Task: Buy 2 Rear Main Gasket Sets from Gaskets section under best seller category for shipping address: Jayden King, 2101 Pike Street, San Diego, California 92126, Cell Number 8585770212. Pay from credit card ending with 2005, CVV 3321
Action: Key pressed <Key.backspace><Key.enter>
Screenshot: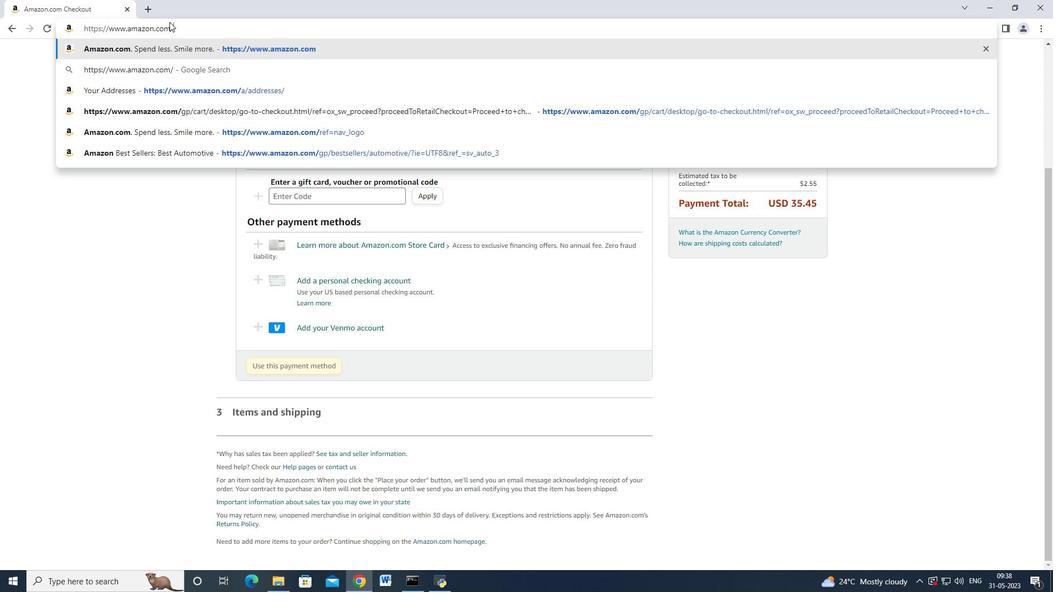 
Action: Mouse moved to (24, 82)
Screenshot: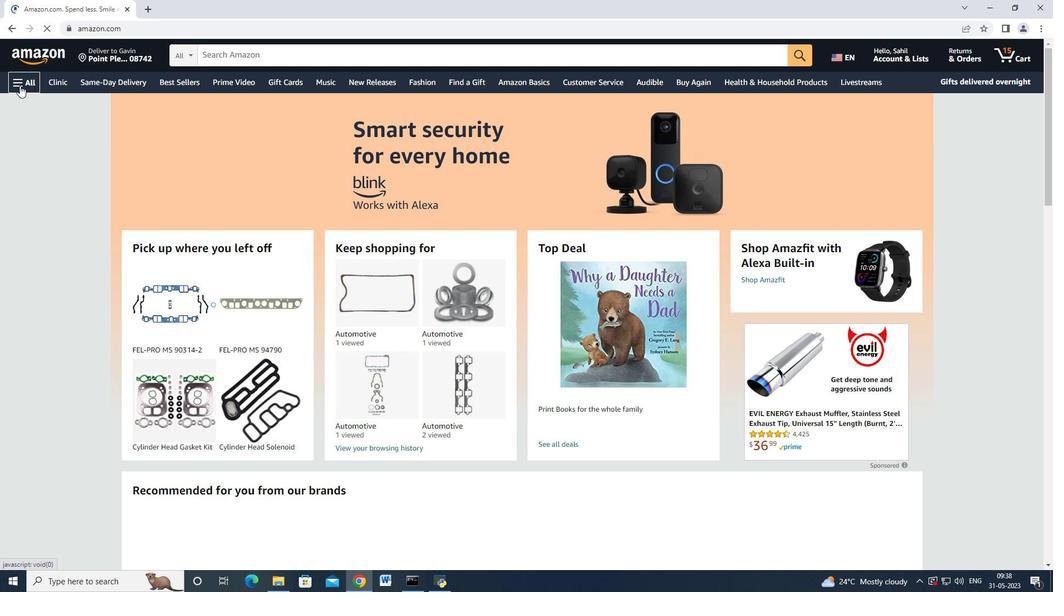 
Action: Mouse pressed left at (24, 82)
Screenshot: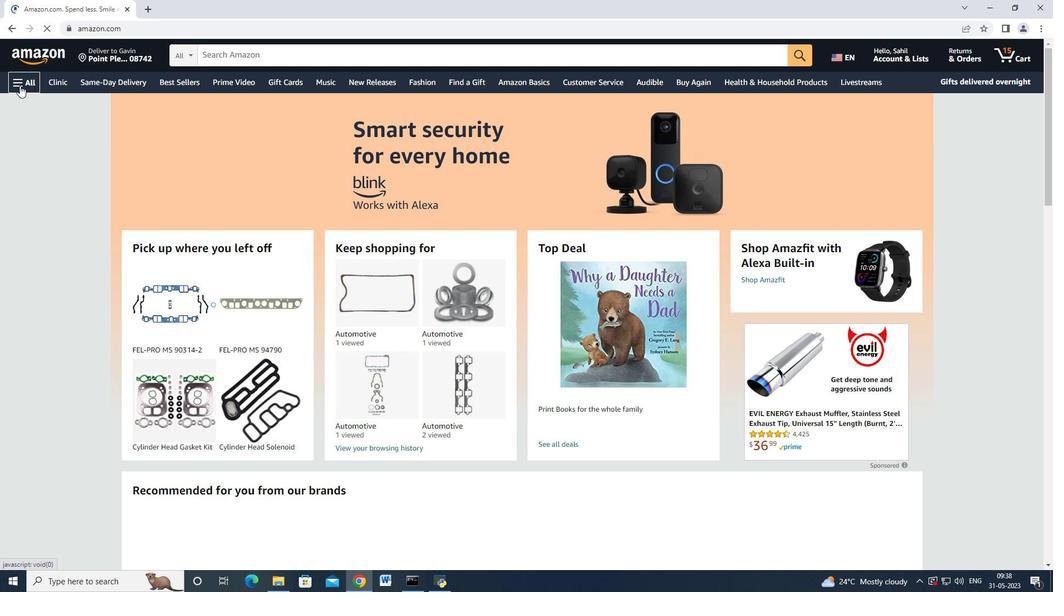 
Action: Mouse moved to (55, 155)
Screenshot: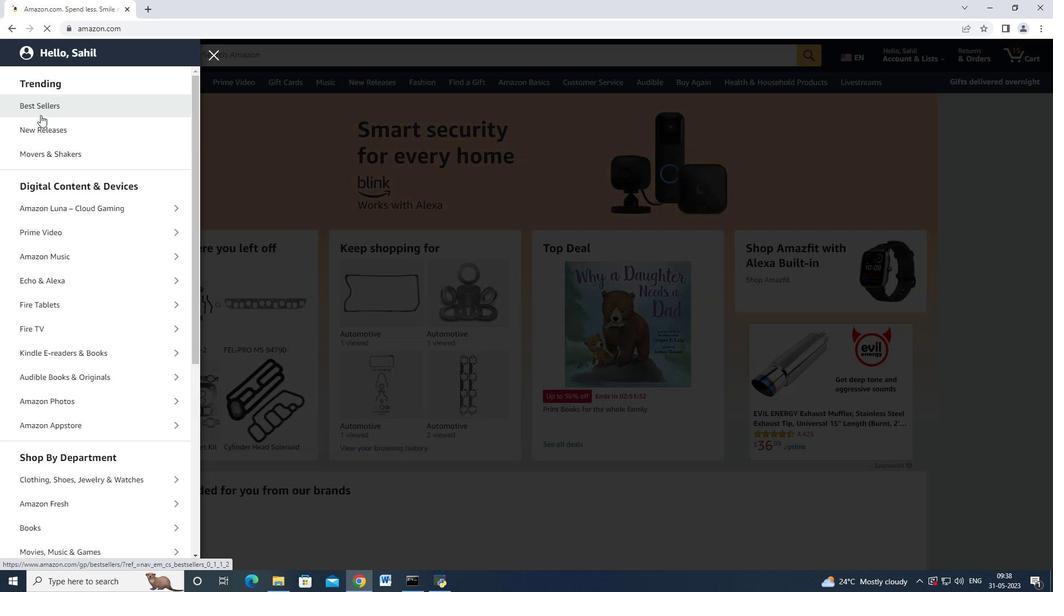 
Action: Mouse scrolled (52, 149) with delta (0, 0)
Screenshot: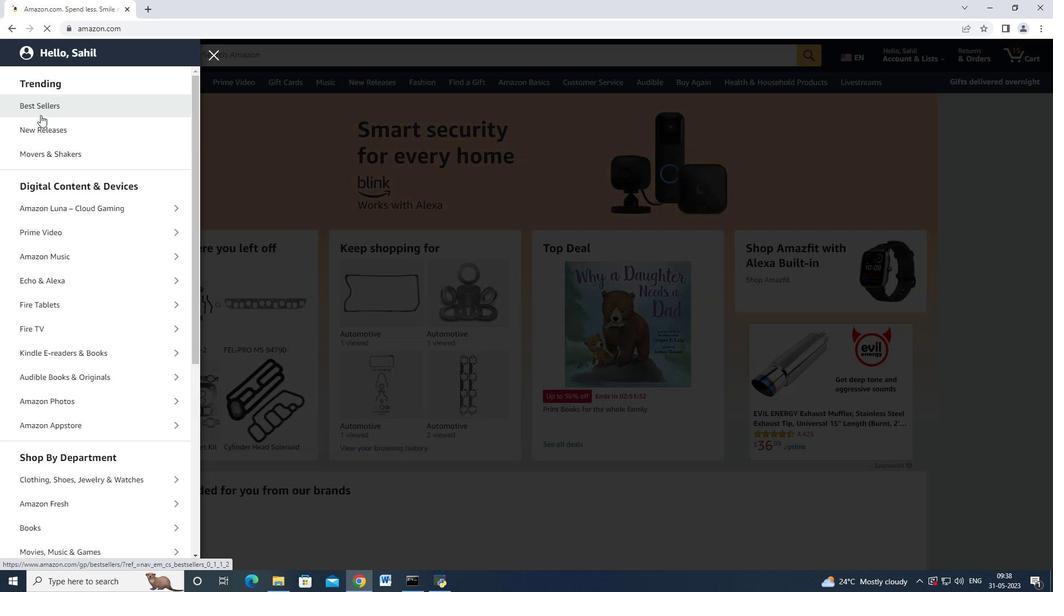 
Action: Mouse moved to (55, 156)
Screenshot: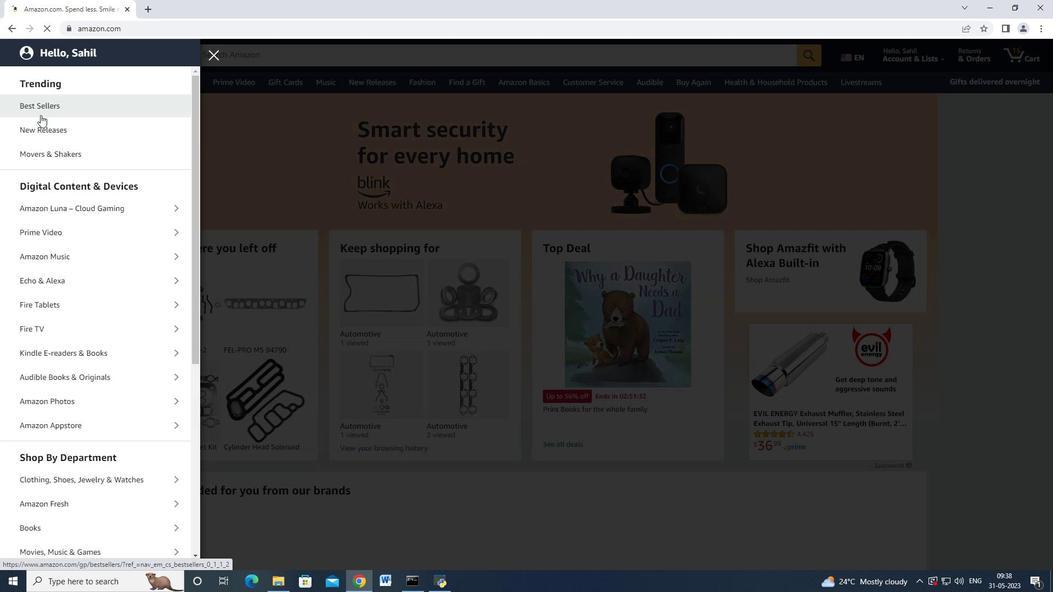 
Action: Mouse scrolled (55, 155) with delta (0, 0)
Screenshot: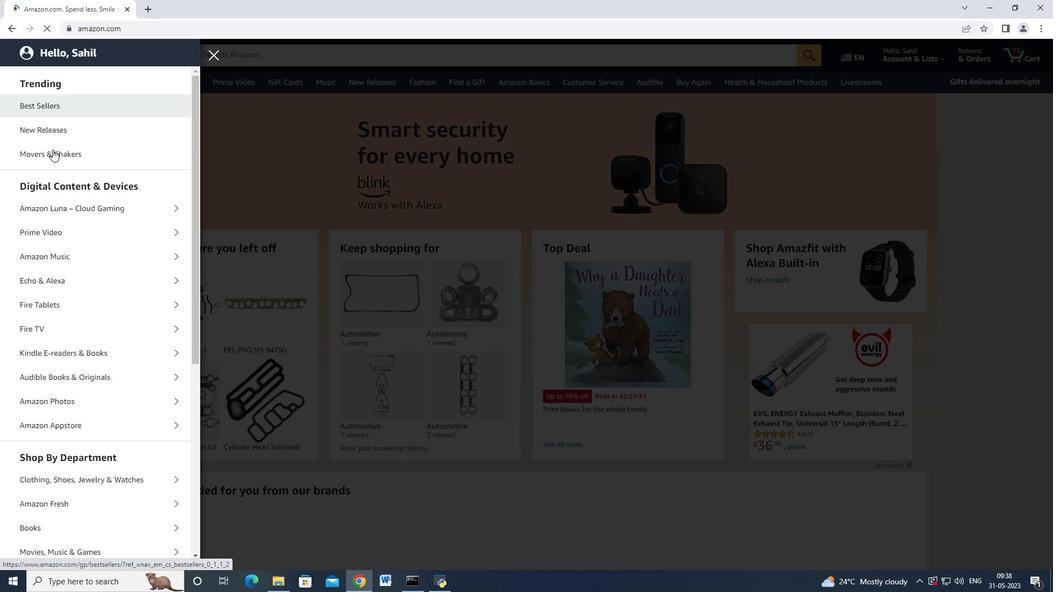 
Action: Mouse moved to (67, 176)
Screenshot: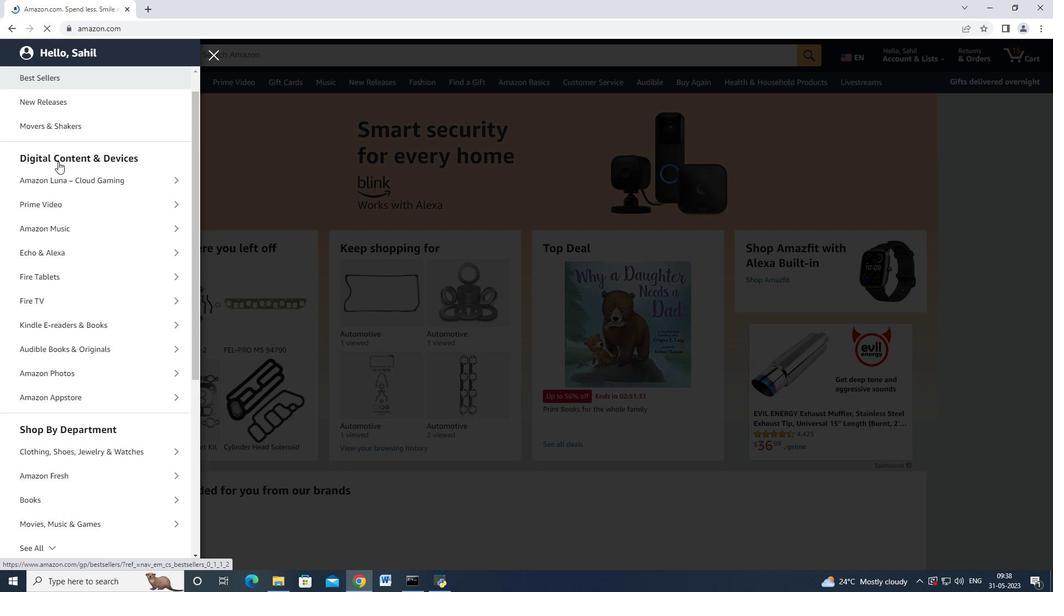 
Action: Mouse scrolled (67, 175) with delta (0, 0)
Screenshot: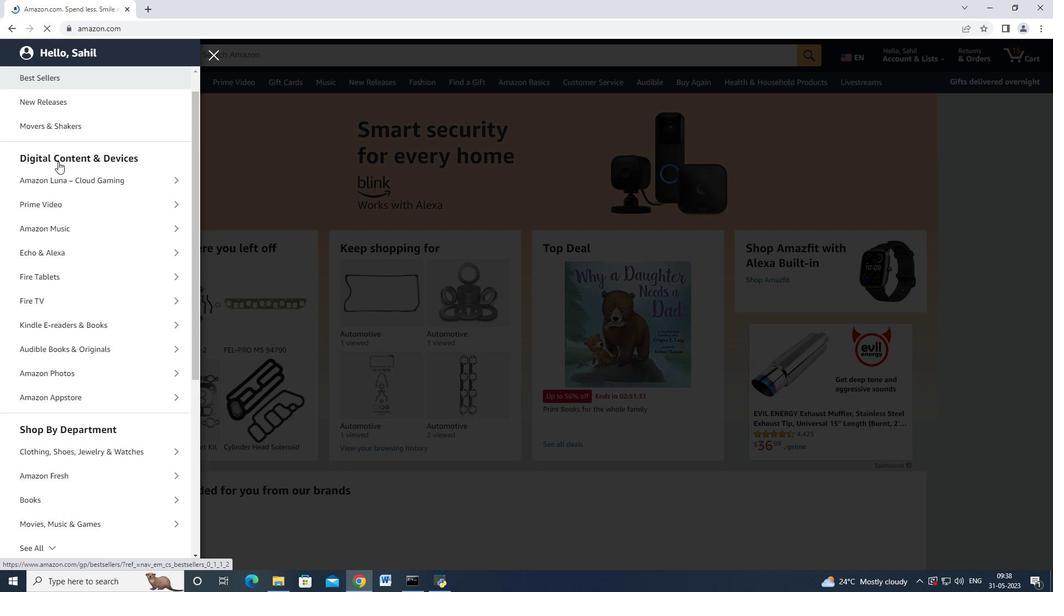 
Action: Mouse moved to (80, 203)
Screenshot: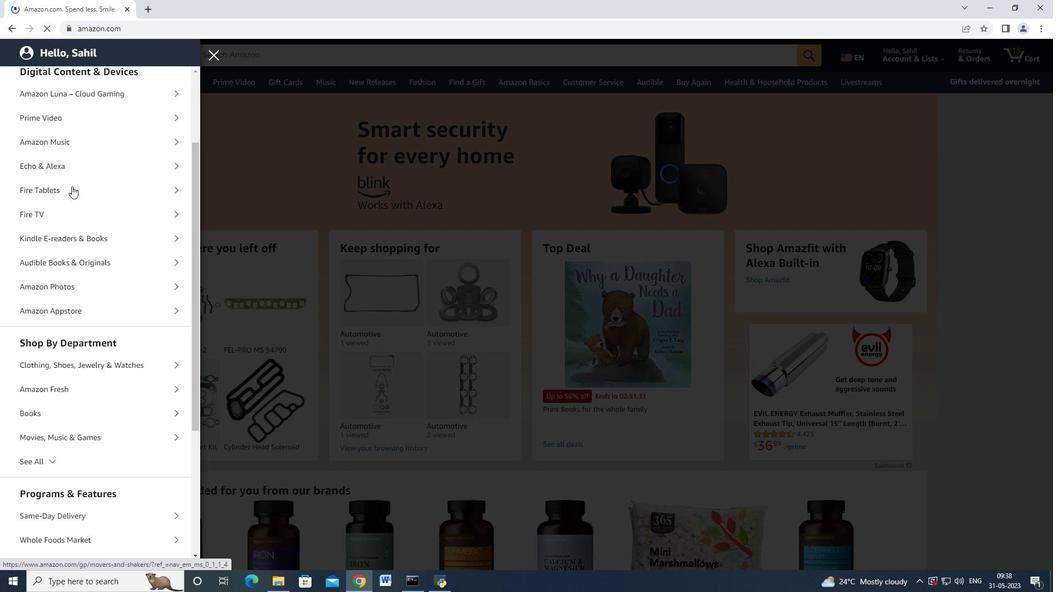 
Action: Mouse scrolled (80, 201) with delta (0, 0)
Screenshot: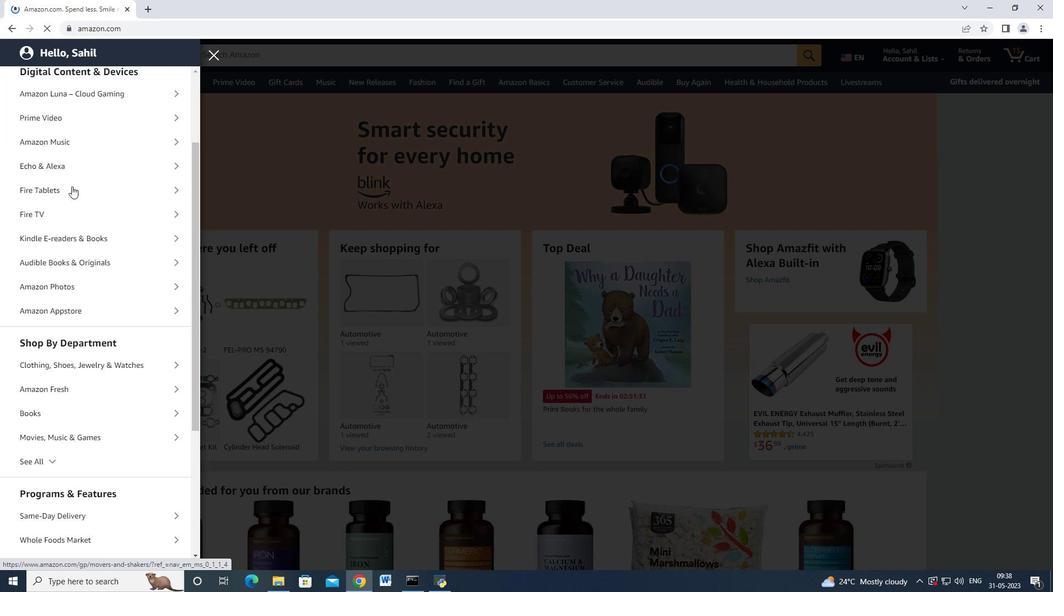 
Action: Mouse moved to (59, 359)
Screenshot: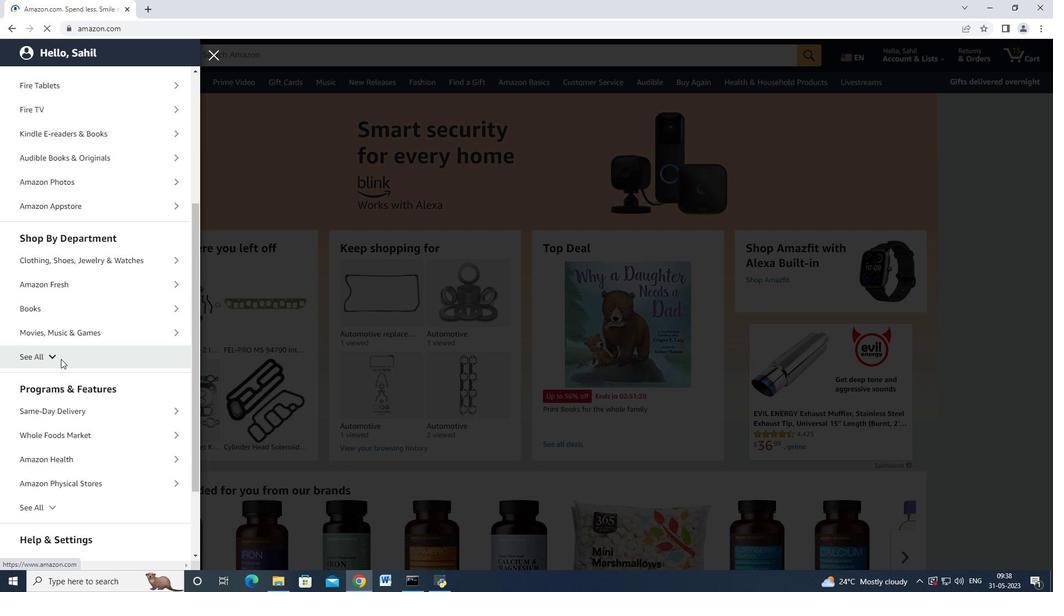 
Action: Mouse pressed left at (59, 359)
Screenshot: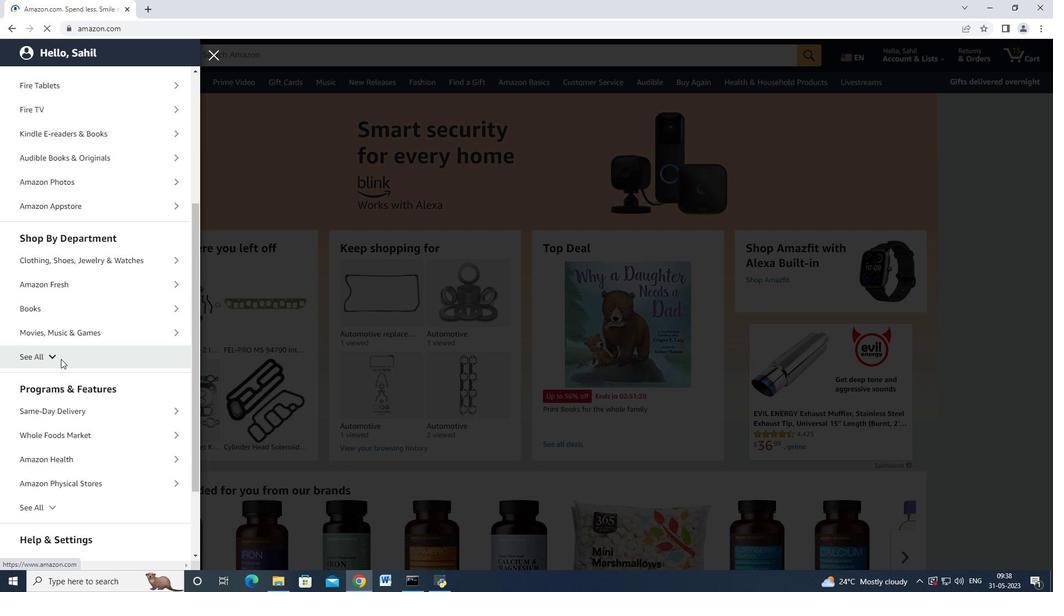 
Action: Mouse moved to (66, 366)
Screenshot: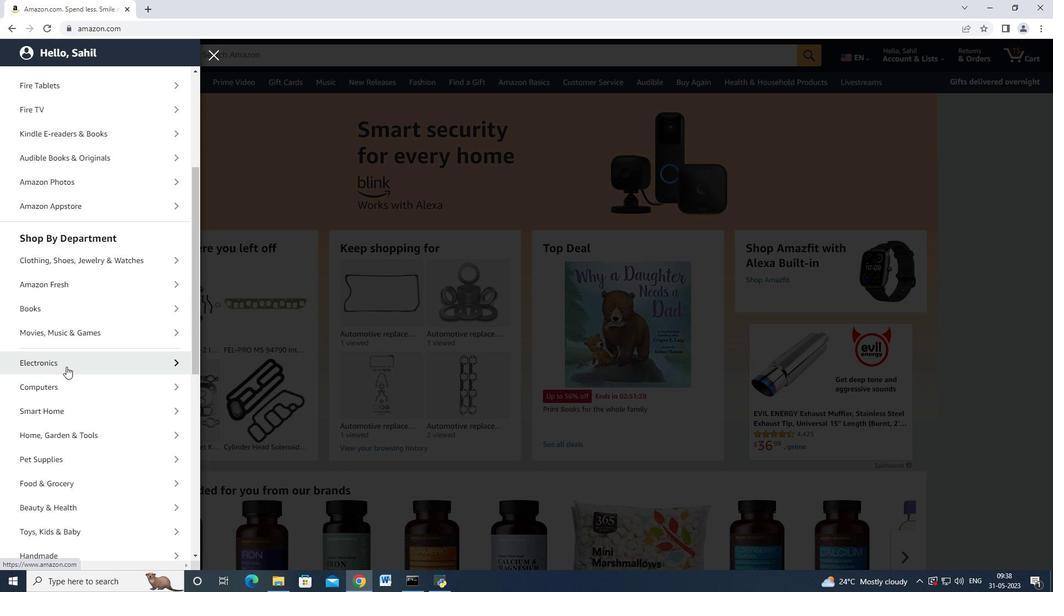 
Action: Mouse scrolled (66, 366) with delta (0, 0)
Screenshot: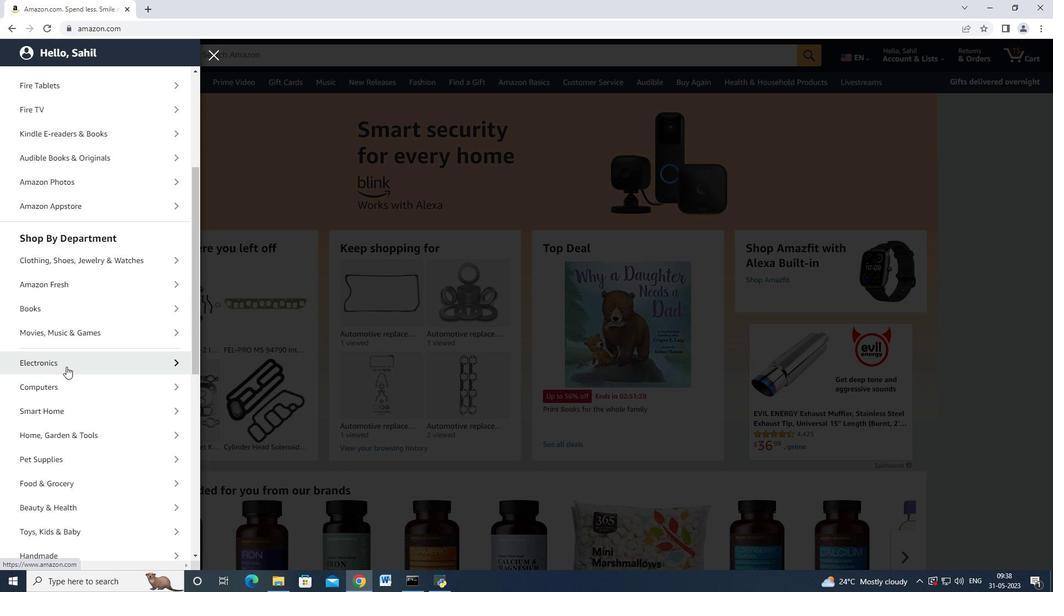 
Action: Mouse scrolled (66, 366) with delta (0, 0)
Screenshot: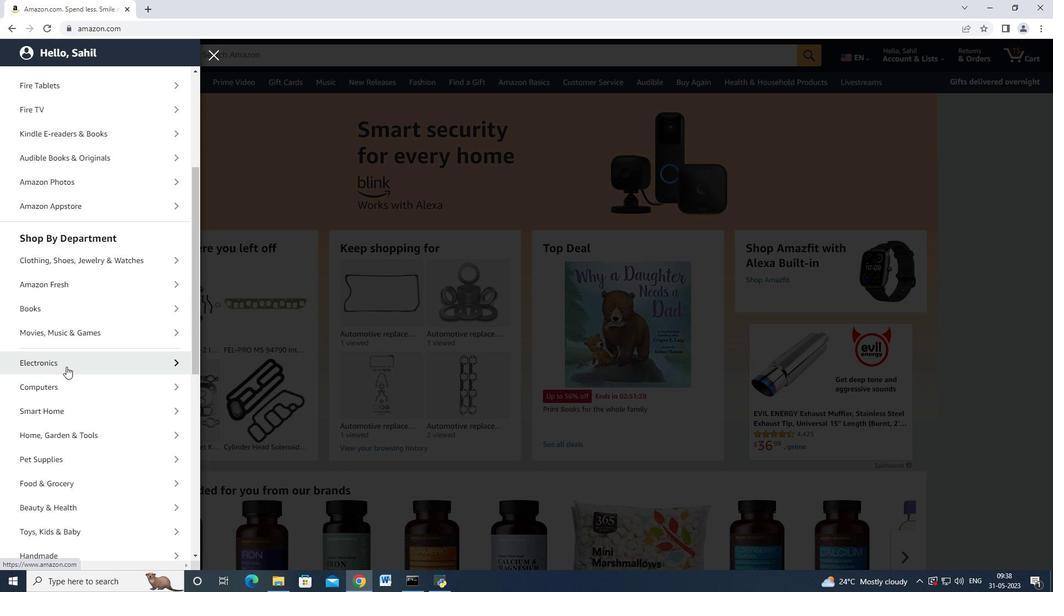 
Action: Mouse moved to (66, 366)
Screenshot: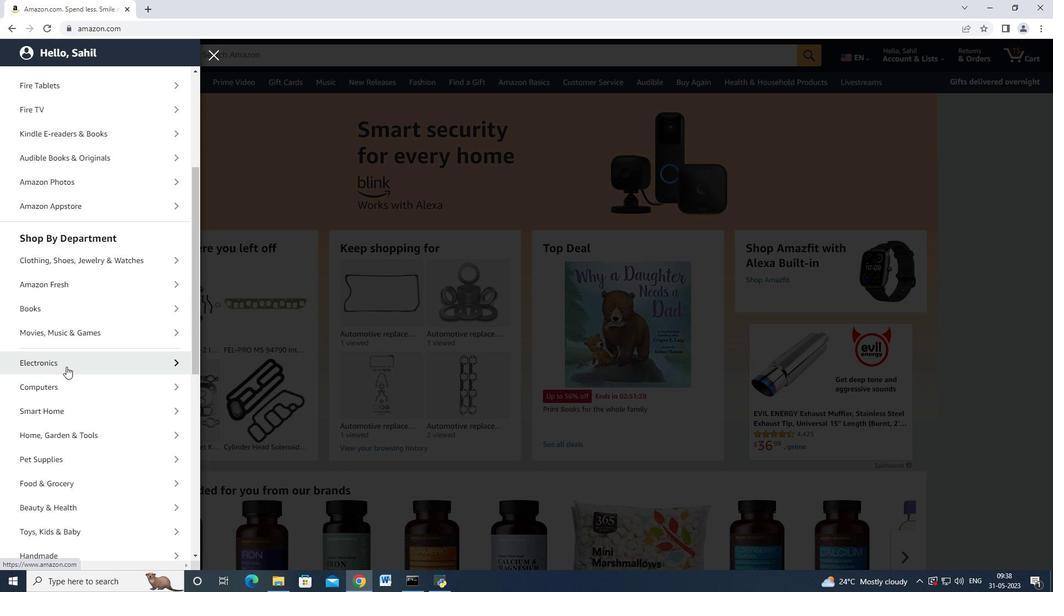 
Action: Mouse scrolled (66, 366) with delta (0, 0)
Screenshot: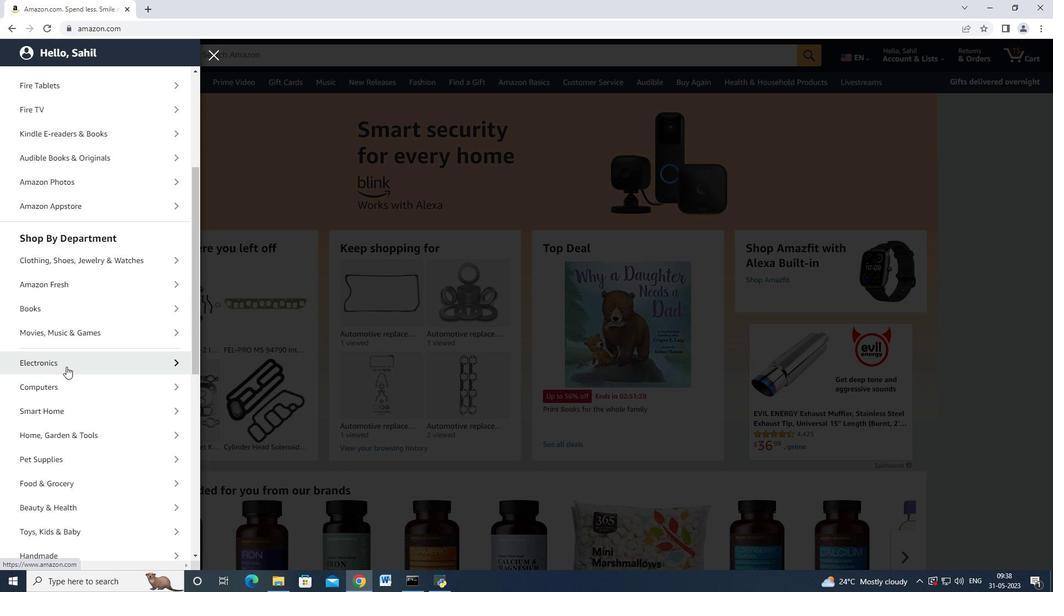 
Action: Mouse moved to (70, 365)
Screenshot: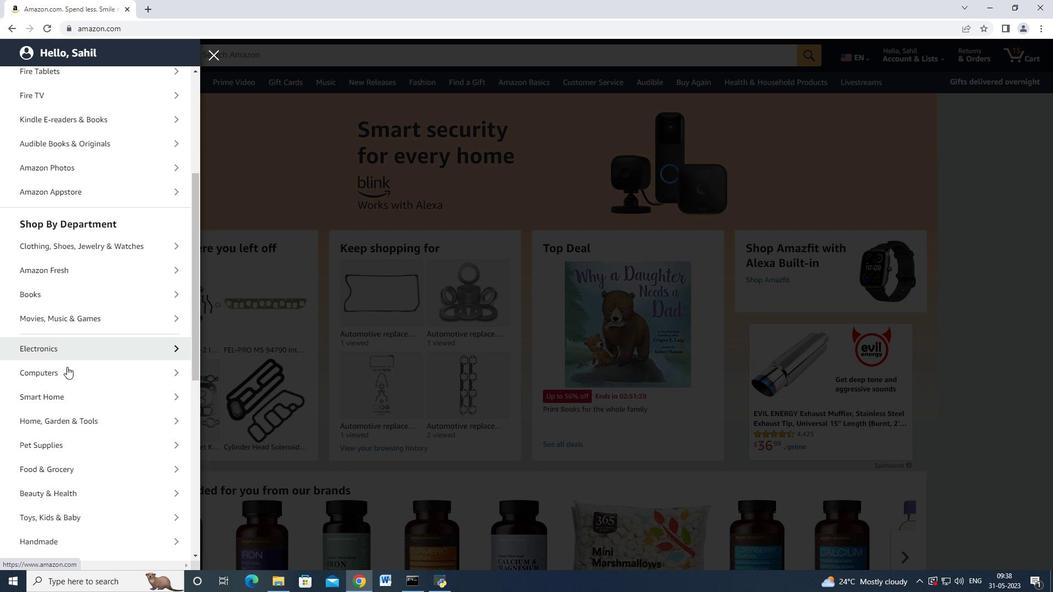 
Action: Mouse scrolled (70, 366) with delta (0, 0)
Screenshot: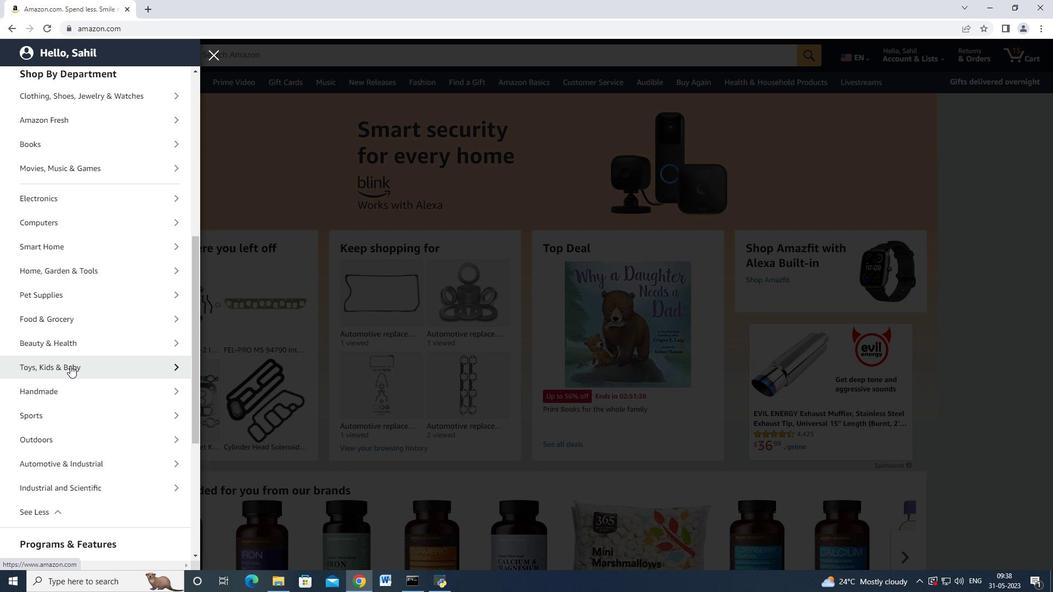 
Action: Mouse scrolled (70, 366) with delta (0, 0)
Screenshot: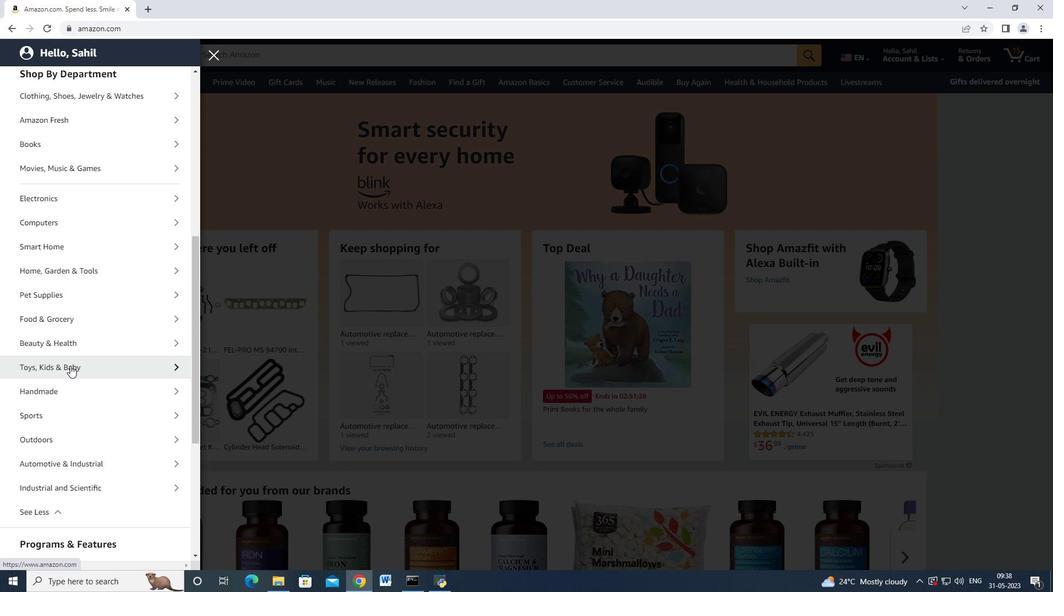 
Action: Mouse moved to (72, 325)
Screenshot: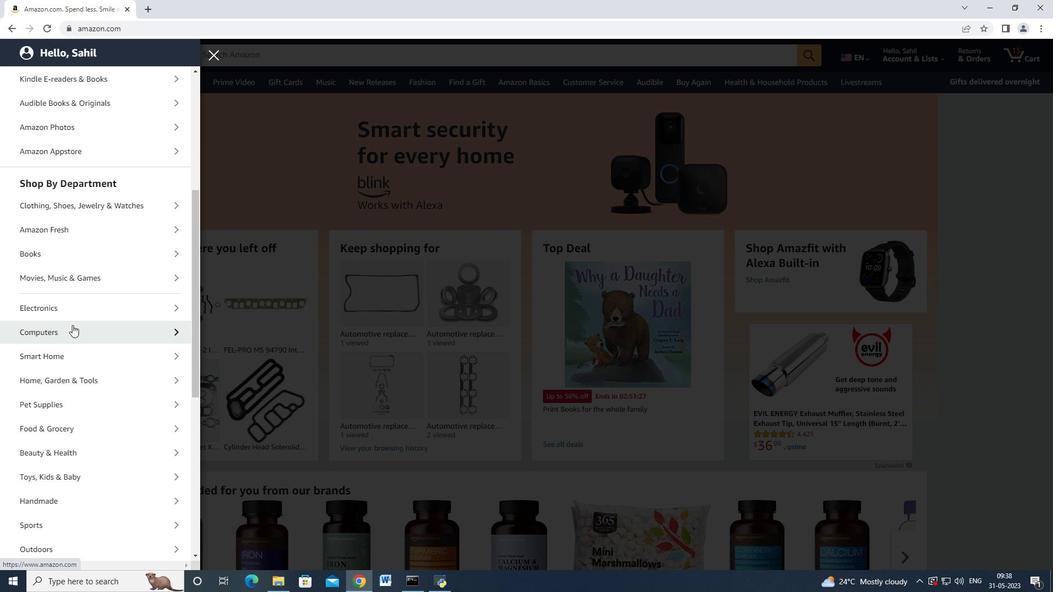 
Action: Mouse scrolled (72, 325) with delta (0, 0)
Screenshot: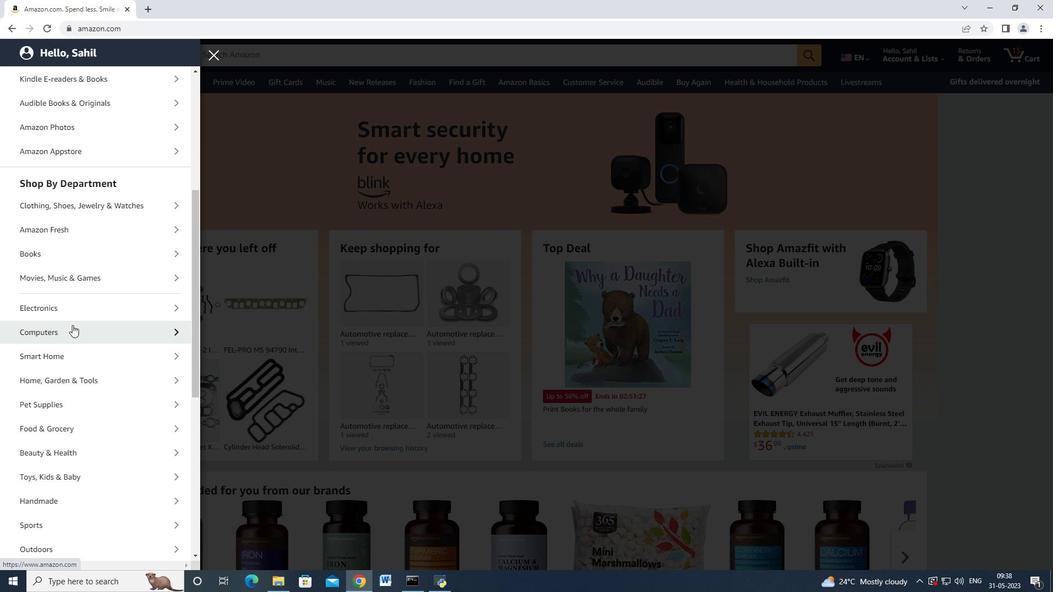 
Action: Mouse moved to (72, 326)
Screenshot: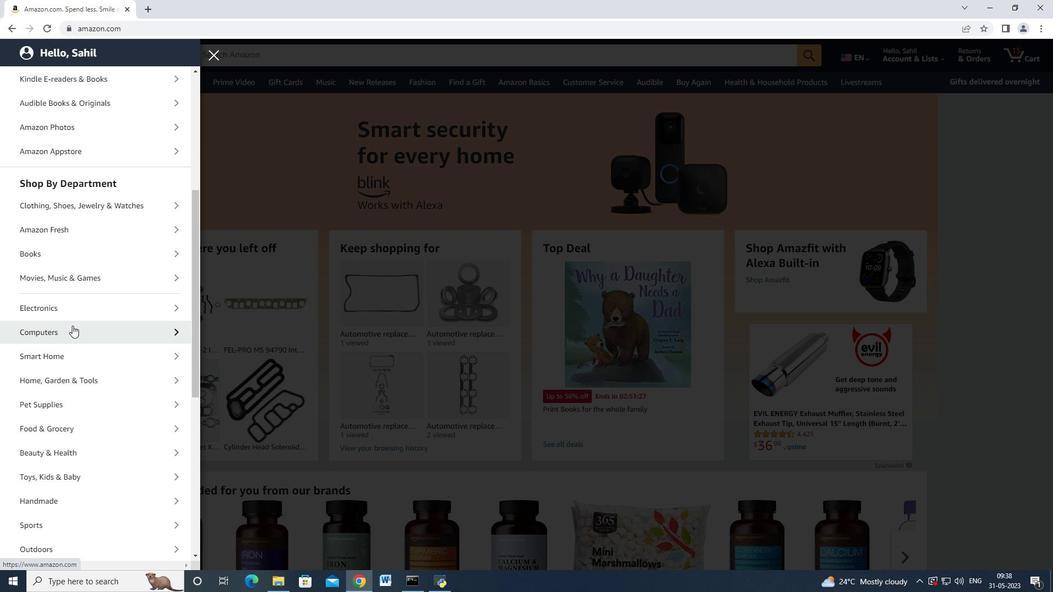
Action: Mouse scrolled (72, 325) with delta (0, 0)
Screenshot: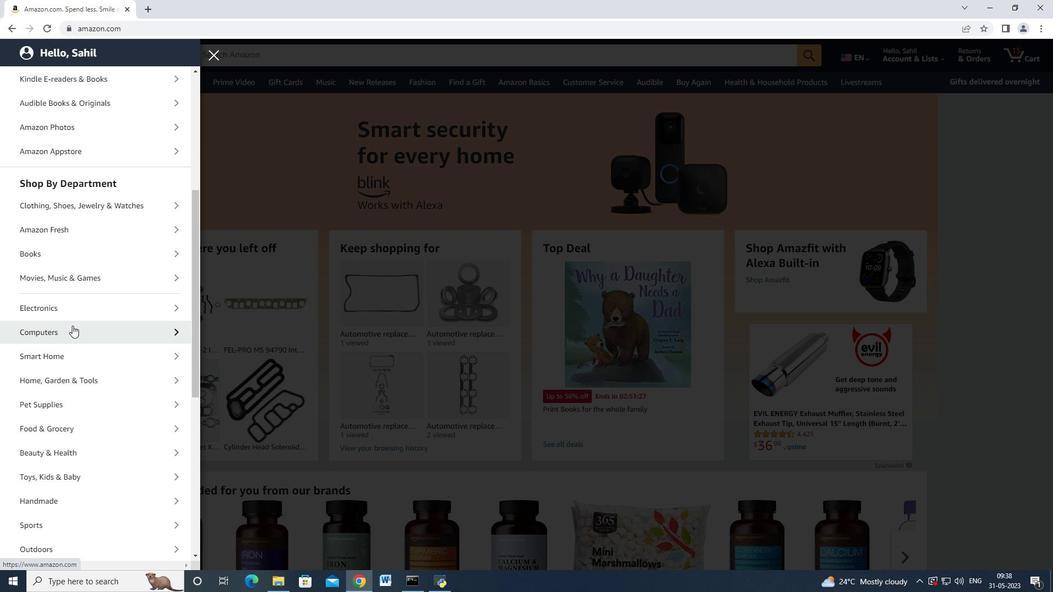 
Action: Mouse moved to (46, 459)
Screenshot: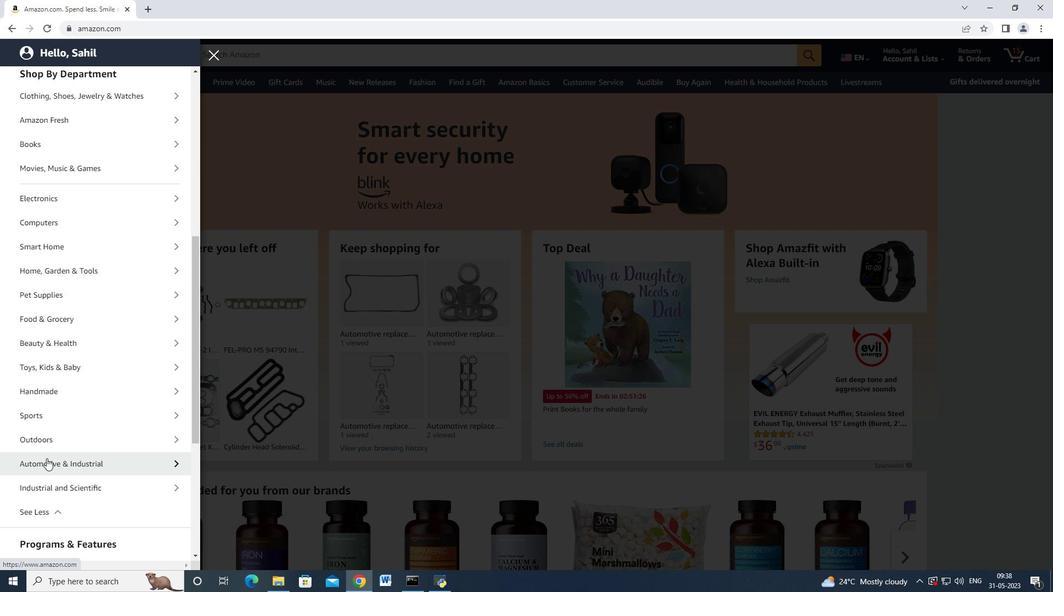 
Action: Mouse pressed left at (46, 459)
Screenshot: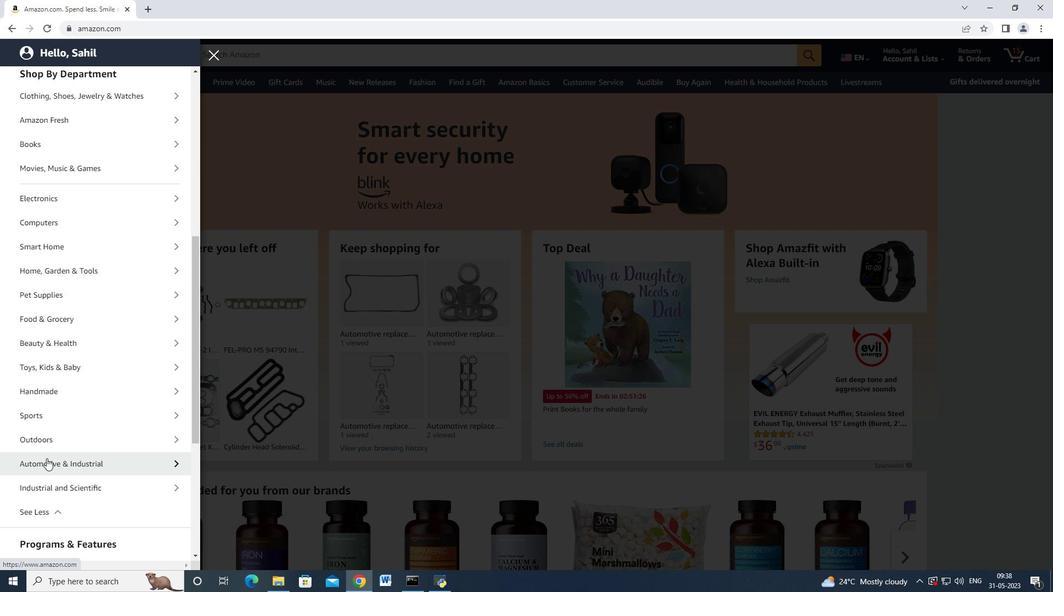 
Action: Mouse moved to (78, 133)
Screenshot: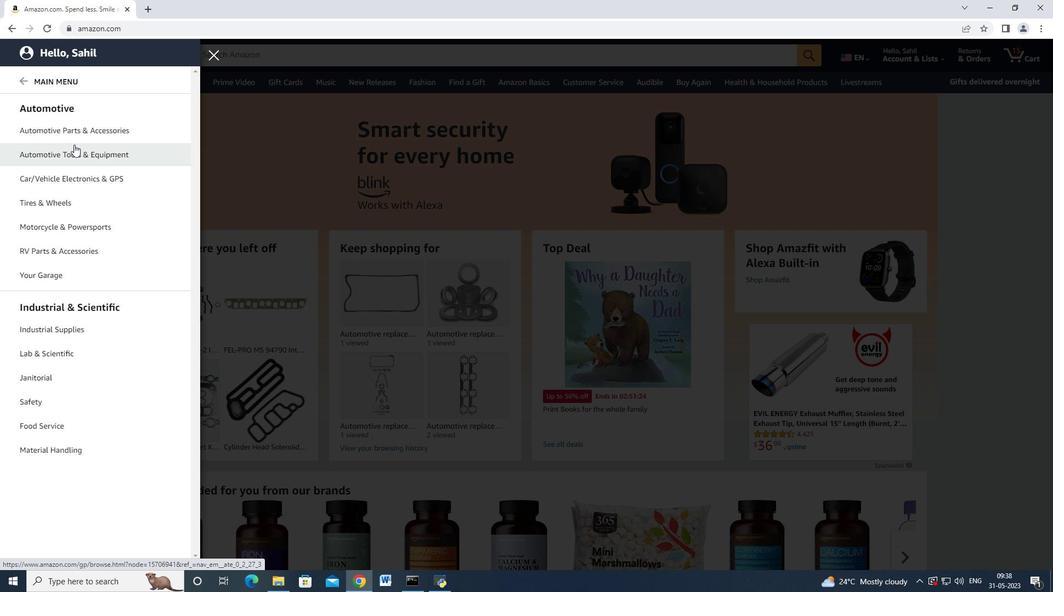 
Action: Mouse pressed left at (78, 133)
Screenshot: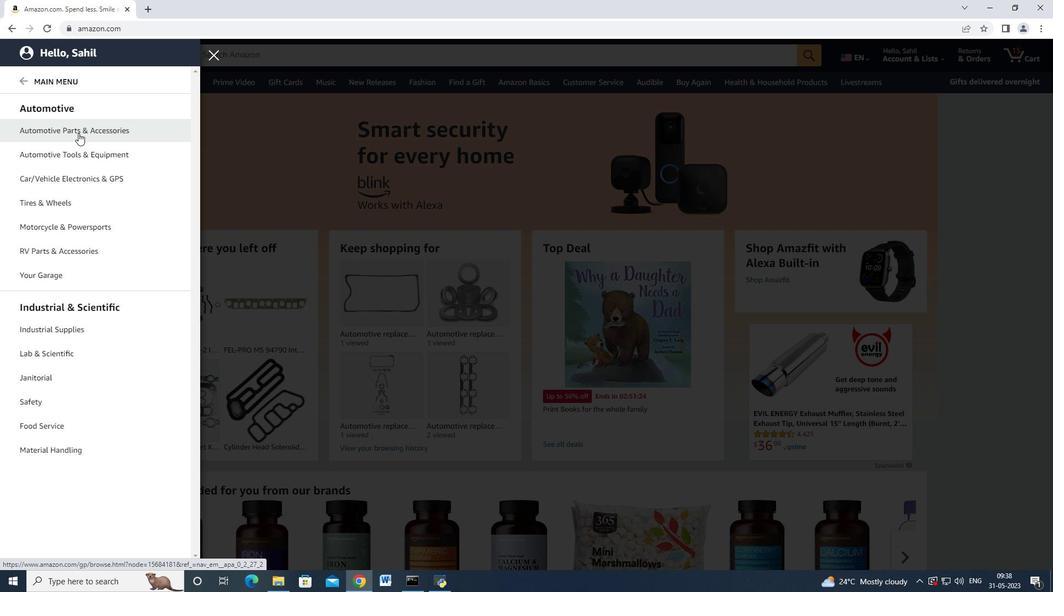 
Action: Mouse moved to (183, 102)
Screenshot: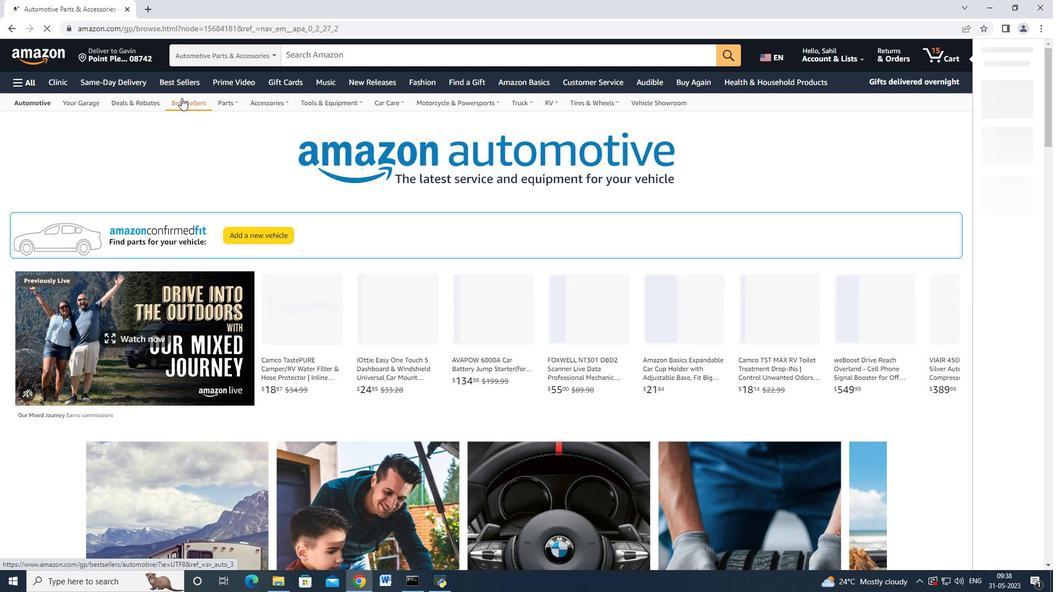 
Action: Mouse pressed left at (183, 102)
Screenshot: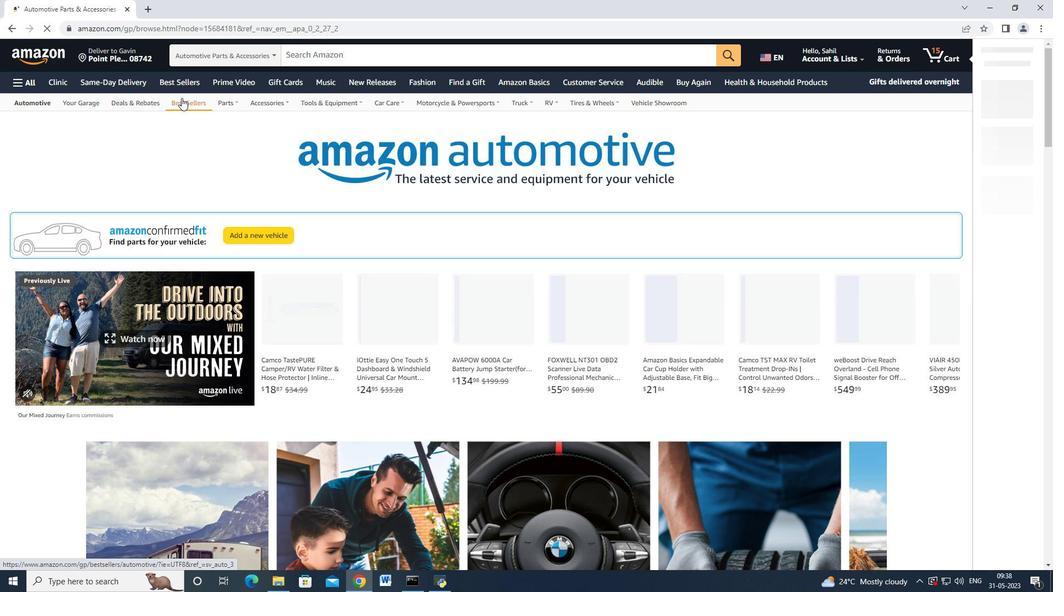 
Action: Mouse moved to (109, 245)
Screenshot: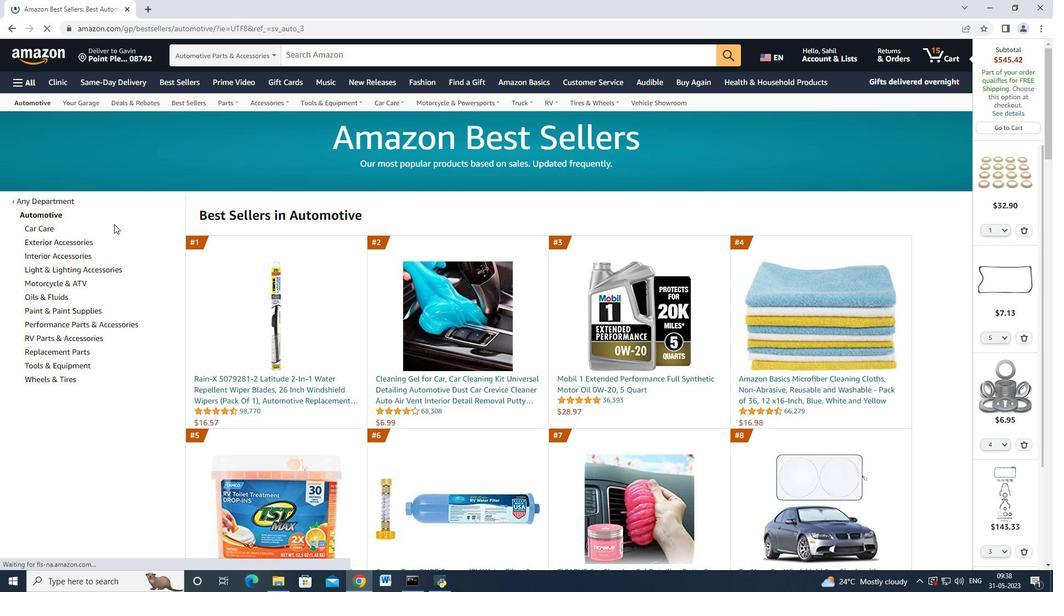 
Action: Mouse scrolled (110, 238) with delta (0, 0)
Screenshot: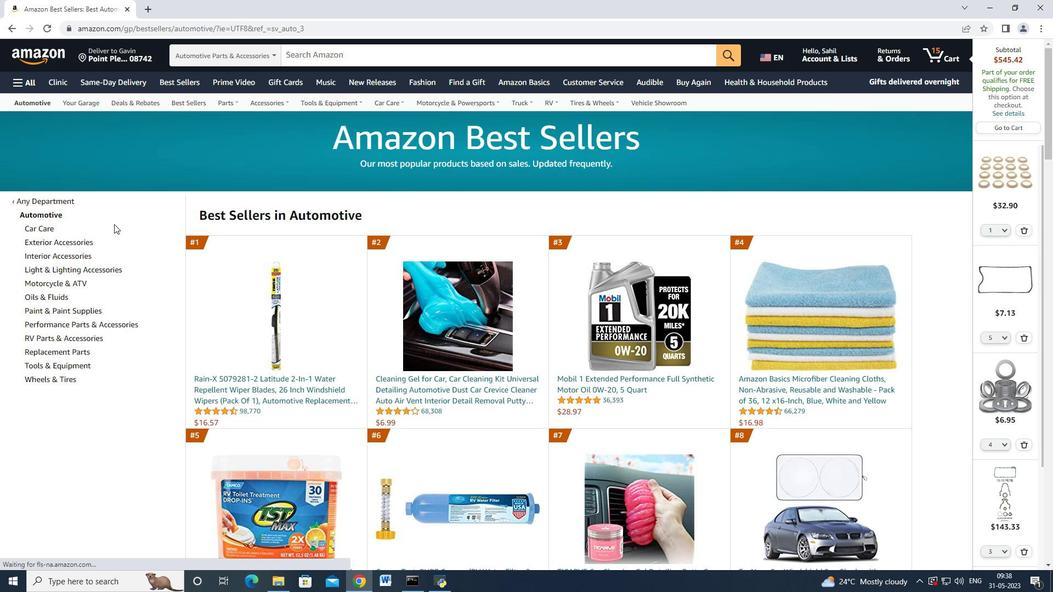 
Action: Mouse moved to (109, 245)
Screenshot: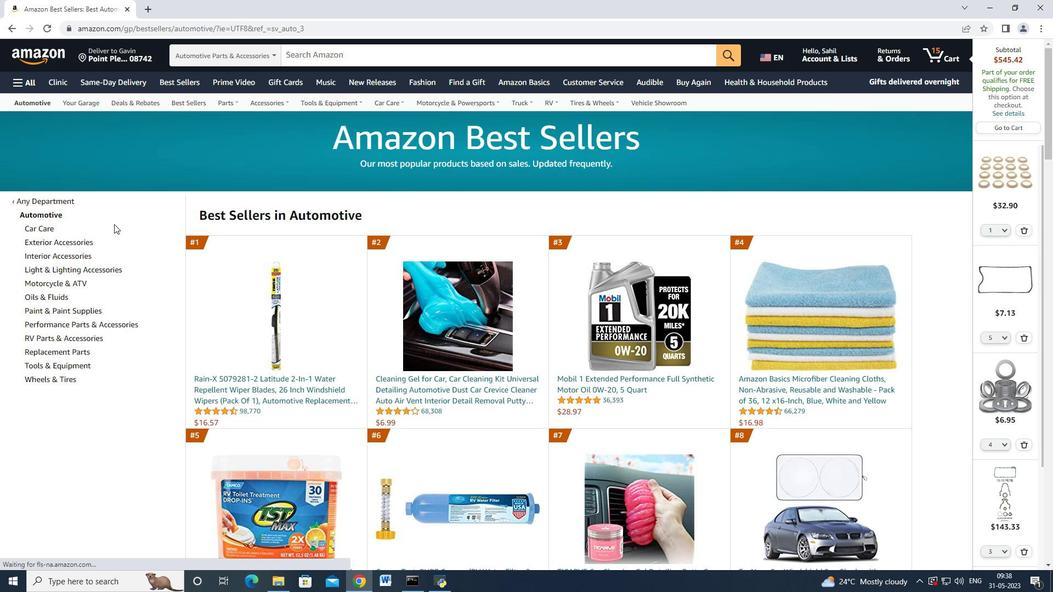 
Action: Mouse scrolled (110, 242) with delta (0, 0)
Screenshot: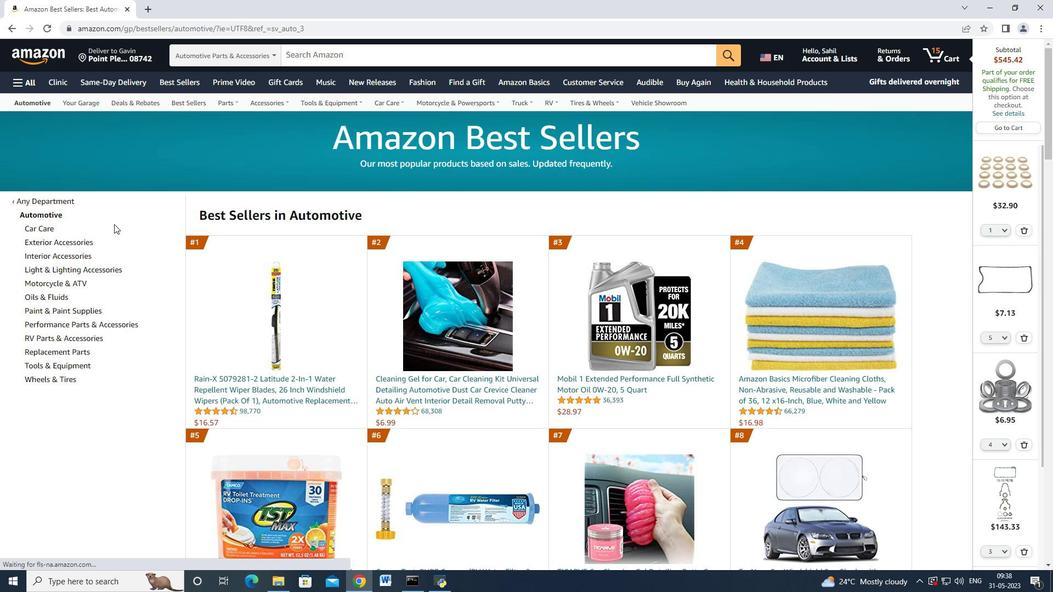 
Action: Mouse moved to (108, 246)
Screenshot: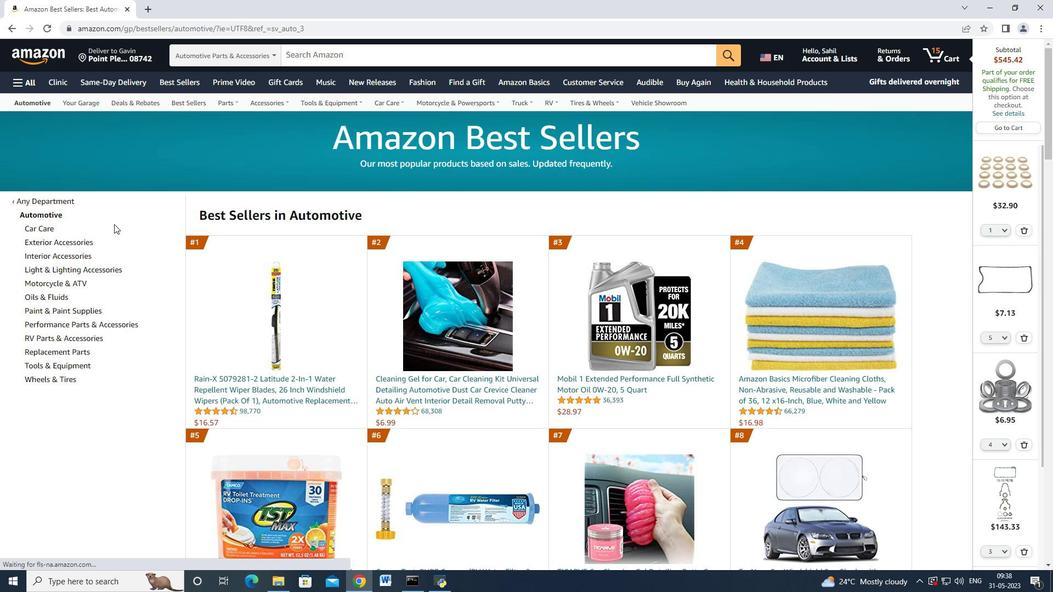 
Action: Mouse scrolled (109, 245) with delta (0, 0)
Screenshot: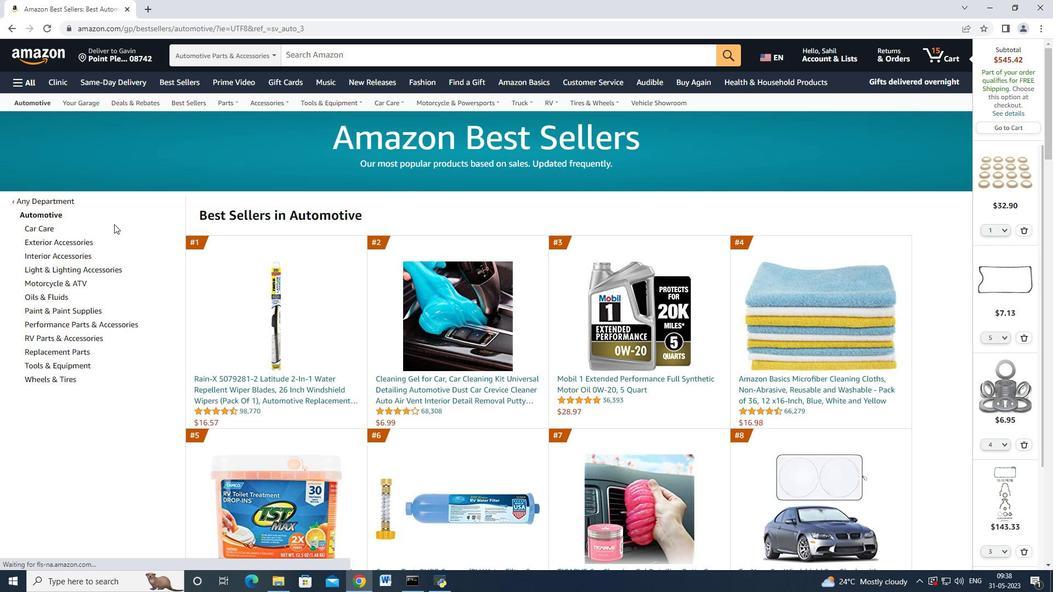 
Action: Mouse moved to (70, 191)
Screenshot: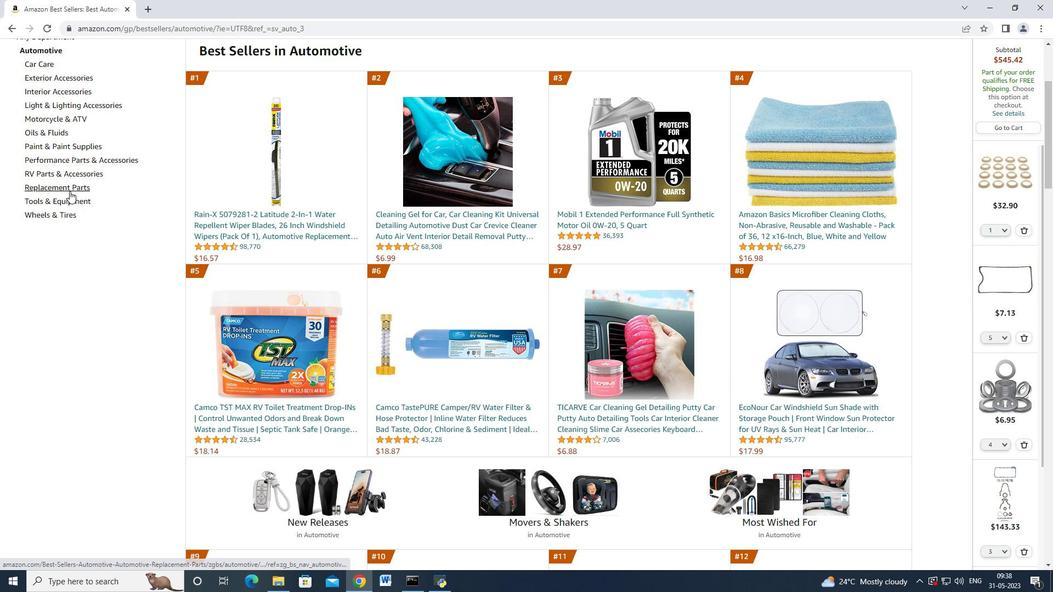
Action: Mouse pressed left at (70, 191)
Screenshot: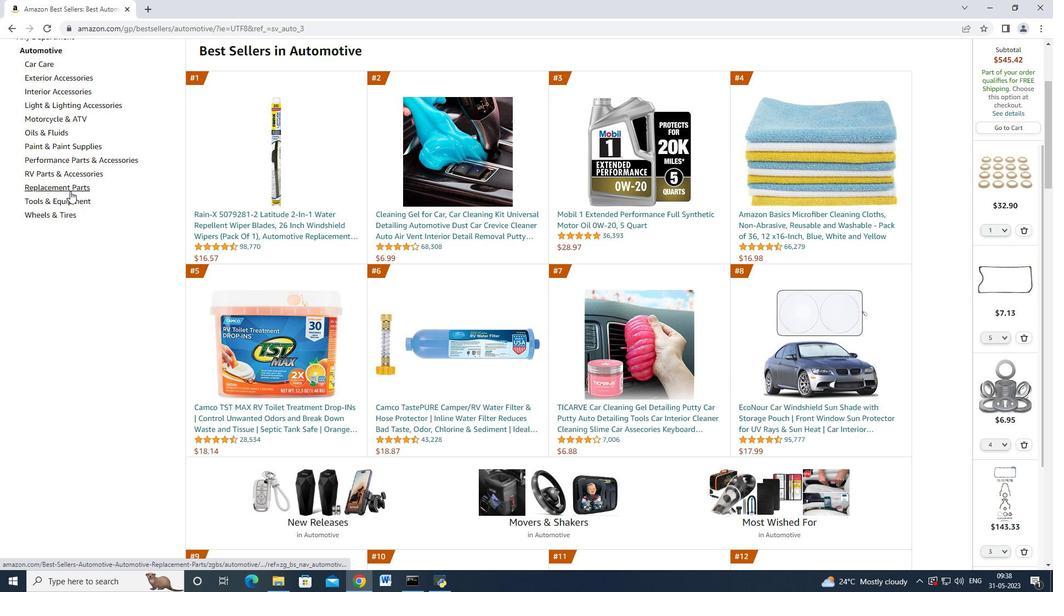 
Action: Mouse moved to (113, 188)
Screenshot: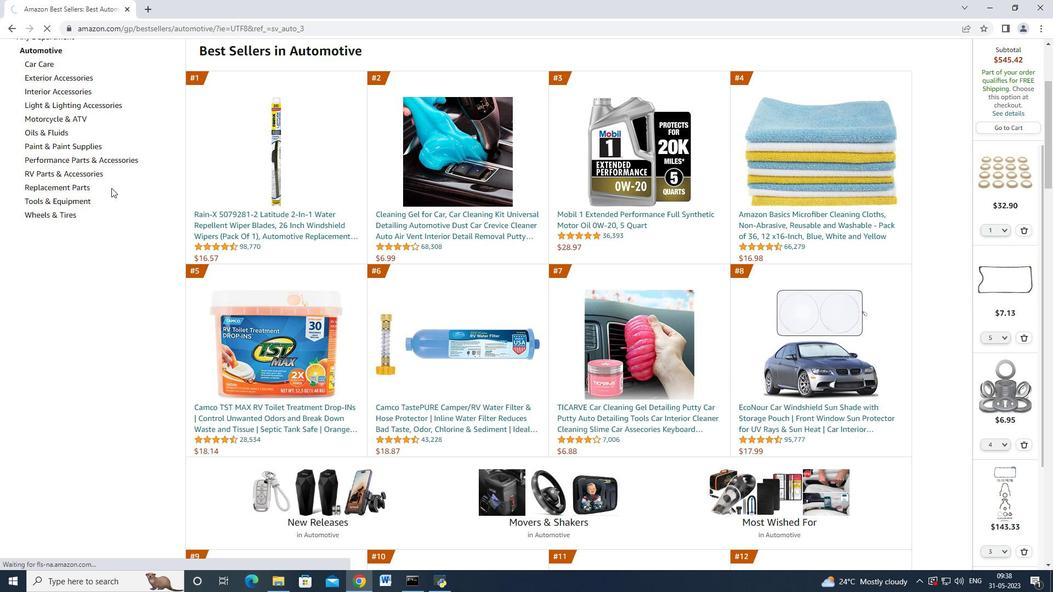 
Action: Mouse scrolled (113, 187) with delta (0, 0)
Screenshot: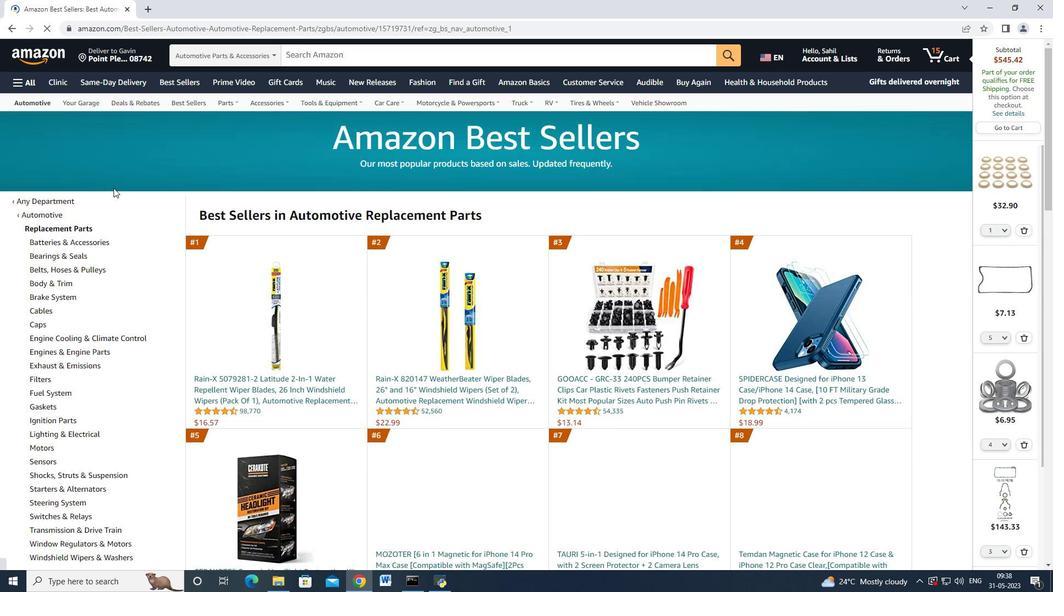 
Action: Mouse moved to (113, 189)
Screenshot: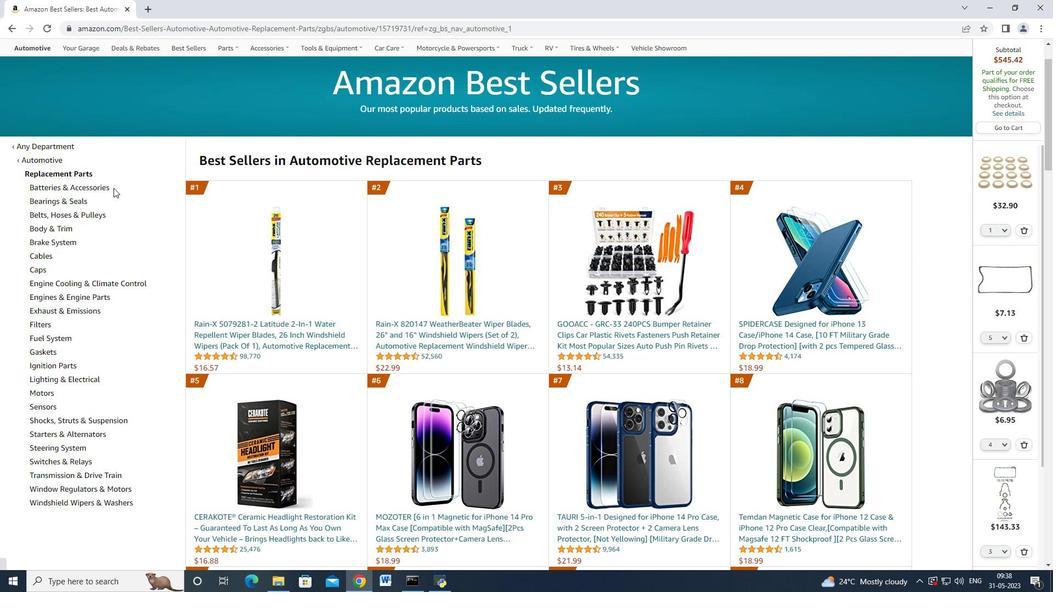 
Action: Mouse scrolled (113, 188) with delta (0, 0)
Screenshot: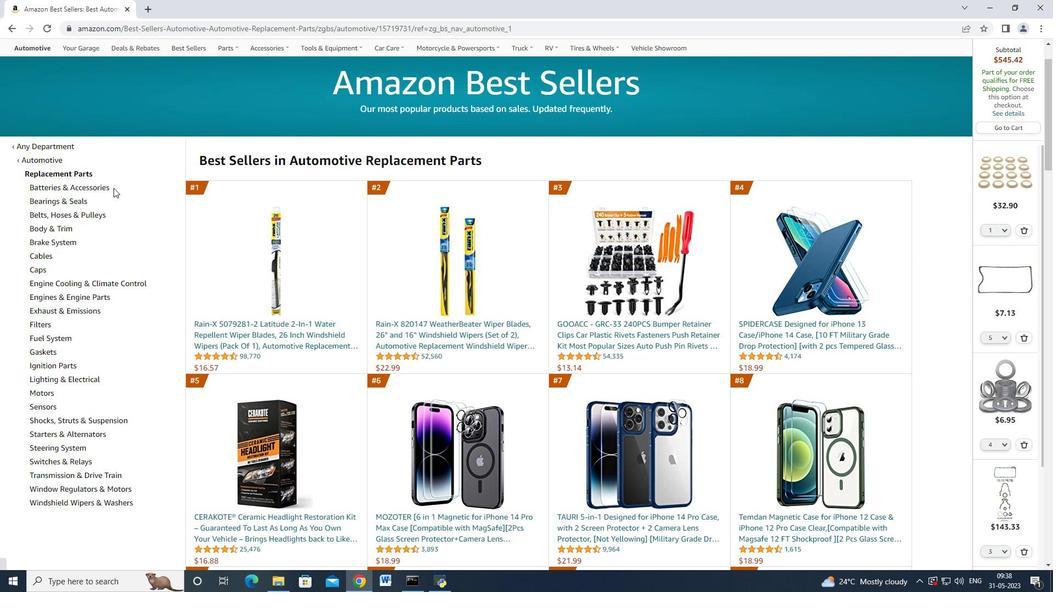 
Action: Mouse moved to (42, 299)
Screenshot: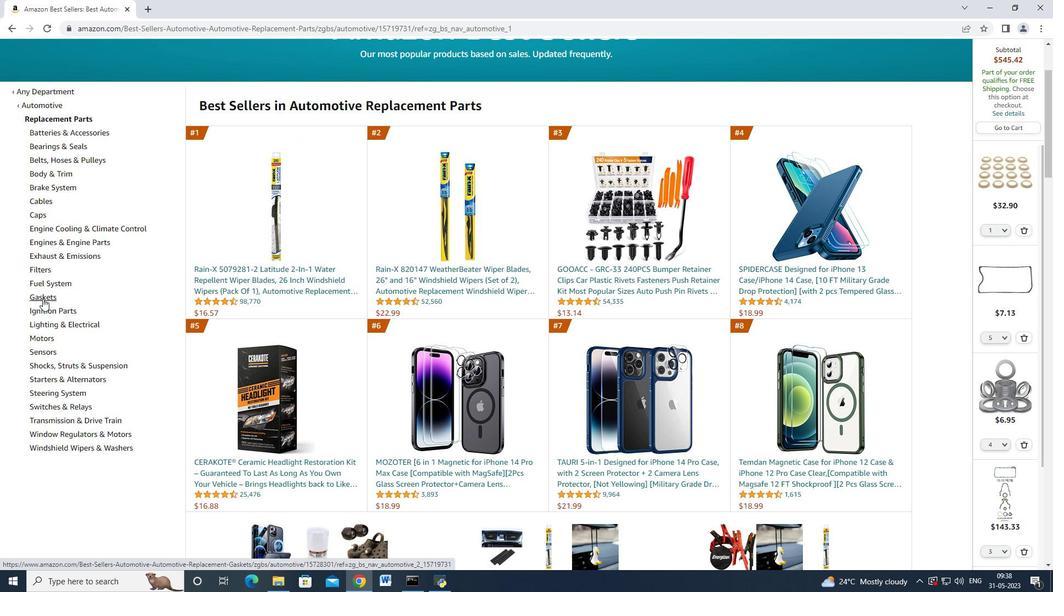 
Action: Mouse pressed left at (42, 299)
Screenshot: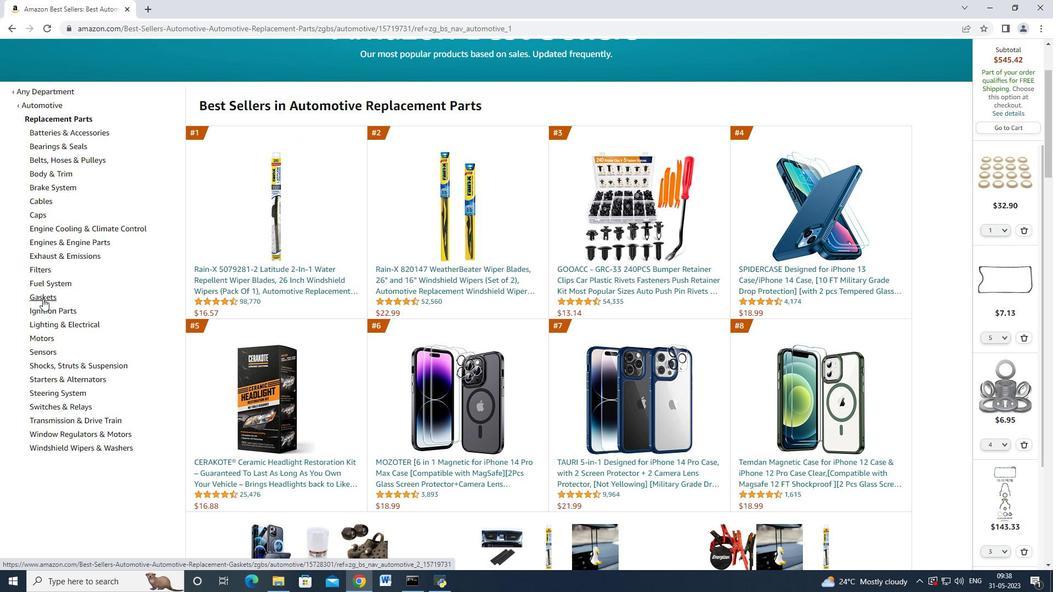 
Action: Mouse moved to (100, 286)
Screenshot: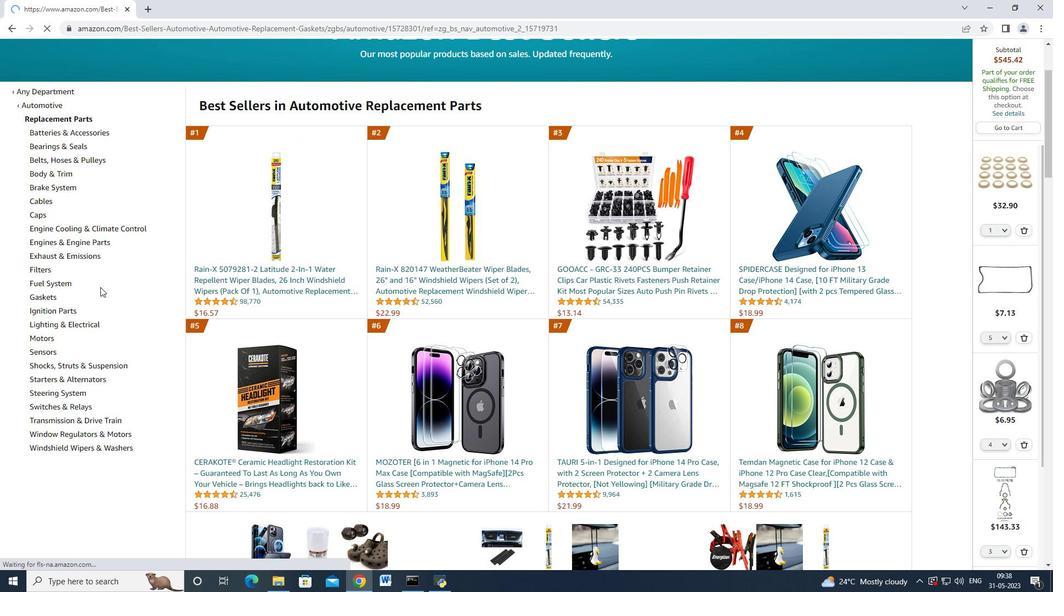 
Action: Mouse scrolled (100, 286) with delta (0, 0)
Screenshot: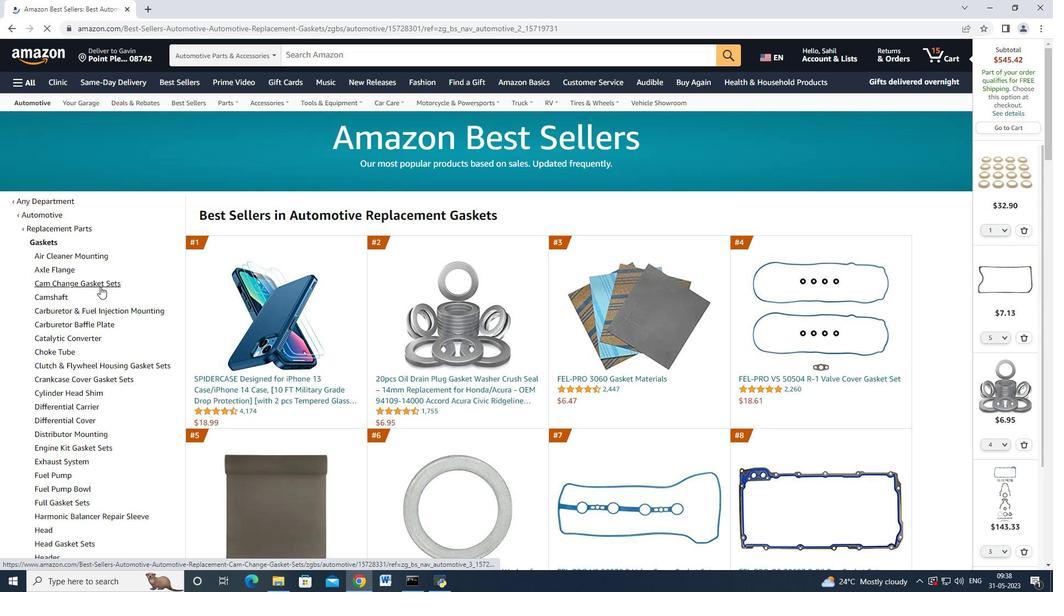 
Action: Mouse moved to (100, 286)
Screenshot: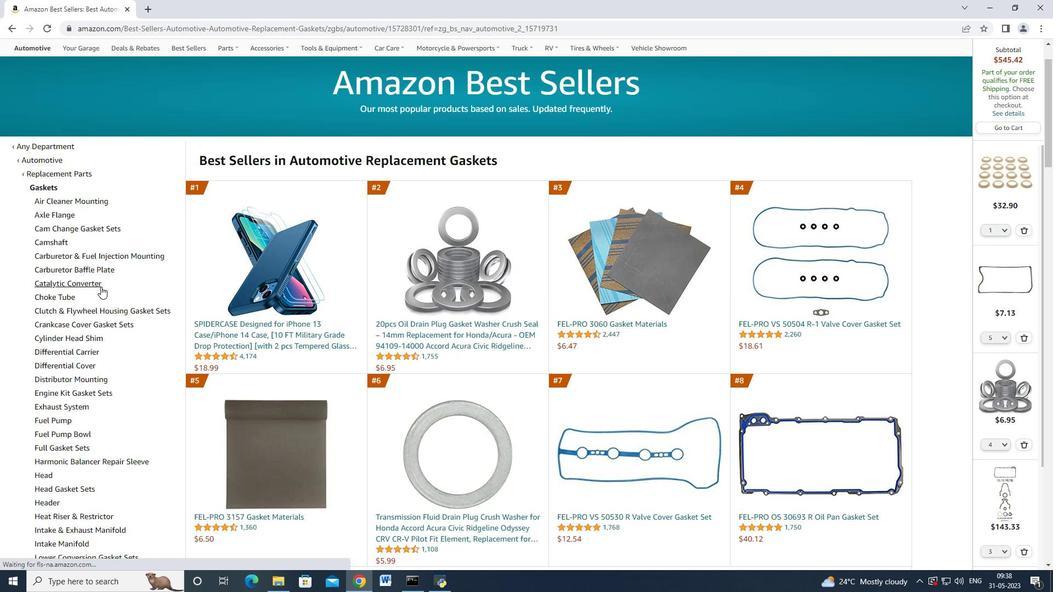 
Action: Mouse scrolled (100, 286) with delta (0, 0)
Screenshot: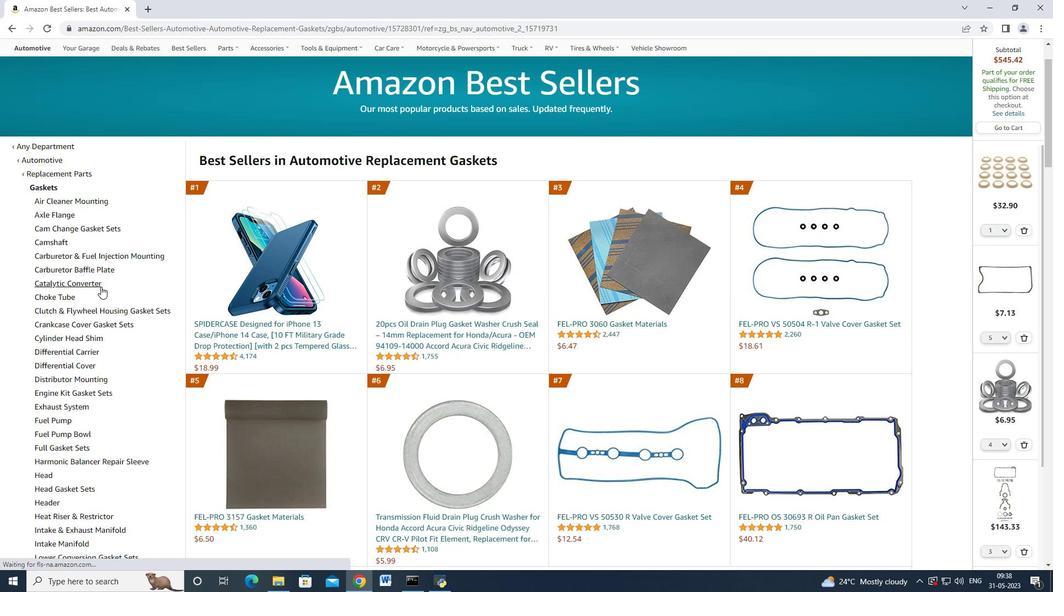 
Action: Mouse moved to (101, 286)
Screenshot: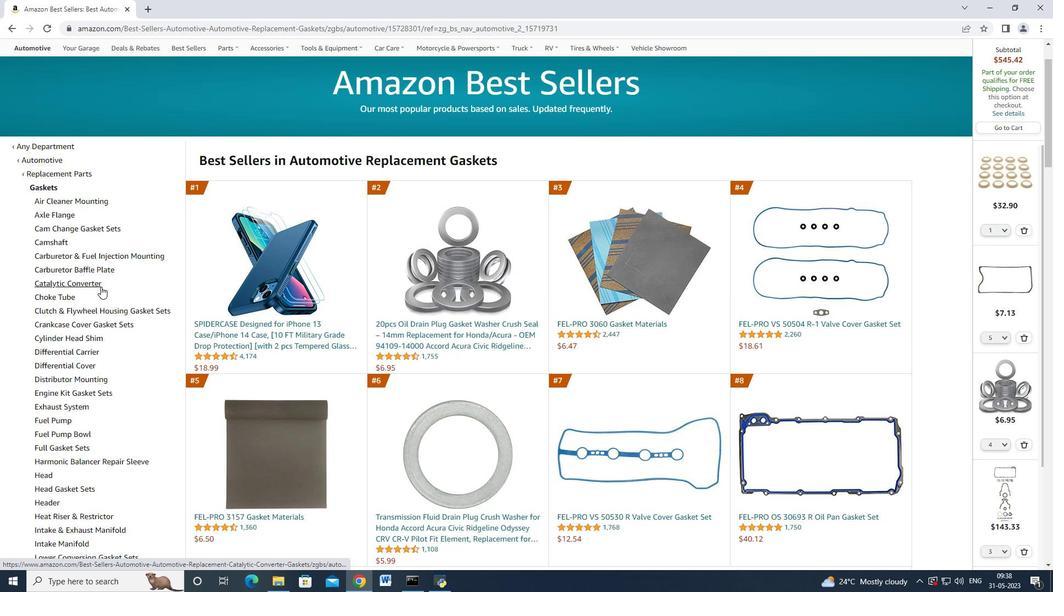 
Action: Mouse scrolled (101, 286) with delta (0, 0)
Screenshot: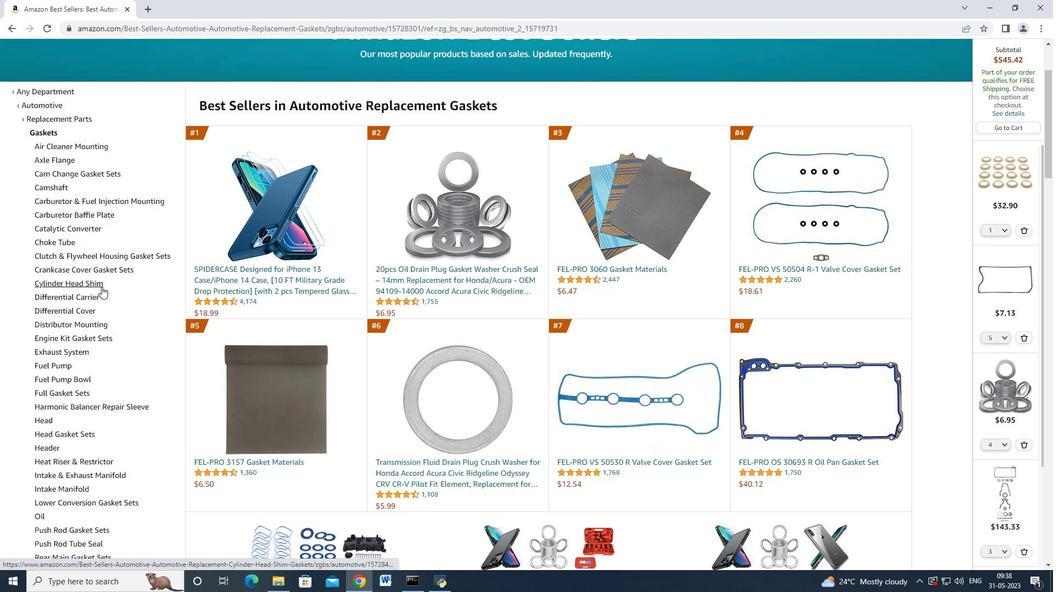 
Action: Mouse scrolled (101, 286) with delta (0, 0)
Screenshot: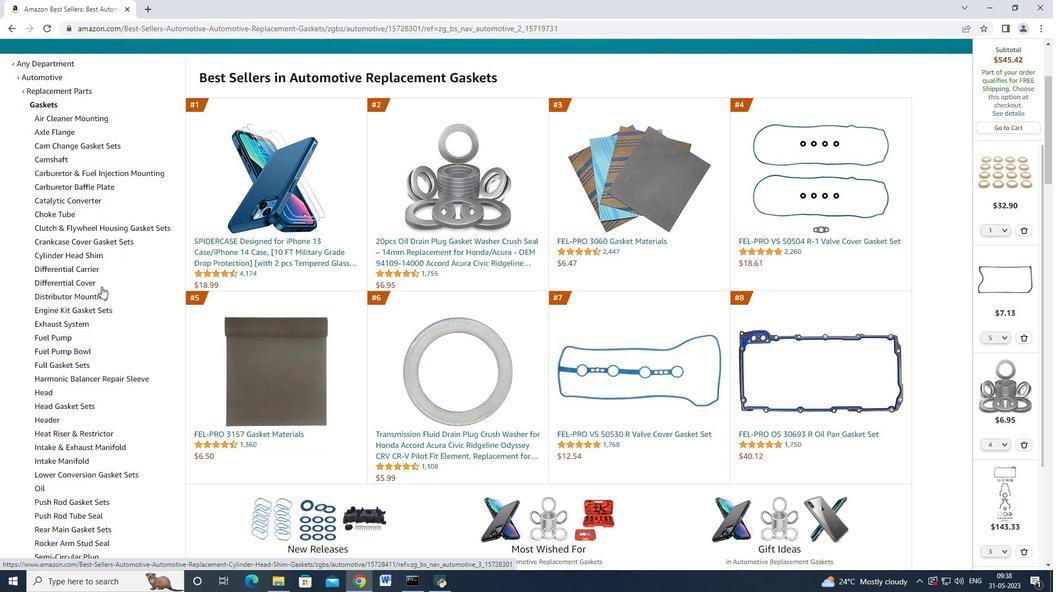 
Action: Mouse scrolled (101, 286) with delta (0, 0)
Screenshot: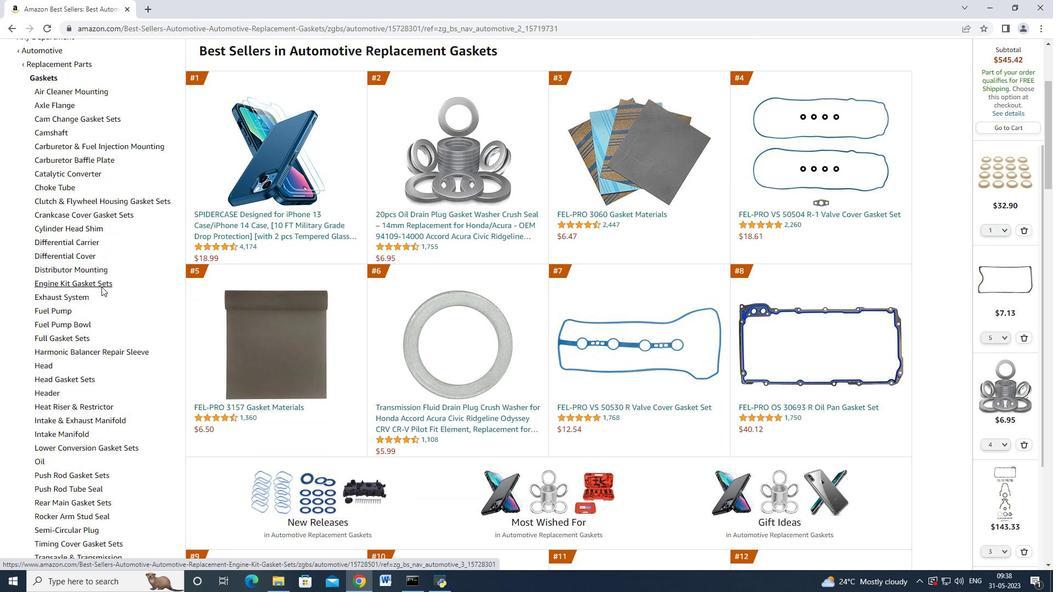 
Action: Mouse scrolled (101, 286) with delta (0, 0)
Screenshot: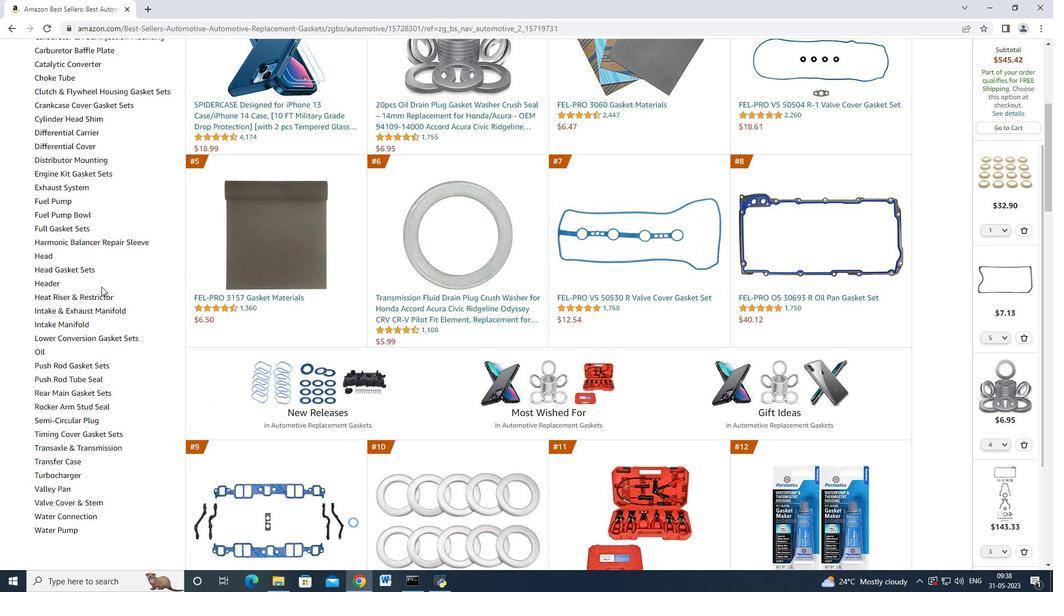 
Action: Mouse scrolled (101, 287) with delta (0, 0)
Screenshot: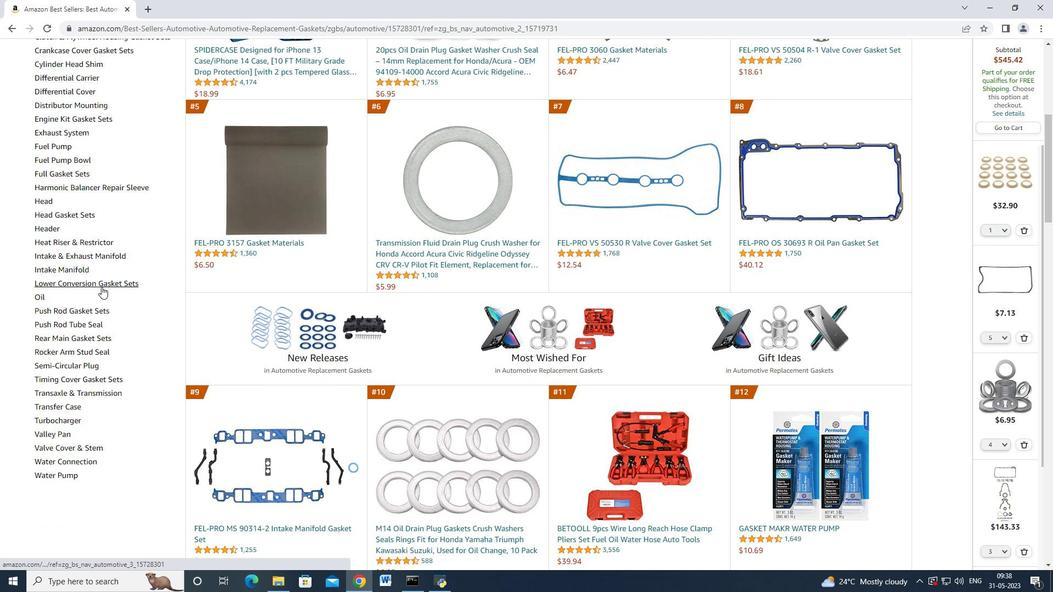 
Action: Mouse scrolled (101, 287) with delta (0, 0)
Screenshot: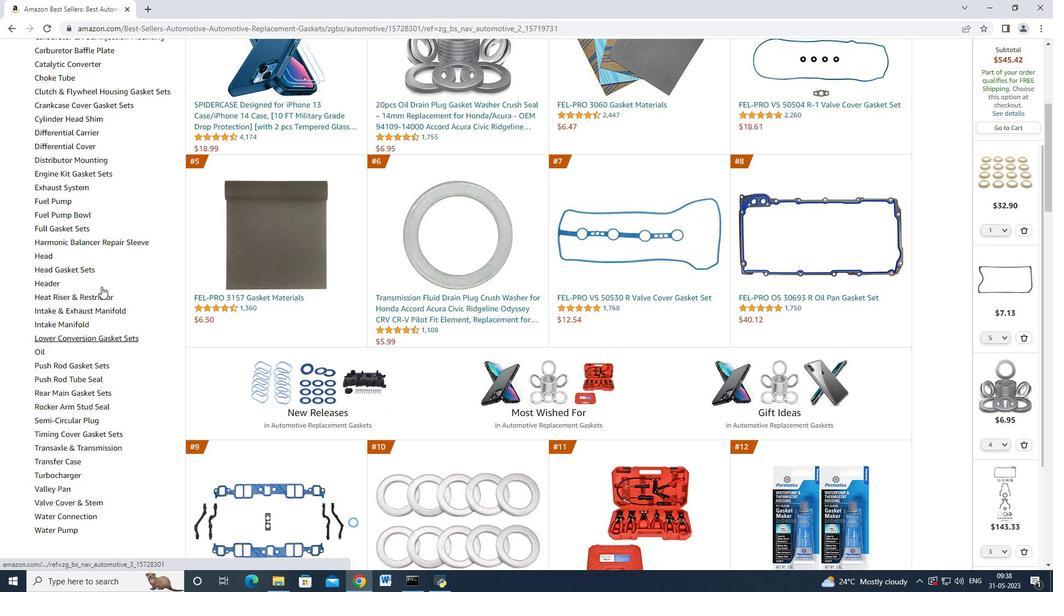 
Action: Mouse scrolled (101, 286) with delta (0, 0)
Screenshot: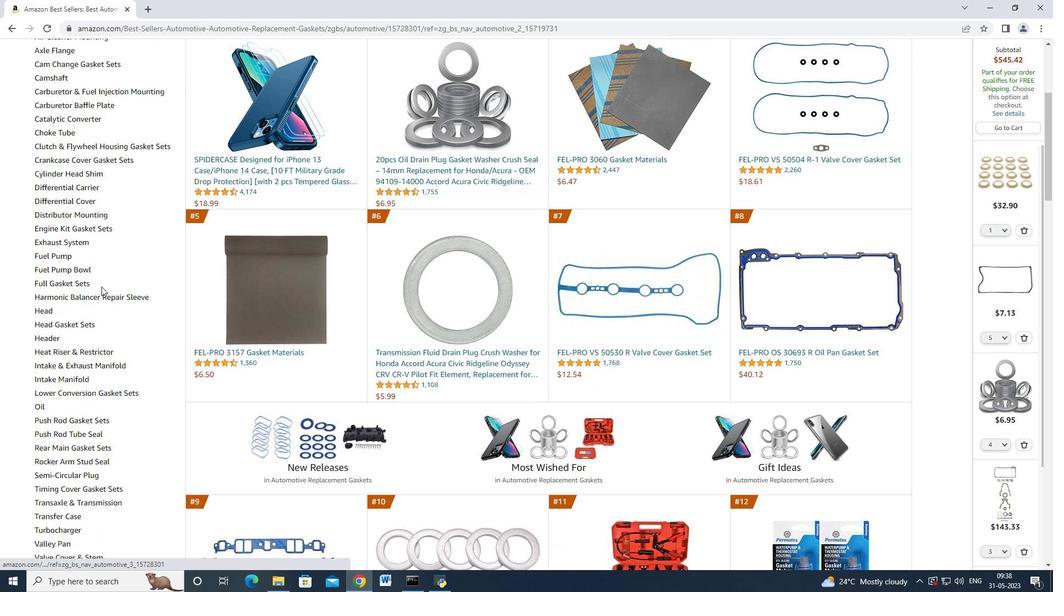 
Action: Mouse moved to (85, 392)
Screenshot: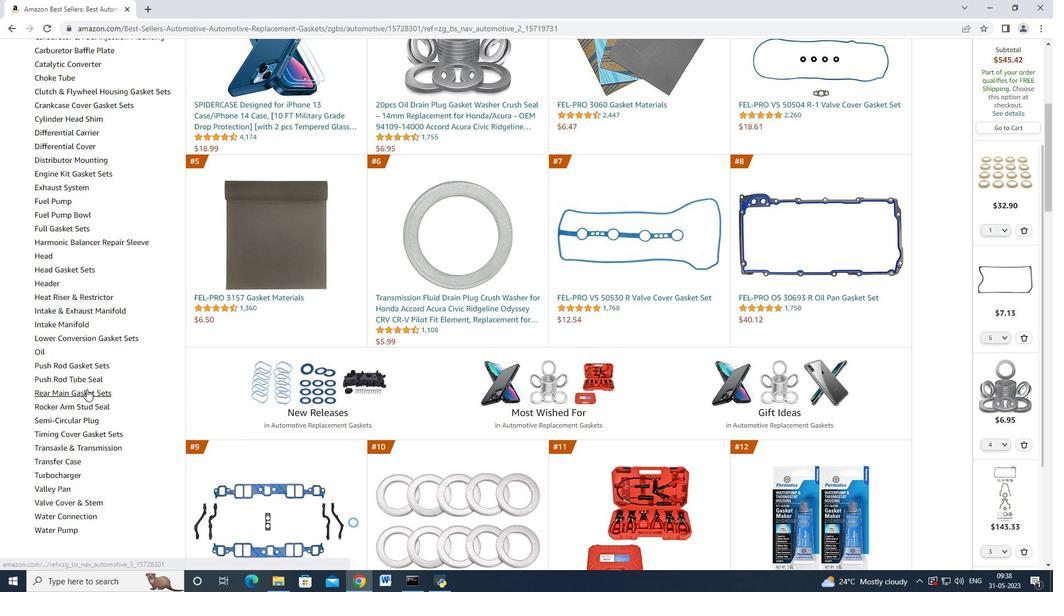 
Action: Mouse pressed left at (85, 392)
Screenshot: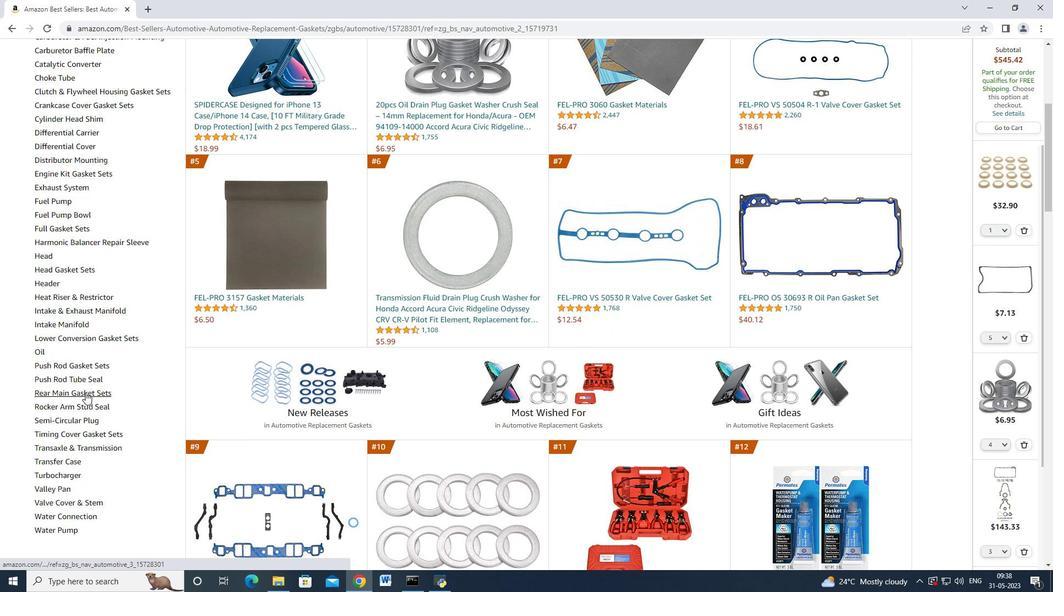 
Action: Mouse moved to (118, 331)
Screenshot: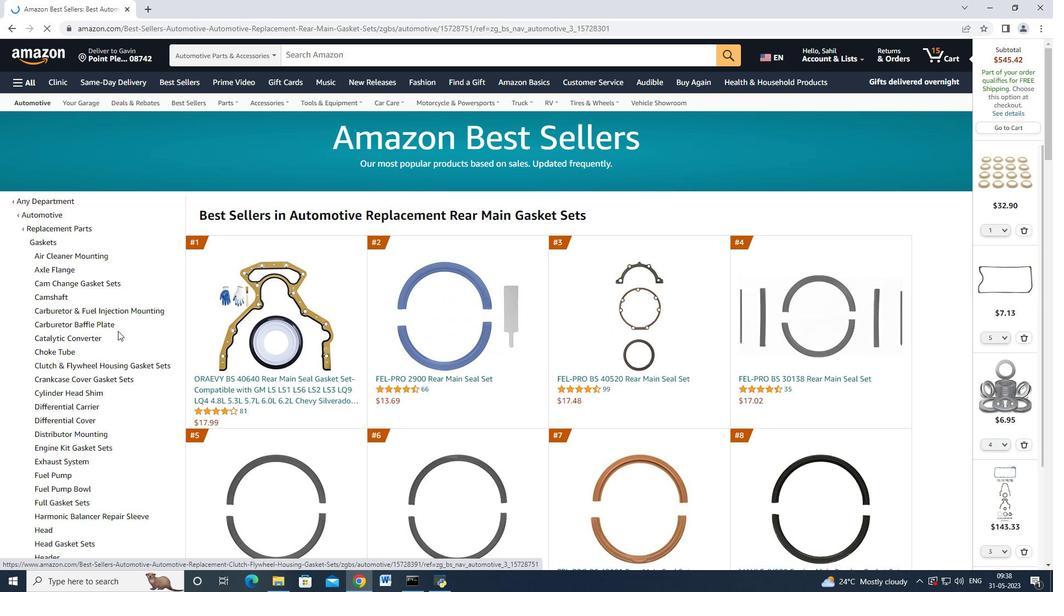 
Action: Mouse scrolled (118, 330) with delta (0, 0)
Screenshot: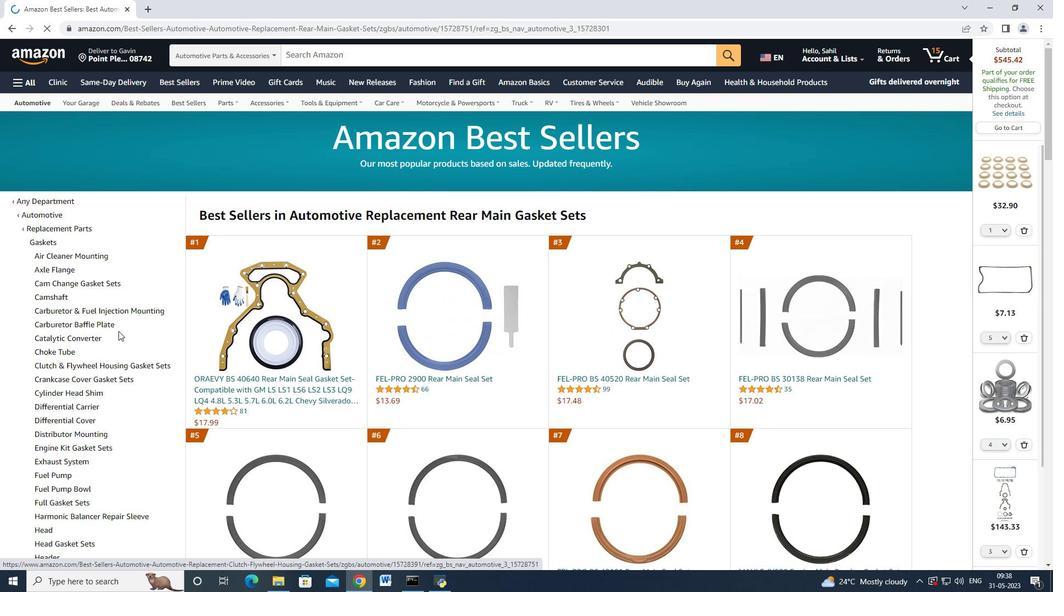 
Action: Mouse moved to (118, 331)
Screenshot: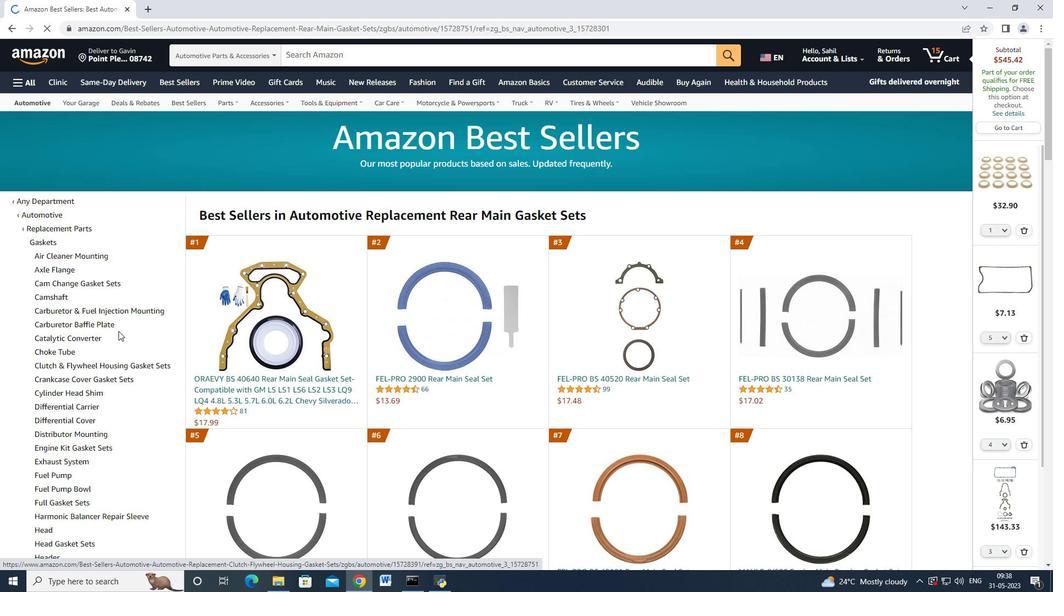 
Action: Mouse scrolled (118, 330) with delta (0, 0)
Screenshot: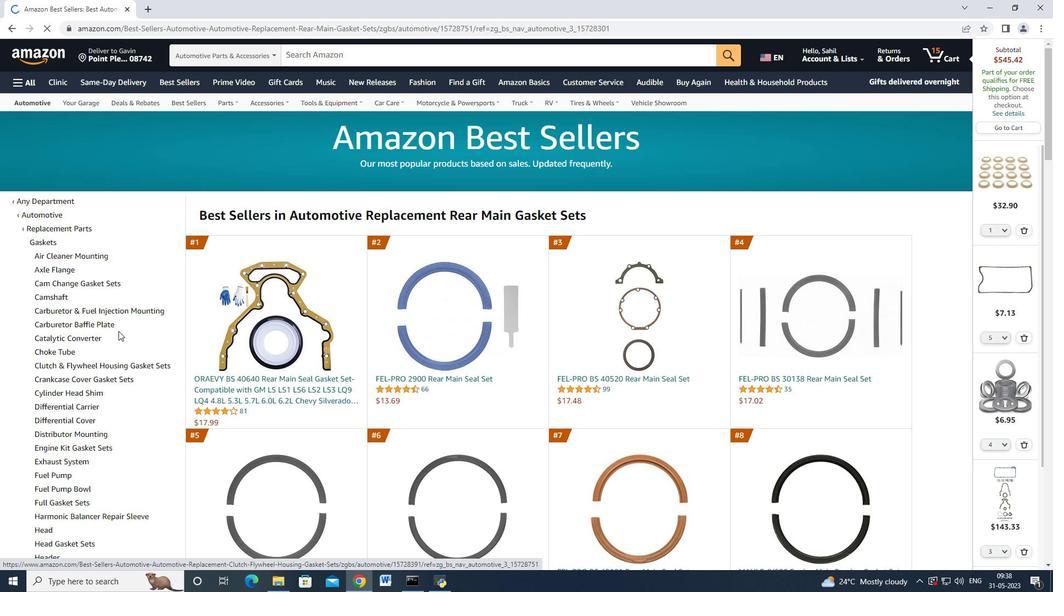 
Action: Mouse moved to (117, 331)
Screenshot: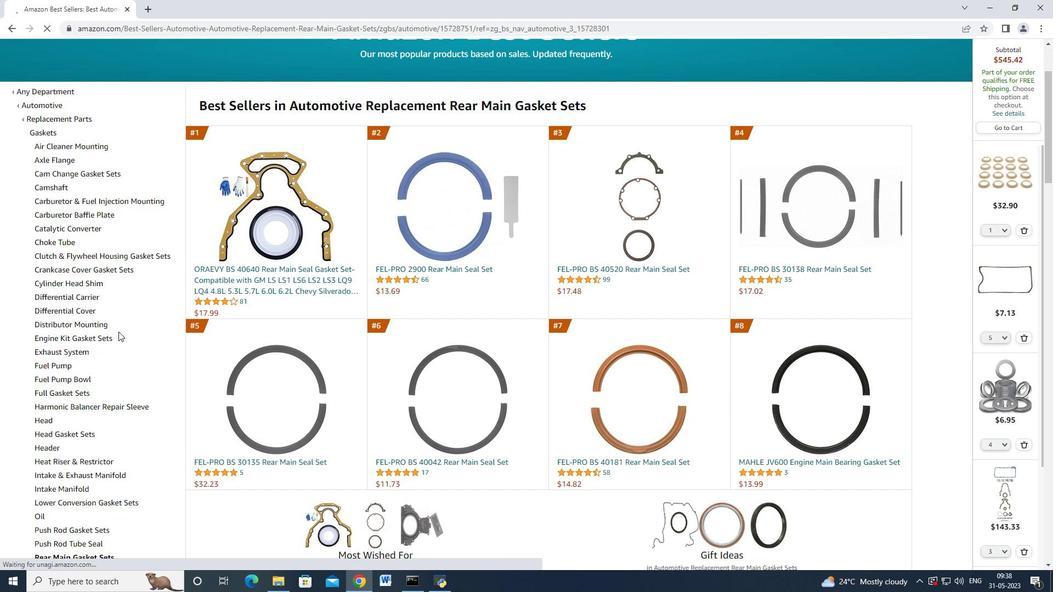 
Action: Mouse scrolled (117, 331) with delta (0, 0)
Screenshot: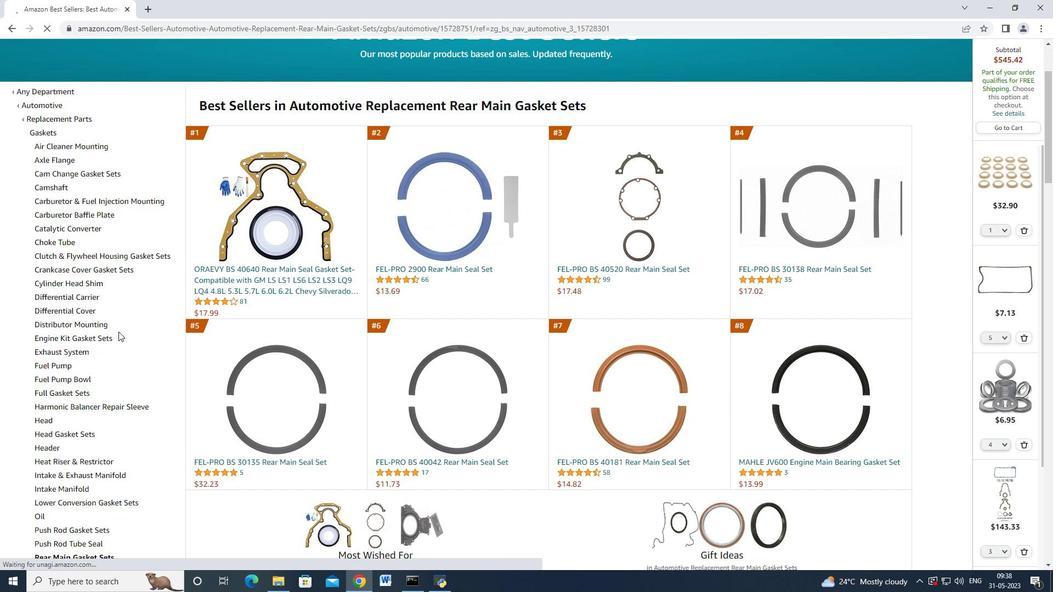 
Action: Mouse moved to (115, 334)
Screenshot: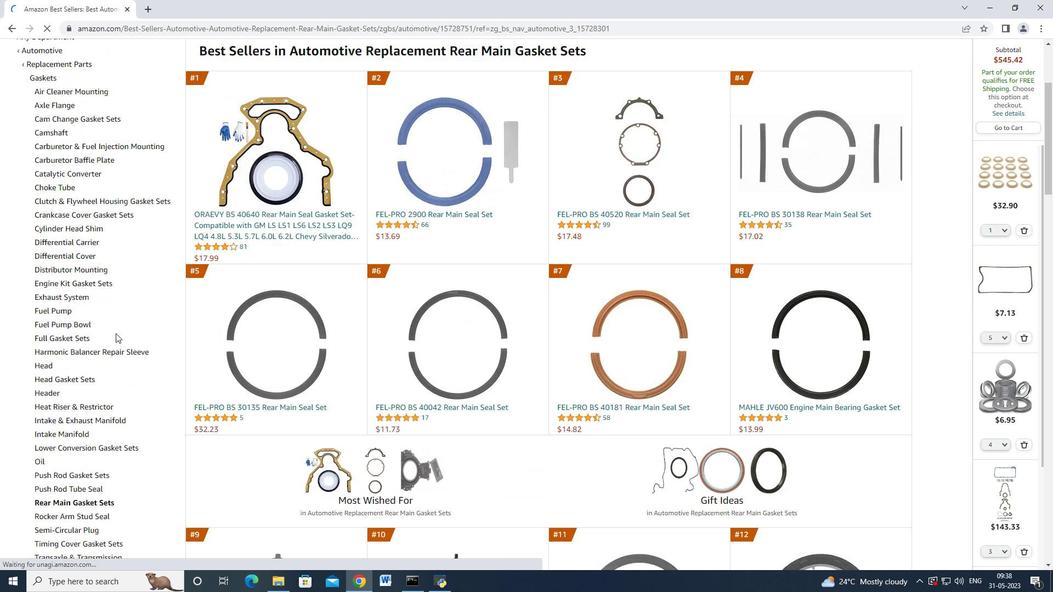 
Action: Mouse scrolled (115, 333) with delta (0, 0)
Screenshot: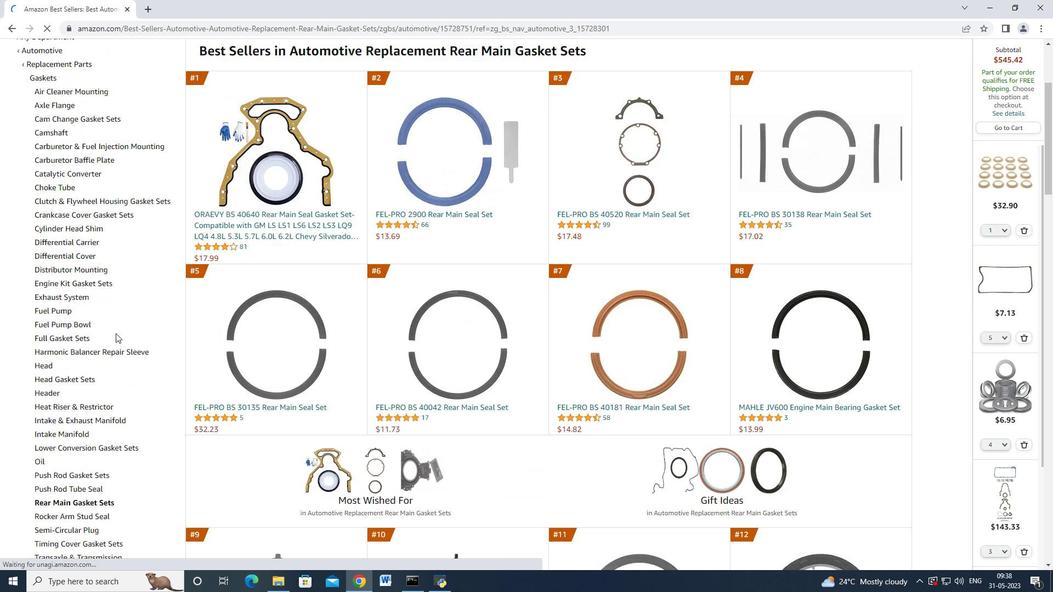 
Action: Mouse moved to (124, 330)
Screenshot: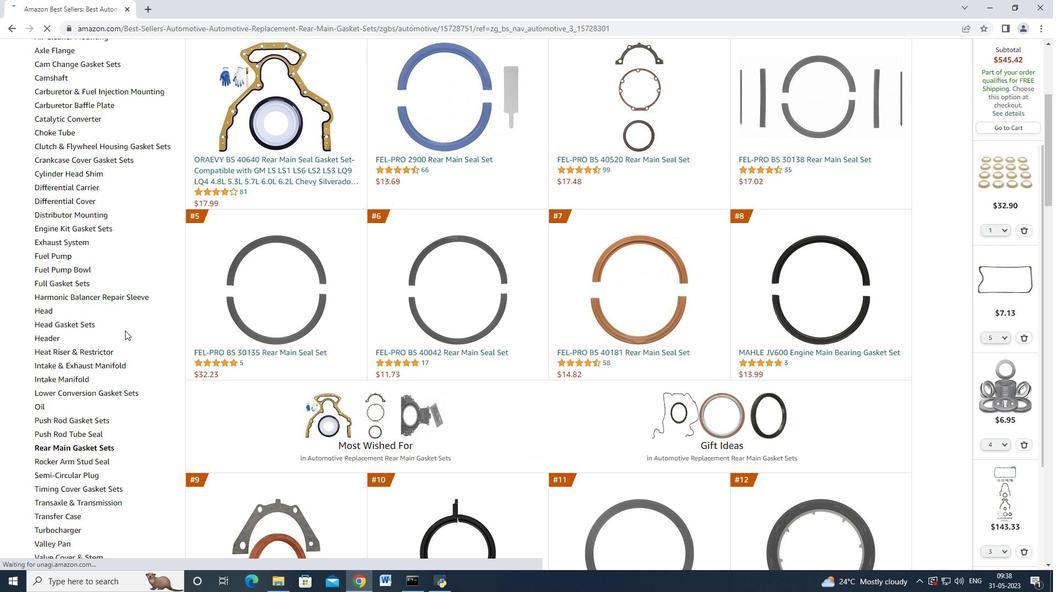 
Action: Mouse scrolled (124, 330) with delta (0, 0)
Screenshot: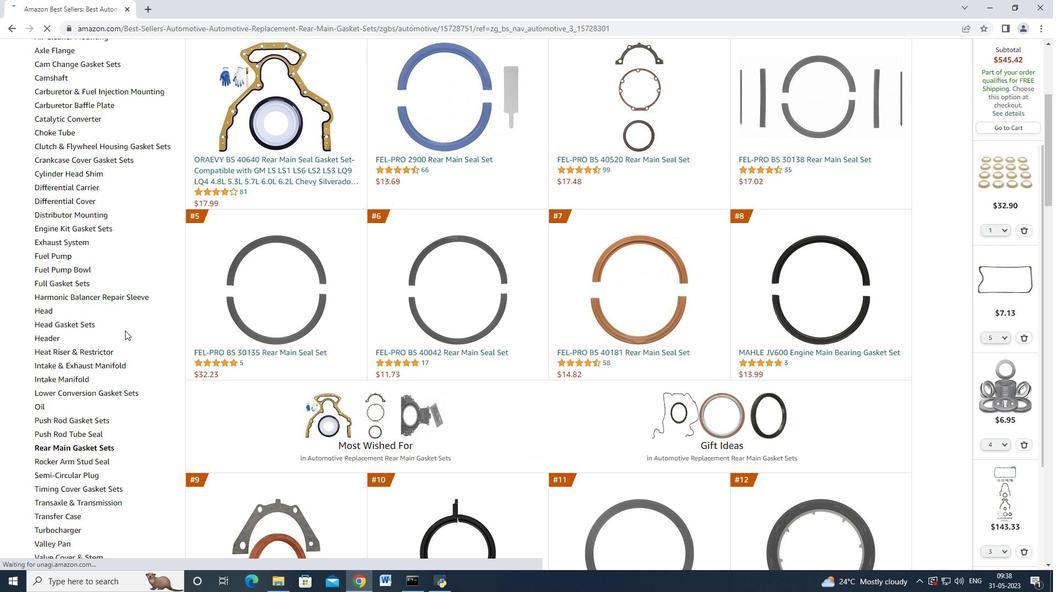 
Action: Mouse moved to (123, 331)
Screenshot: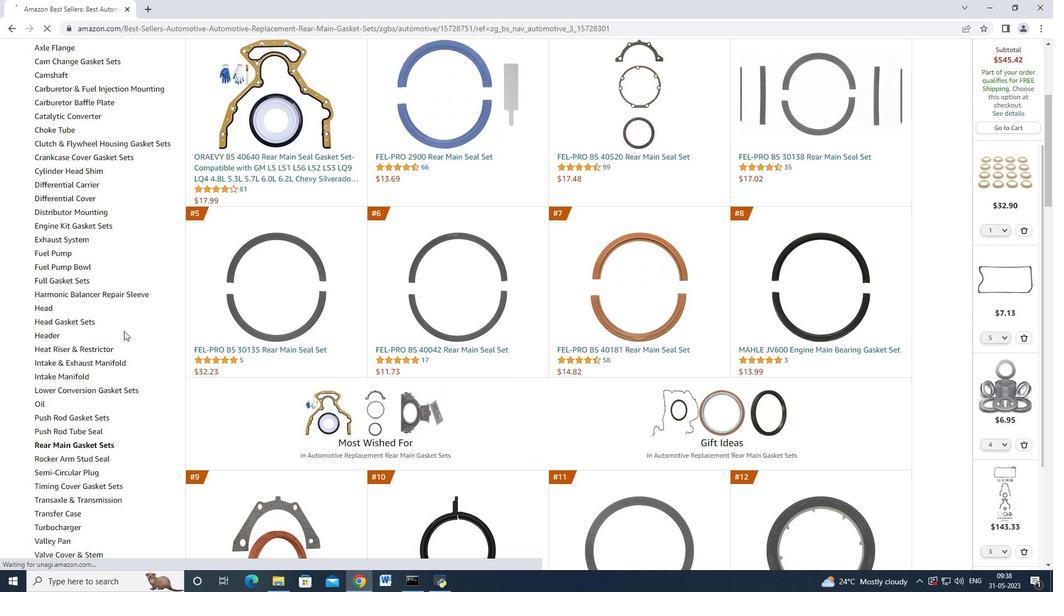 
Action: Mouse scrolled (123, 330) with delta (0, 0)
Screenshot: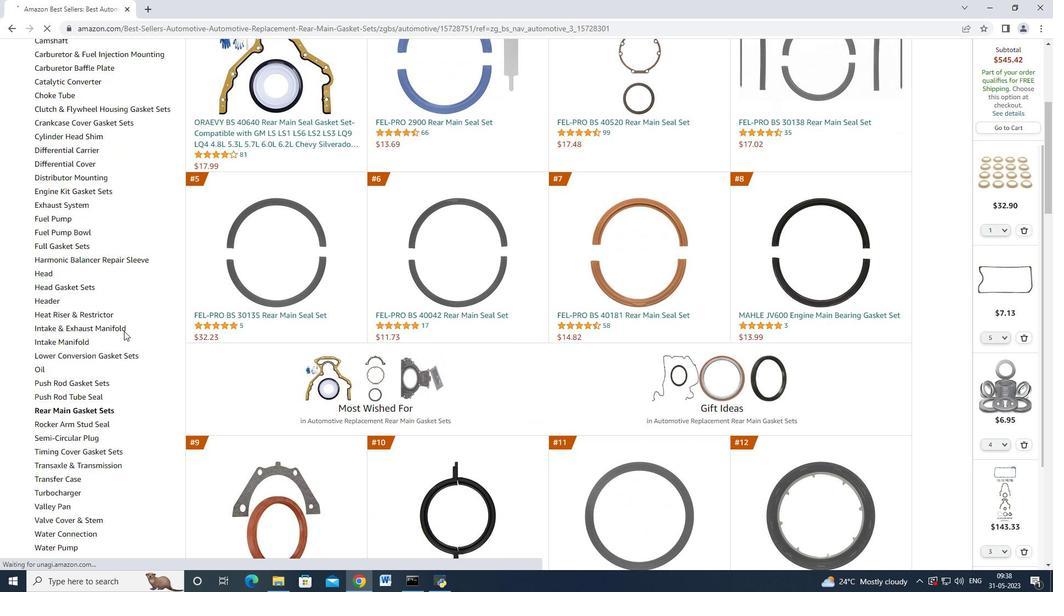 
Action: Mouse moved to (127, 330)
Screenshot: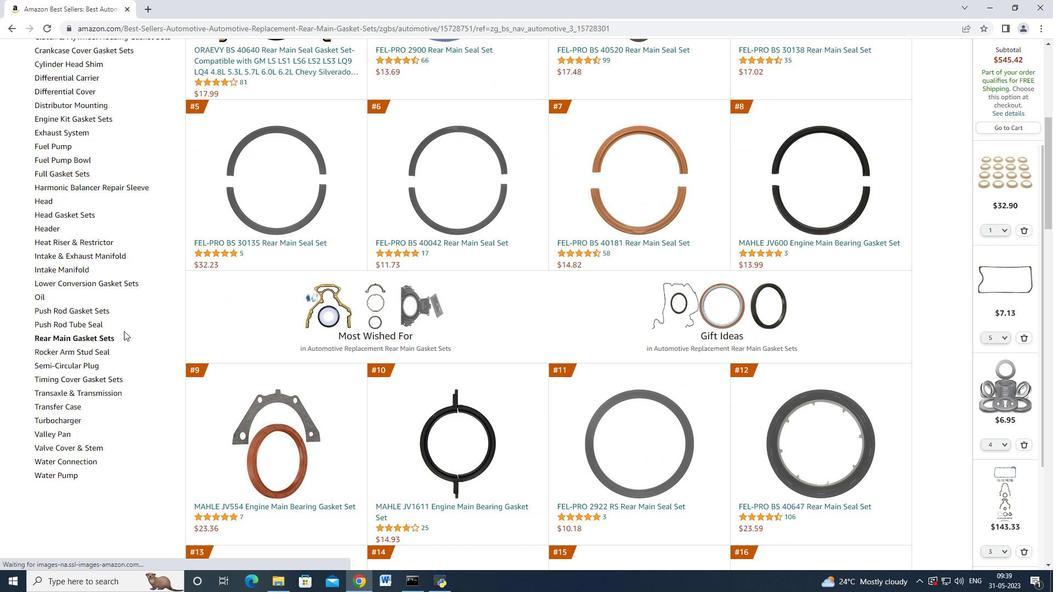 
Action: Mouse scrolled (127, 330) with delta (0, 0)
Screenshot: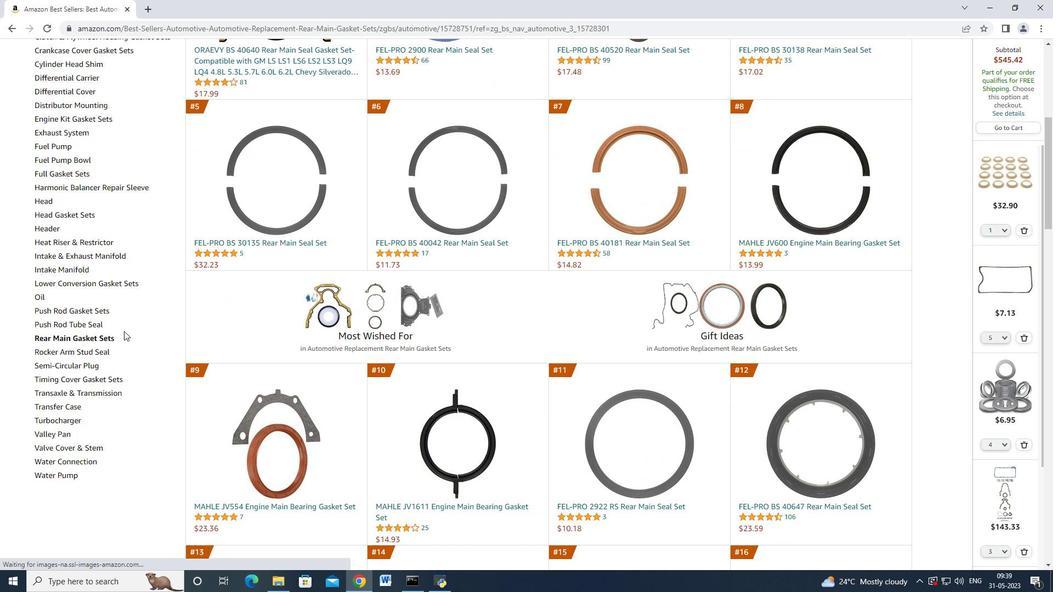 
Action: Mouse moved to (127, 330)
Screenshot: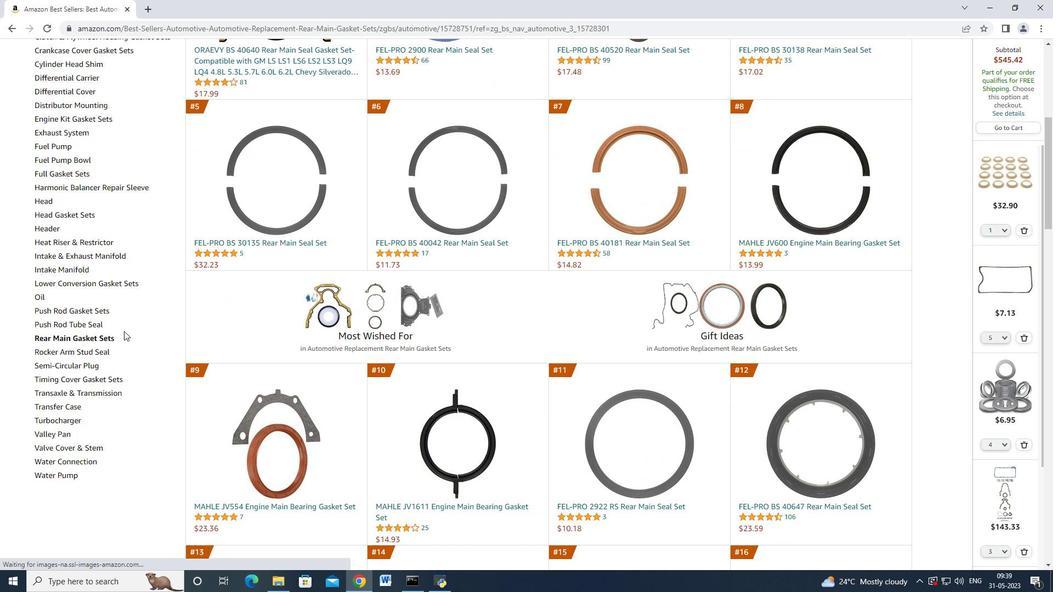 
Action: Mouse scrolled (127, 330) with delta (0, 0)
Screenshot: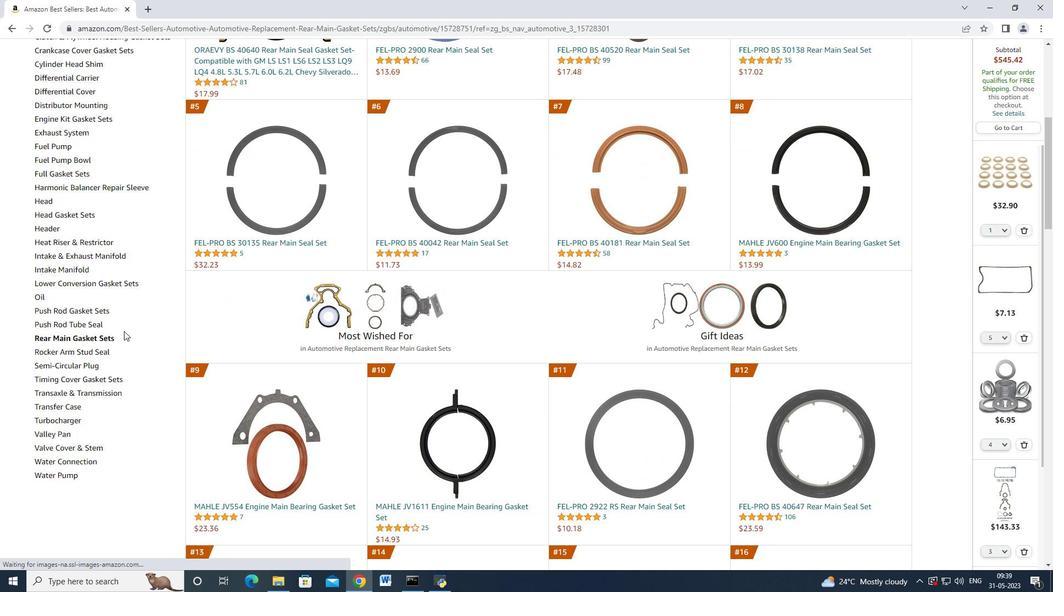 
Action: Mouse moved to (270, 178)
Screenshot: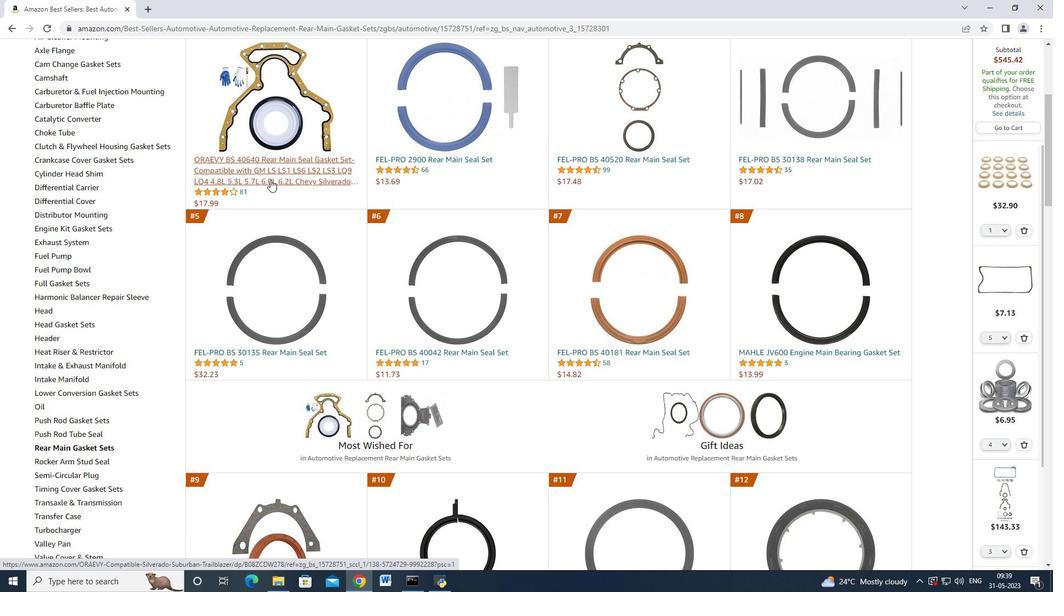 
Action: Mouse pressed left at (270, 178)
Screenshot: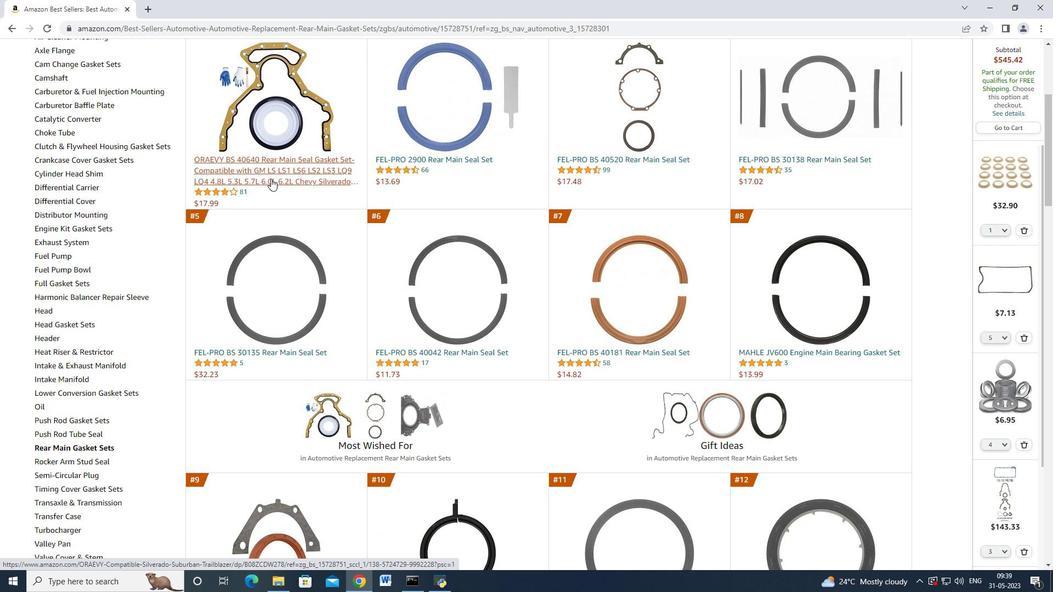 
Action: Mouse moved to (573, 231)
Screenshot: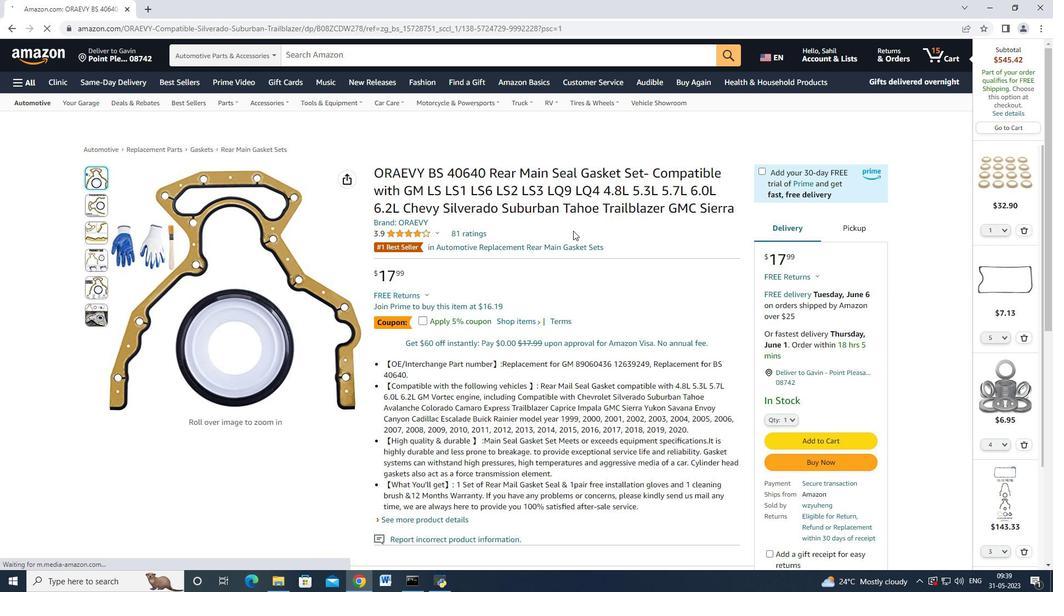 
Action: Mouse scrolled (573, 230) with delta (0, 0)
Screenshot: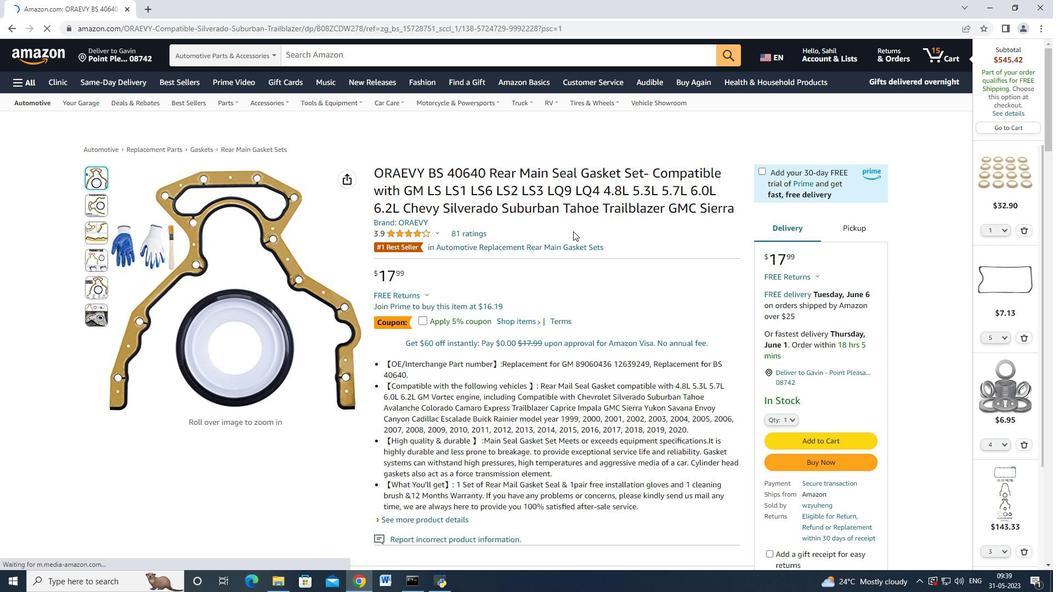 
Action: Mouse moved to (426, 264)
Screenshot: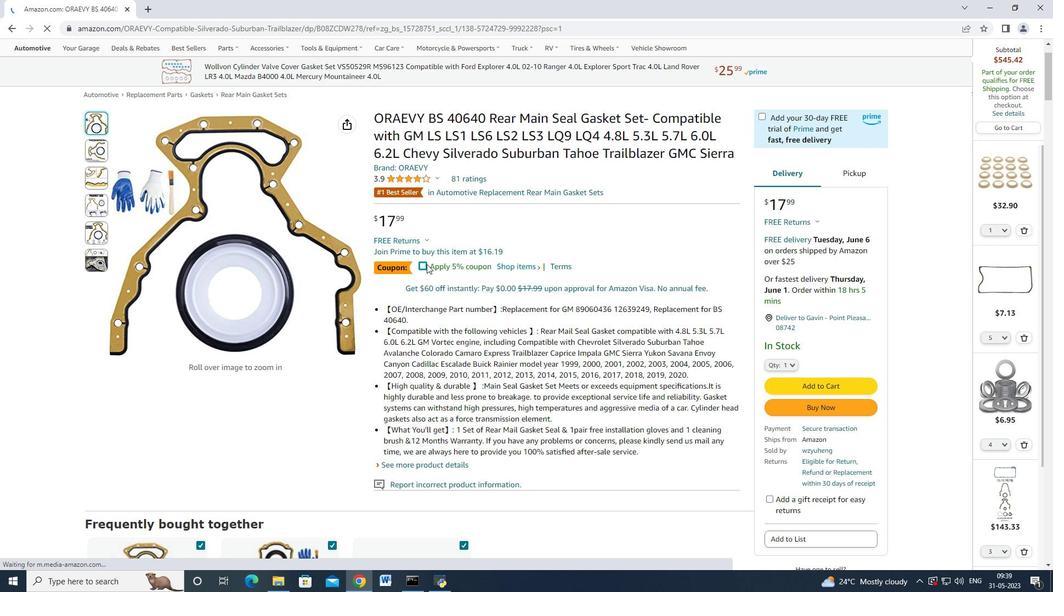 
Action: Mouse pressed left at (426, 264)
Screenshot: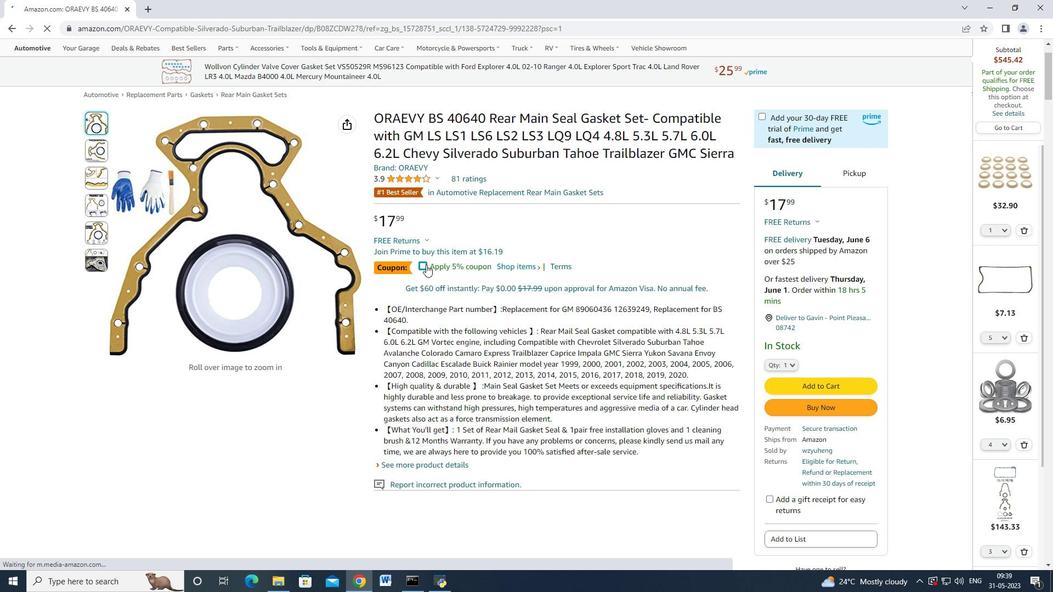 
Action: Mouse moved to (780, 366)
Screenshot: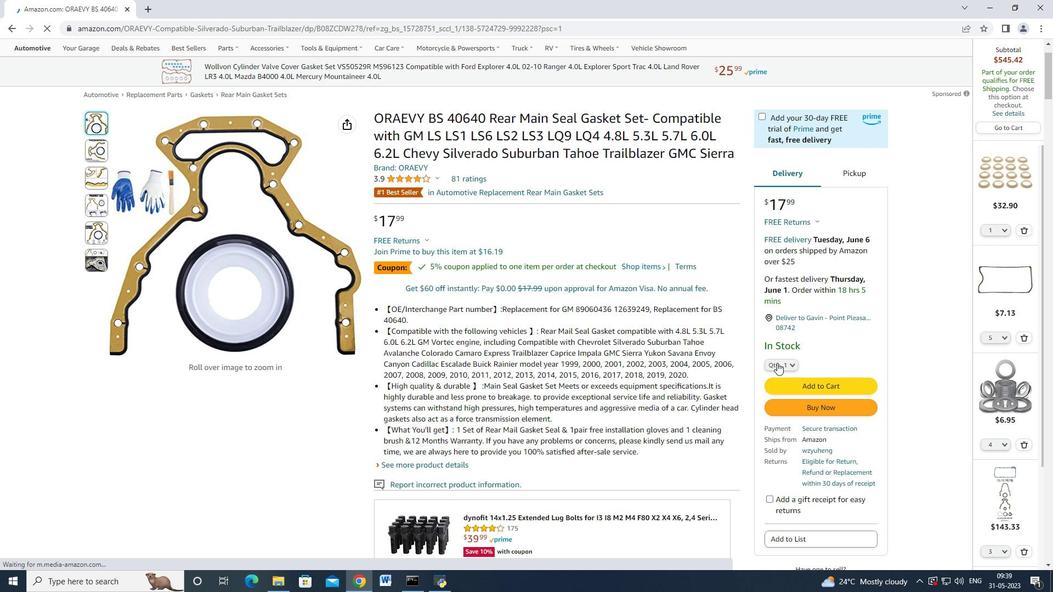 
Action: Mouse pressed left at (780, 366)
Screenshot: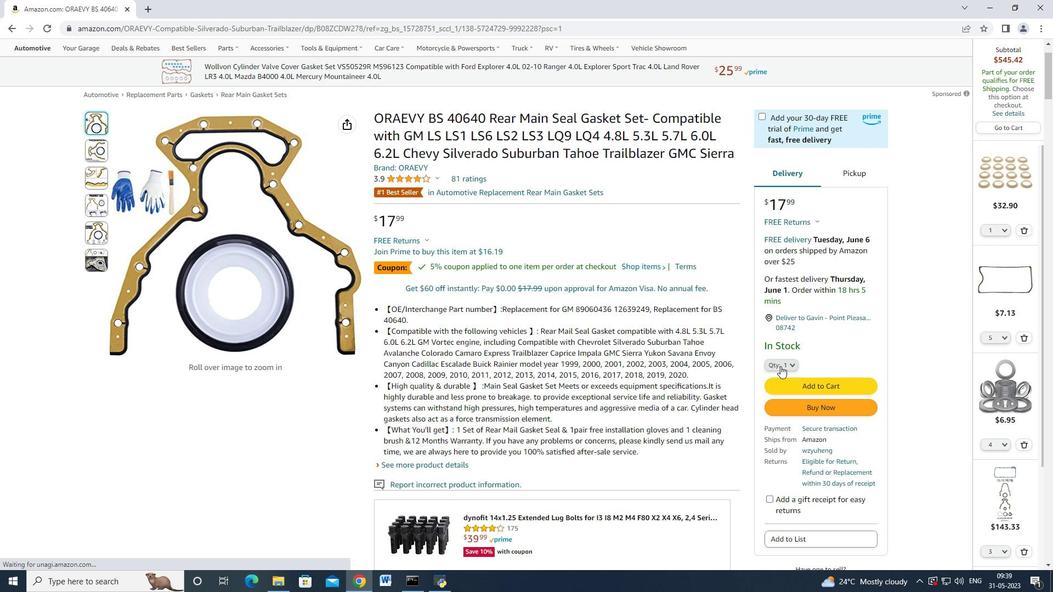 
Action: Mouse moved to (772, 82)
Screenshot: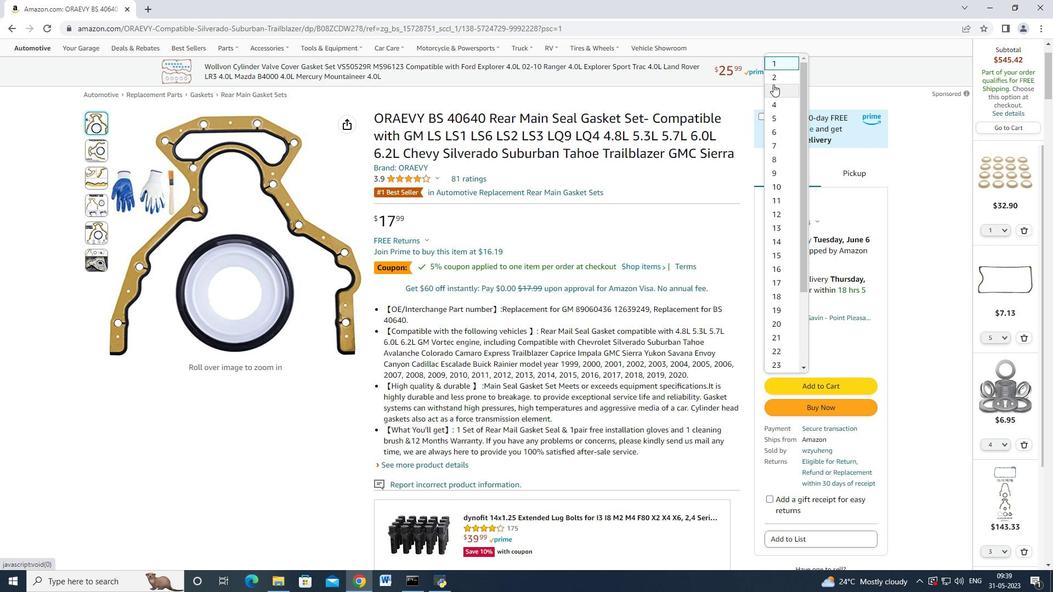 
Action: Mouse pressed left at (772, 82)
Screenshot: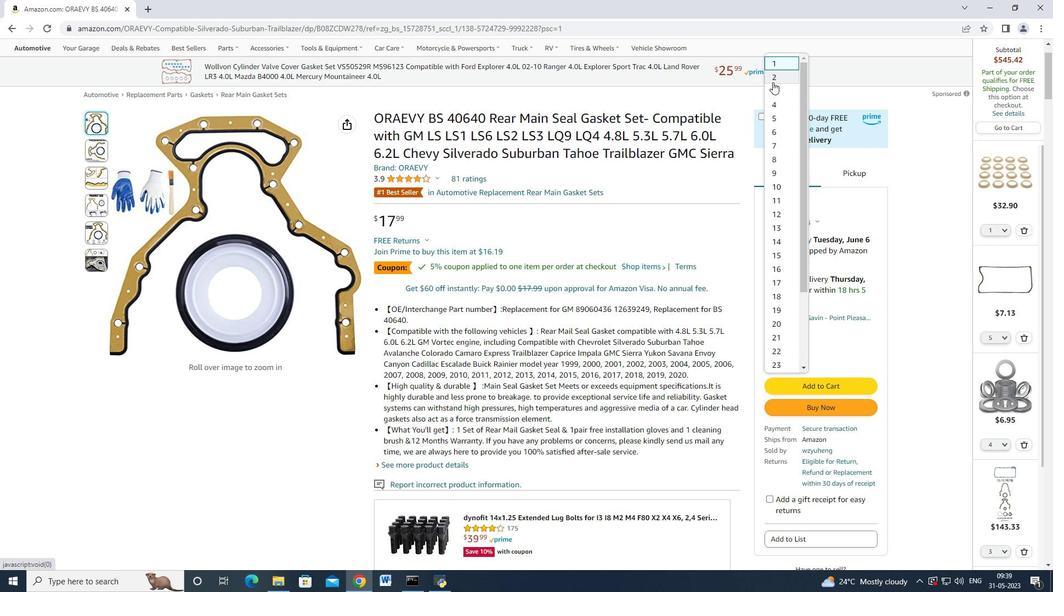 
Action: Mouse moved to (809, 381)
Screenshot: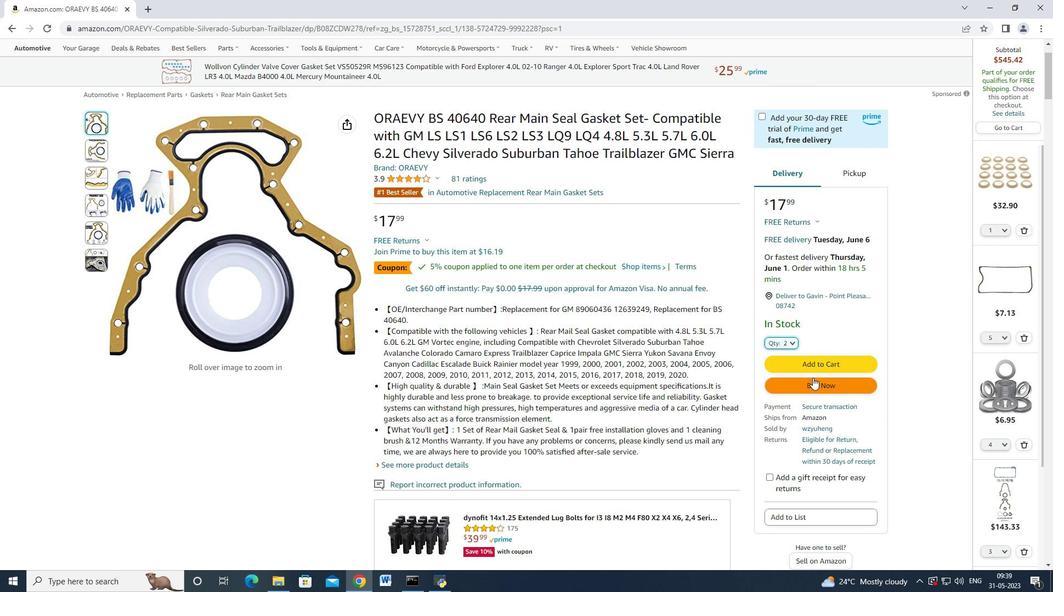 
Action: Mouse pressed left at (809, 381)
Screenshot: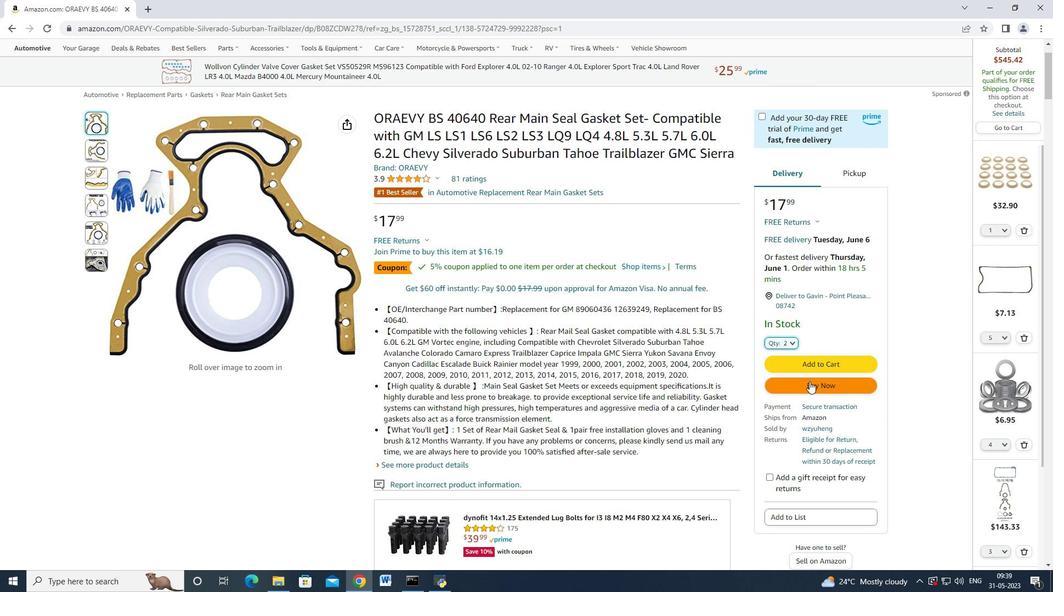 
Action: Mouse moved to (639, 88)
Screenshot: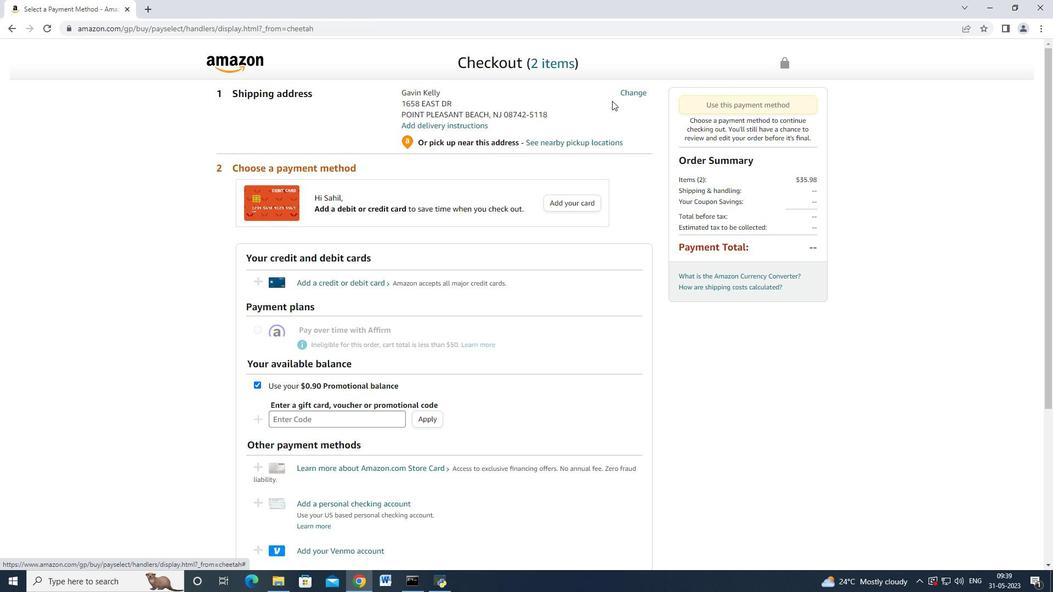 
Action: Mouse pressed left at (639, 88)
Screenshot: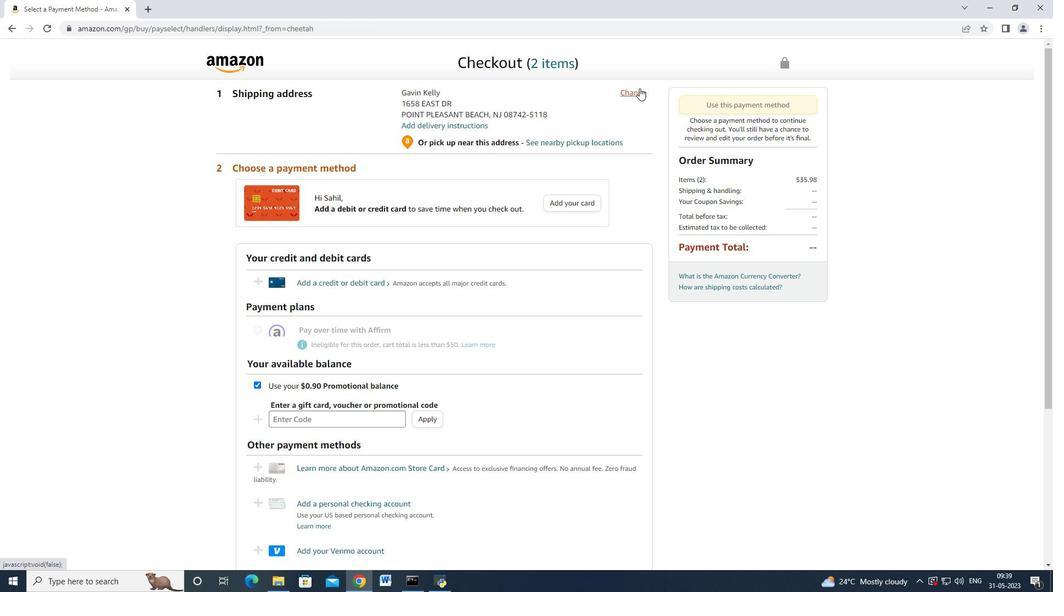 
Action: Mouse moved to (453, 230)
Screenshot: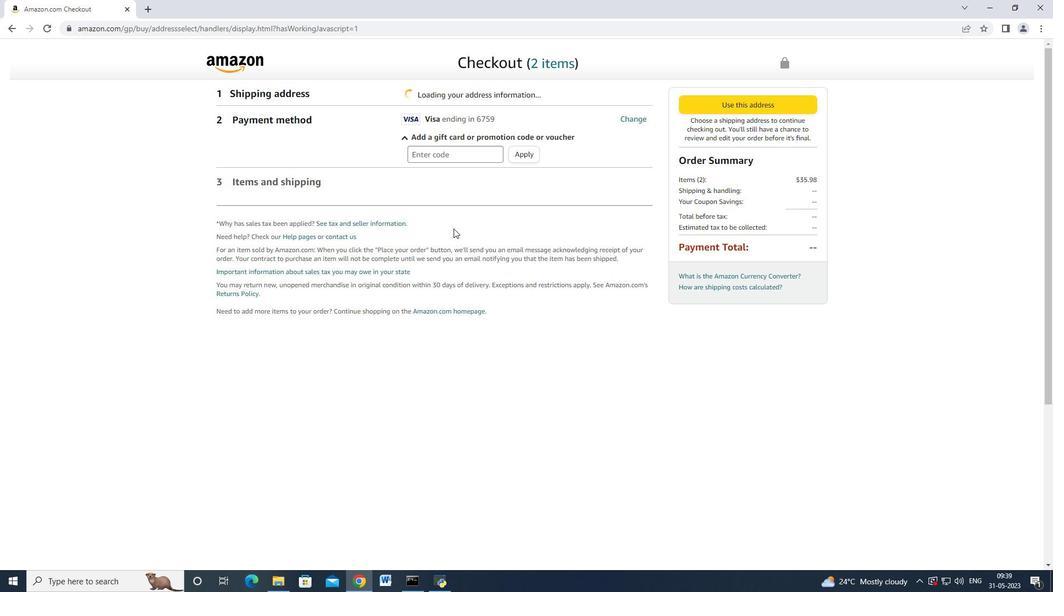 
Action: Mouse scrolled (453, 229) with delta (0, 0)
Screenshot: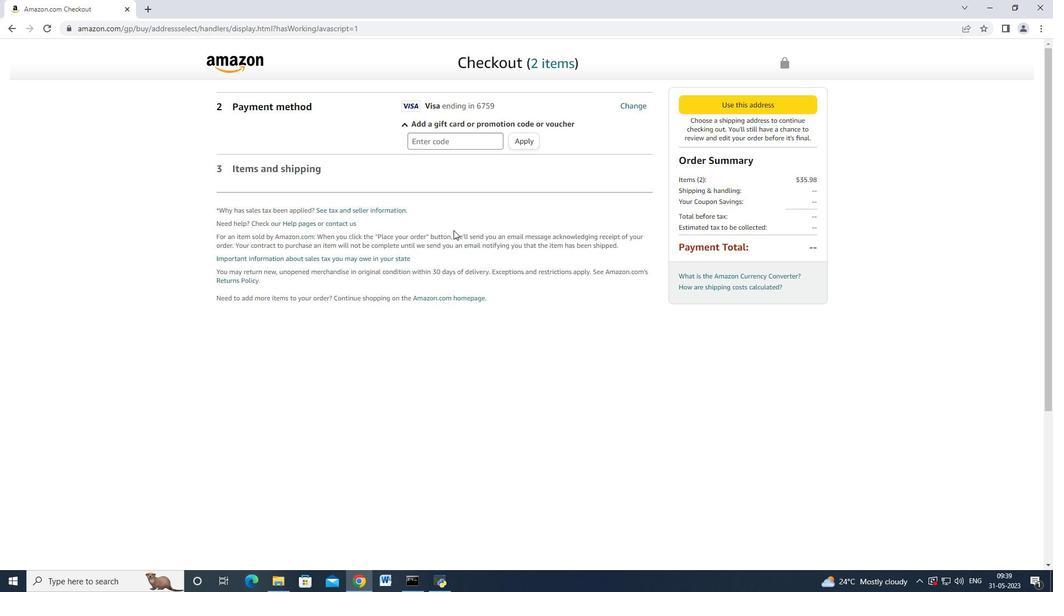 
Action: Mouse scrolled (453, 229) with delta (0, 0)
Screenshot: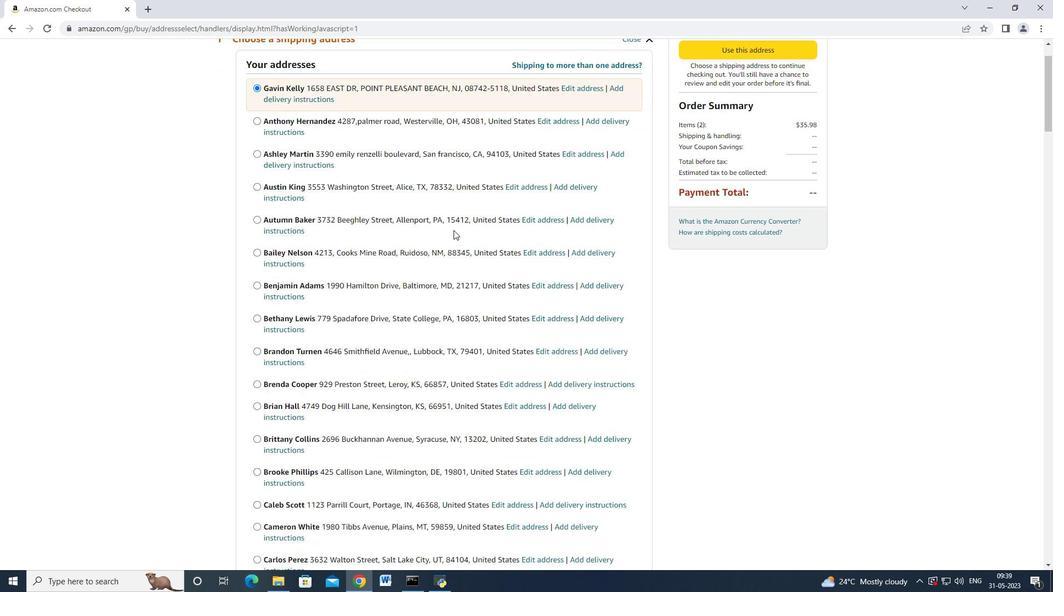 
Action: Mouse scrolled (453, 229) with delta (0, 0)
Screenshot: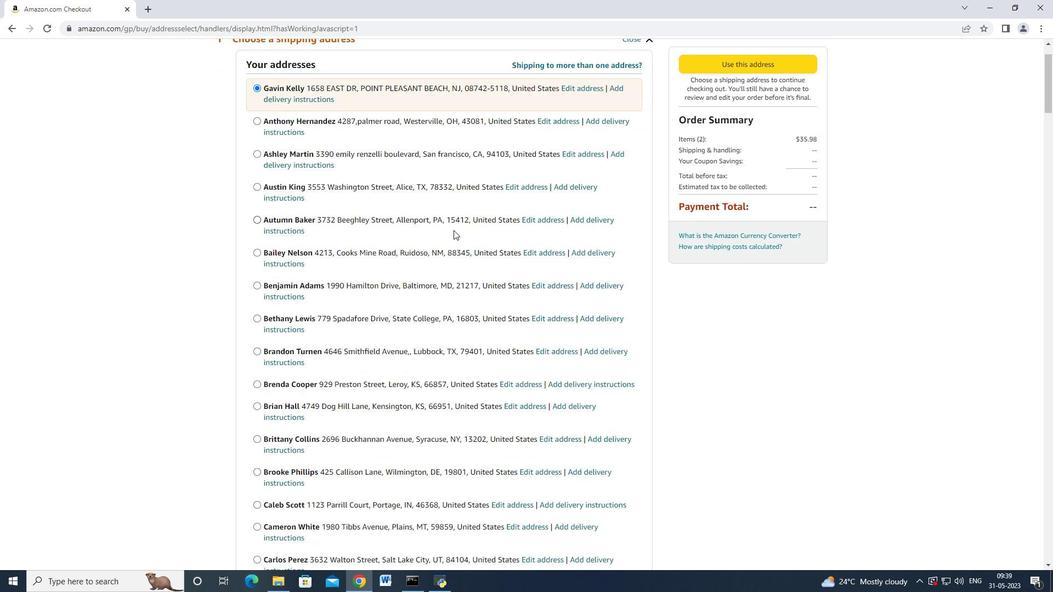
Action: Mouse scrolled (453, 229) with delta (0, 0)
Screenshot: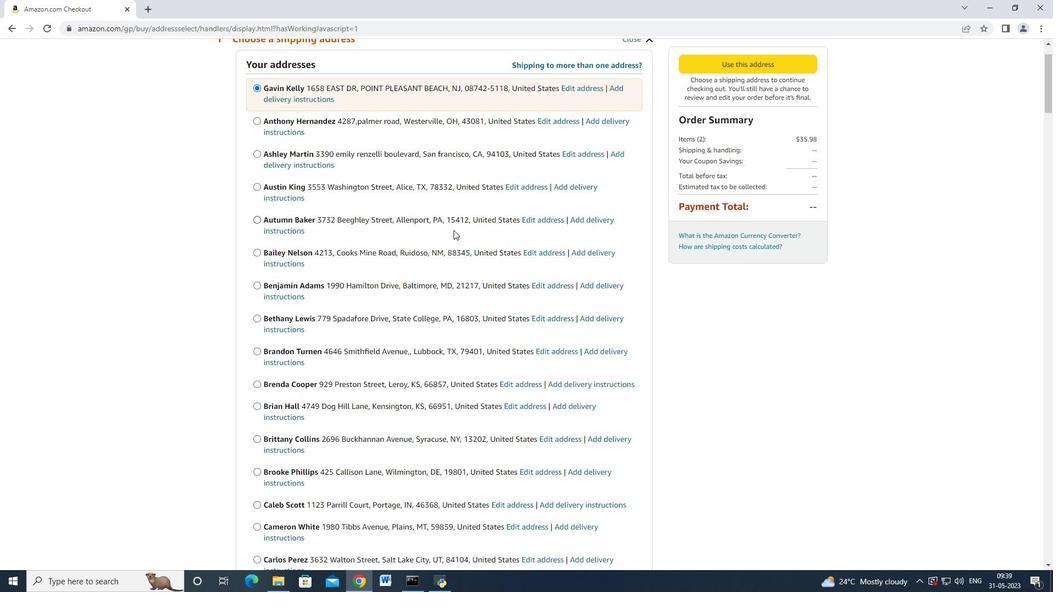 
Action: Mouse moved to (448, 233)
Screenshot: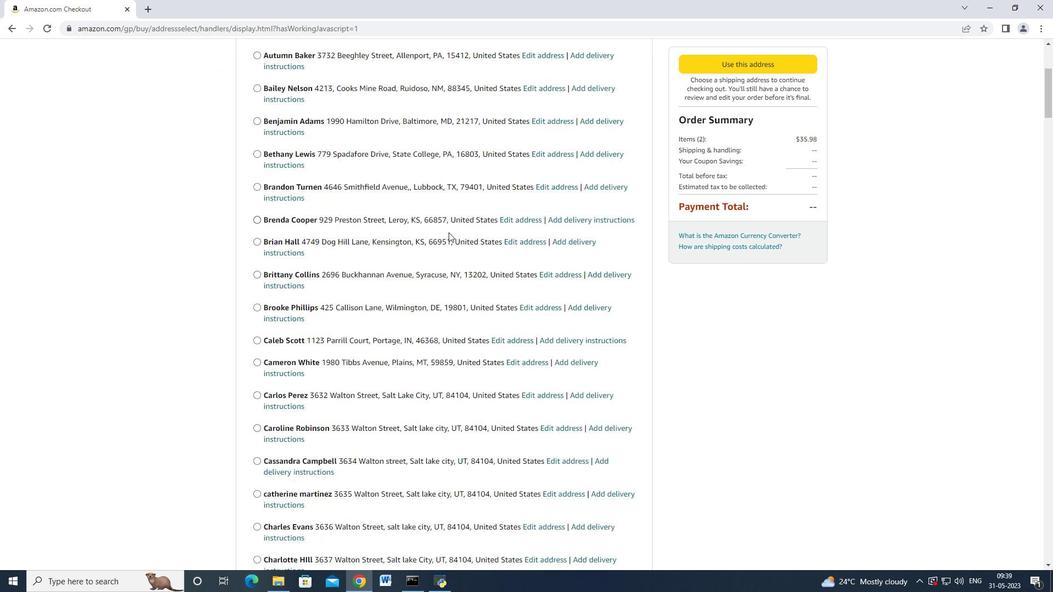 
Action: Mouse scrolled (448, 233) with delta (0, 0)
Screenshot: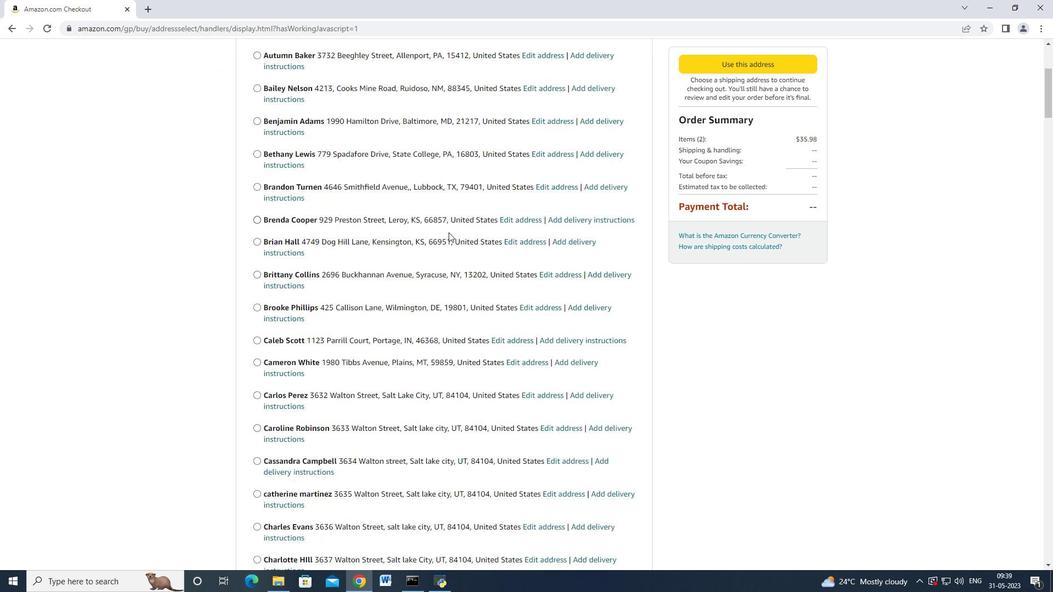 
Action: Mouse moved to (448, 234)
Screenshot: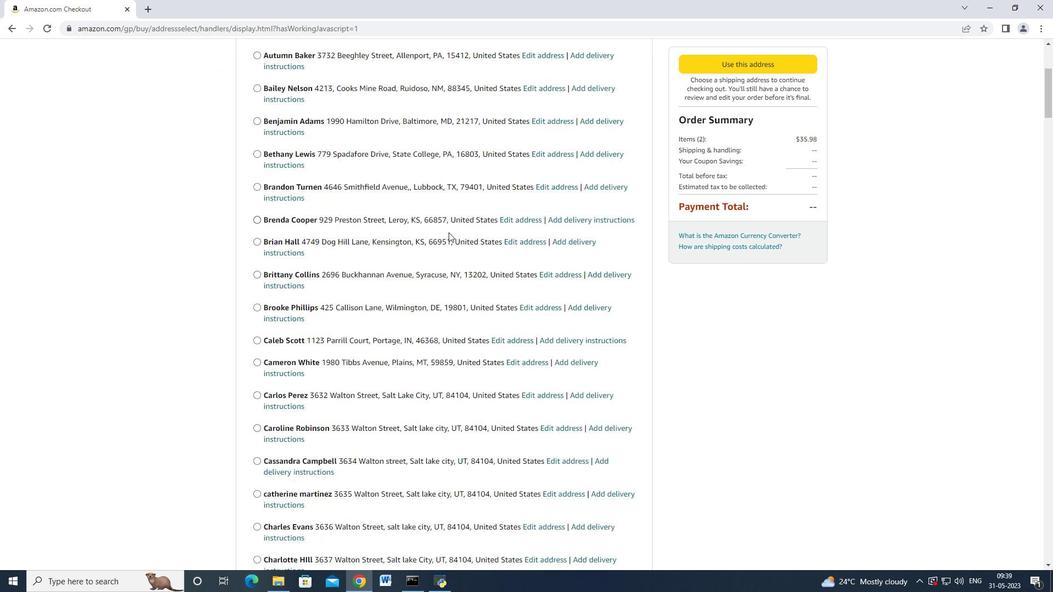 
Action: Mouse scrolled (448, 233) with delta (0, 0)
Screenshot: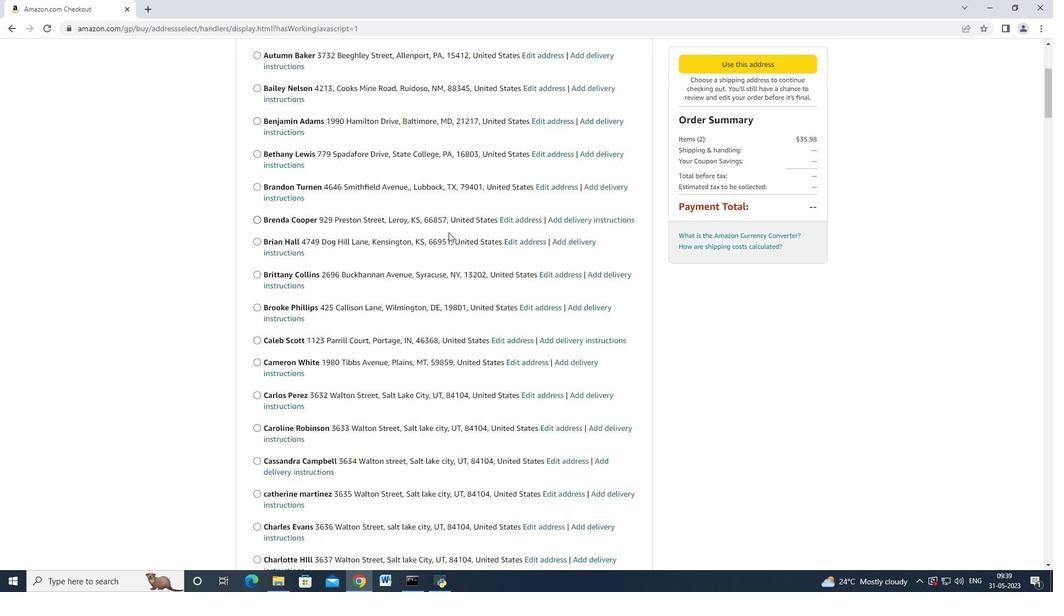 
Action: Mouse scrolled (448, 233) with delta (0, 0)
Screenshot: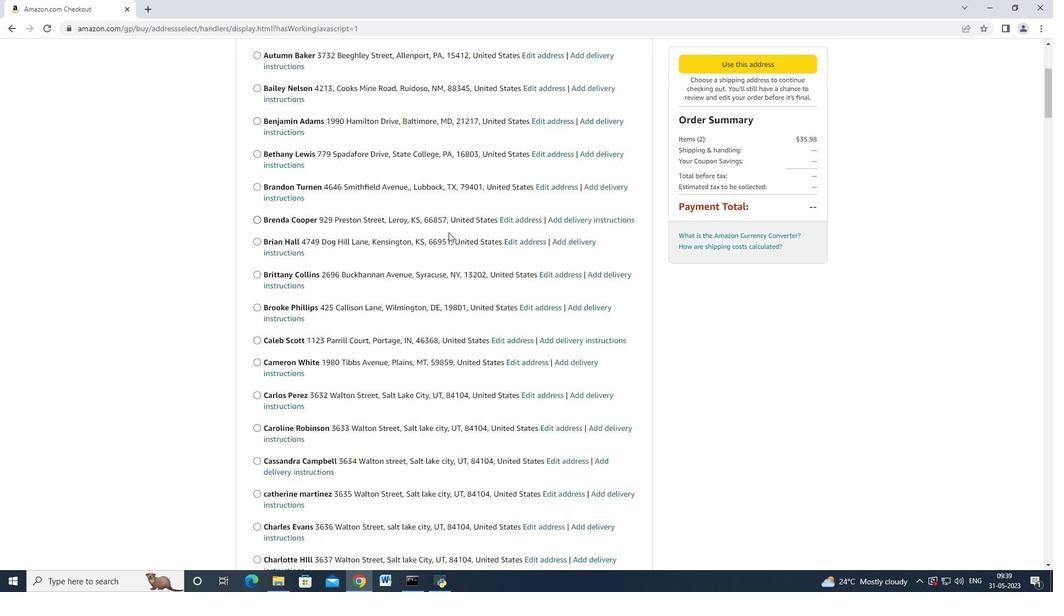 
Action: Mouse moved to (448, 234)
Screenshot: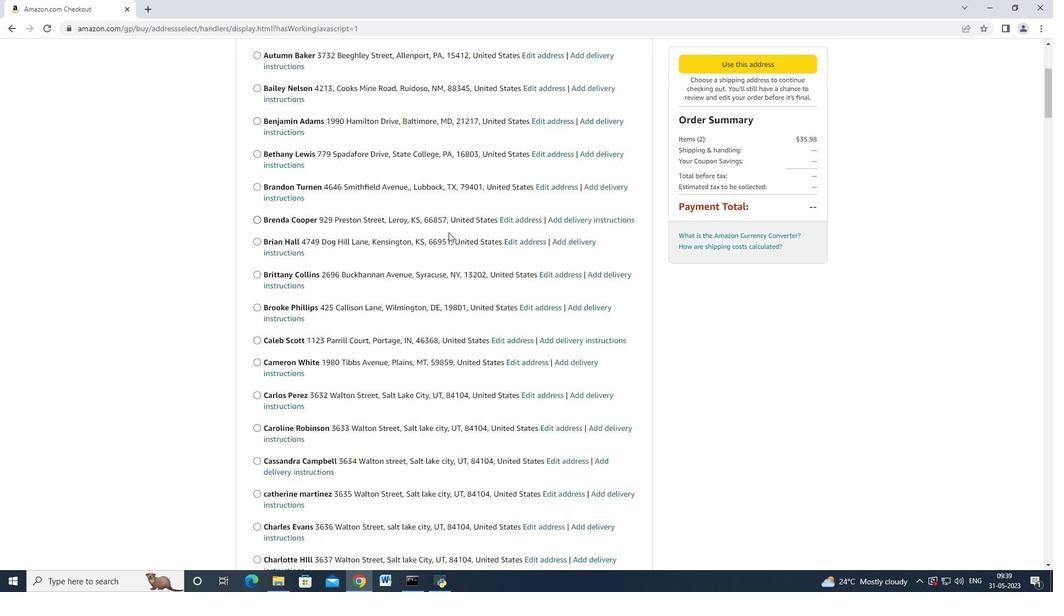 
Action: Mouse scrolled (448, 233) with delta (0, 0)
Screenshot: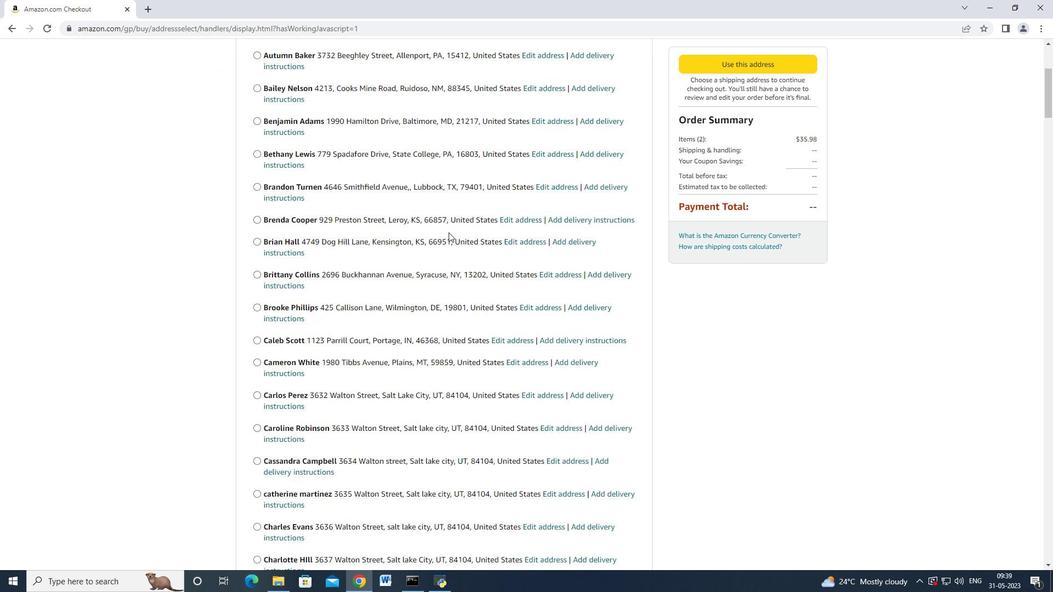 
Action: Mouse scrolled (448, 233) with delta (0, 0)
Screenshot: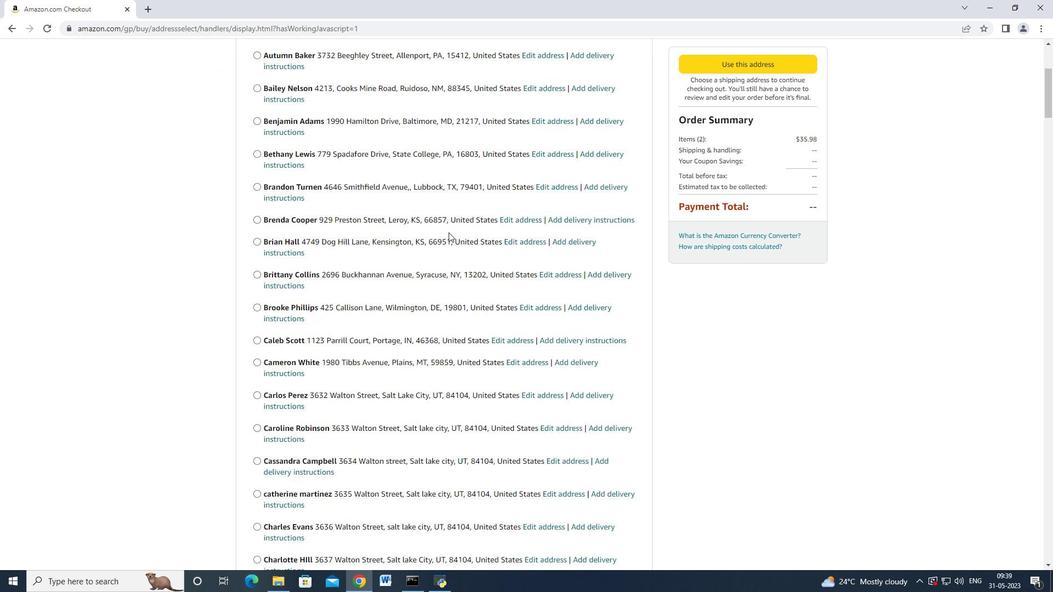 
Action: Mouse moved to (447, 235)
Screenshot: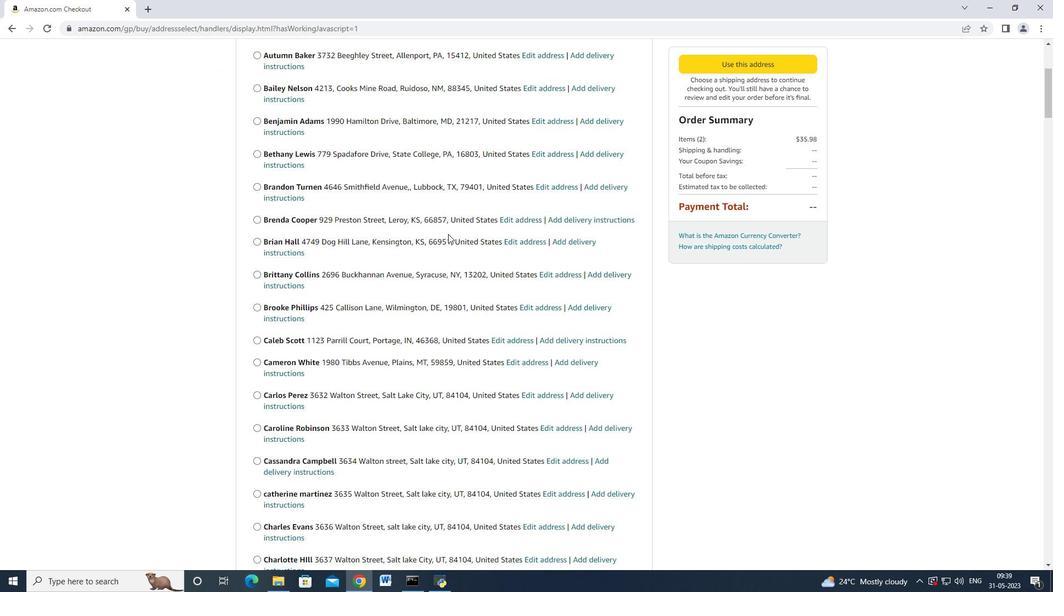 
Action: Mouse scrolled (447, 234) with delta (0, 0)
Screenshot: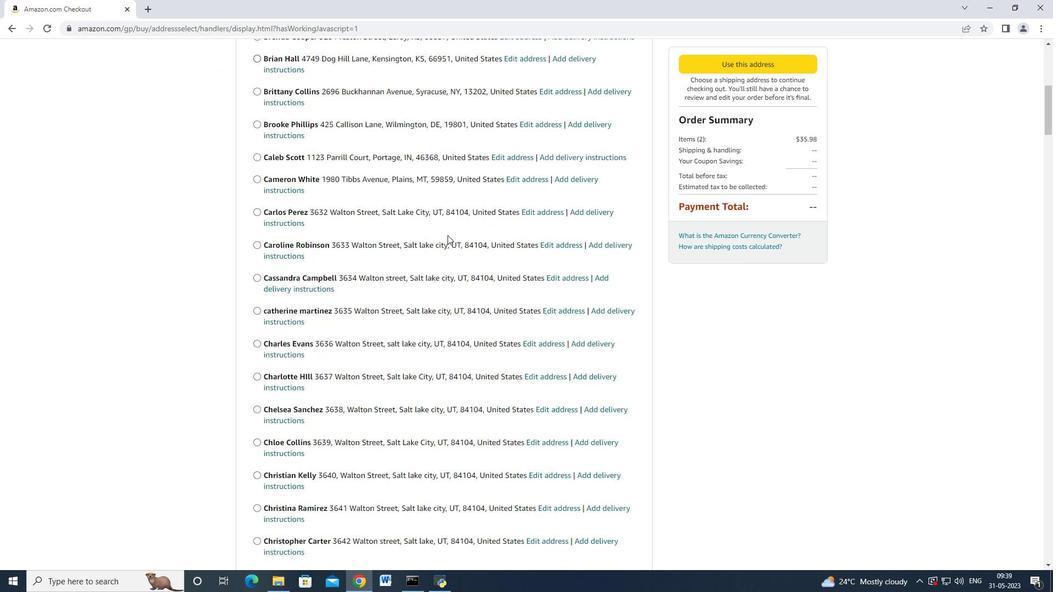 
Action: Mouse scrolled (447, 234) with delta (0, 0)
Screenshot: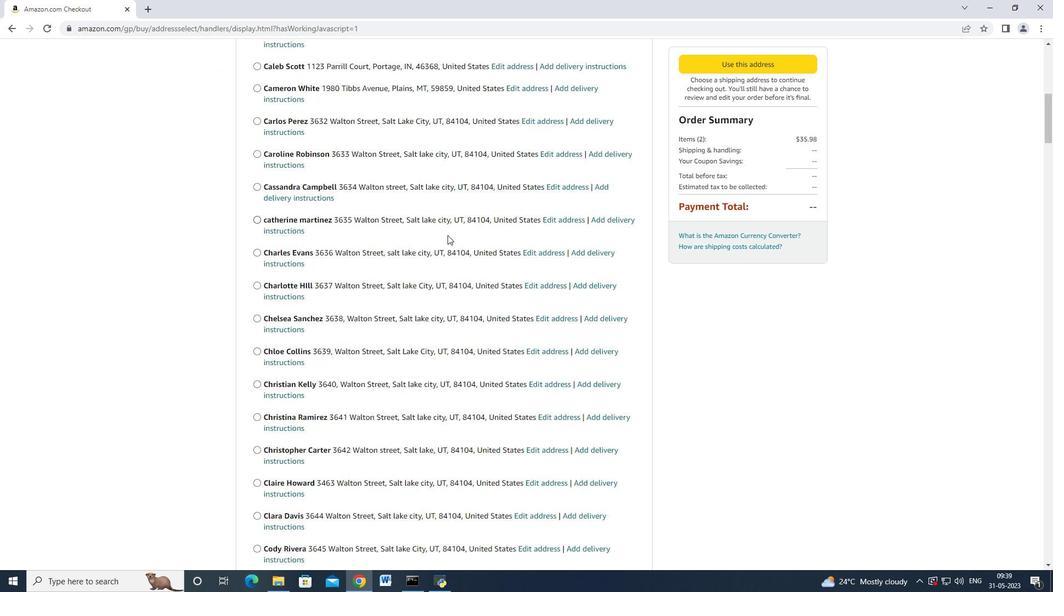 
Action: Mouse scrolled (447, 234) with delta (0, 0)
Screenshot: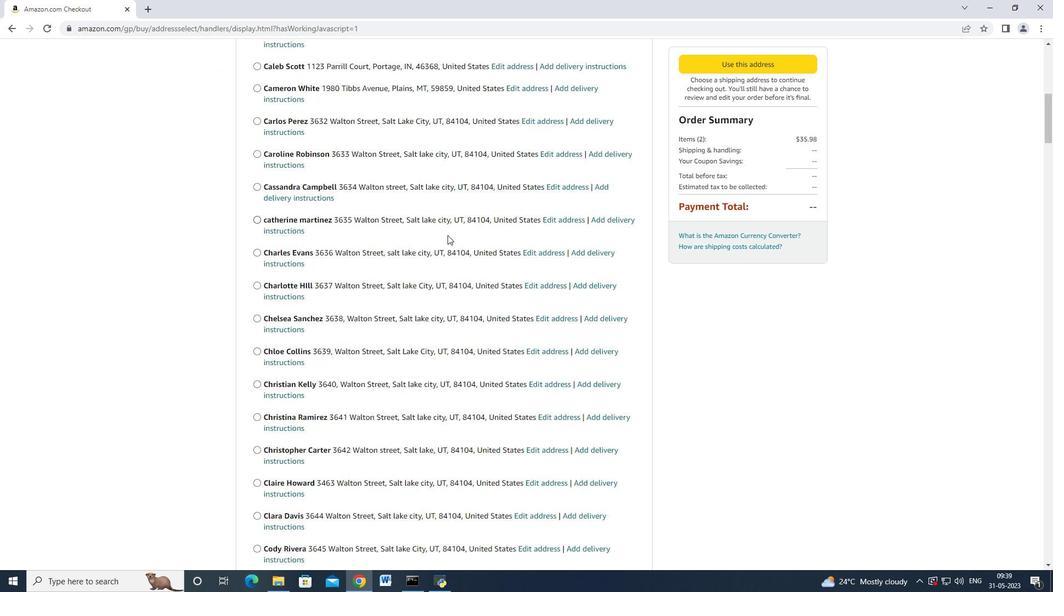 
Action: Mouse moved to (447, 235)
Screenshot: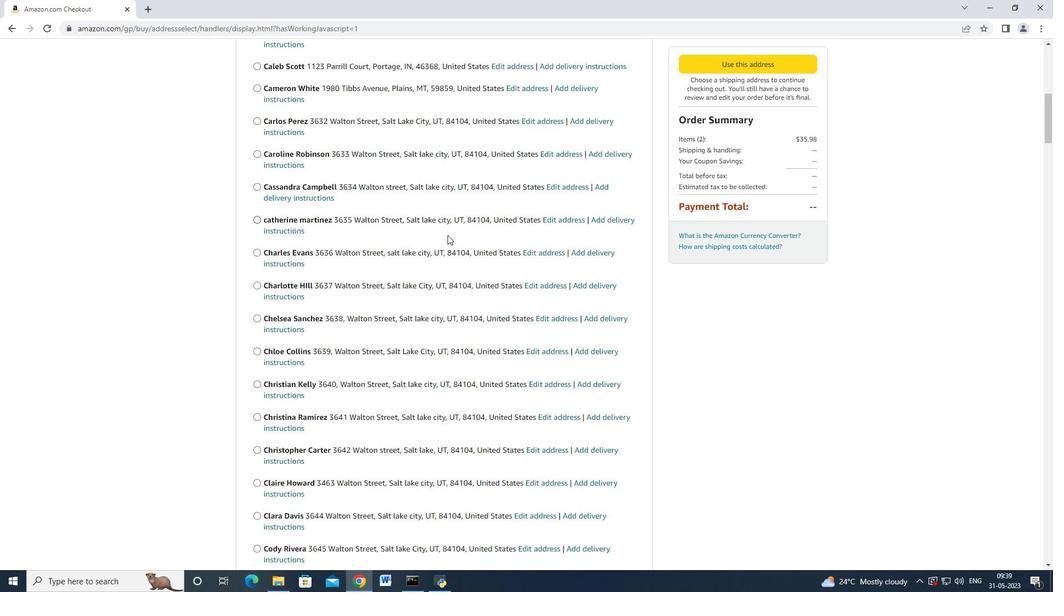 
Action: Mouse scrolled (447, 234) with delta (0, 0)
Screenshot: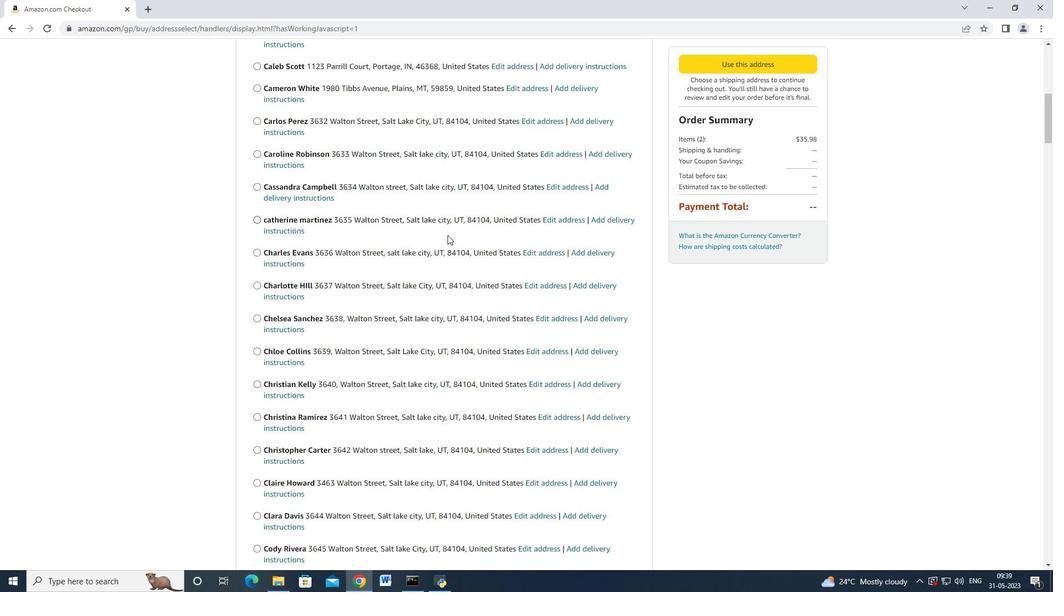 
Action: Mouse moved to (446, 235)
Screenshot: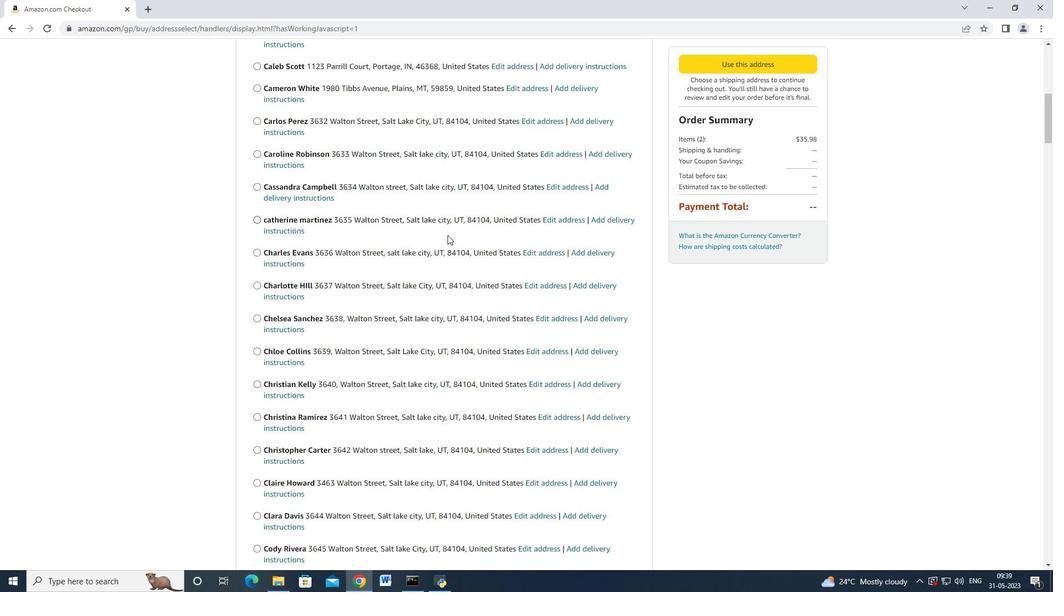 
Action: Mouse scrolled (447, 234) with delta (0, 0)
Screenshot: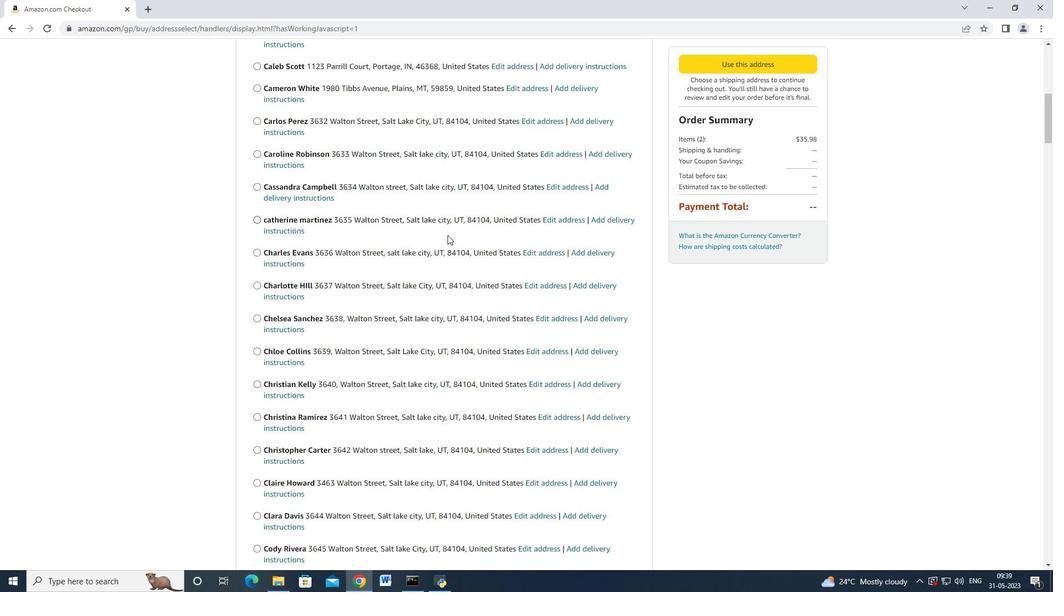 
Action: Mouse moved to (443, 235)
Screenshot: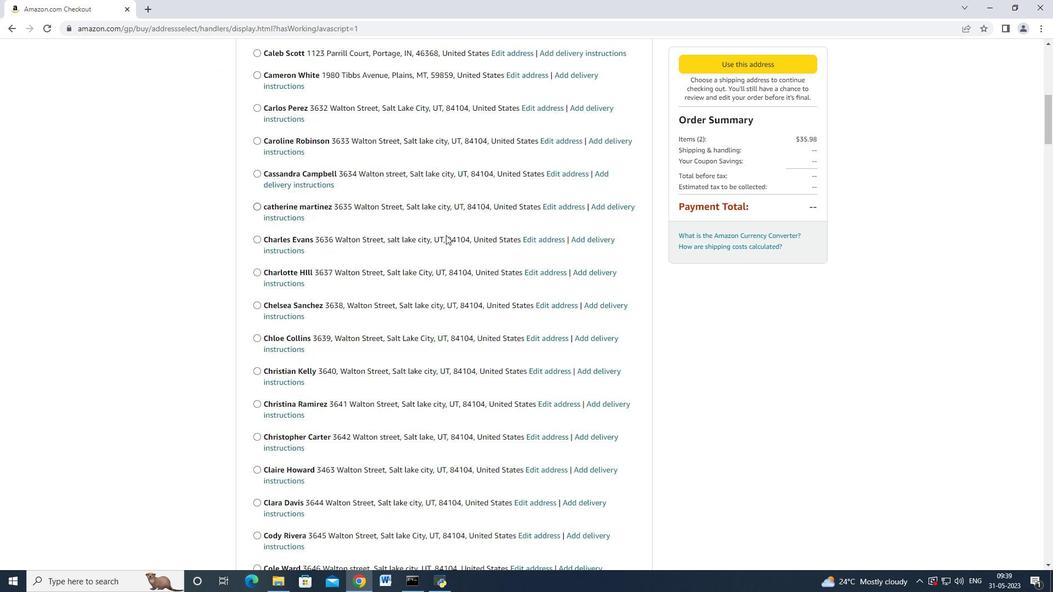 
Action: Mouse scrolled (443, 235) with delta (0, 0)
Screenshot: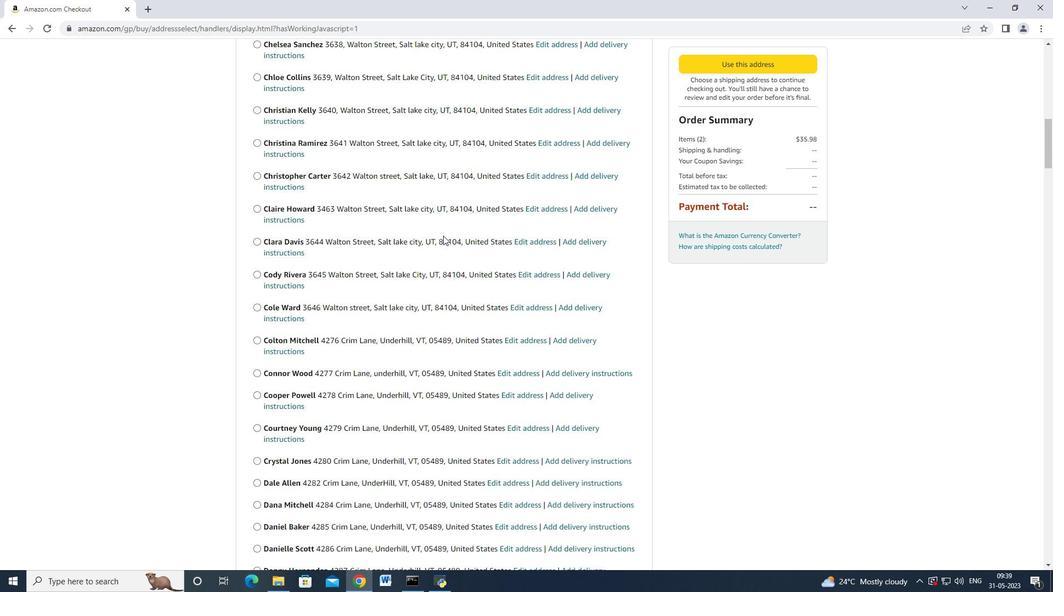 
Action: Mouse scrolled (443, 235) with delta (0, 0)
Screenshot: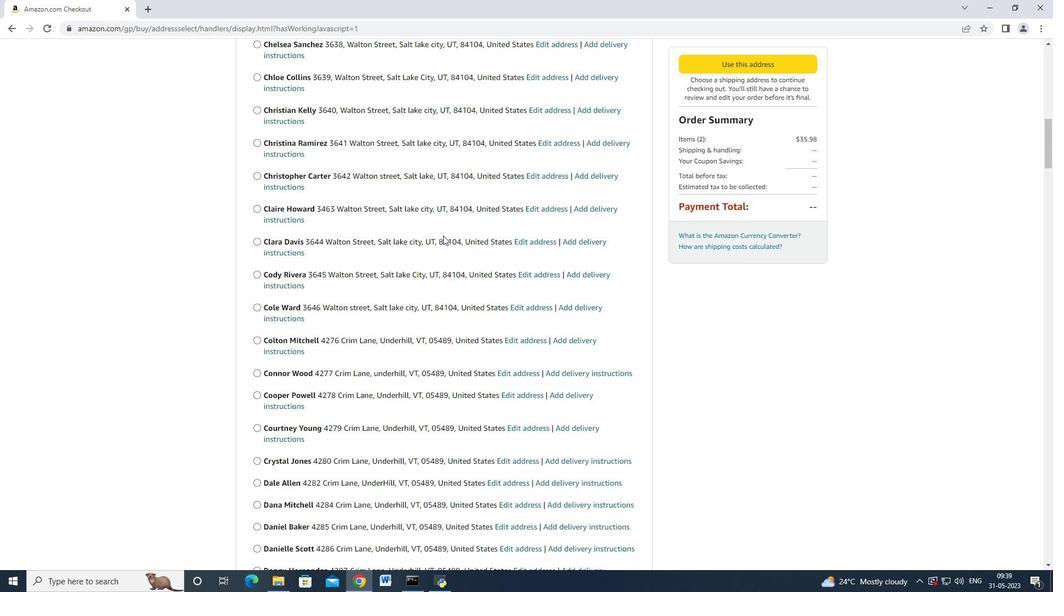 
Action: Mouse scrolled (443, 235) with delta (0, 0)
Screenshot: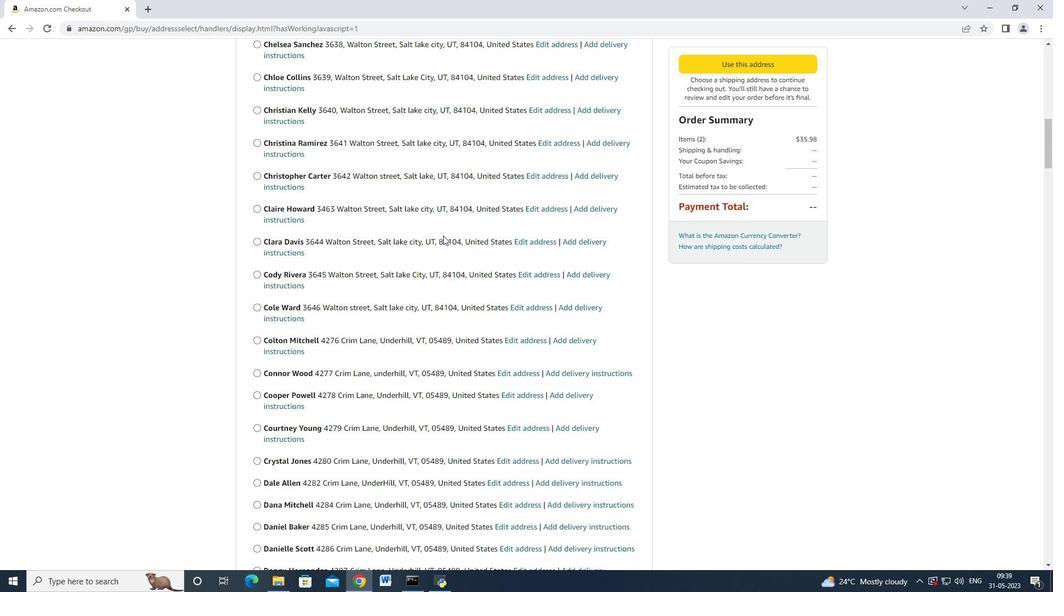 
Action: Mouse scrolled (443, 235) with delta (0, 0)
Screenshot: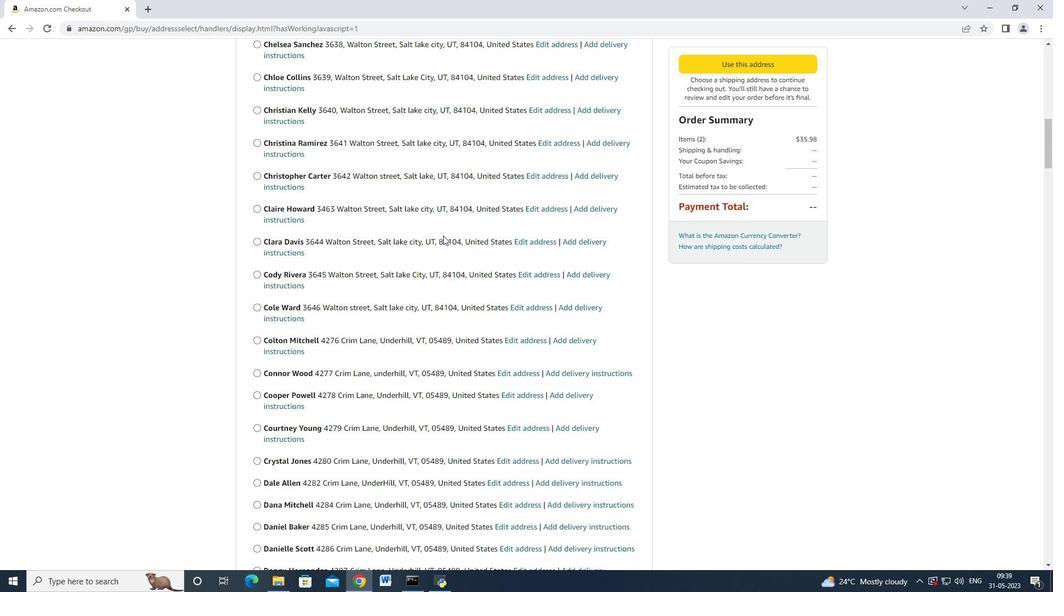 
Action: Mouse scrolled (443, 235) with delta (0, 0)
Screenshot: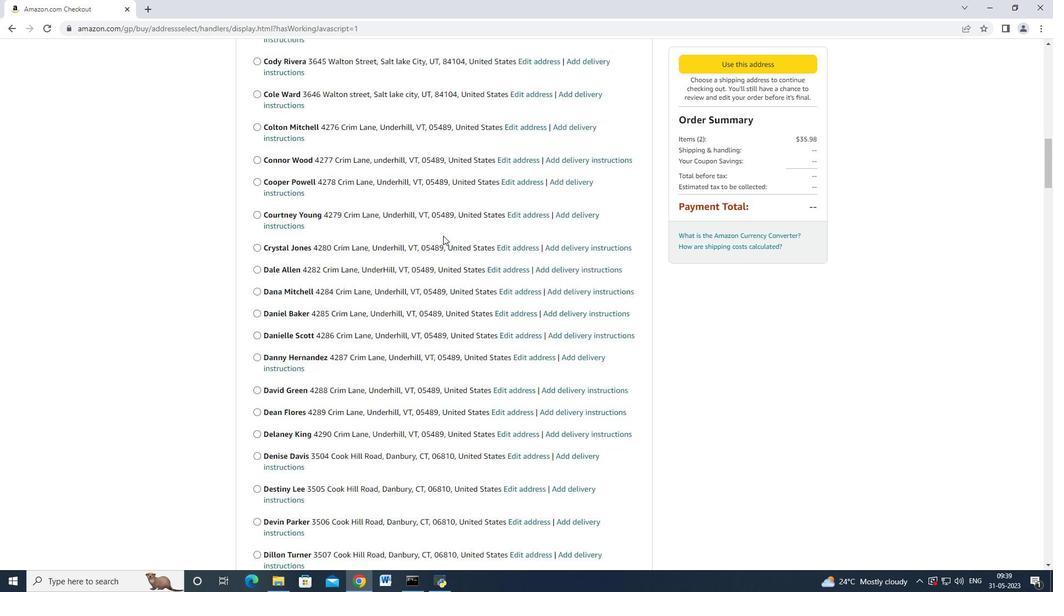 
Action: Mouse scrolled (443, 235) with delta (0, 0)
Screenshot: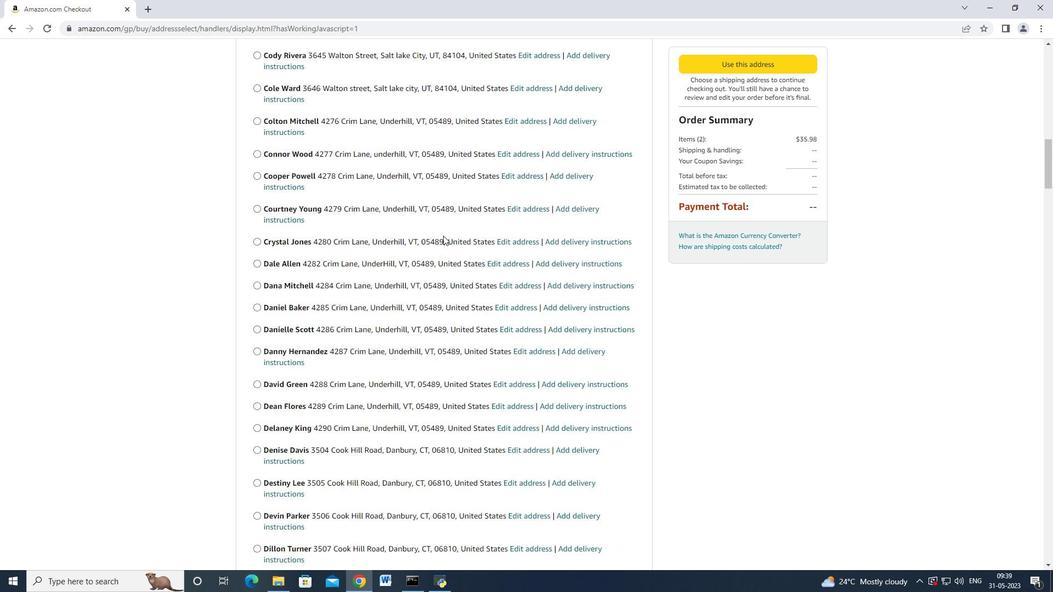 
Action: Mouse scrolled (443, 235) with delta (0, 0)
Screenshot: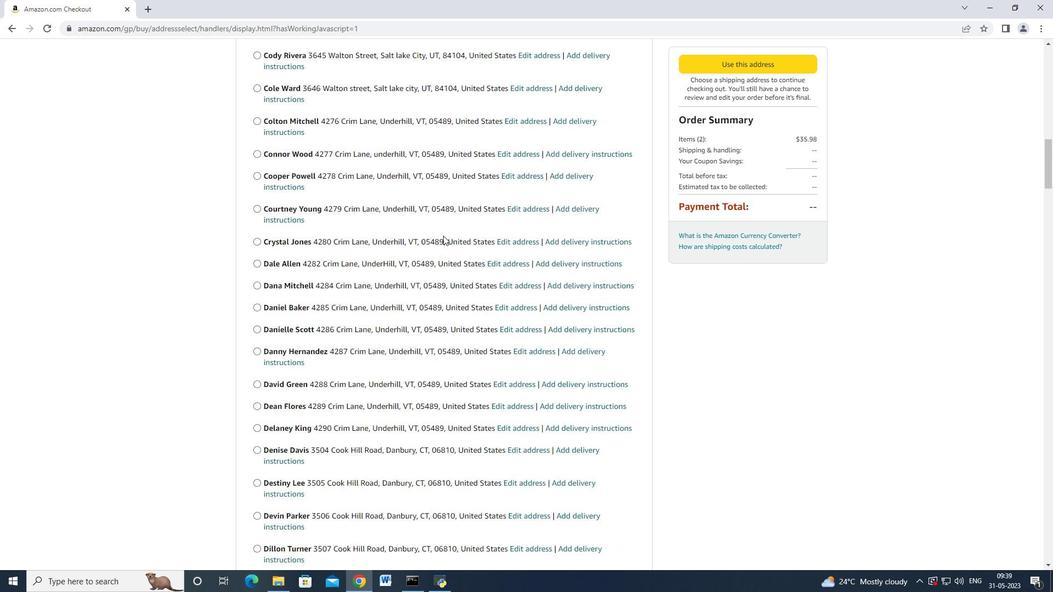 
Action: Mouse scrolled (443, 235) with delta (0, 0)
Screenshot: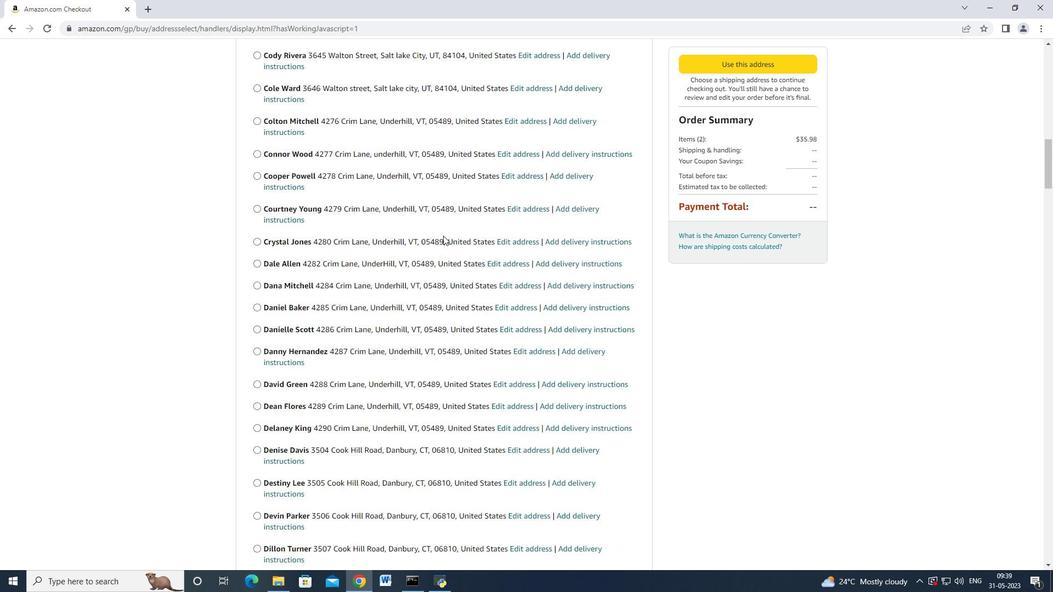 
Action: Mouse scrolled (443, 235) with delta (0, 0)
Screenshot: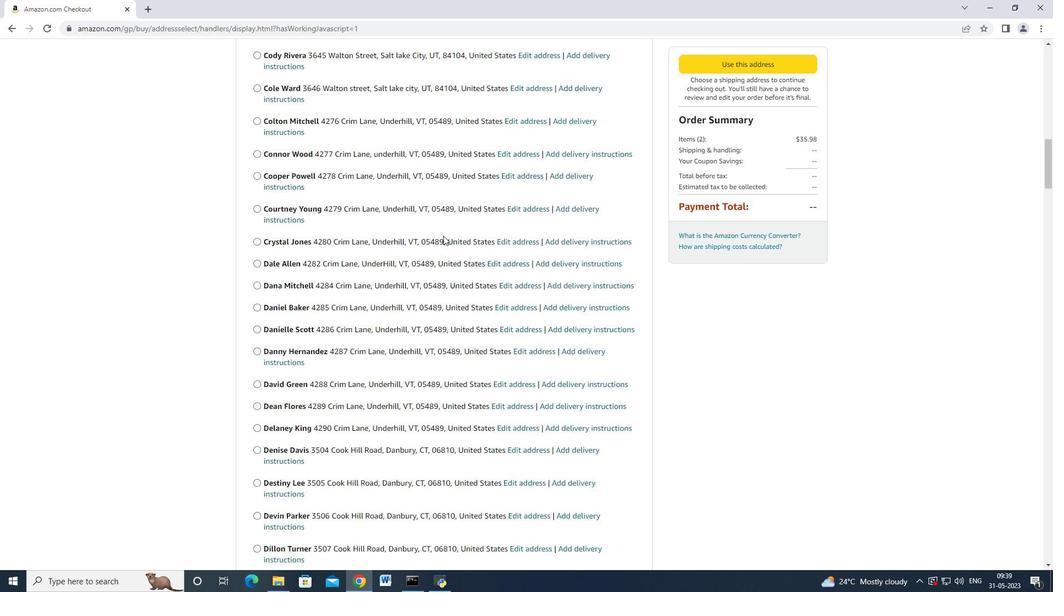 
Action: Mouse scrolled (443, 235) with delta (0, 0)
Screenshot: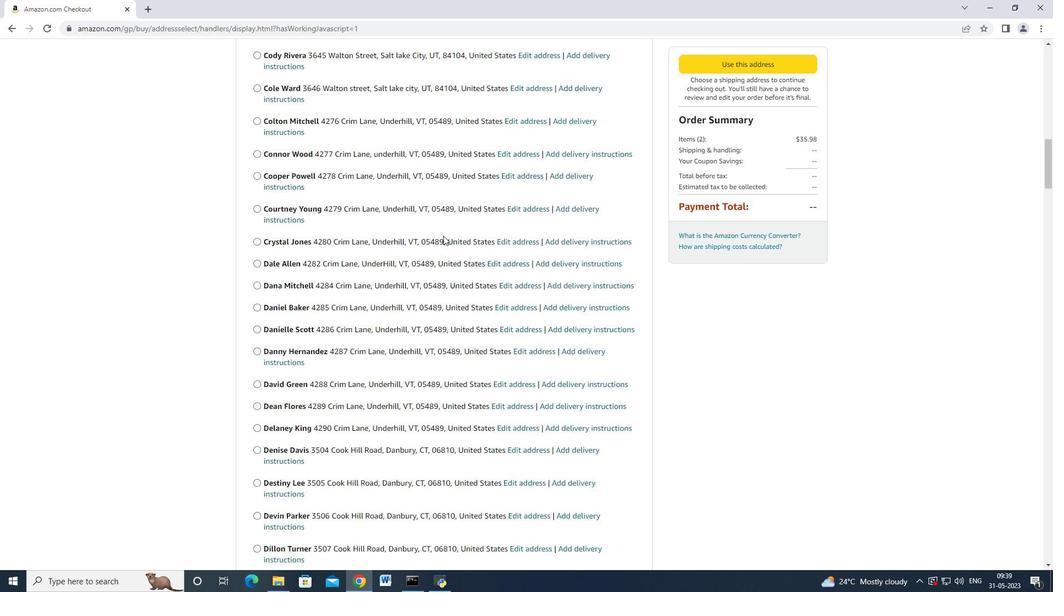 
Action: Mouse scrolled (443, 235) with delta (0, 0)
Screenshot: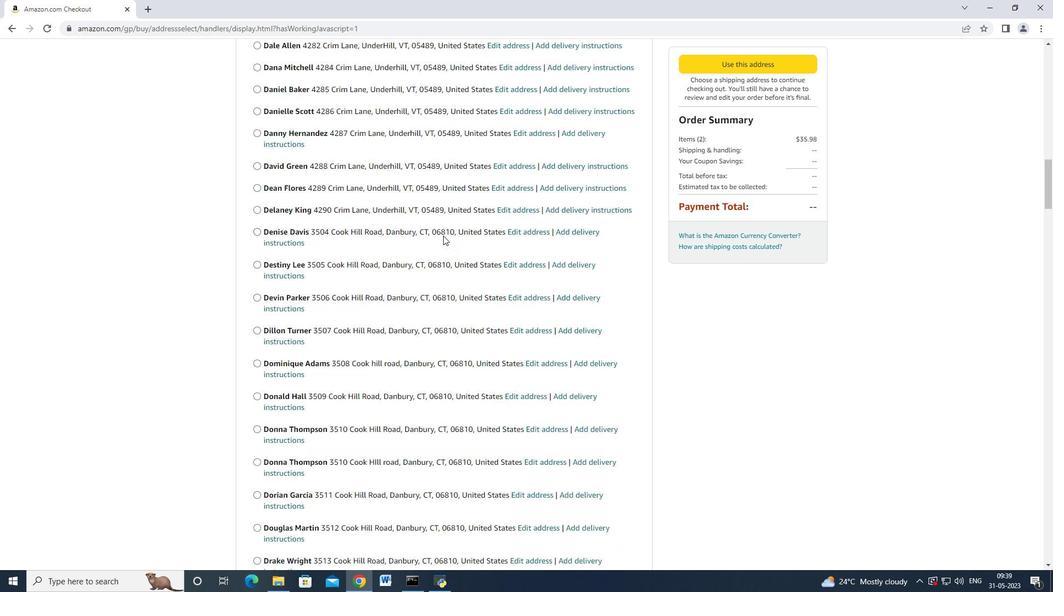 
Action: Mouse scrolled (443, 235) with delta (0, 0)
Screenshot: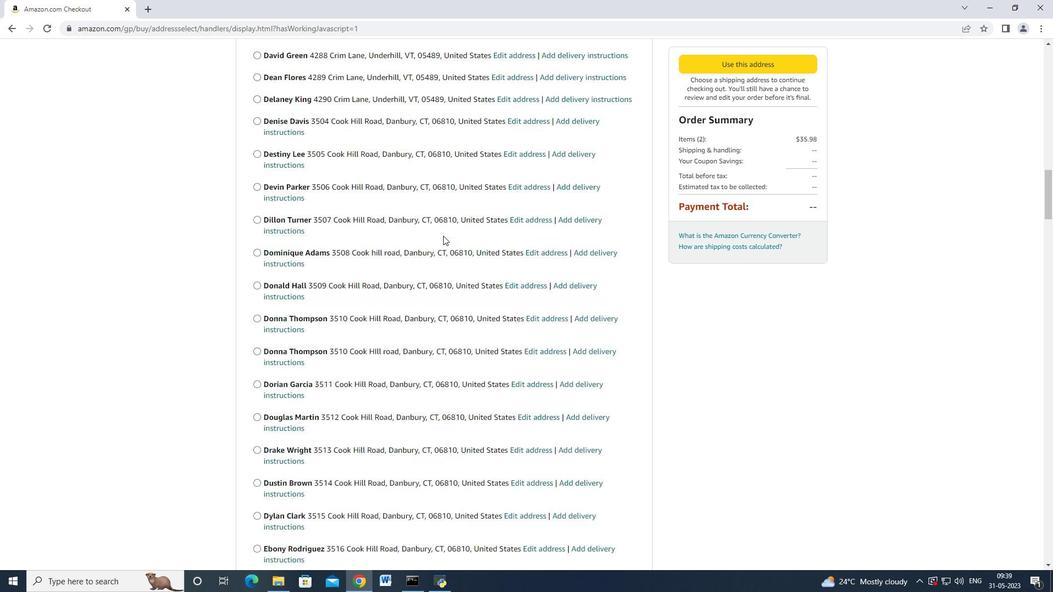 
Action: Mouse scrolled (443, 235) with delta (0, 0)
Screenshot: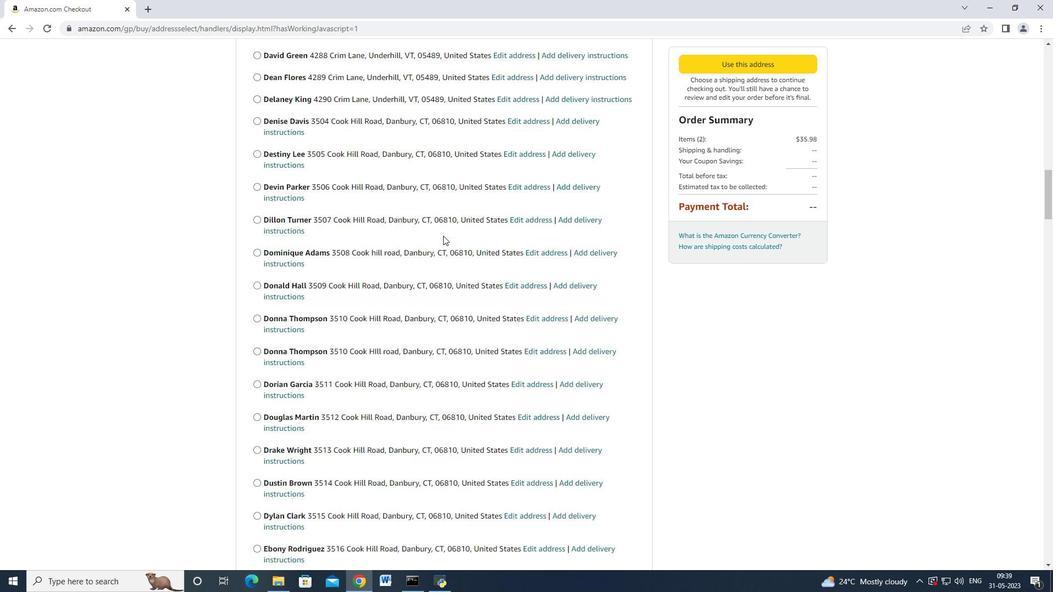 
Action: Mouse scrolled (443, 235) with delta (0, 0)
Screenshot: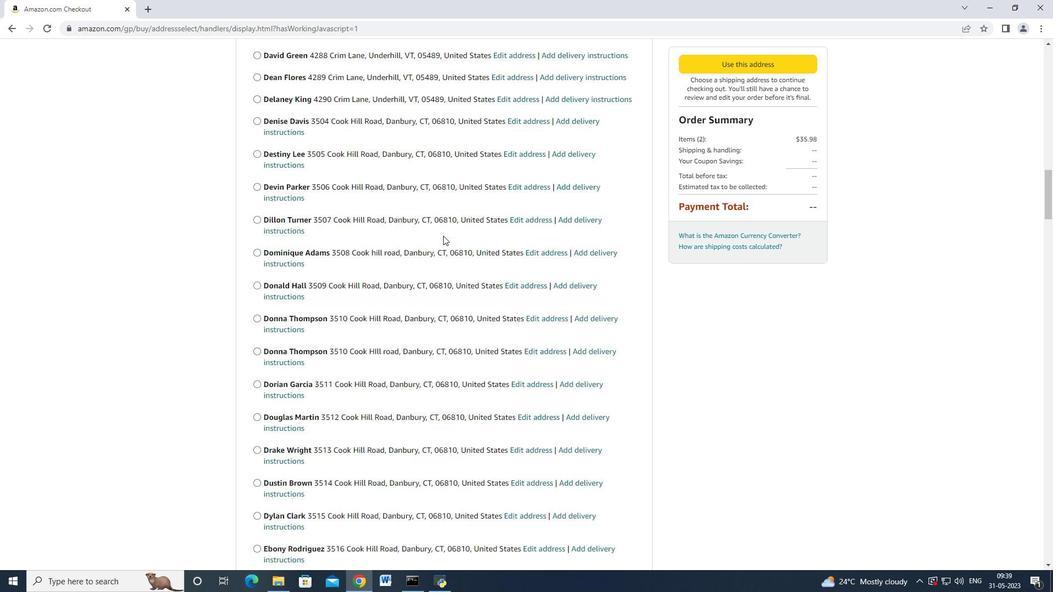 
Action: Mouse scrolled (443, 235) with delta (0, 0)
Screenshot: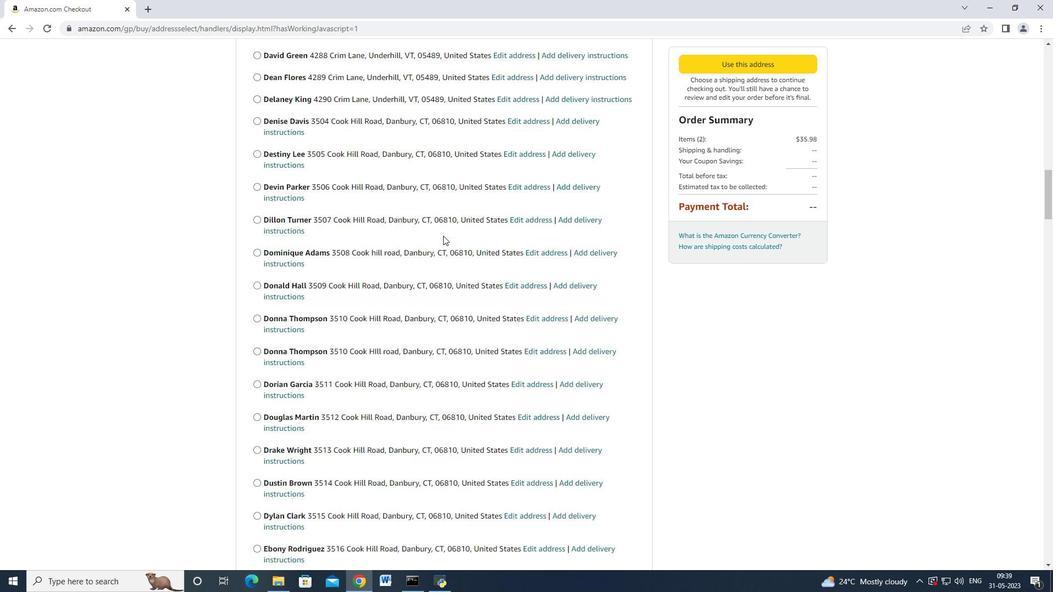 
Action: Mouse scrolled (443, 235) with delta (0, 0)
Screenshot: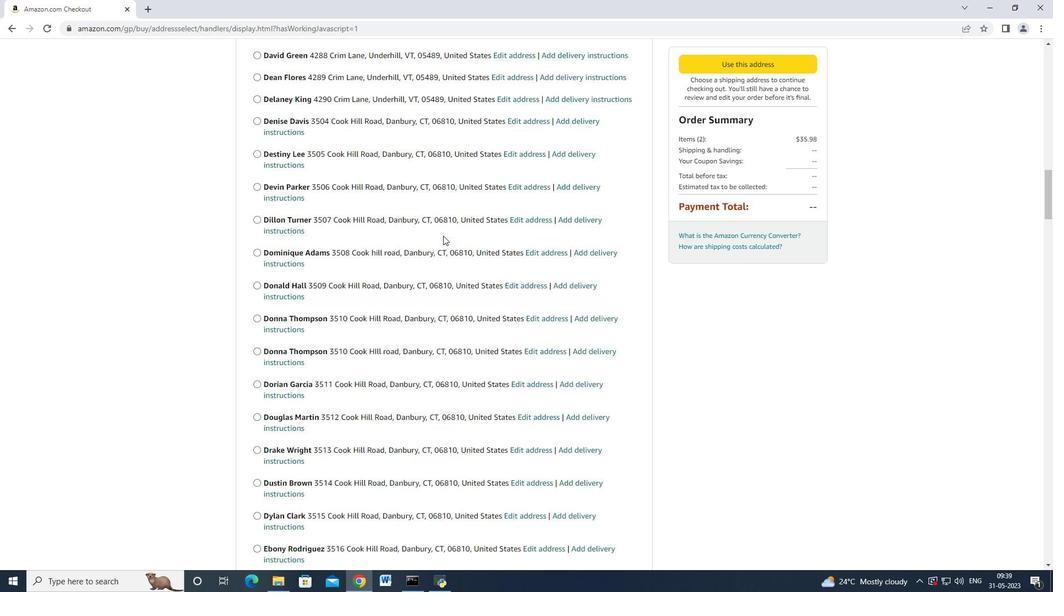 
Action: Mouse scrolled (443, 235) with delta (0, 0)
Screenshot: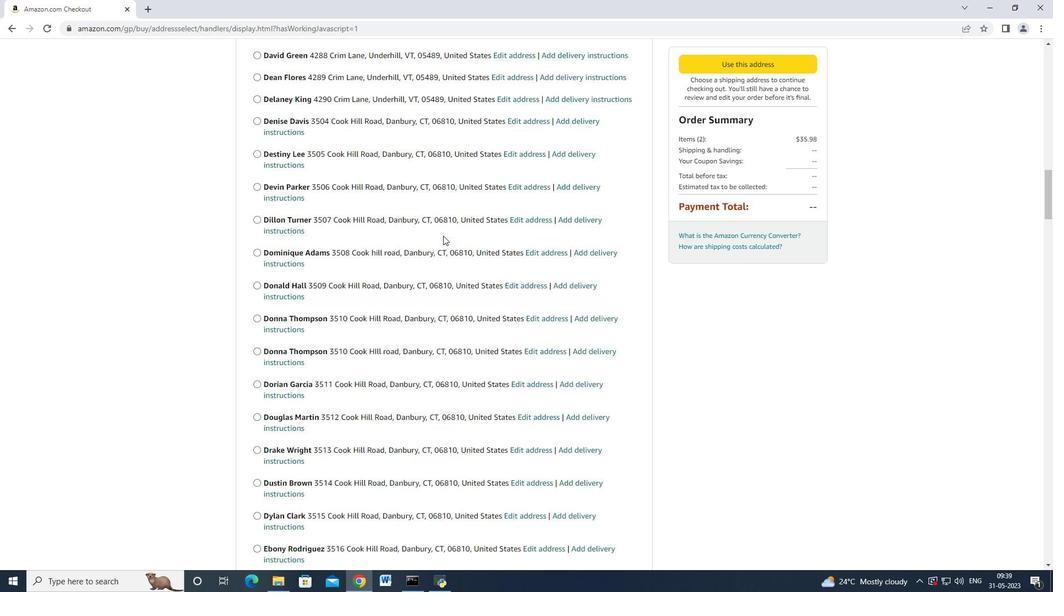 
Action: Mouse scrolled (443, 235) with delta (0, 0)
Screenshot: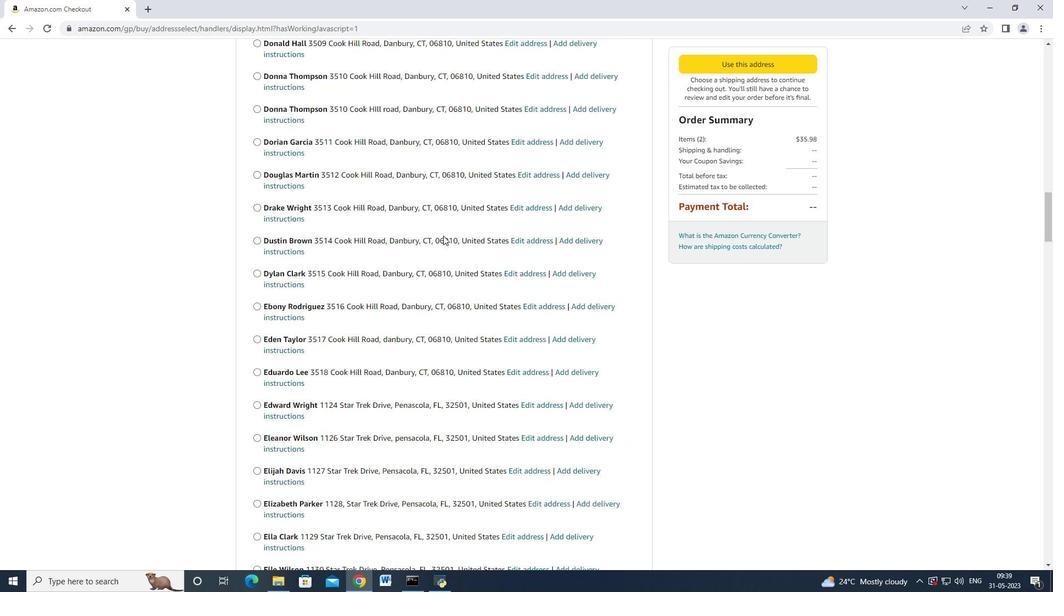 
Action: Mouse scrolled (443, 235) with delta (0, 0)
Screenshot: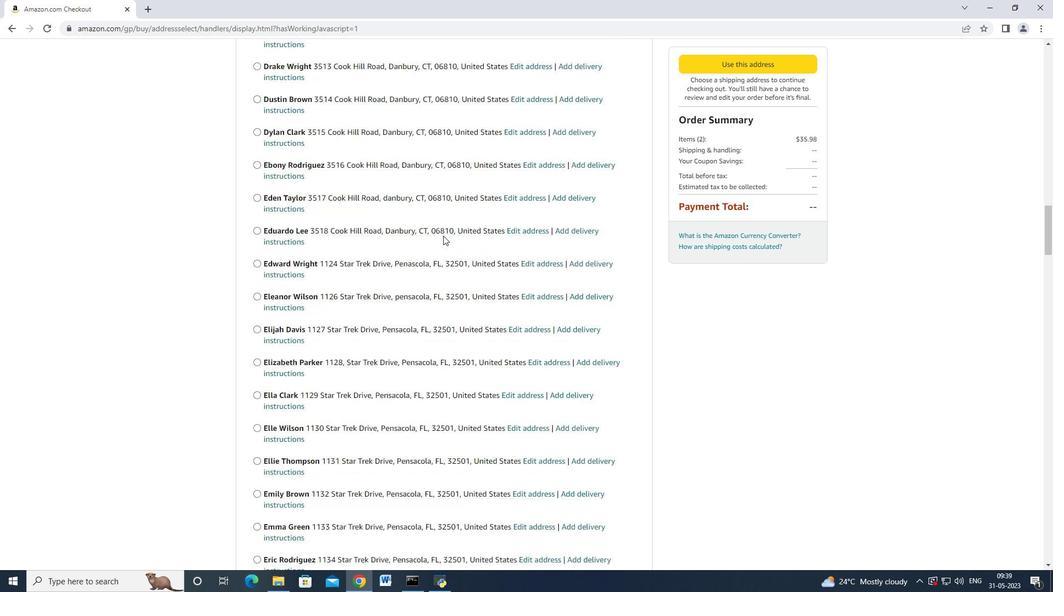 
Action: Mouse scrolled (443, 235) with delta (0, 0)
Screenshot: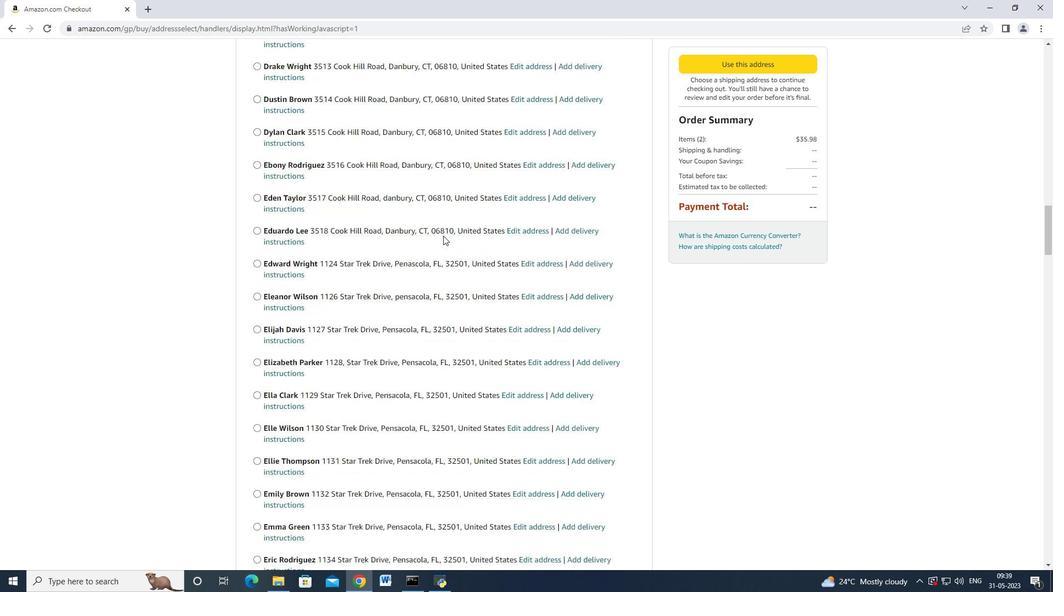 
Action: Mouse scrolled (443, 235) with delta (0, 0)
Screenshot: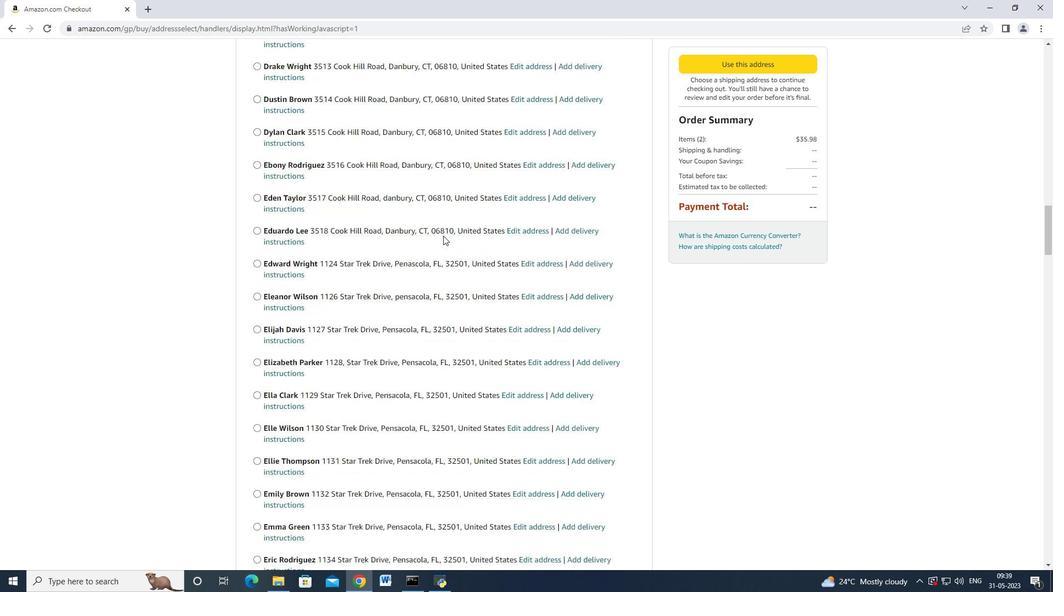 
Action: Mouse scrolled (443, 235) with delta (0, 0)
Screenshot: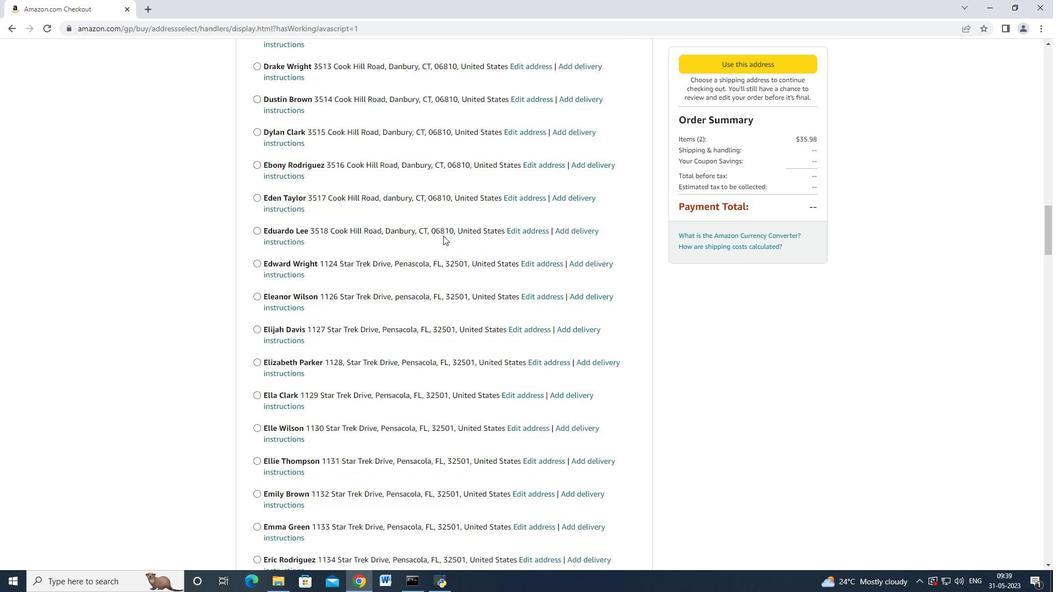 
Action: Mouse scrolled (443, 235) with delta (0, 0)
Screenshot: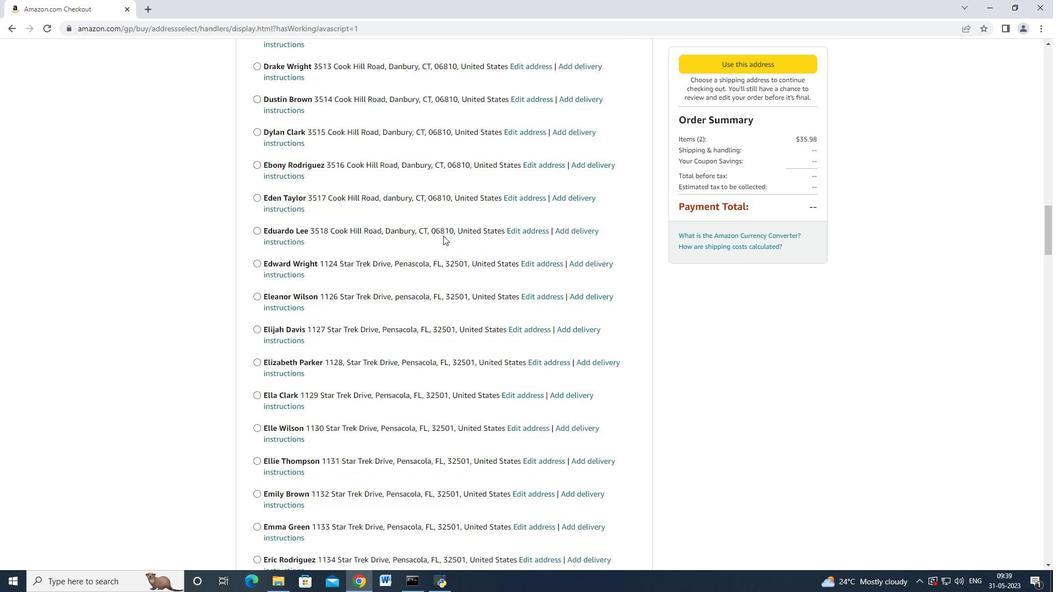 
Action: Mouse scrolled (443, 235) with delta (0, 0)
Screenshot: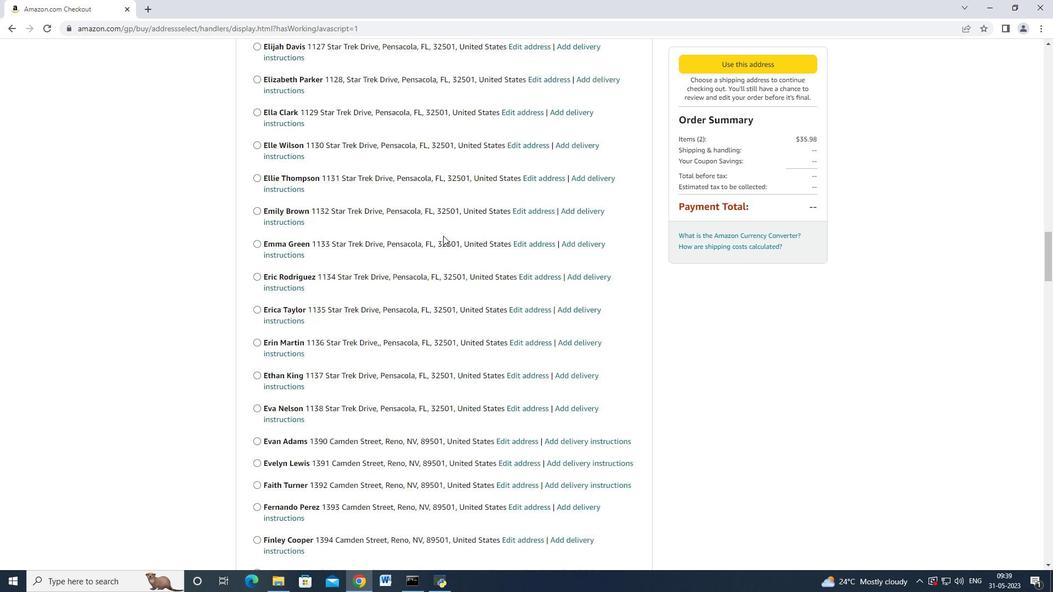 
Action: Mouse scrolled (443, 235) with delta (0, 0)
Screenshot: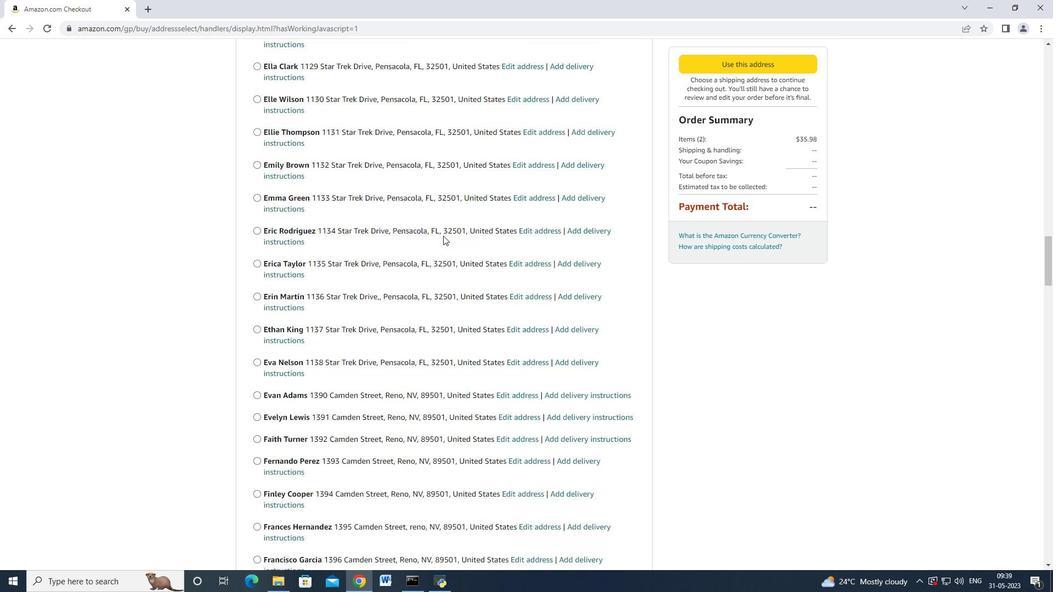 
Action: Mouse scrolled (443, 235) with delta (0, 0)
Screenshot: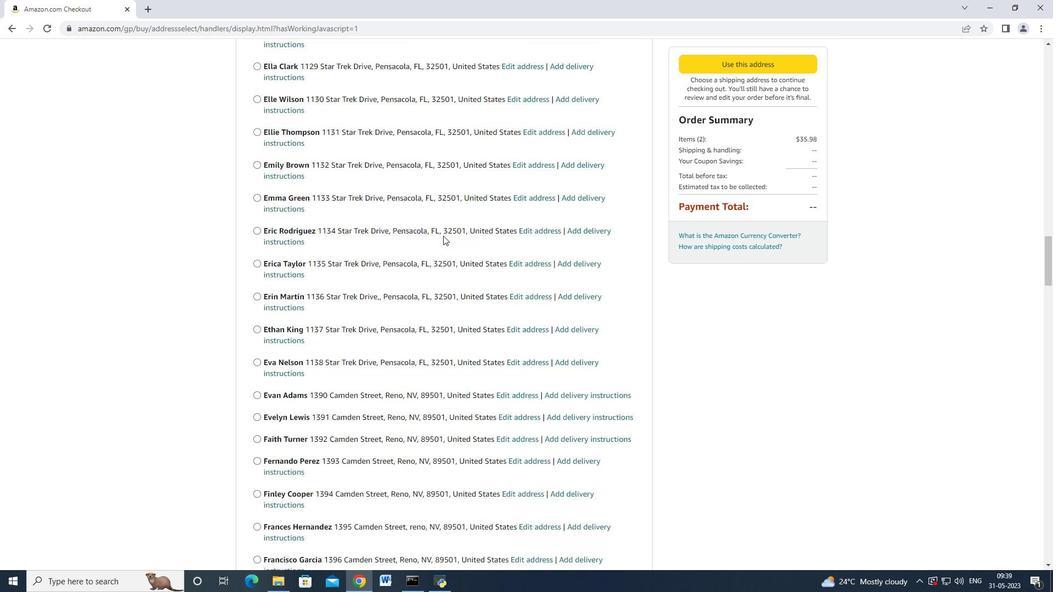 
Action: Mouse moved to (442, 236)
Screenshot: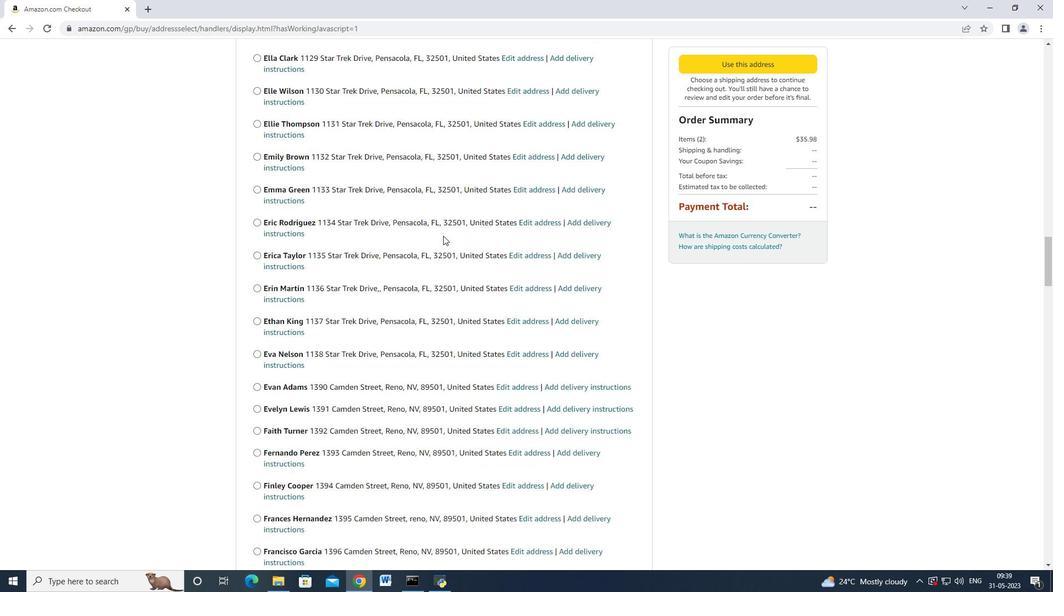 
Action: Mouse scrolled (443, 235) with delta (0, 0)
Screenshot: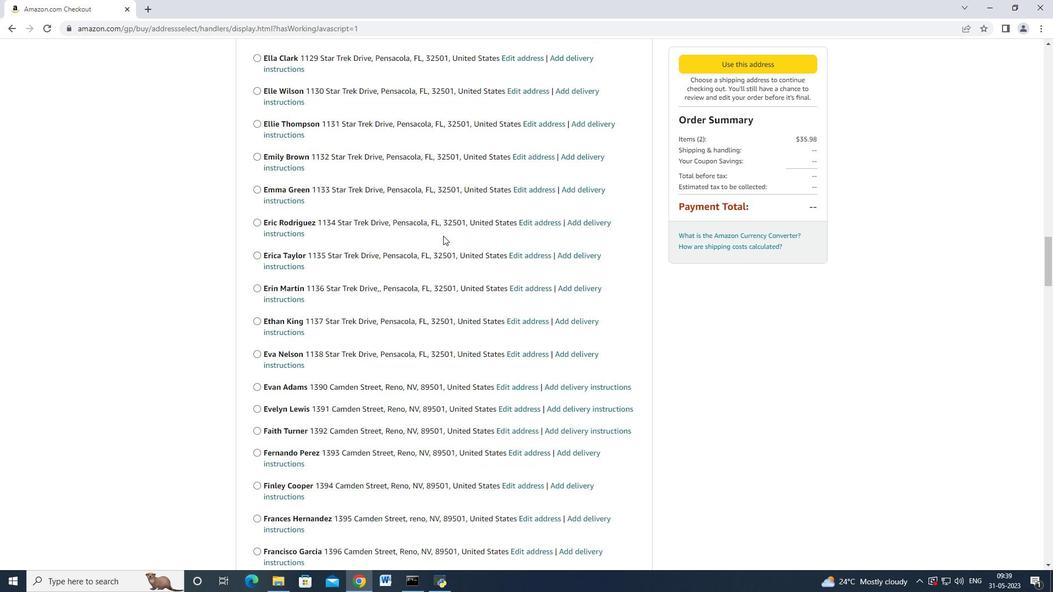 
Action: Mouse moved to (442, 238)
Screenshot: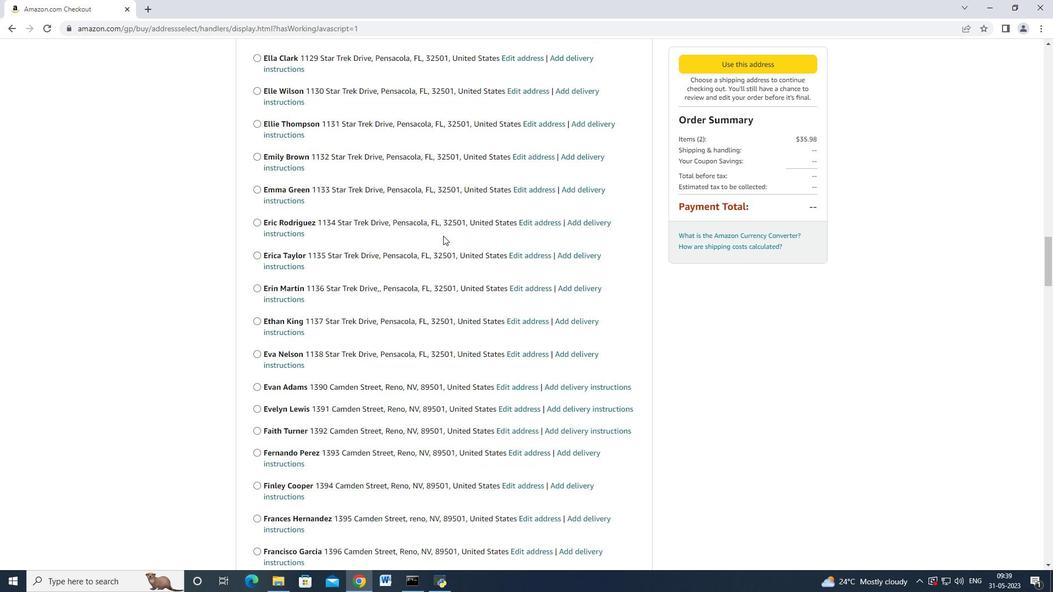 
Action: Mouse scrolled (442, 235) with delta (0, 0)
Screenshot: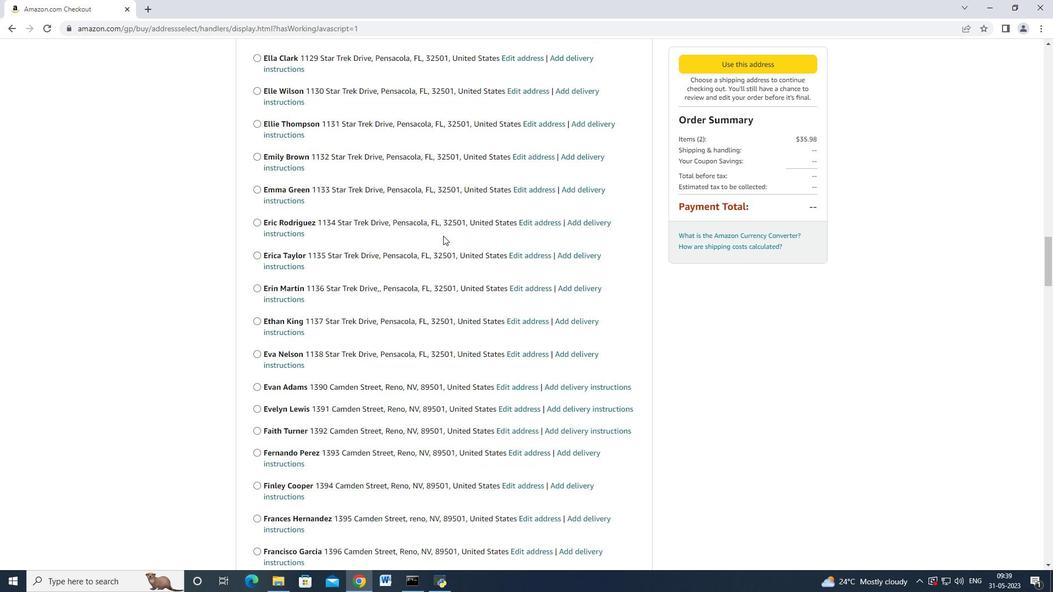 
Action: Mouse moved to (425, 272)
Screenshot: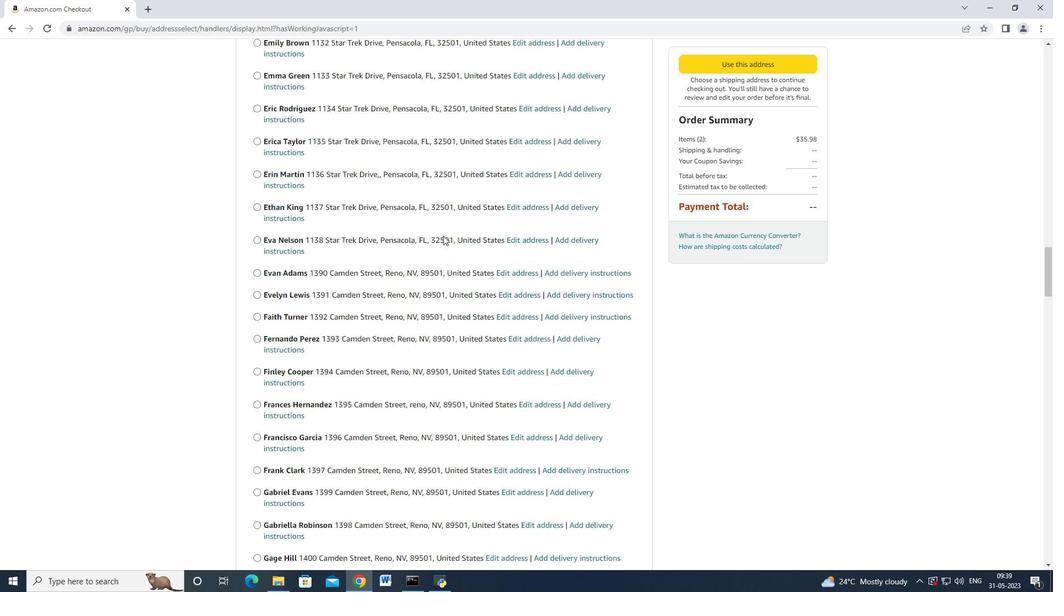 
Action: Mouse scrolled (441, 238) with delta (0, 0)
Screenshot: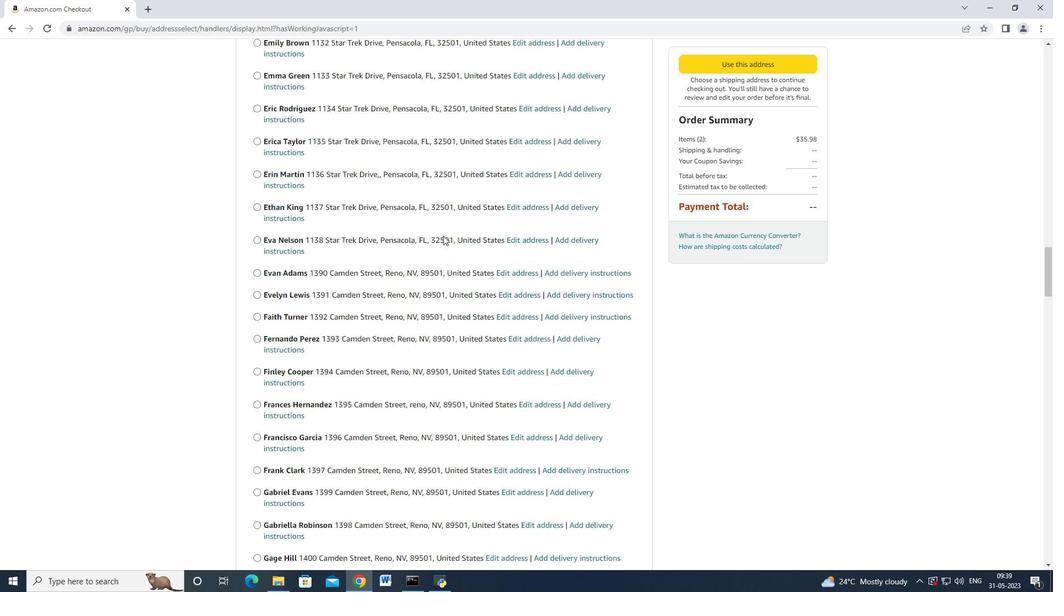 
Action: Mouse moved to (422, 278)
Screenshot: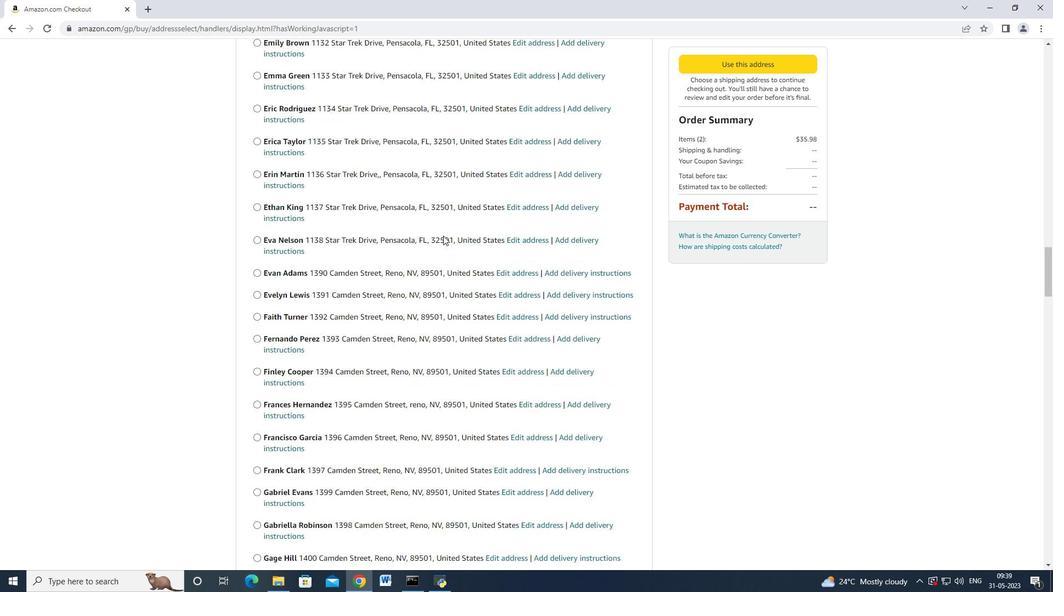 
Action: Mouse scrolled (422, 278) with delta (0, 0)
Screenshot: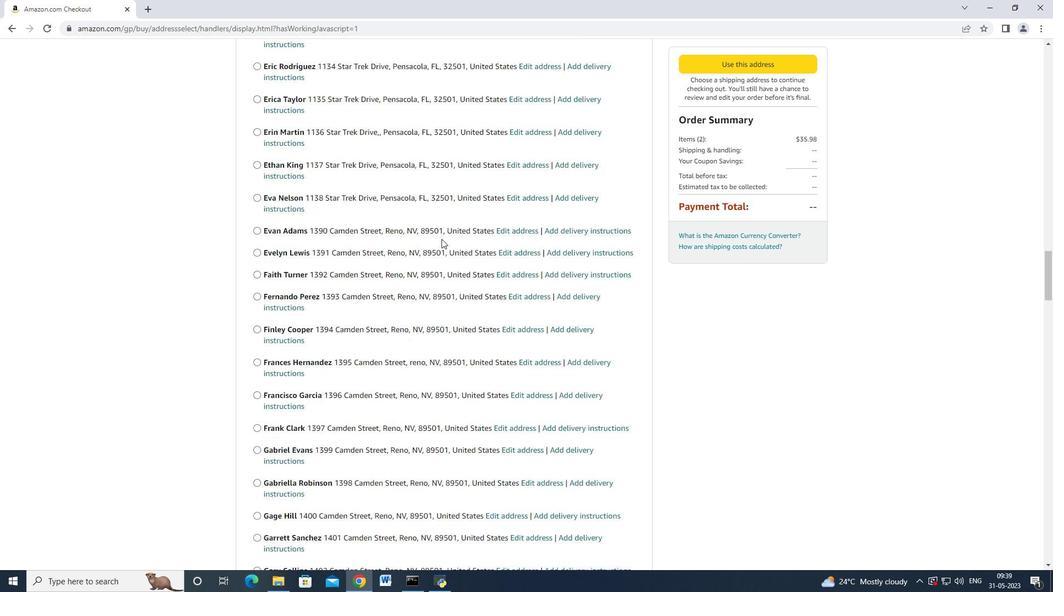
Action: Mouse moved to (422, 278)
Screenshot: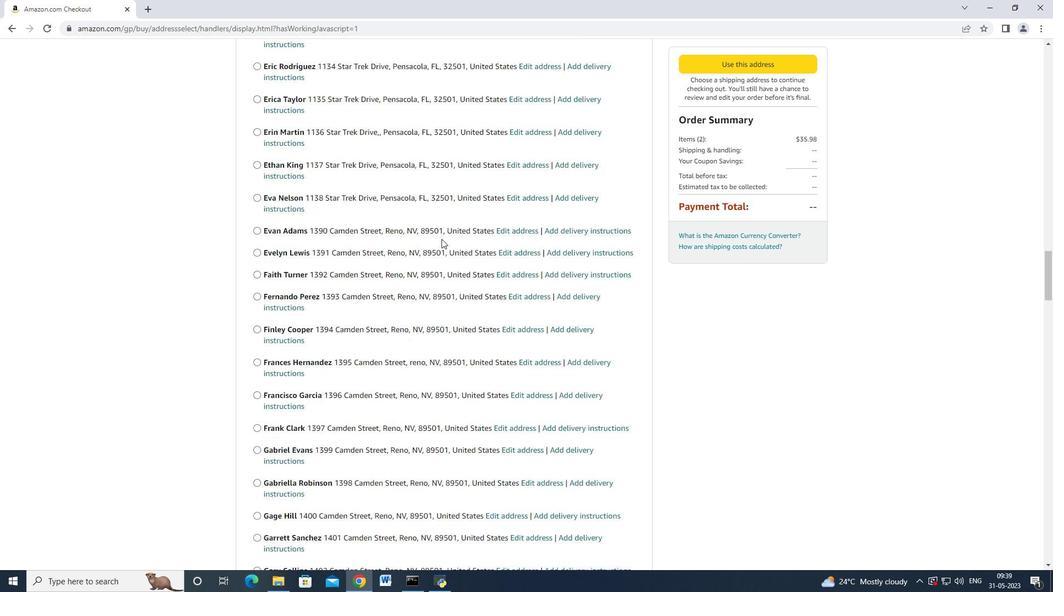 
Action: Mouse scrolled (422, 278) with delta (0, 0)
Screenshot: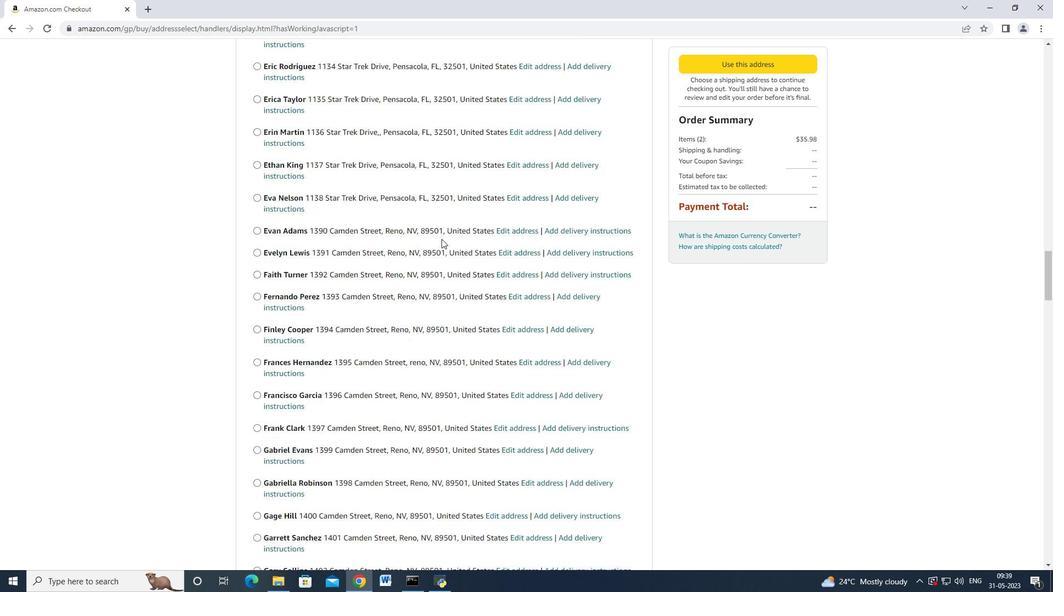 
Action: Mouse scrolled (422, 278) with delta (0, 0)
Screenshot: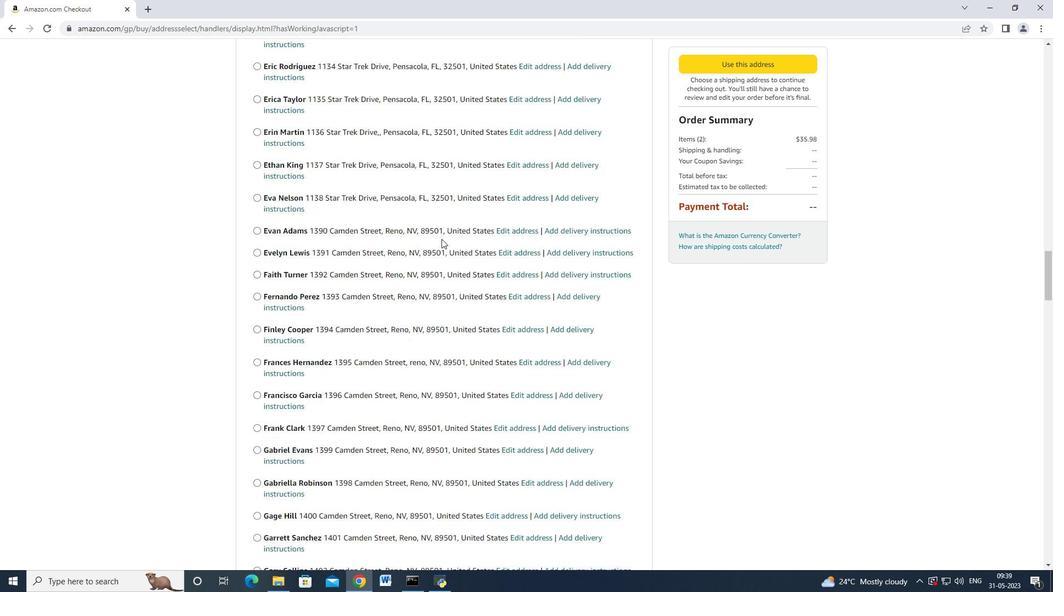 
Action: Mouse scrolled (422, 278) with delta (0, 0)
Screenshot: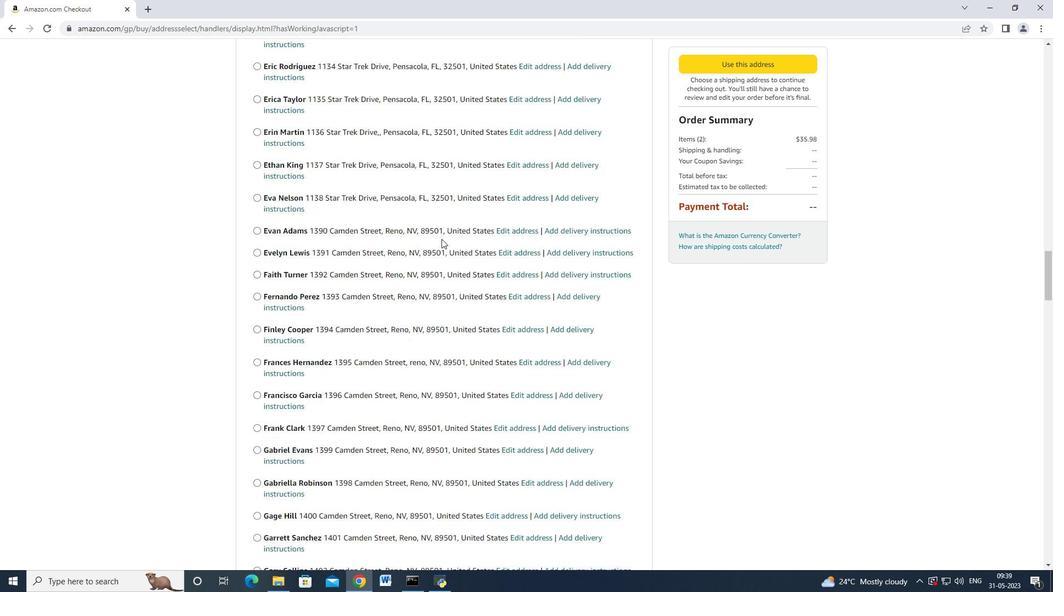 
Action: Mouse scrolled (422, 278) with delta (0, 0)
Screenshot: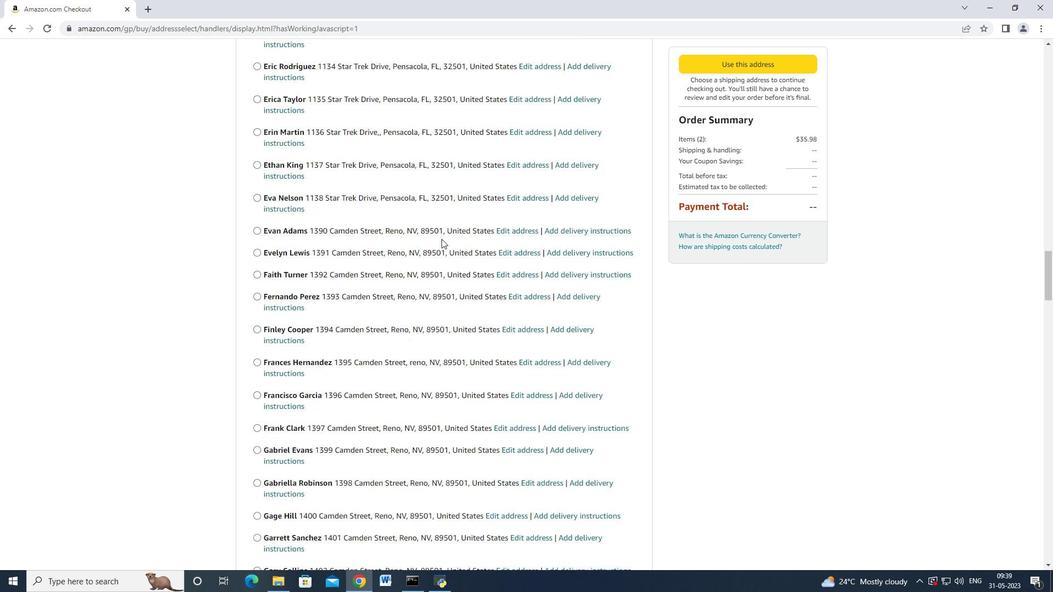 
Action: Mouse moved to (422, 278)
Screenshot: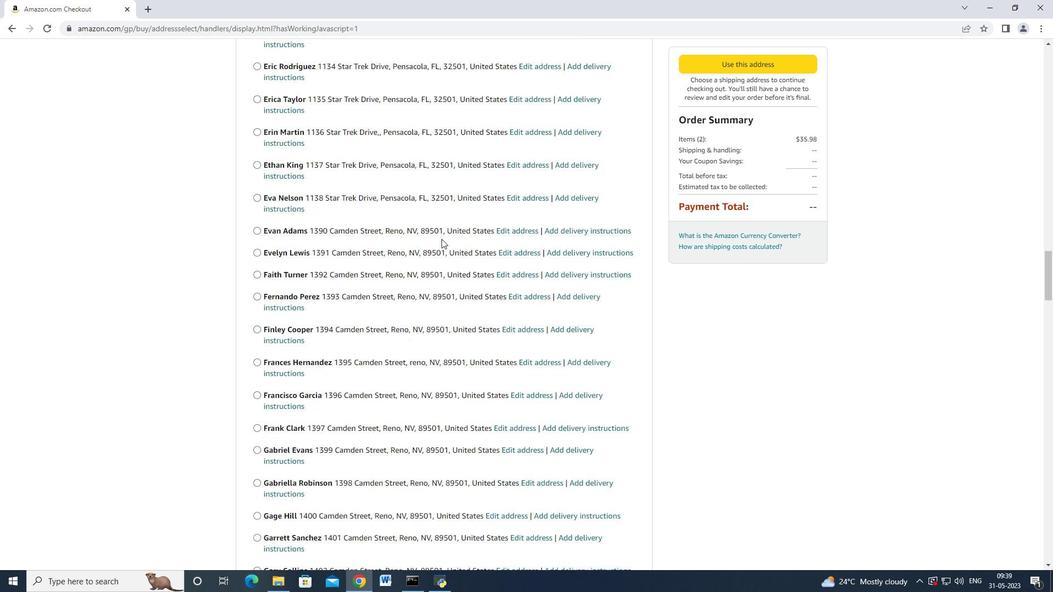 
Action: Mouse scrolled (422, 278) with delta (0, 0)
Screenshot: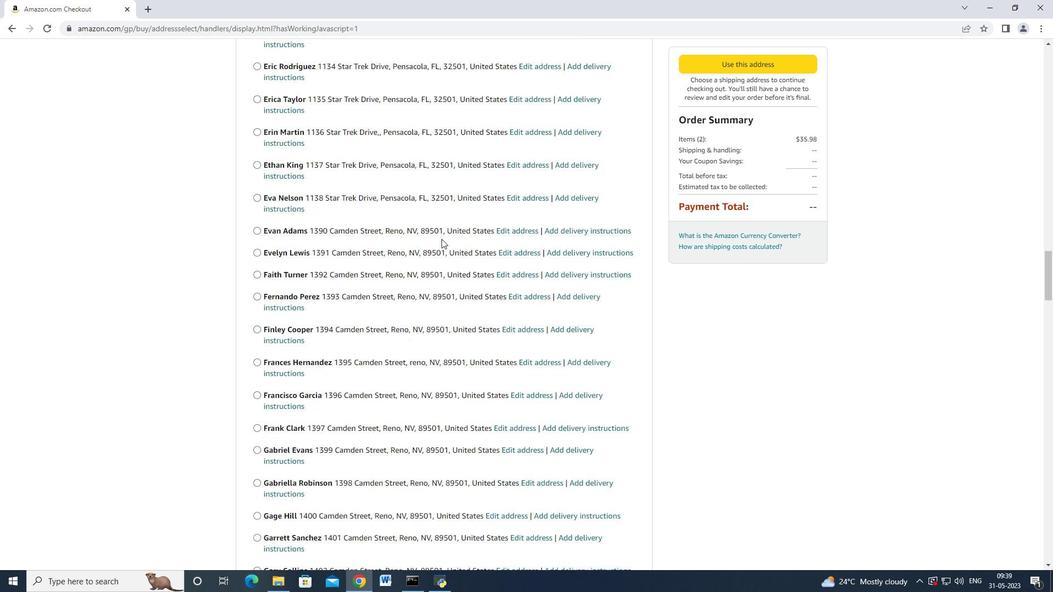 
Action: Mouse moved to (421, 284)
Screenshot: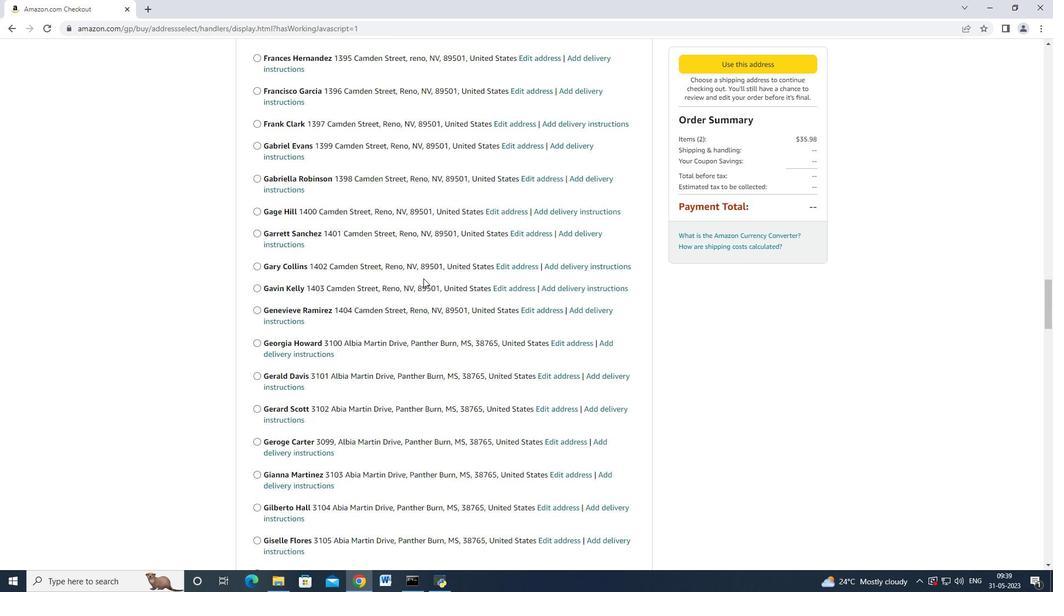 
Action: Mouse scrolled (421, 283) with delta (0, 0)
Screenshot: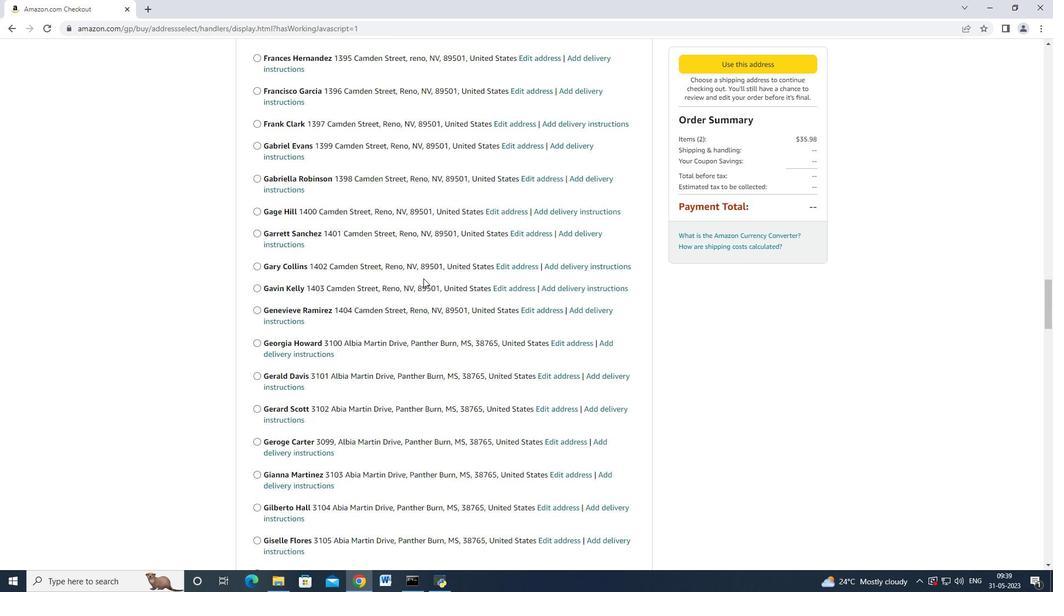 
Action: Mouse moved to (420, 284)
Screenshot: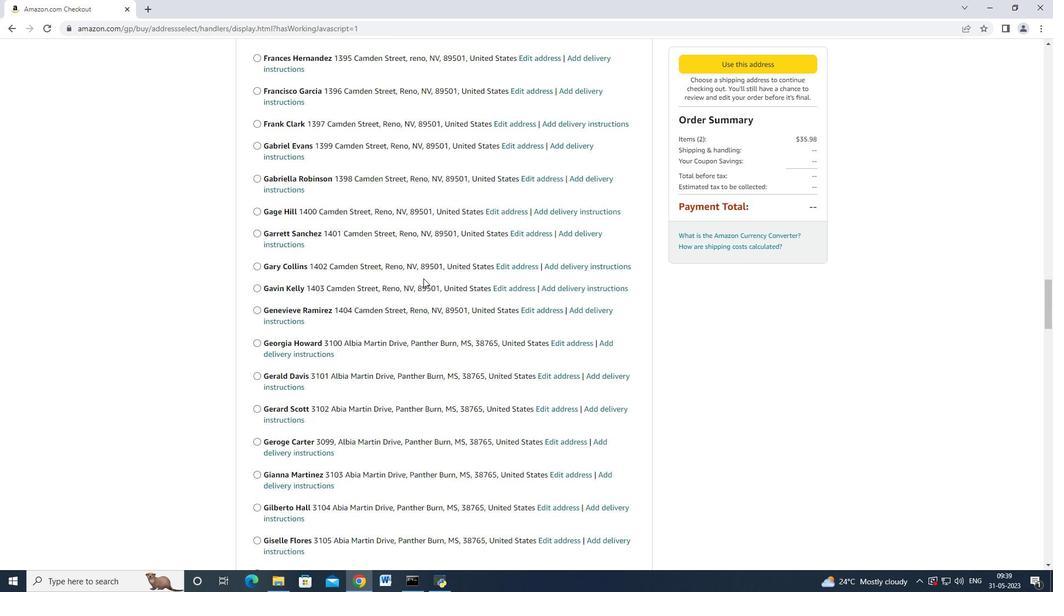 
Action: Mouse scrolled (420, 283) with delta (0, 0)
Screenshot: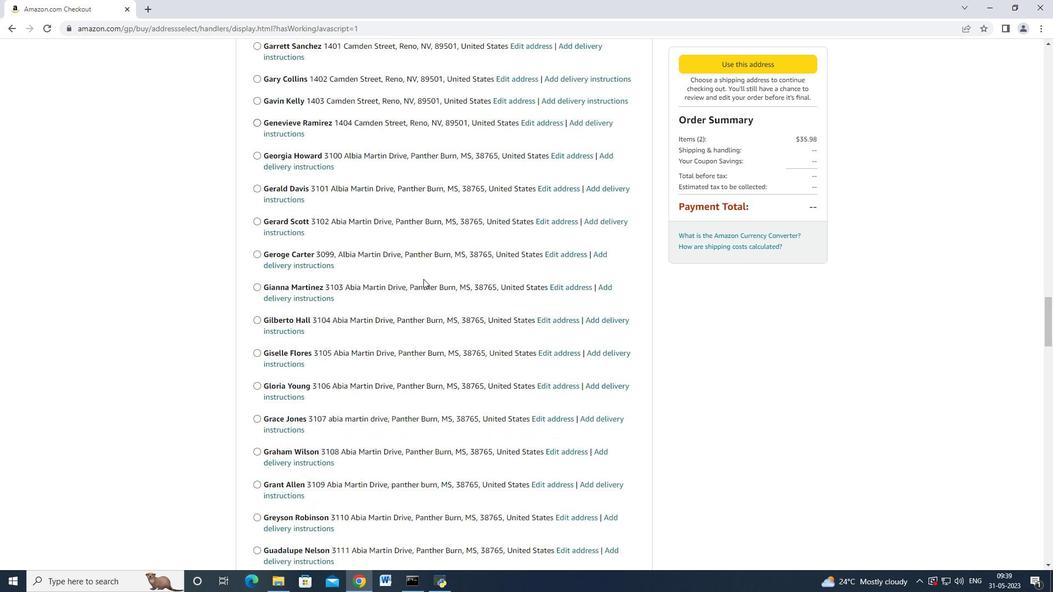 
Action: Mouse scrolled (420, 283) with delta (0, 0)
Screenshot: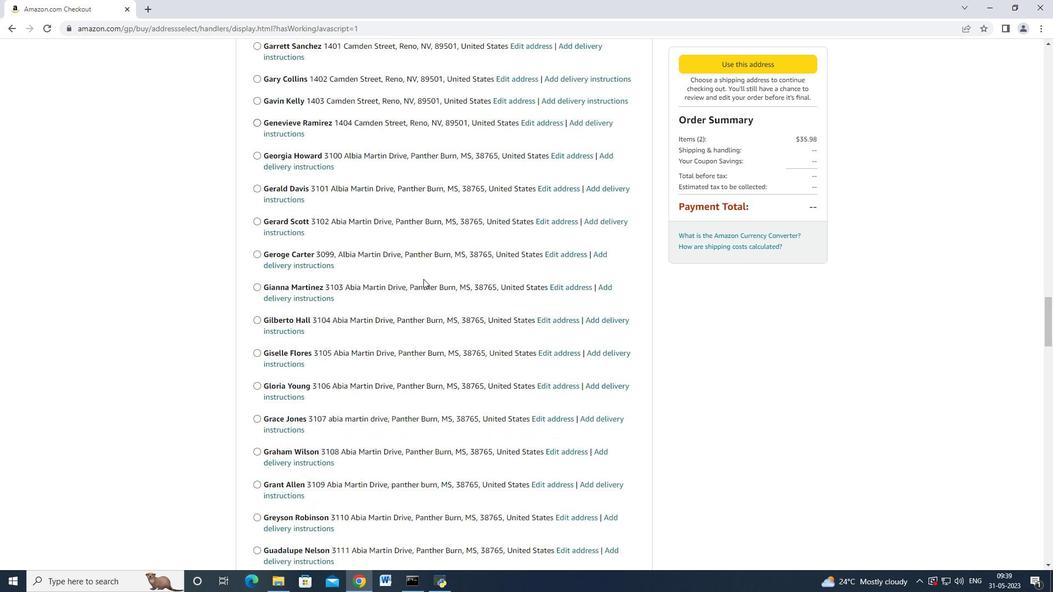 
Action: Mouse moved to (420, 284)
Screenshot: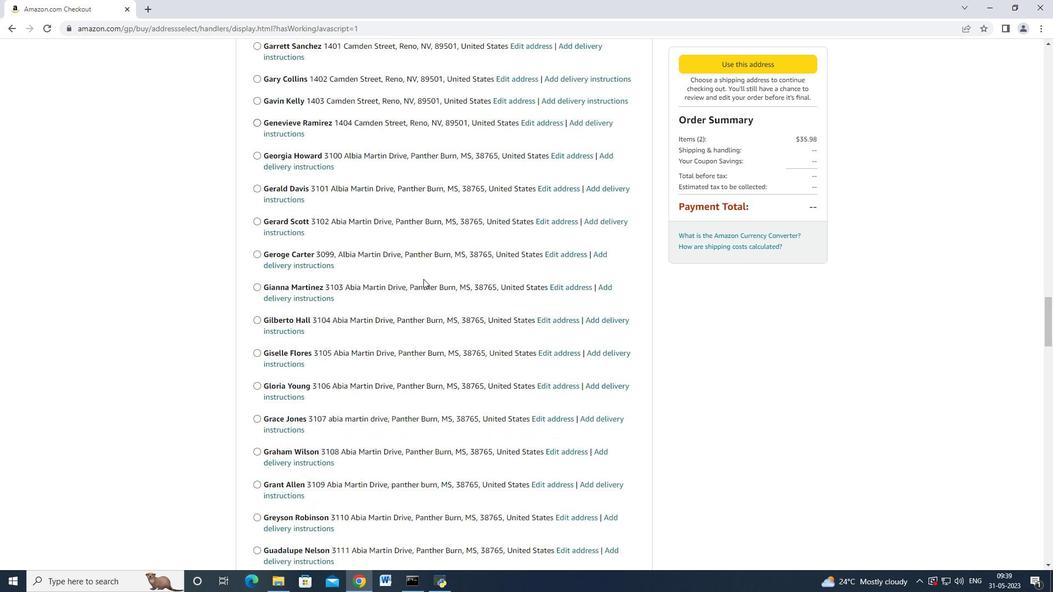 
Action: Mouse scrolled (420, 284) with delta (0, 0)
Screenshot: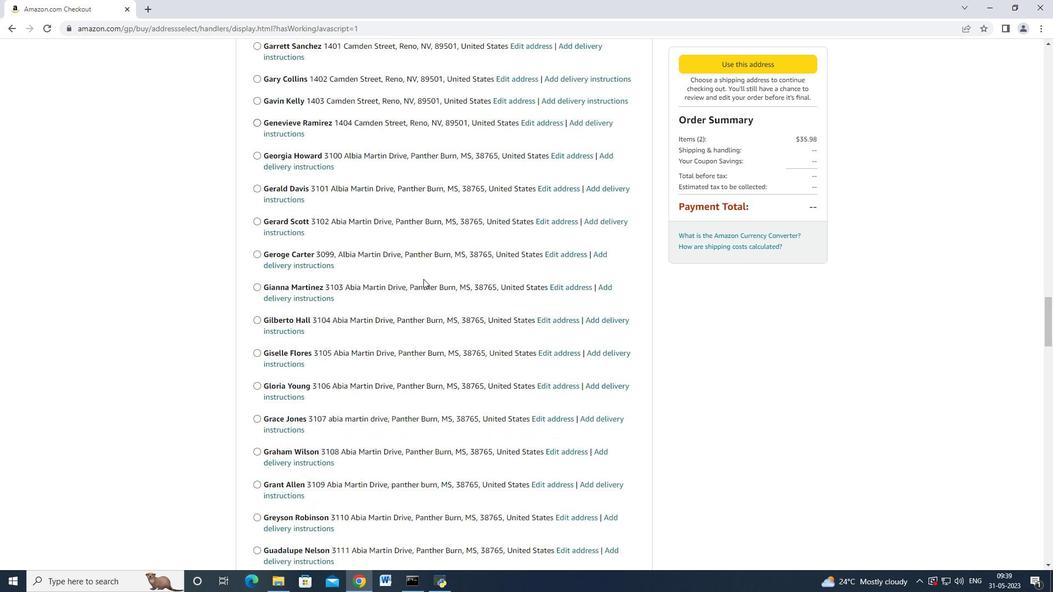 
Action: Mouse scrolled (420, 284) with delta (0, 0)
Screenshot: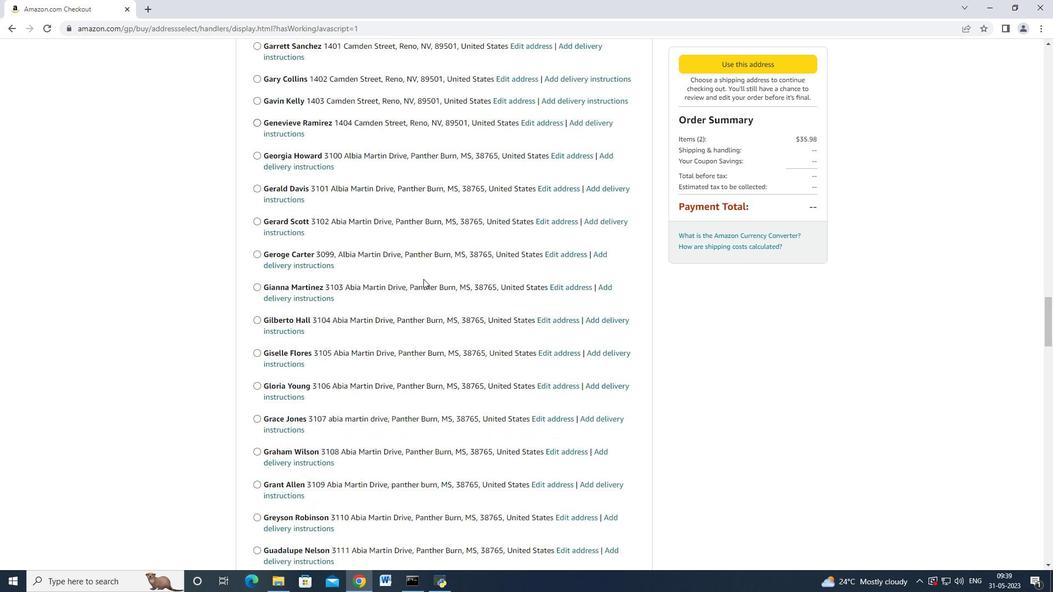 
Action: Mouse scrolled (420, 284) with delta (0, 0)
Screenshot: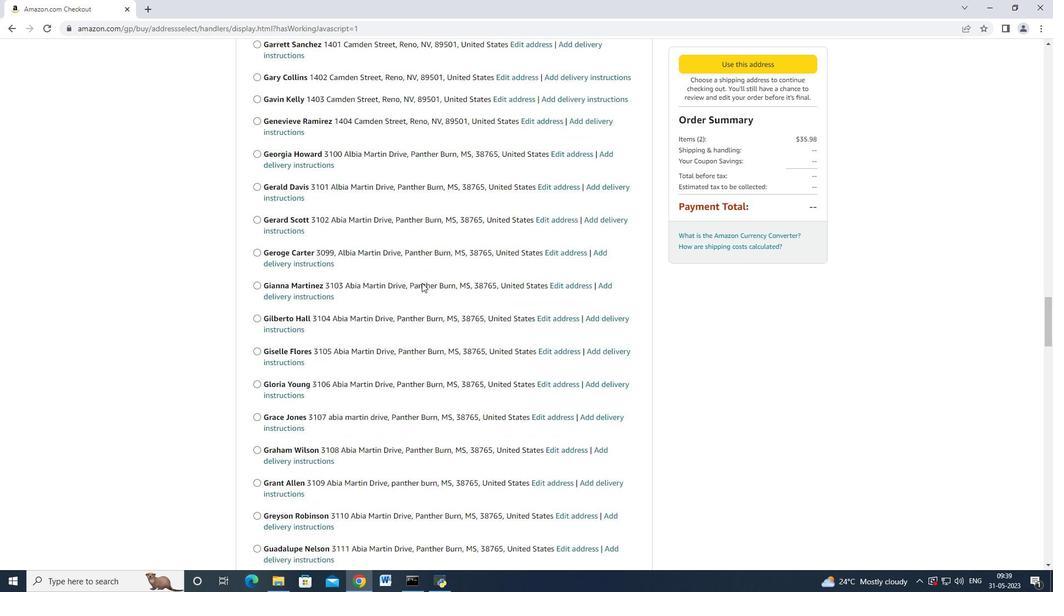 
Action: Mouse moved to (411, 293)
Screenshot: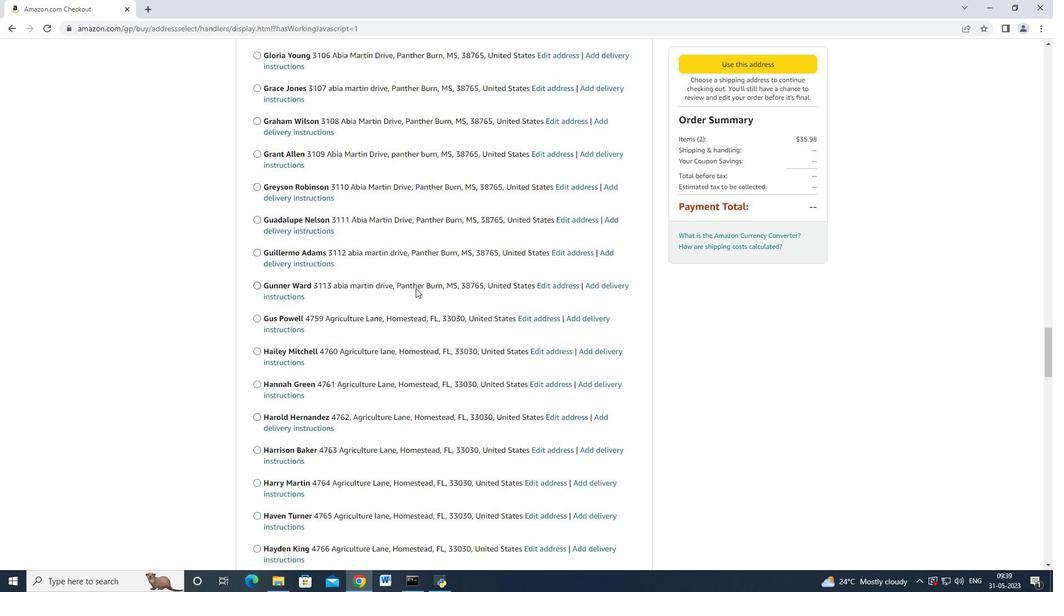 
Action: Mouse scrolled (411, 292) with delta (0, 0)
Screenshot: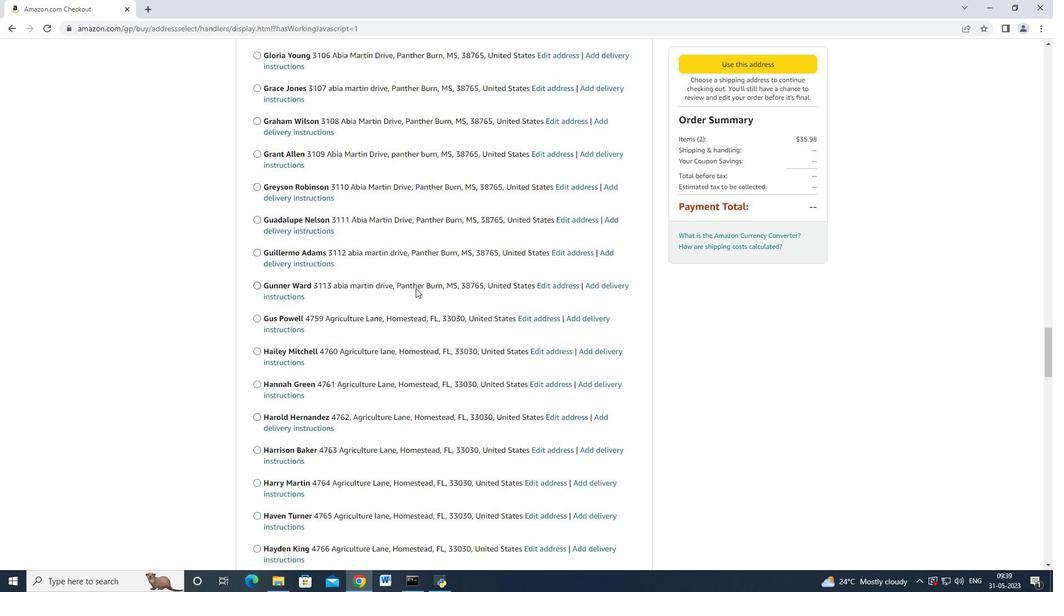 
Action: Mouse moved to (411, 293)
Screenshot: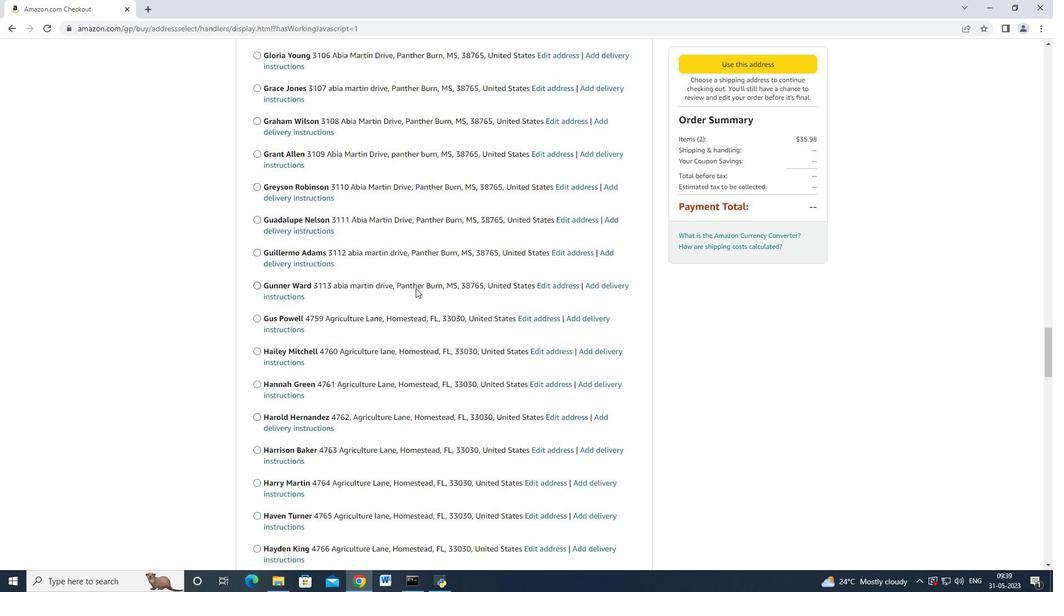 
Action: Mouse scrolled (411, 293) with delta (0, 0)
Screenshot: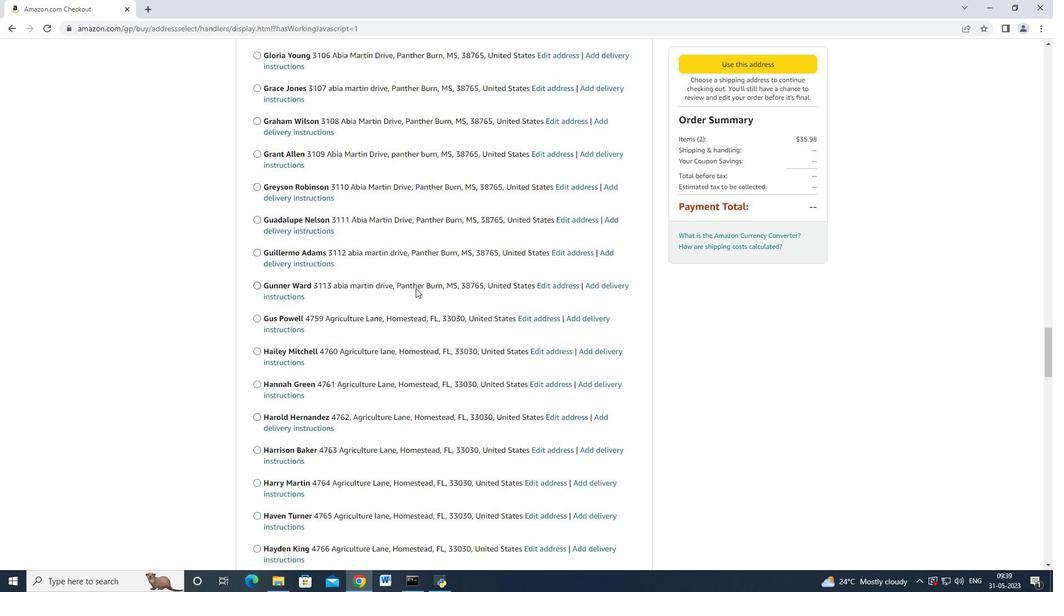 
Action: Mouse scrolled (411, 293) with delta (0, 0)
Screenshot: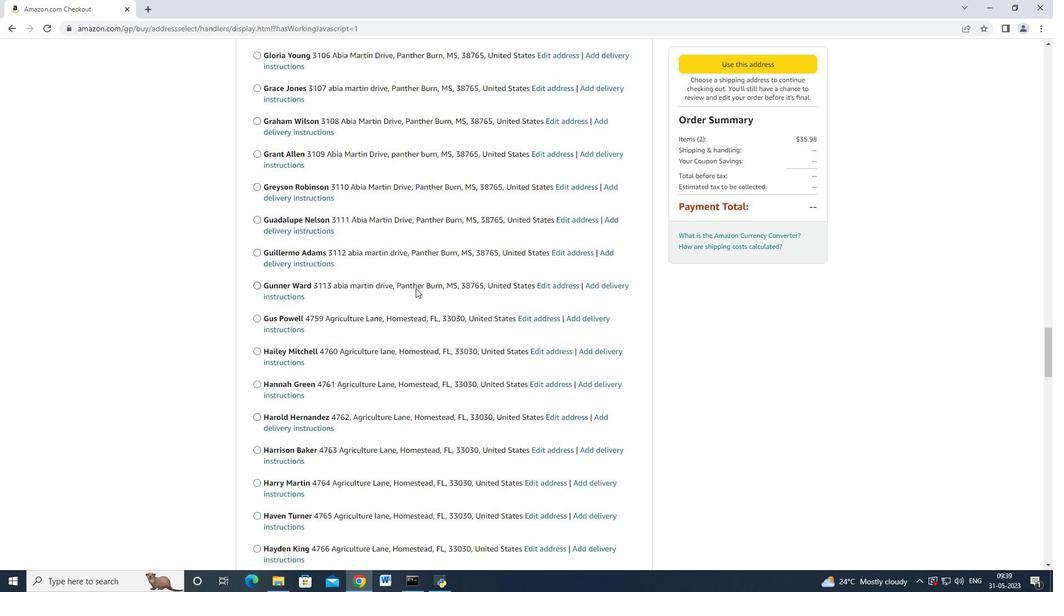 
Action: Mouse scrolled (411, 293) with delta (0, 0)
Screenshot: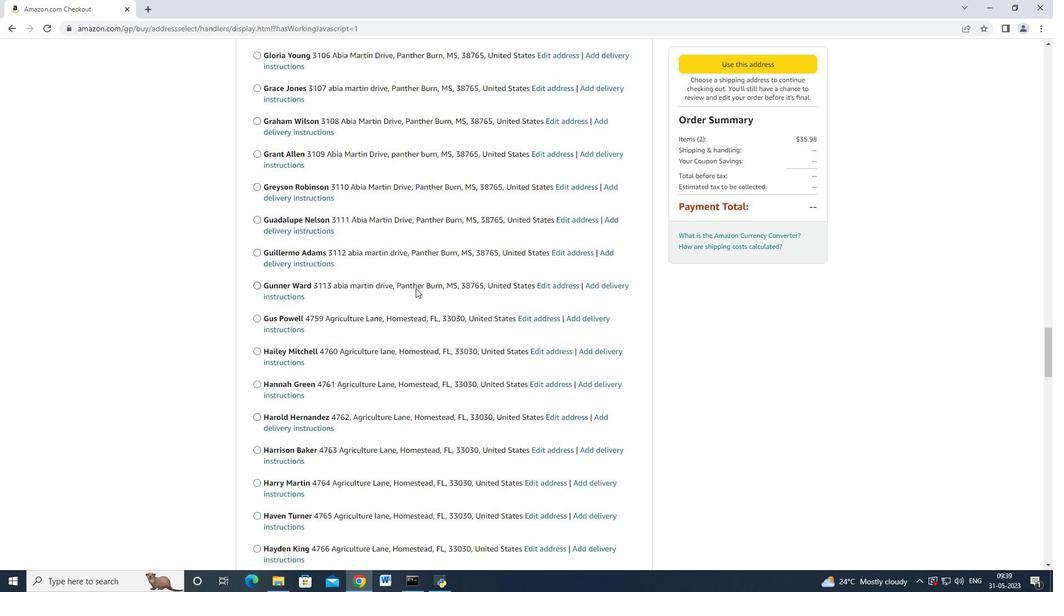 
Action: Mouse moved to (411, 293)
Screenshot: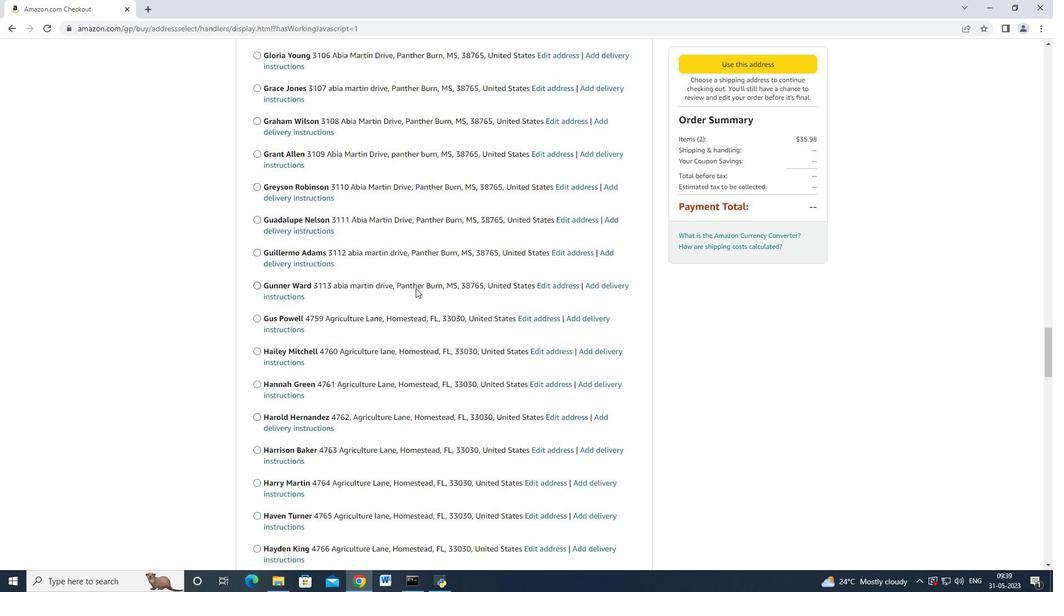 
Action: Mouse scrolled (411, 293) with delta (0, 0)
Screenshot: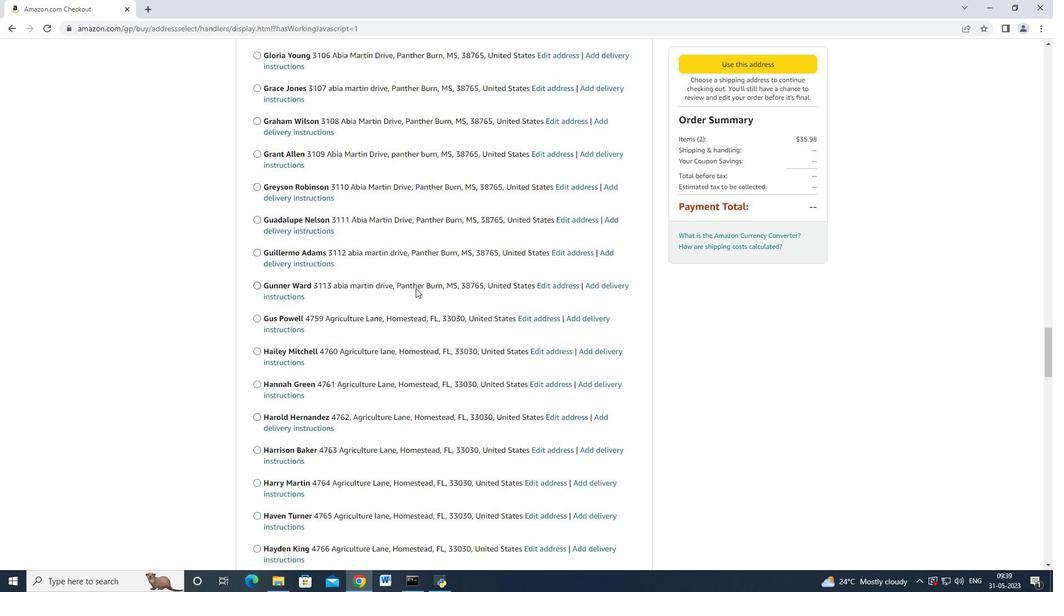 
Action: Mouse scrolled (411, 293) with delta (0, 0)
Screenshot: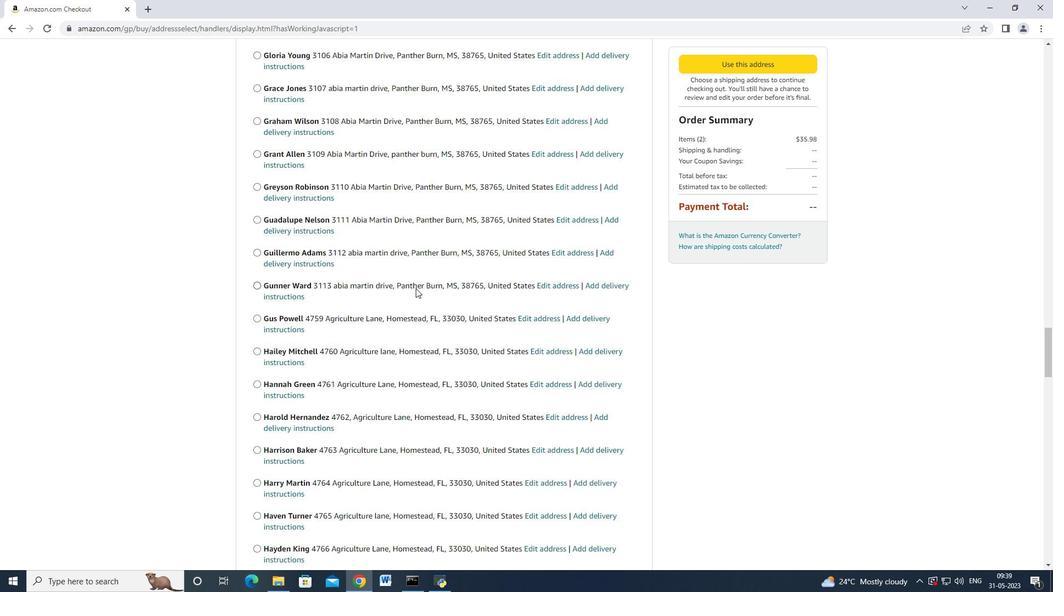 
Action: Mouse moved to (389, 304)
Screenshot: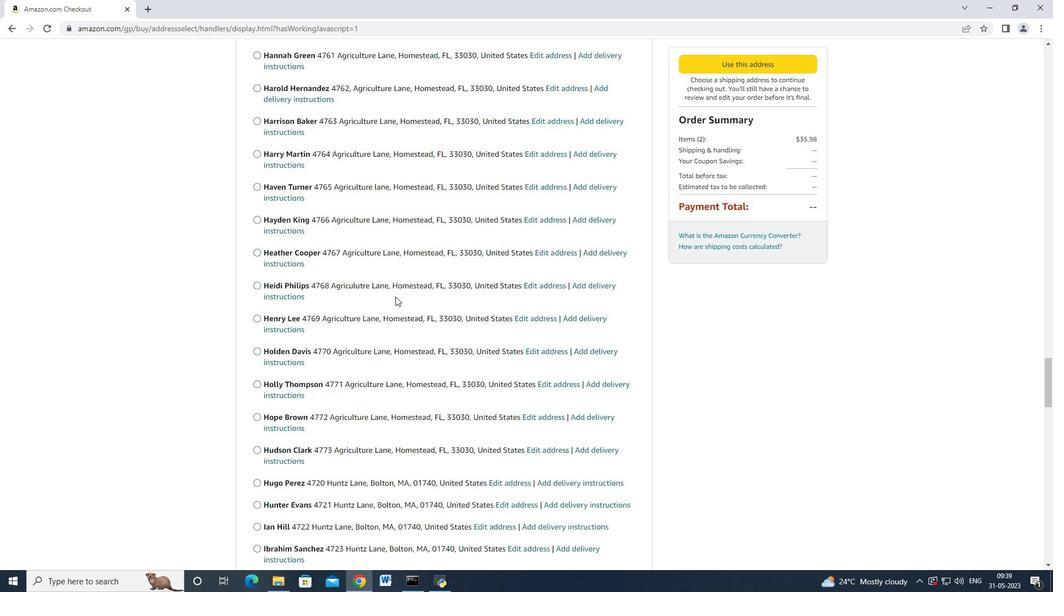 
Action: Mouse scrolled (389, 304) with delta (0, 0)
Screenshot: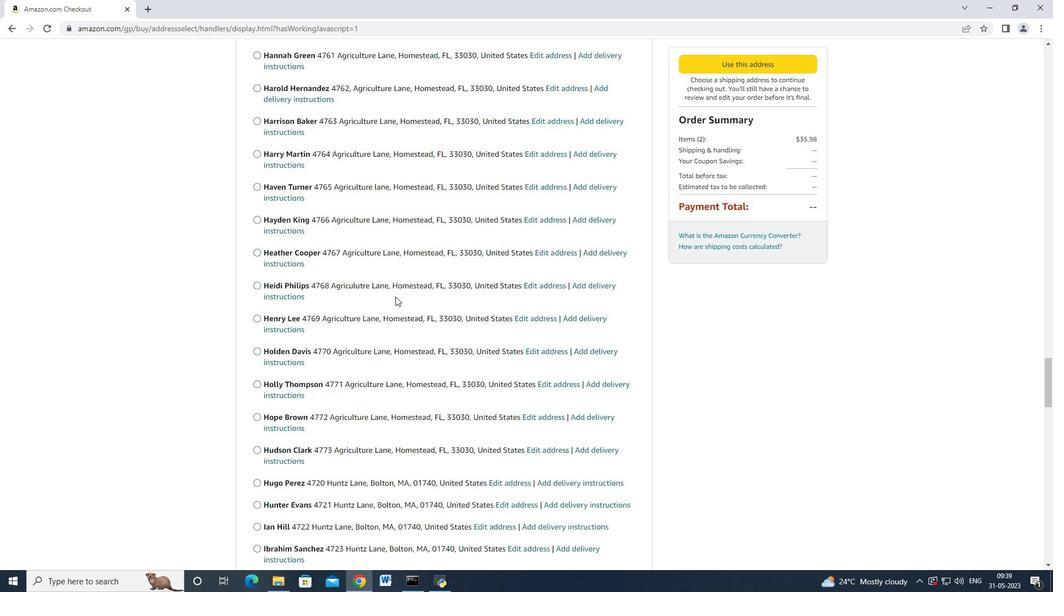 
Action: Mouse moved to (387, 308)
Screenshot: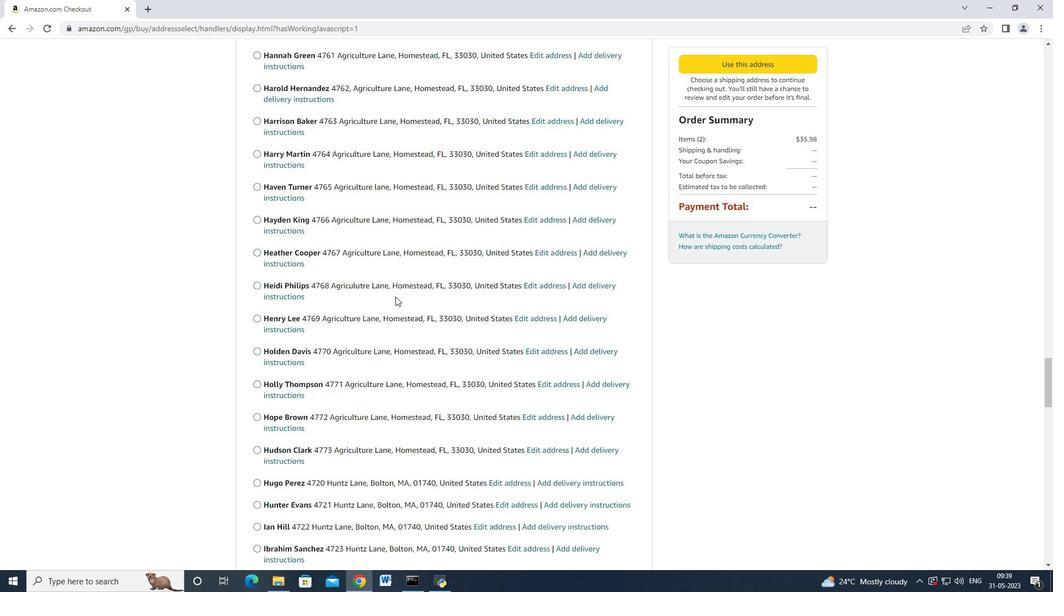 
Action: Mouse scrolled (387, 307) with delta (0, 0)
Screenshot: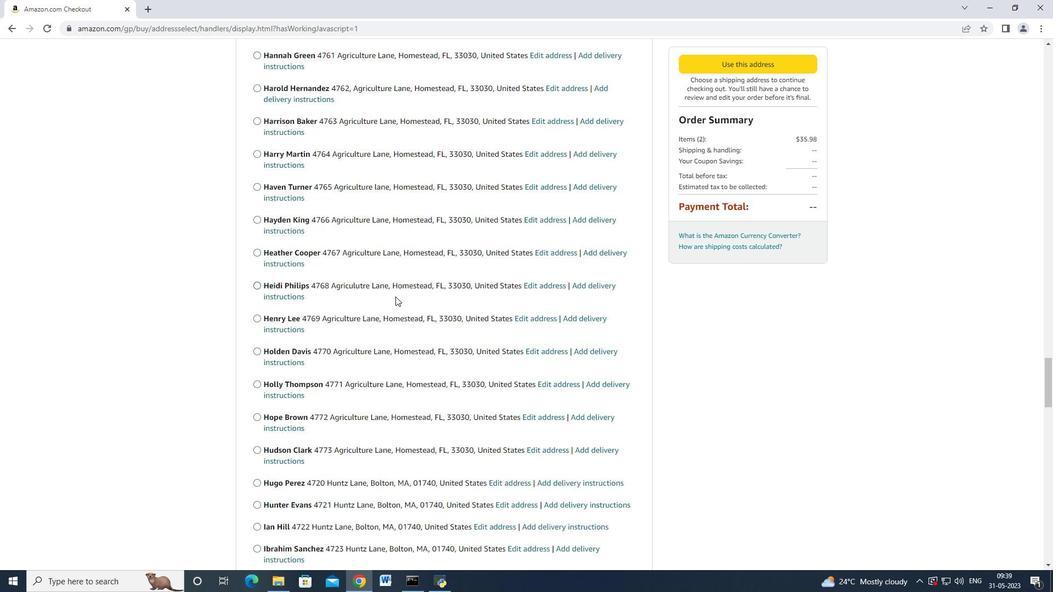 
Action: Mouse moved to (387, 308)
Screenshot: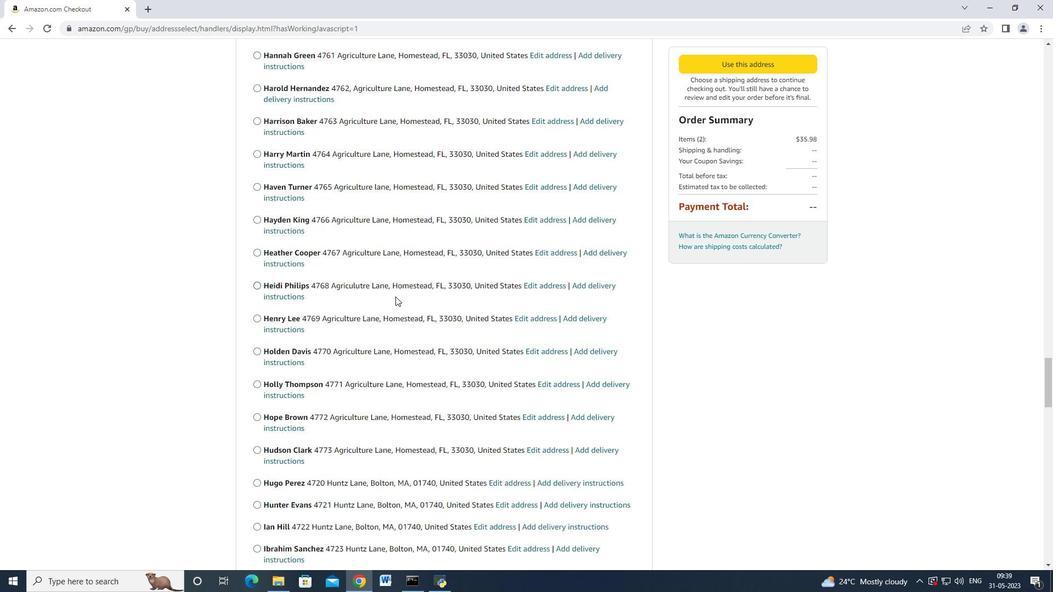 
Action: Mouse scrolled (387, 307) with delta (0, 0)
Screenshot: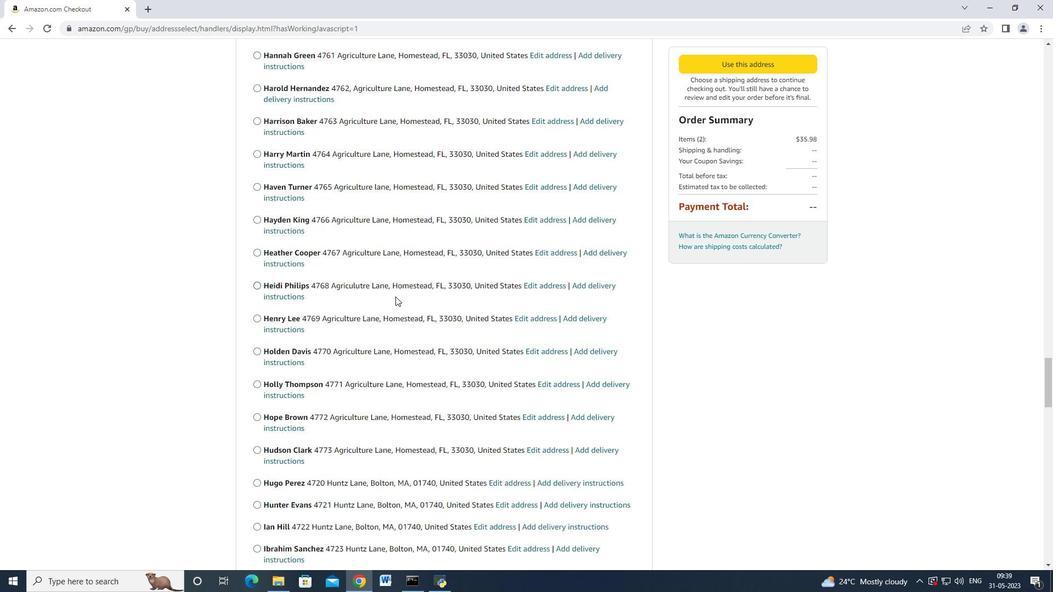 
Action: Mouse scrolled (387, 307) with delta (0, 0)
Screenshot: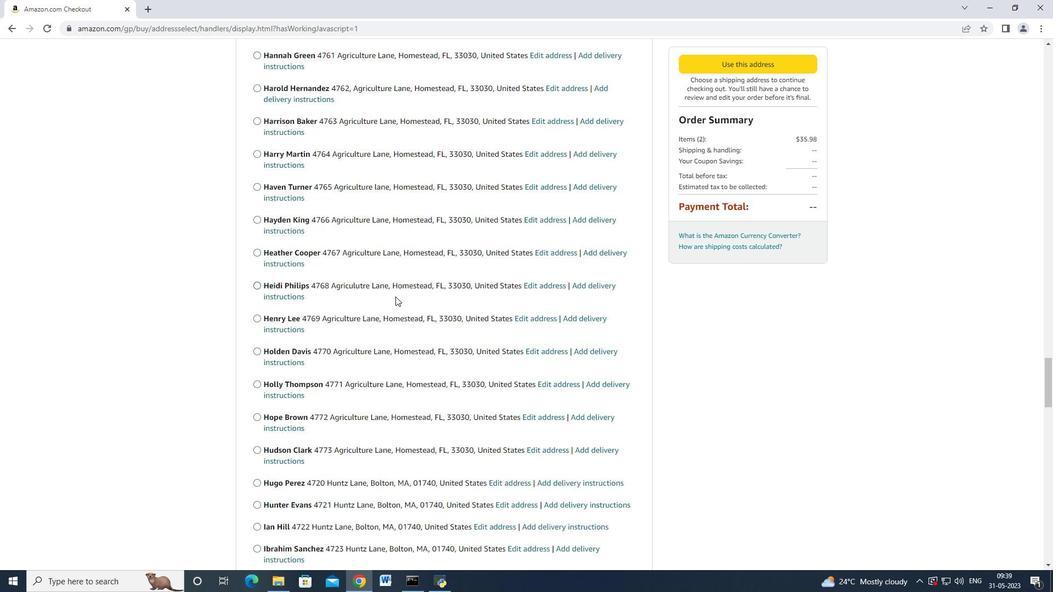 
Action: Mouse scrolled (387, 307) with delta (0, 0)
Screenshot: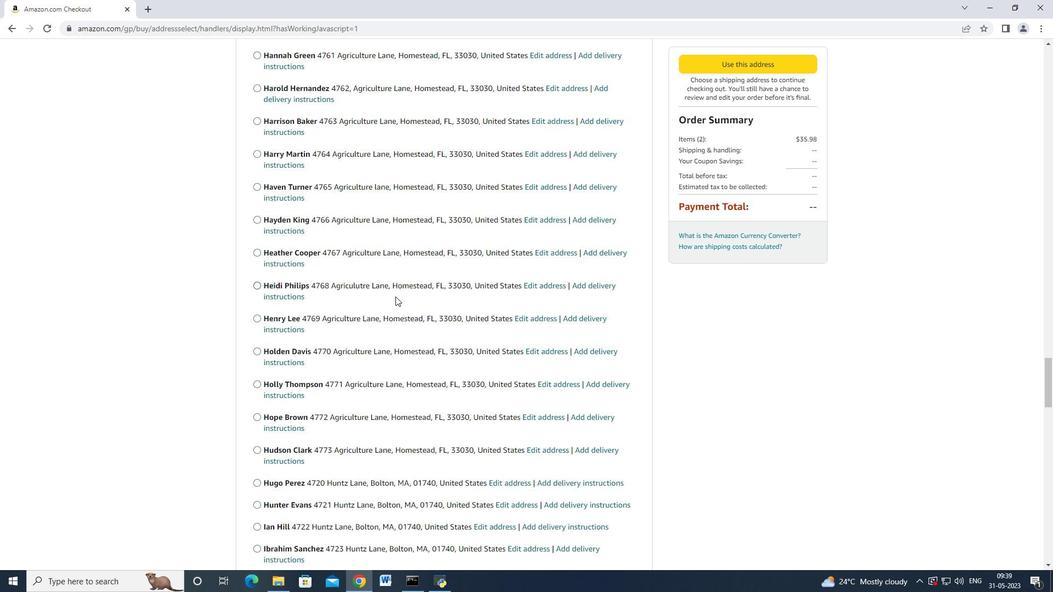 
Action: Mouse scrolled (387, 307) with delta (0, 0)
Screenshot: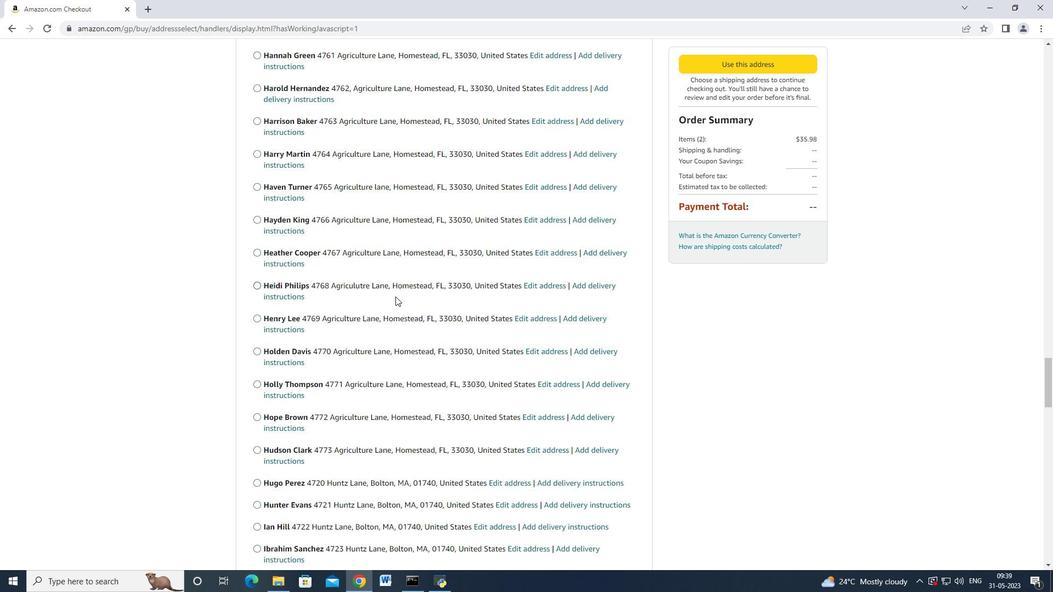 
Action: Mouse moved to (376, 320)
Screenshot: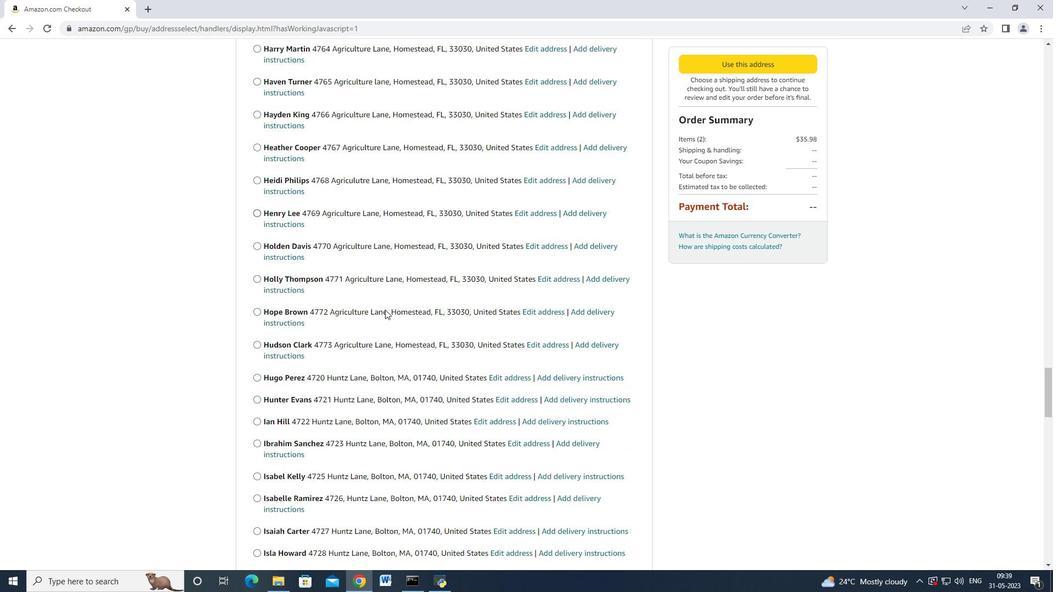 
Action: Mouse scrolled (376, 319) with delta (0, 0)
Screenshot: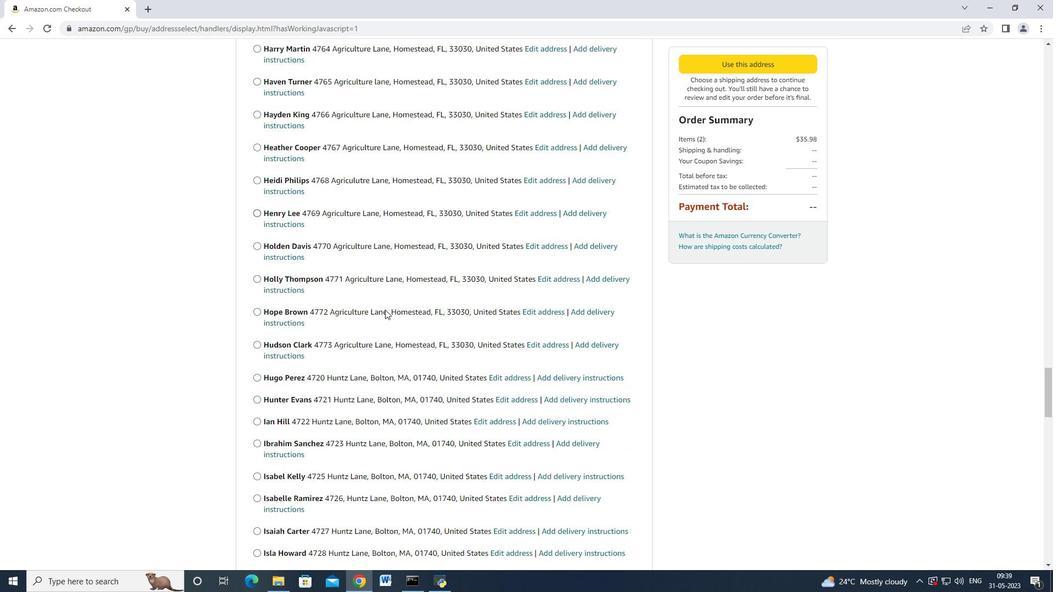 
Action: Mouse scrolled (376, 320) with delta (0, 0)
Screenshot: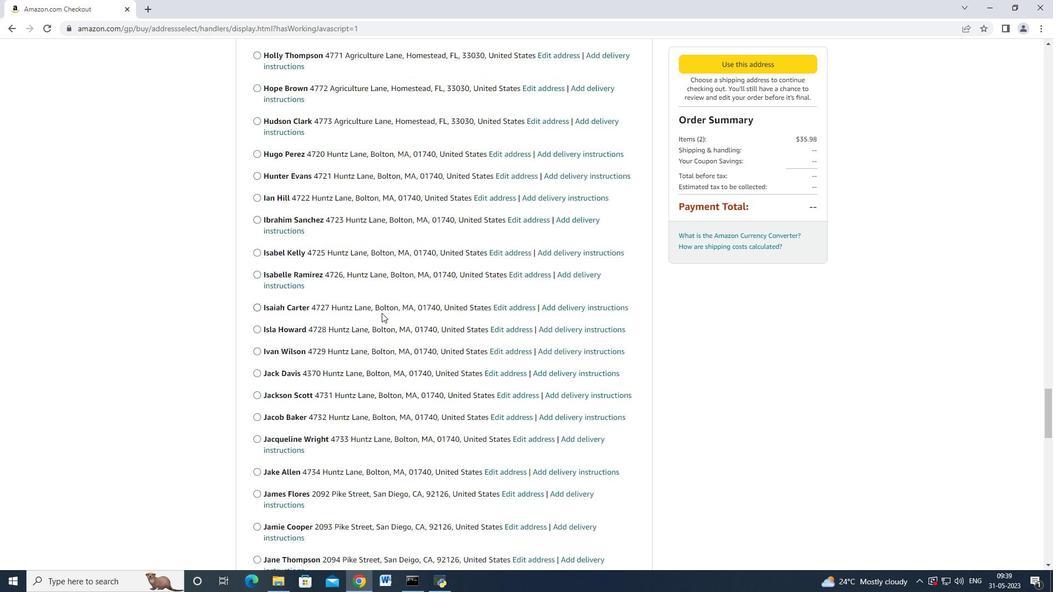 
Action: Mouse scrolled (376, 320) with delta (0, 0)
Screenshot: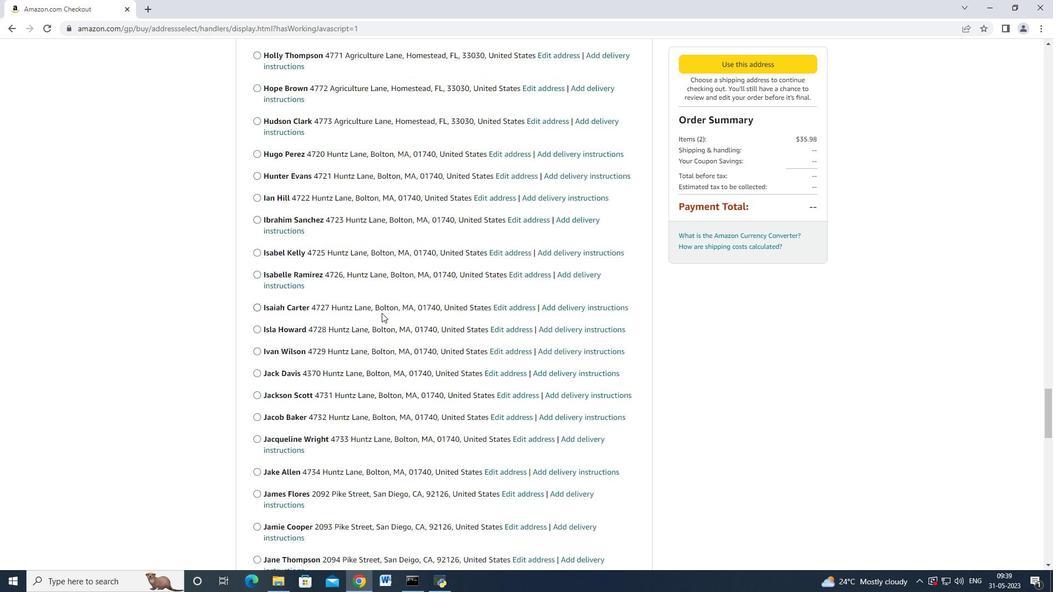 
Action: Mouse scrolled (376, 320) with delta (0, 0)
Screenshot: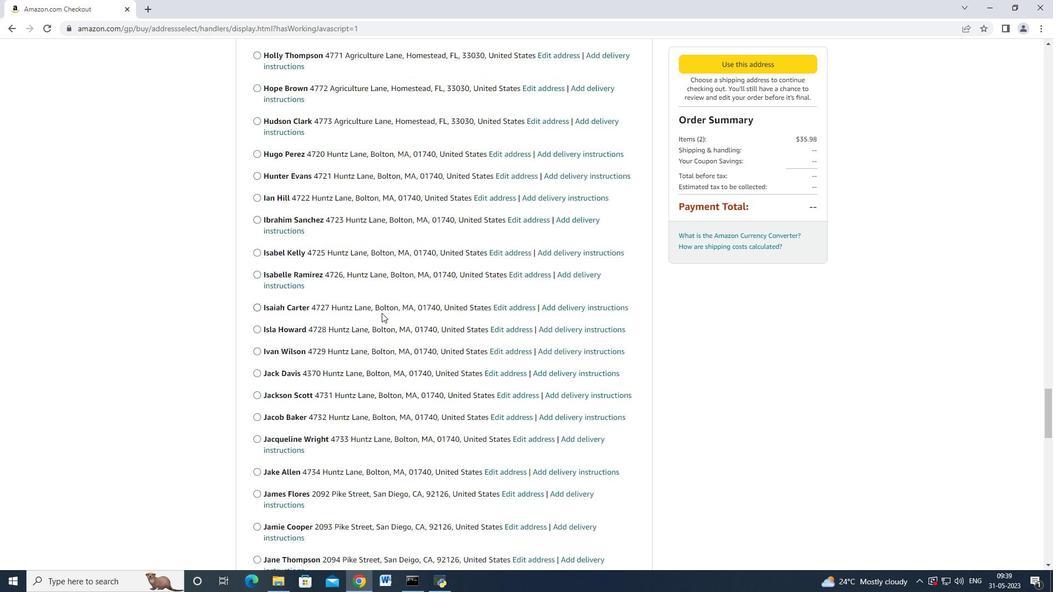 
Action: Mouse scrolled (376, 320) with delta (0, 0)
Screenshot: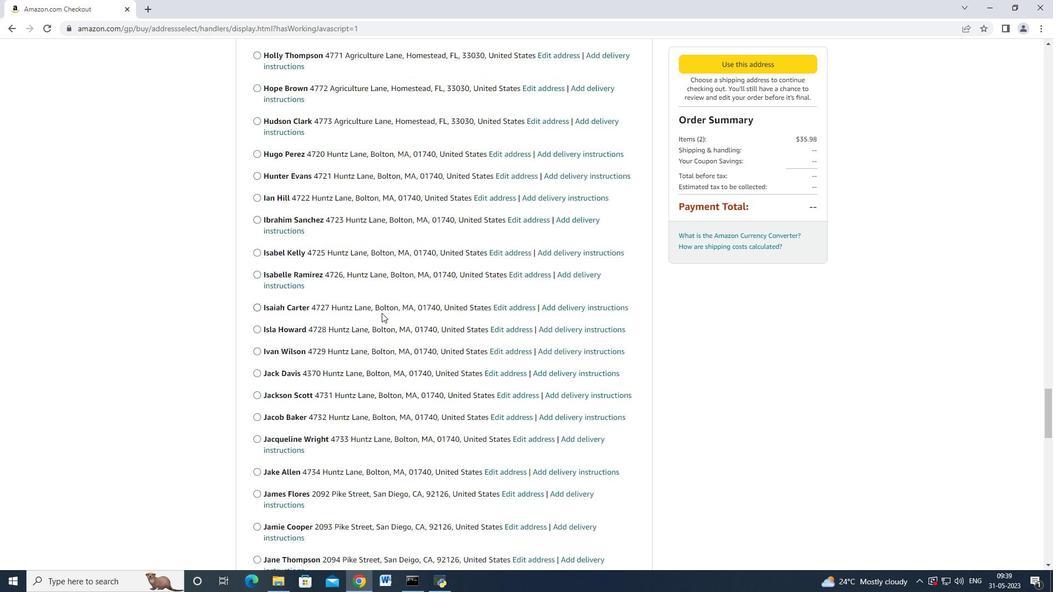 
Action: Mouse moved to (377, 318)
Screenshot: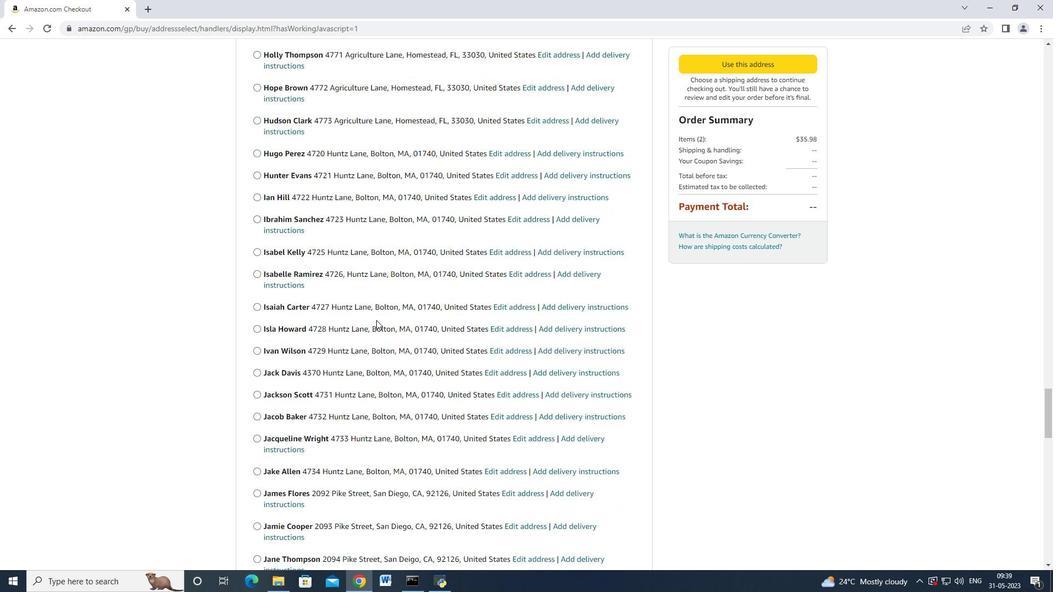 
Action: Mouse scrolled (377, 318) with delta (0, 0)
Screenshot: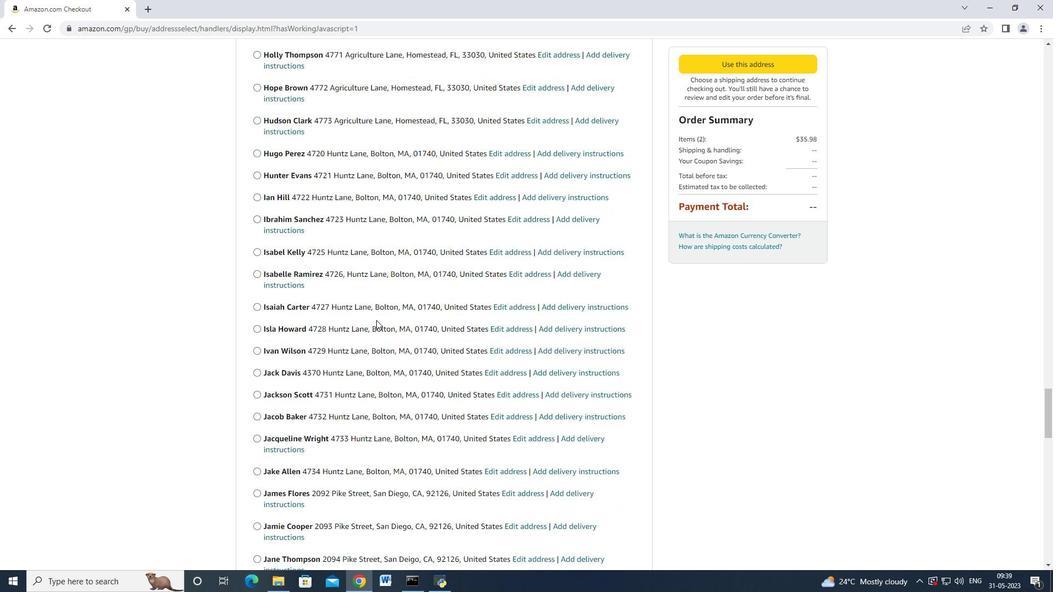 
Action: Mouse moved to (380, 320)
Screenshot: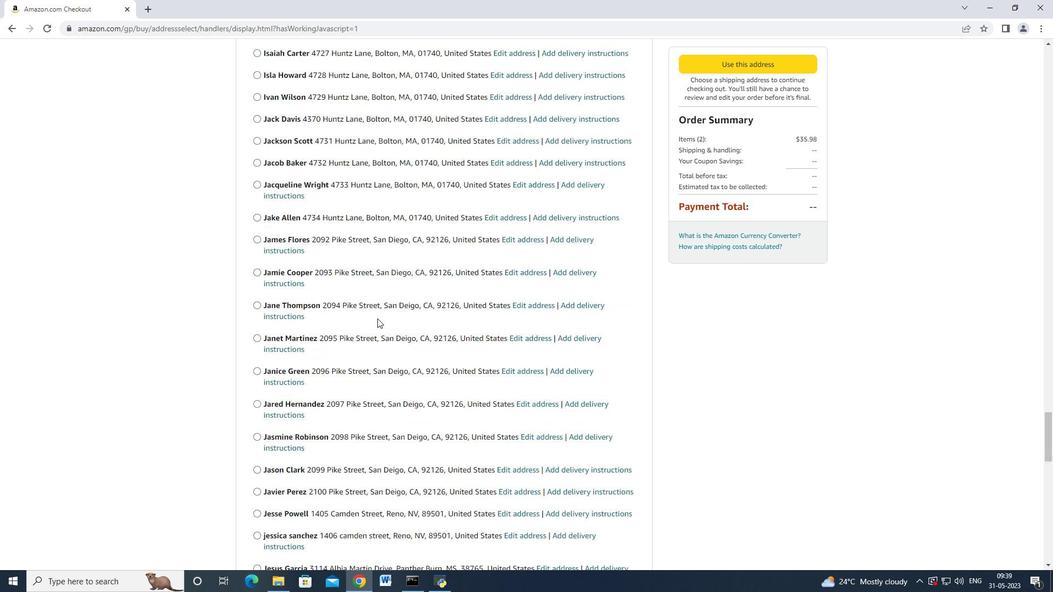 
Action: Mouse scrolled (380, 320) with delta (0, 0)
Screenshot: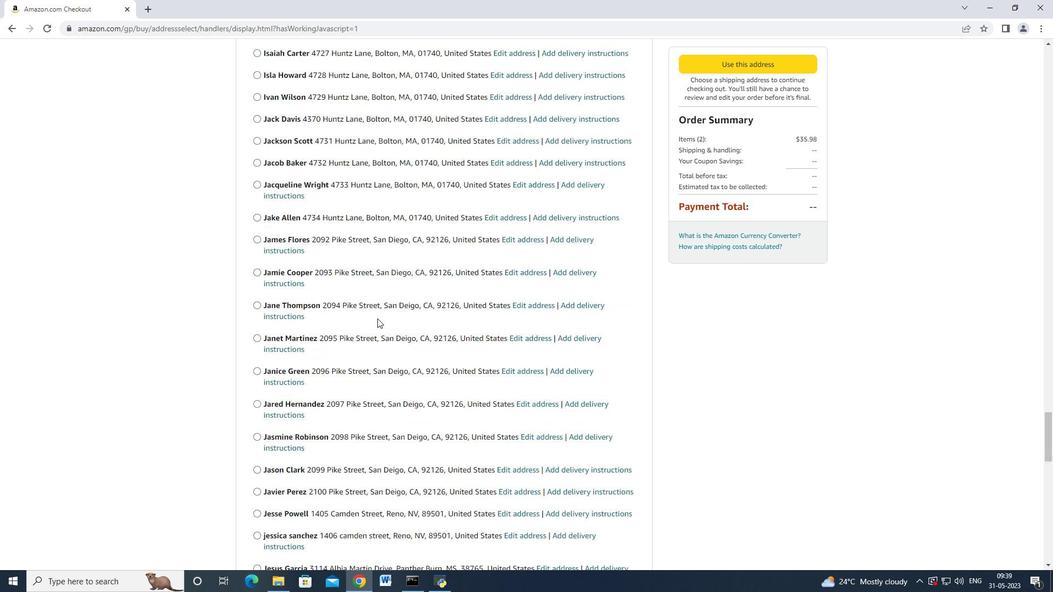 
Action: Mouse moved to (386, 324)
Screenshot: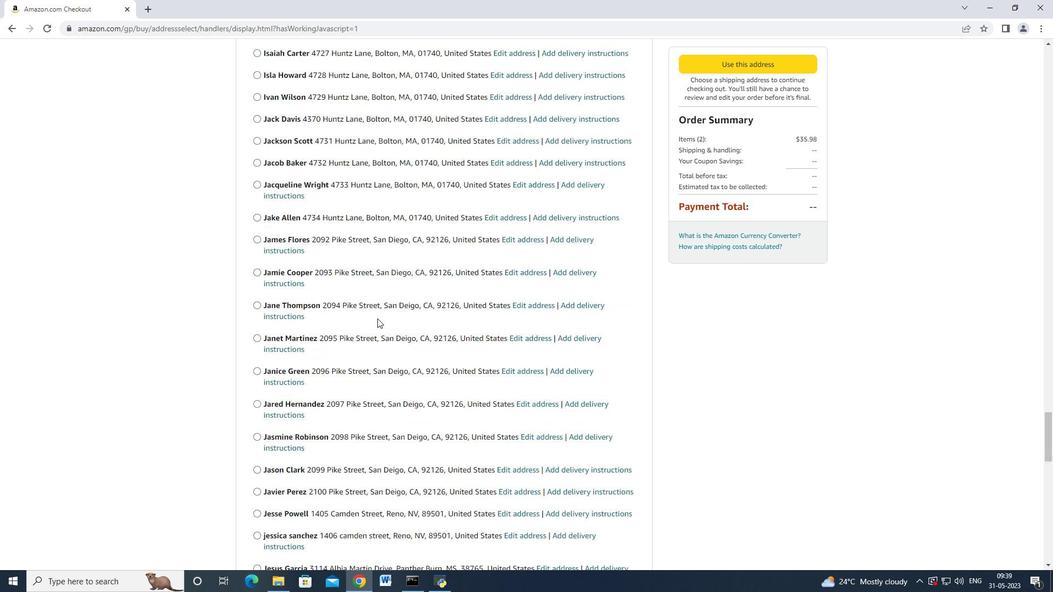 
Action: Mouse scrolled (382, 321) with delta (0, 0)
Screenshot: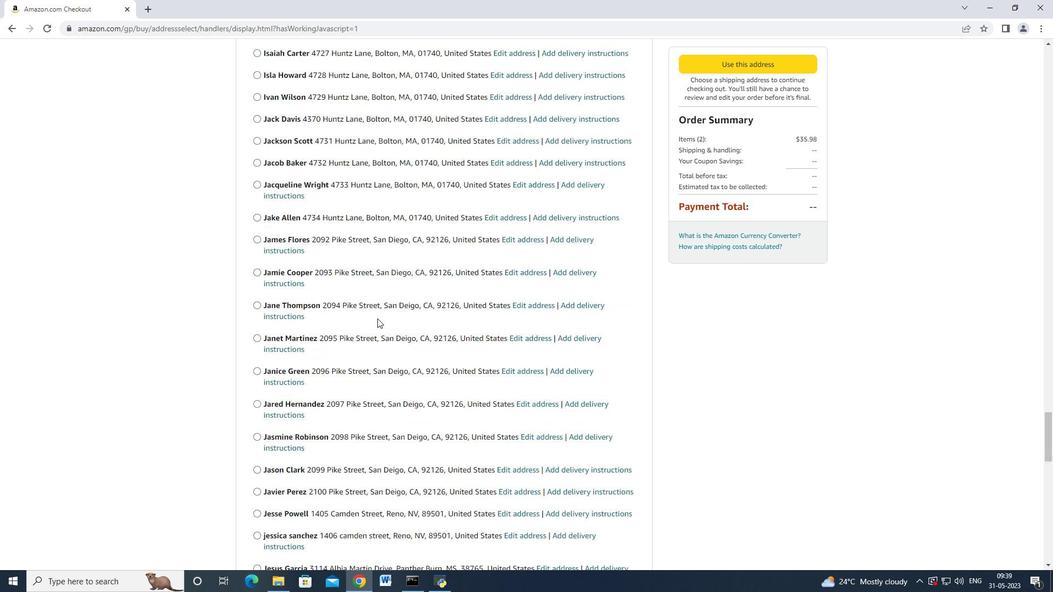 
Action: Mouse moved to (387, 325)
Screenshot: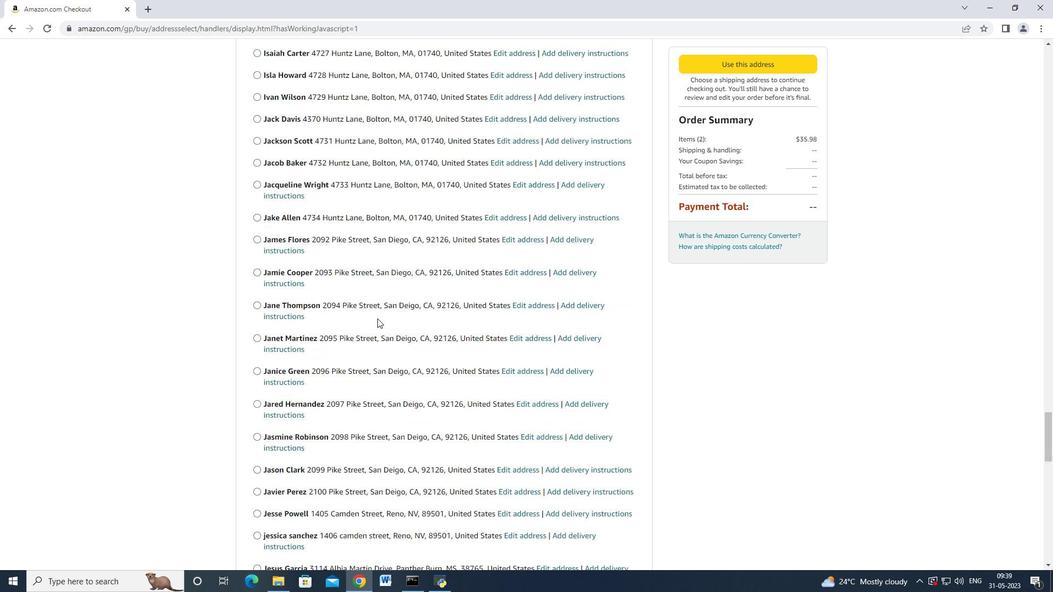 
Action: Mouse scrolled (386, 324) with delta (0, 0)
Screenshot: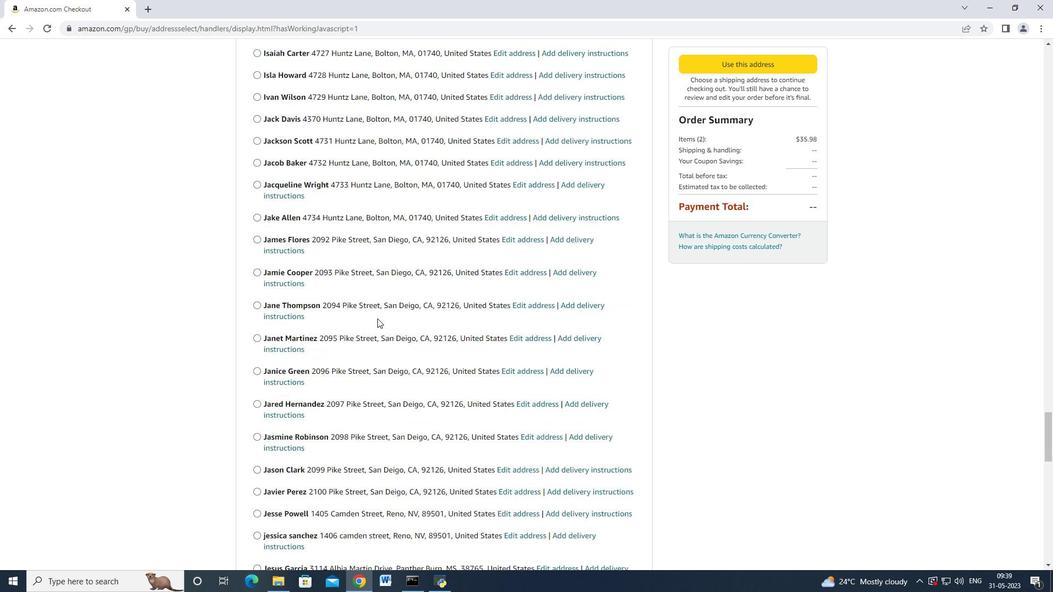 
Action: Mouse moved to (389, 327)
Screenshot: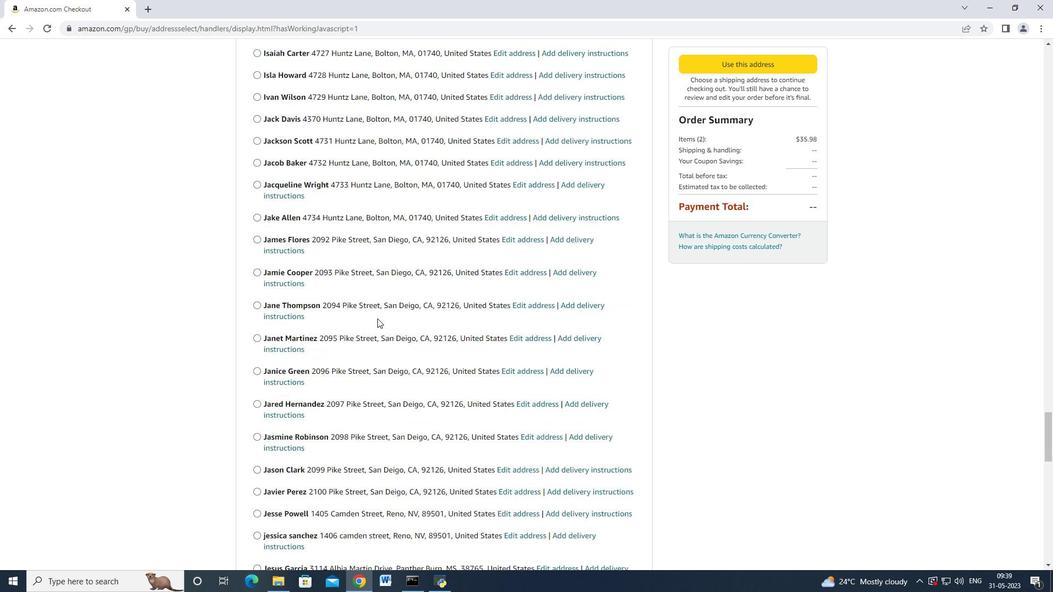 
Action: Mouse scrolled (387, 325) with delta (0, 0)
Screenshot: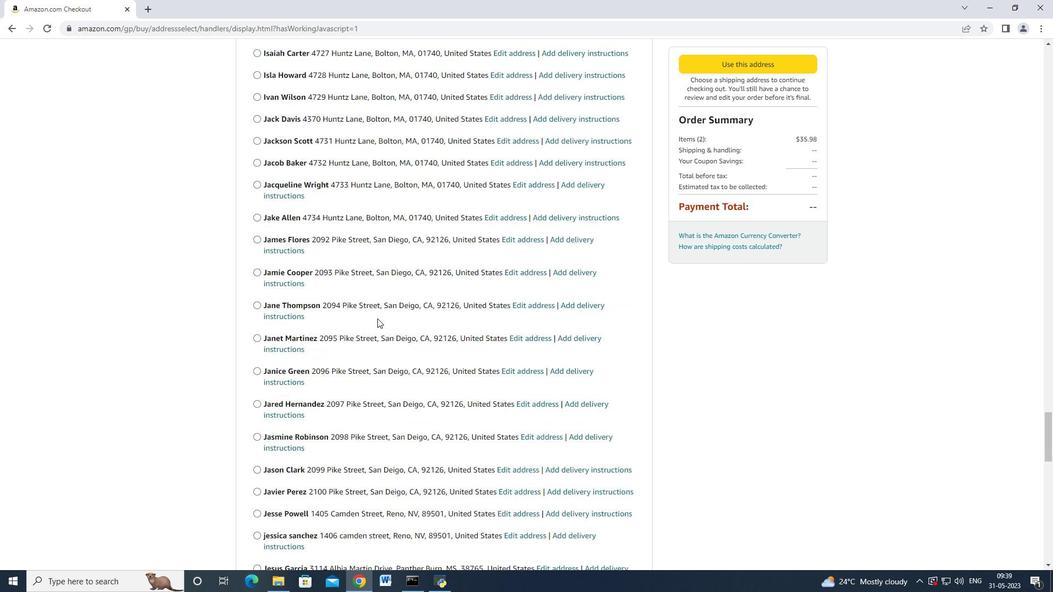 
Action: Mouse moved to (392, 332)
Screenshot: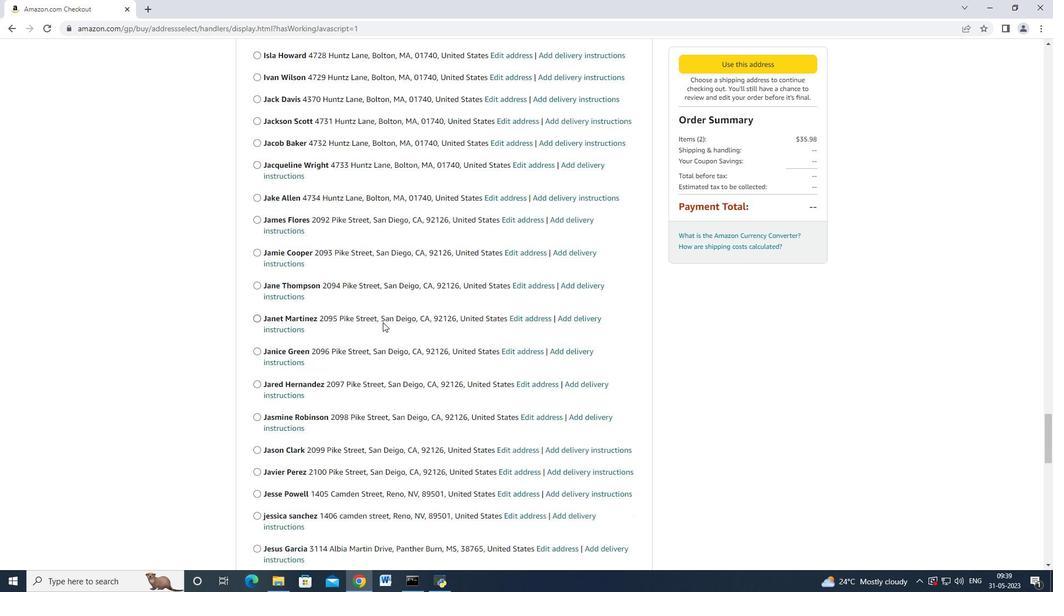 
Action: Mouse scrolled (389, 328) with delta (0, 0)
Screenshot: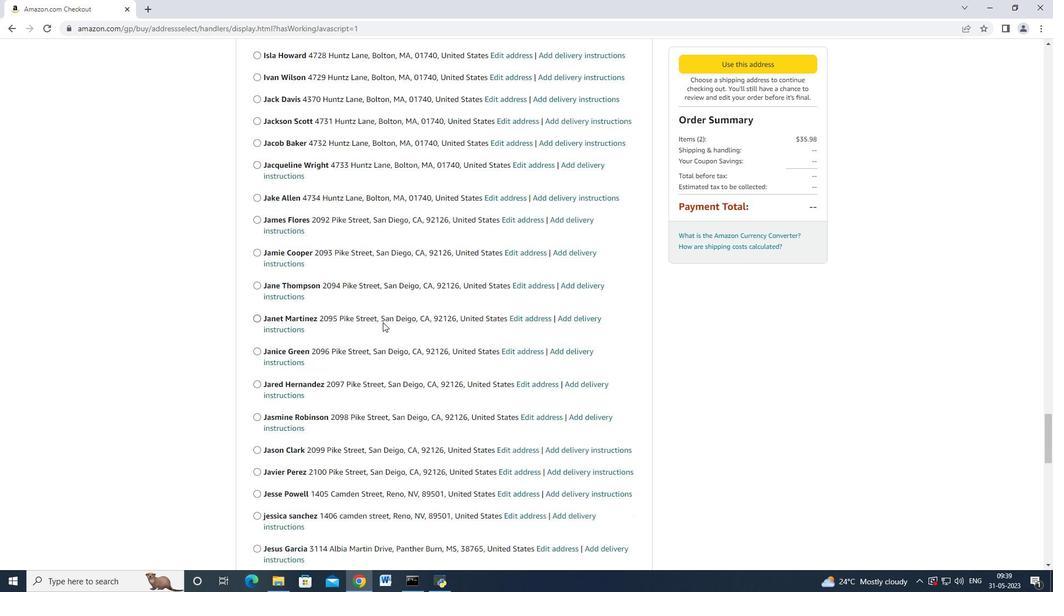 
Action: Mouse moved to (390, 333)
Screenshot: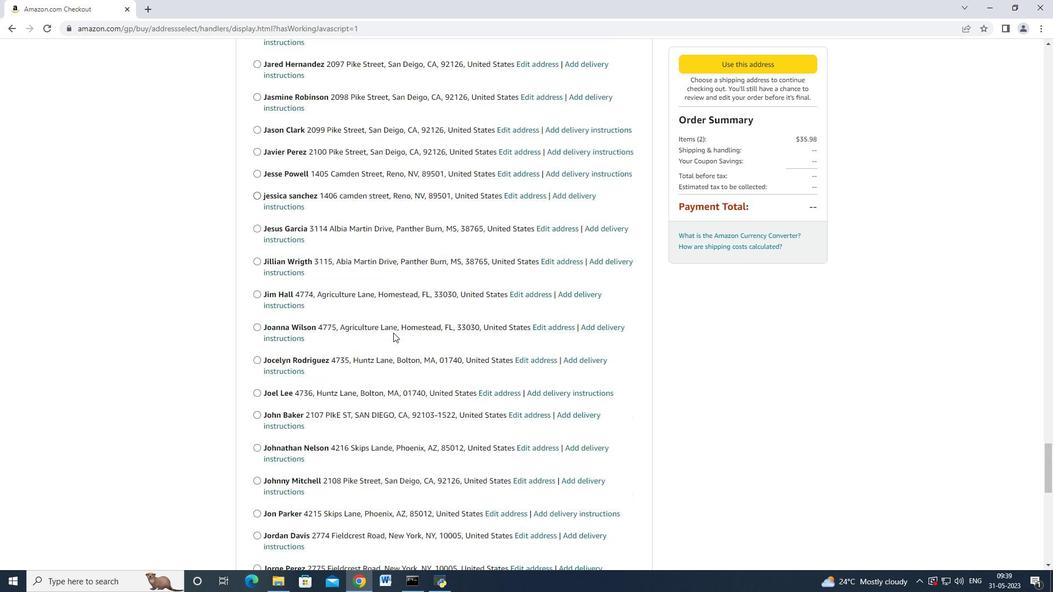 
Action: Mouse scrolled (390, 332) with delta (0, 0)
Screenshot: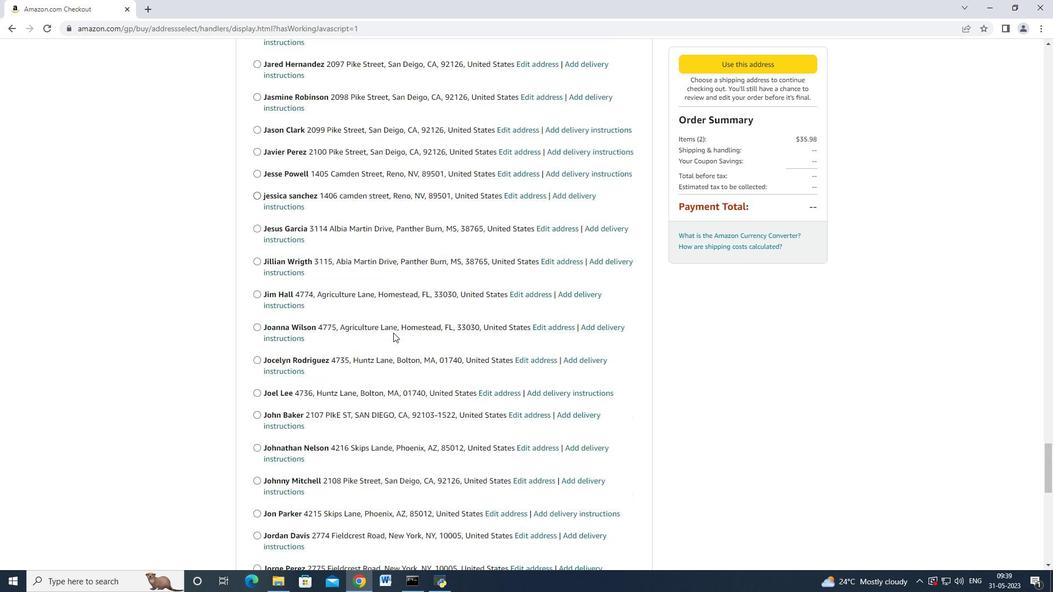 
Action: Mouse moved to (389, 334)
Screenshot: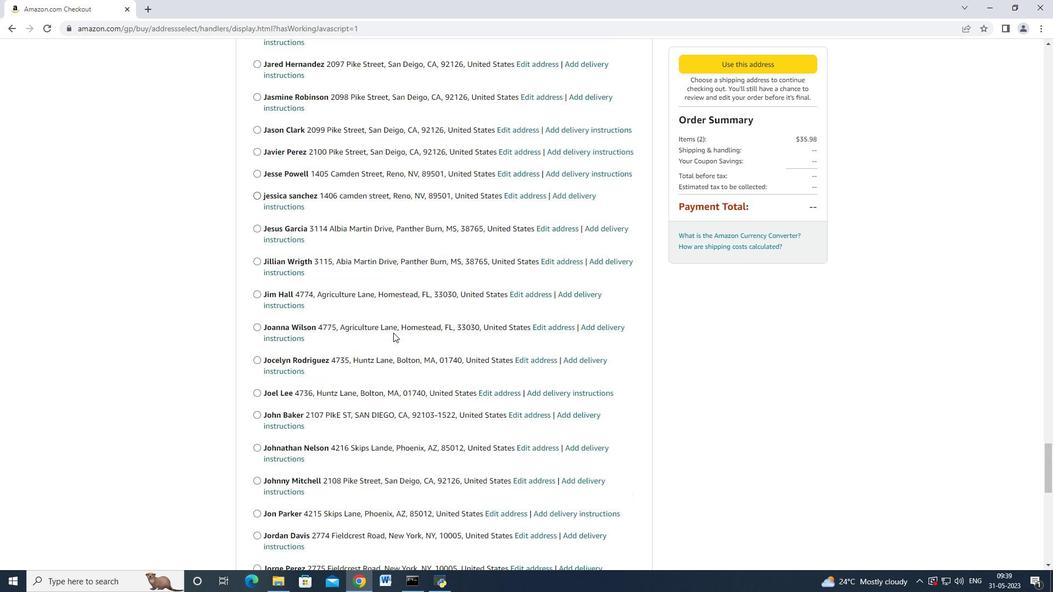 
Action: Mouse scrolled (389, 333) with delta (0, 0)
Screenshot: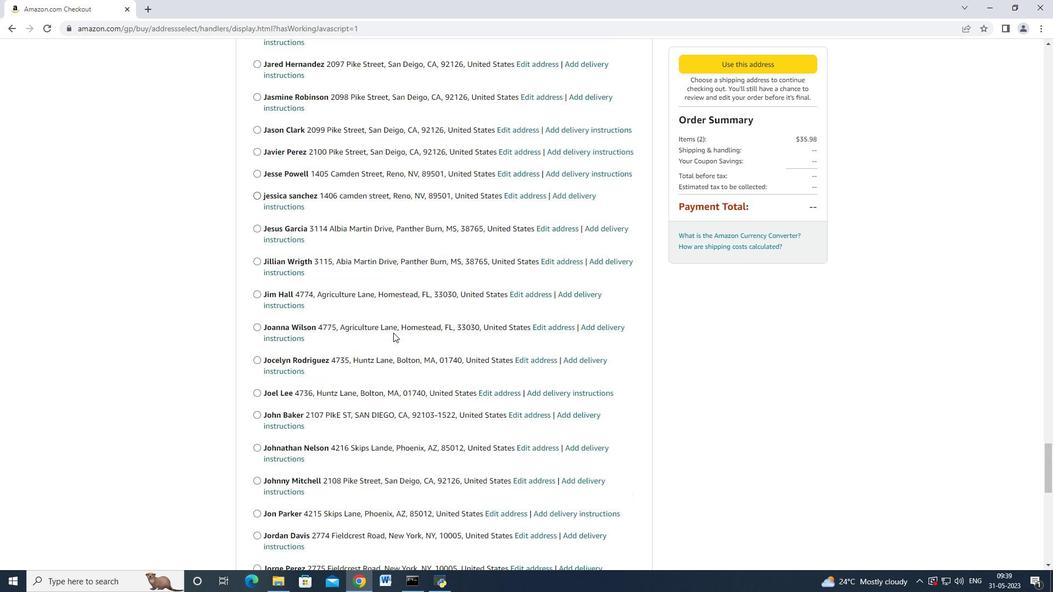 
Action: Mouse moved to (389, 334)
Screenshot: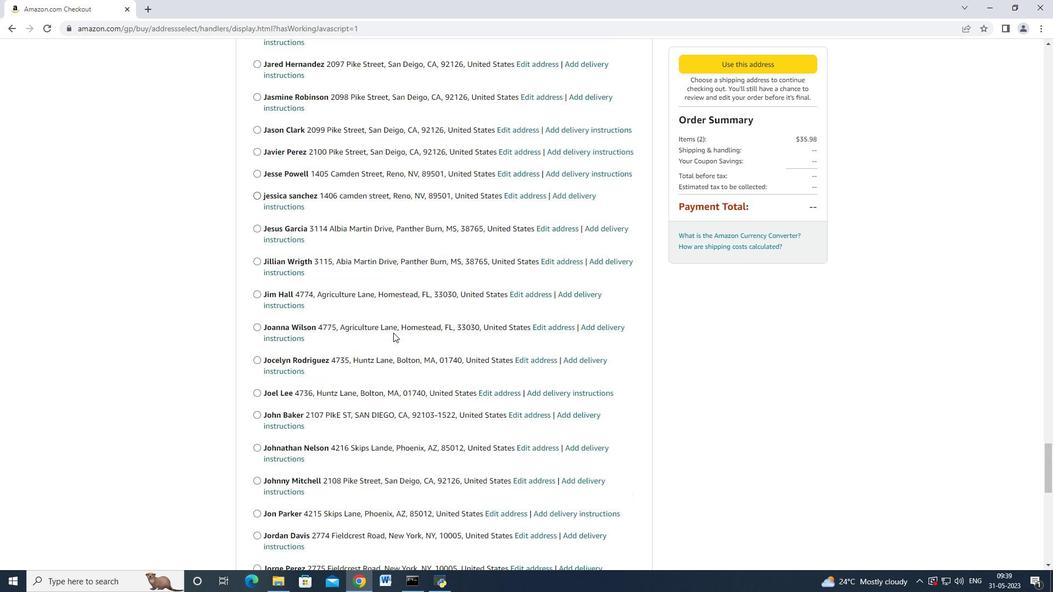 
Action: Mouse scrolled (389, 333) with delta (0, 0)
Screenshot: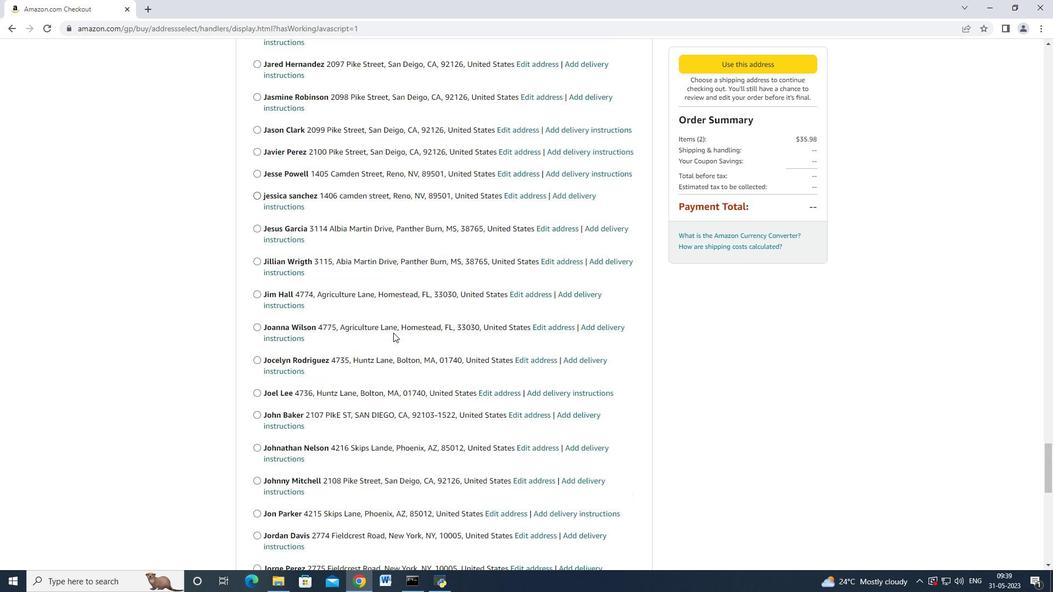 
Action: Mouse scrolled (389, 333) with delta (0, 0)
Screenshot: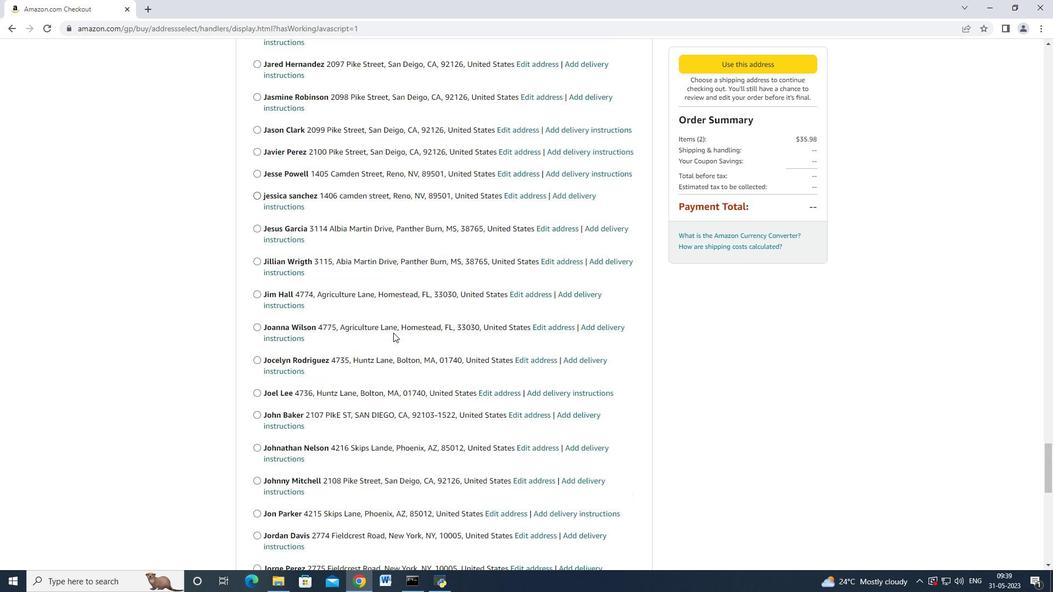 
Action: Mouse scrolled (389, 333) with delta (0, 0)
Screenshot: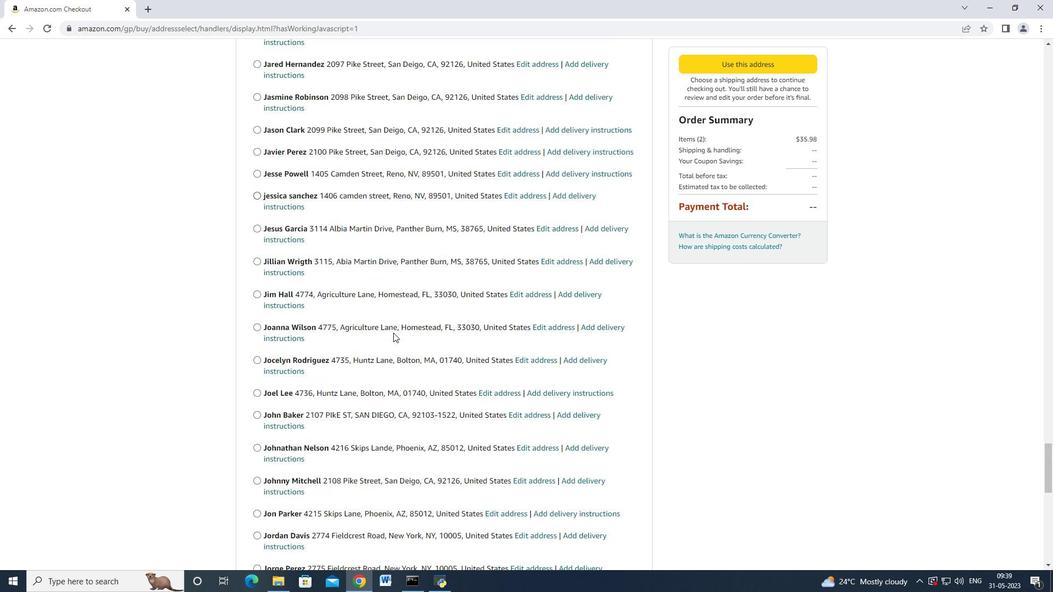 
Action: Mouse moved to (388, 334)
Screenshot: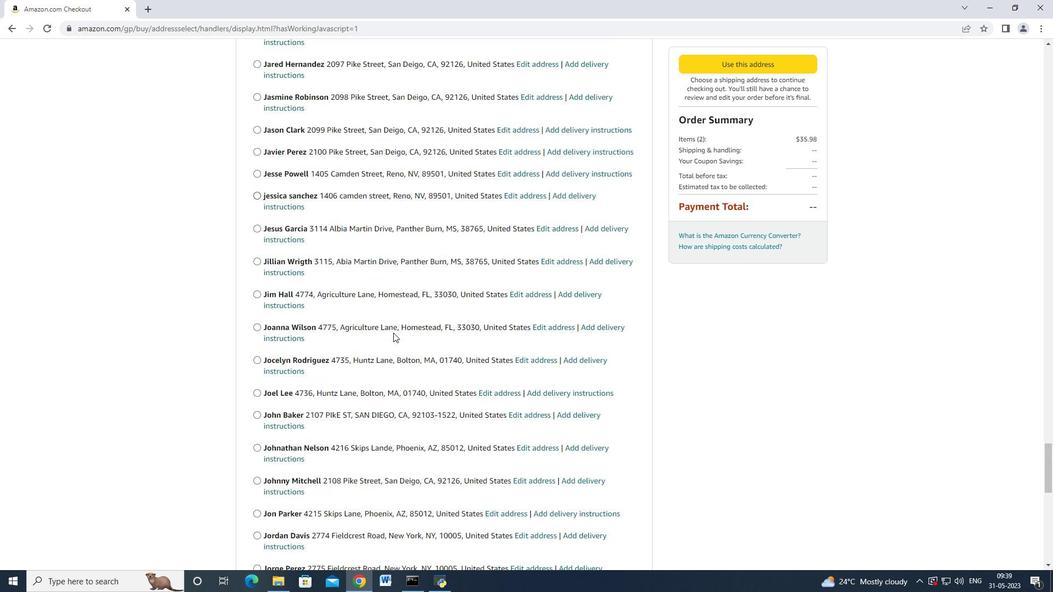 
Action: Mouse scrolled (388, 333) with delta (0, 0)
Screenshot: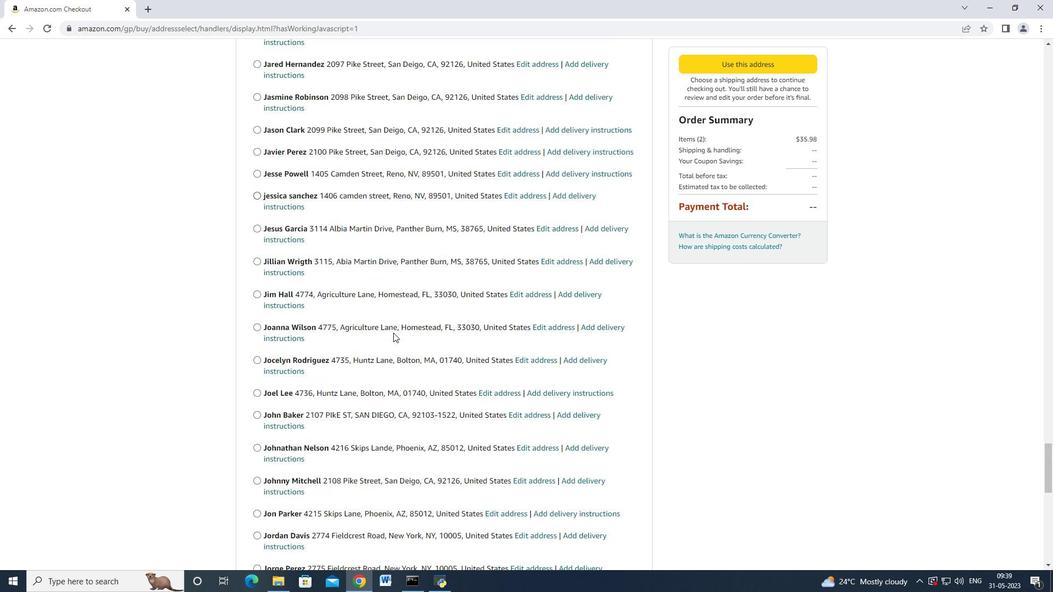 
Action: Mouse scrolled (388, 333) with delta (0, 0)
Screenshot: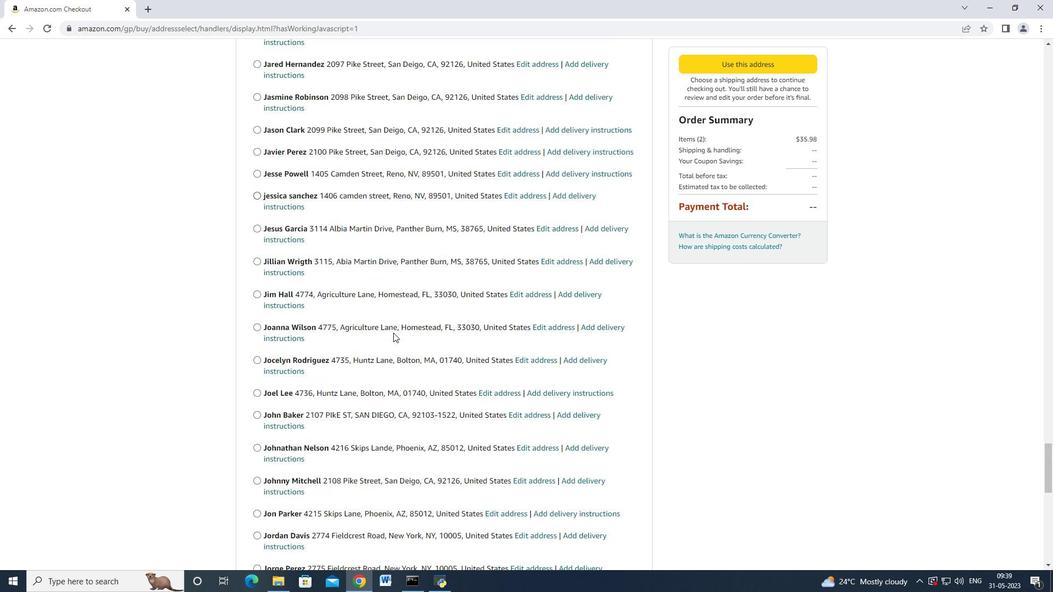
Action: Mouse moved to (387, 334)
Screenshot: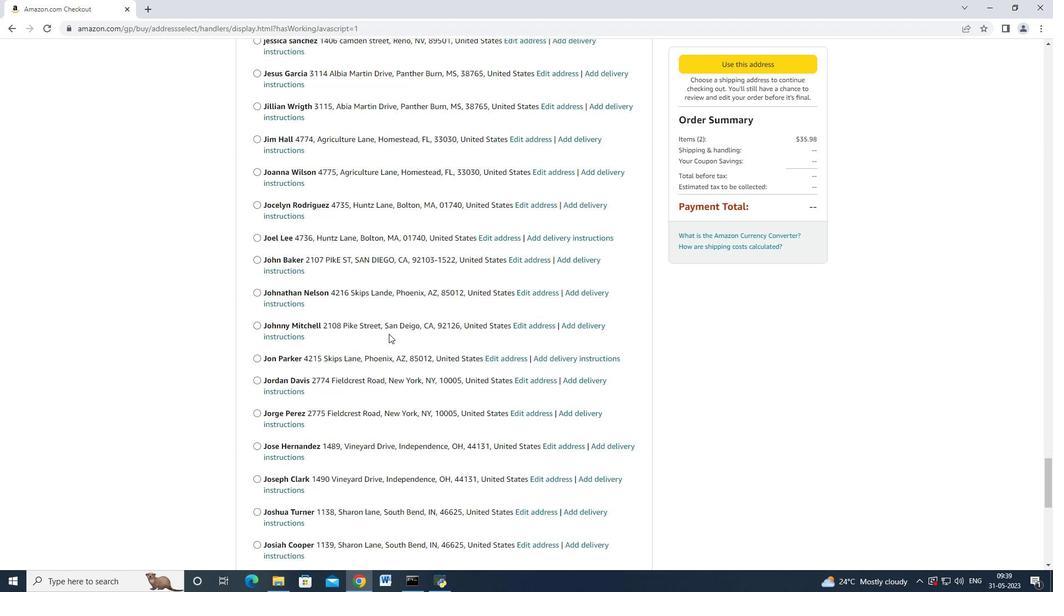 
Action: Mouse scrolled (387, 333) with delta (0, 0)
Screenshot: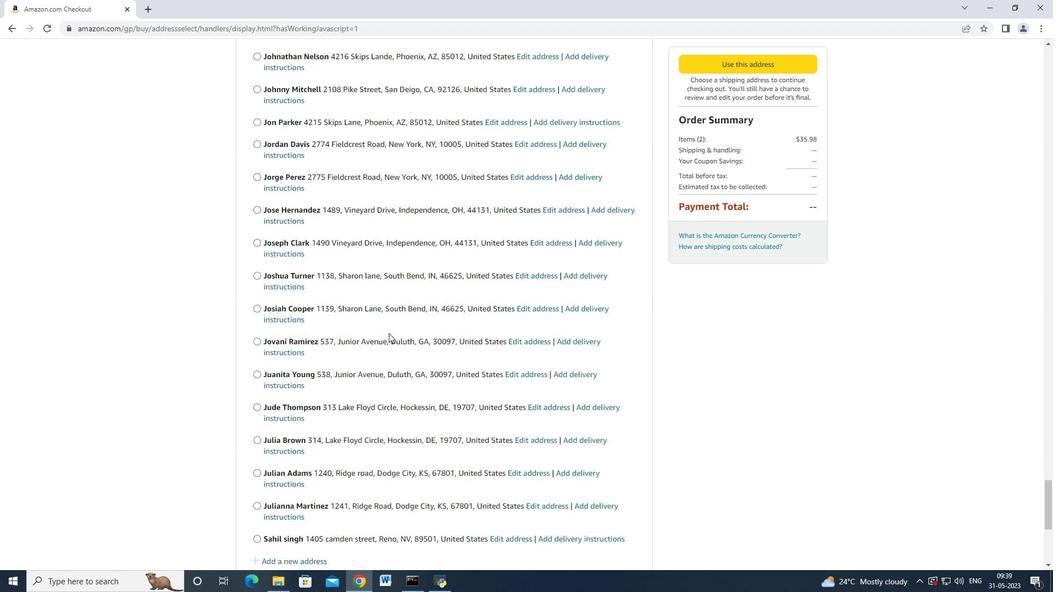 
Action: Mouse moved to (387, 334)
Screenshot: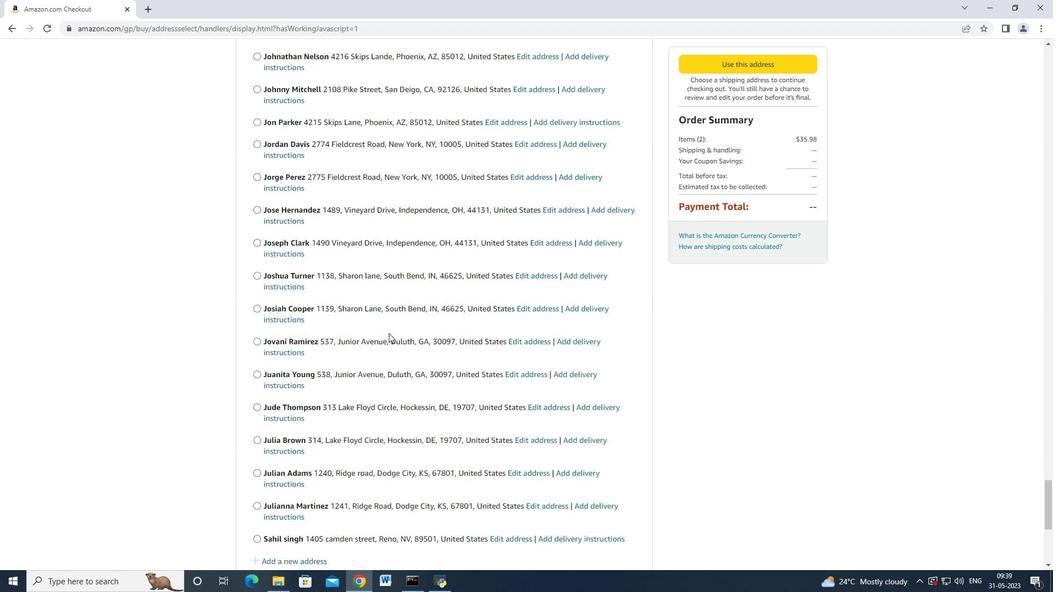 
Action: Mouse scrolled (387, 334) with delta (0, 0)
Screenshot: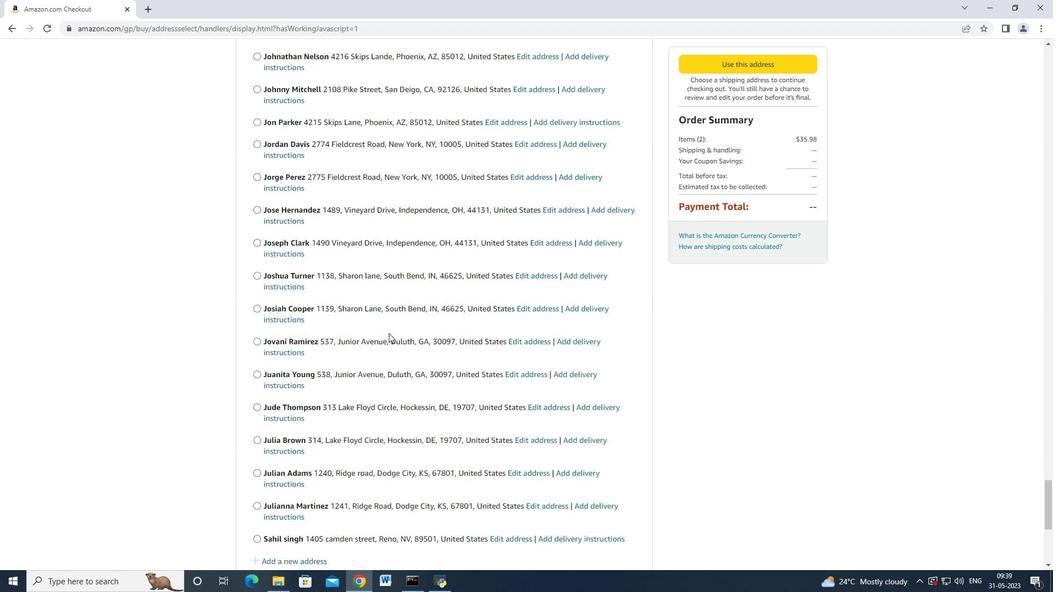 
Action: Mouse scrolled (387, 334) with delta (0, 0)
Screenshot: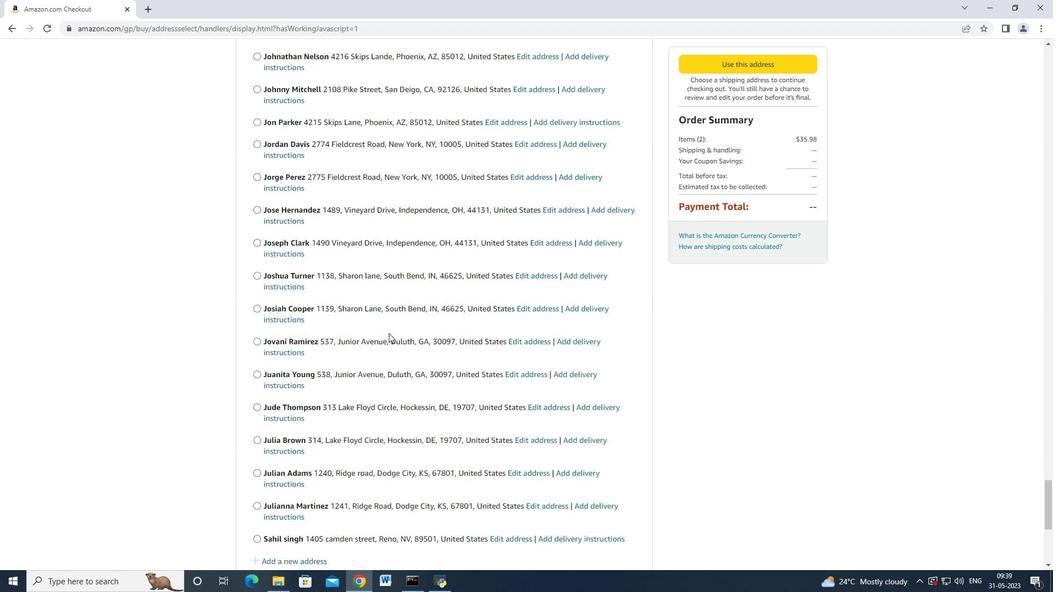 
Action: Mouse moved to (387, 334)
Screenshot: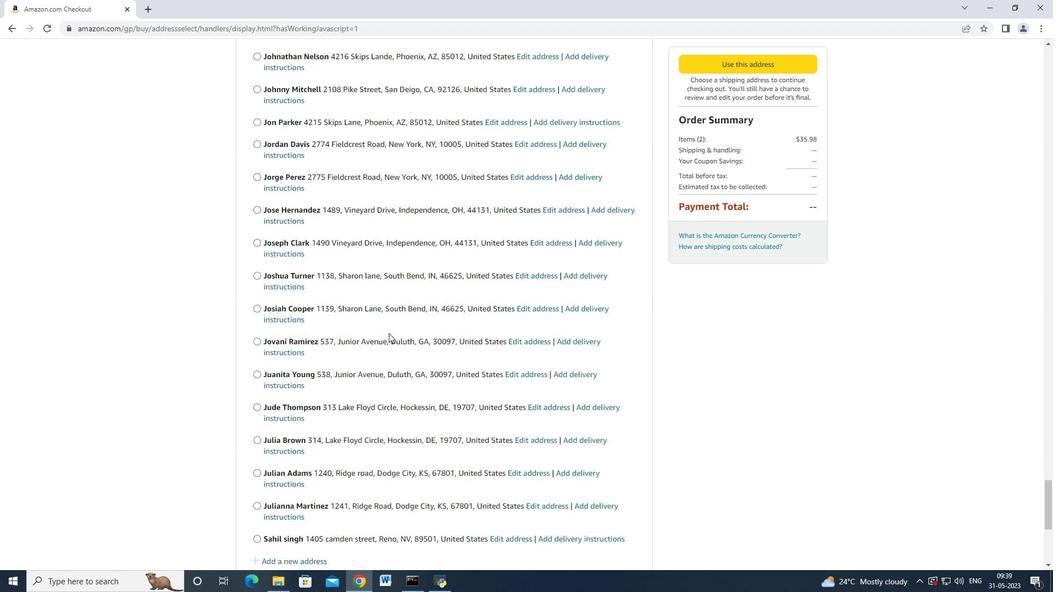 
Action: Mouse scrolled (387, 334) with delta (0, 0)
Screenshot: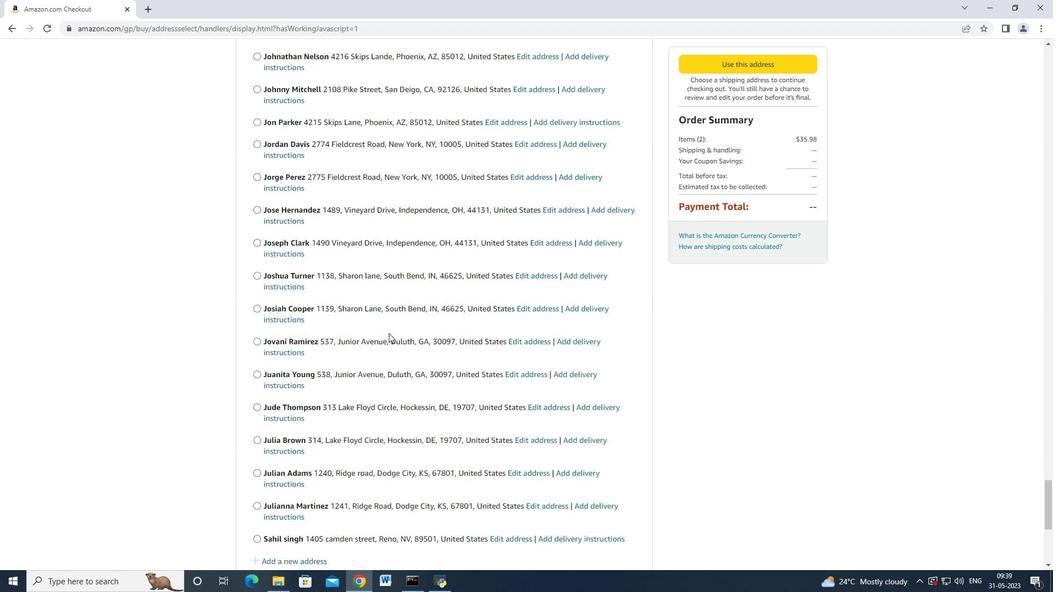 
Action: Mouse scrolled (387, 334) with delta (0, 0)
Screenshot: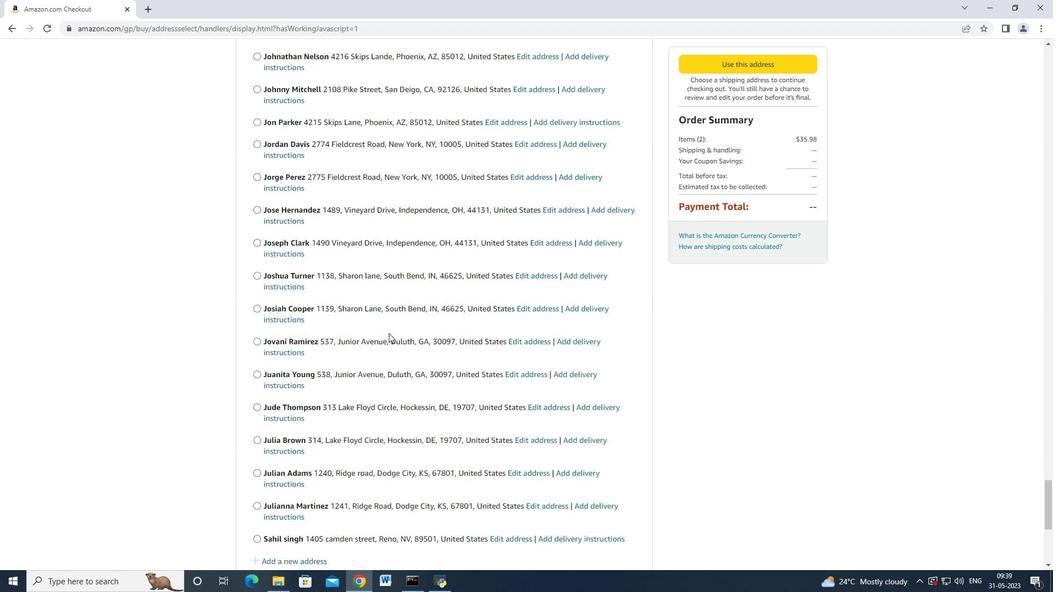 
Action: Mouse scrolled (387, 334) with delta (0, 0)
Screenshot: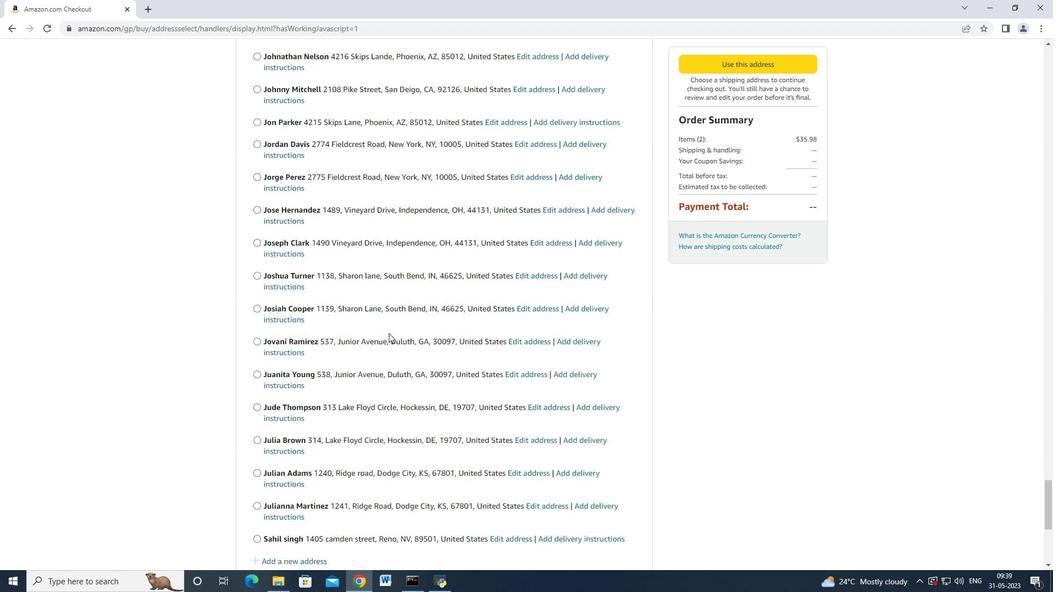 
Action: Mouse moved to (387, 332)
Screenshot: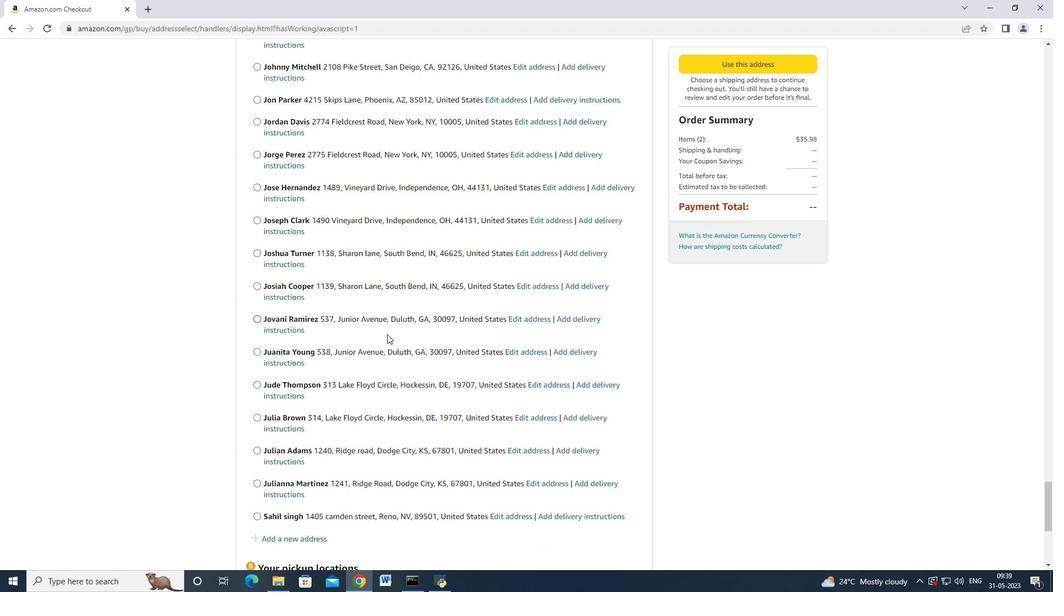 
Action: Mouse scrolled (387, 332) with delta (0, 0)
Screenshot: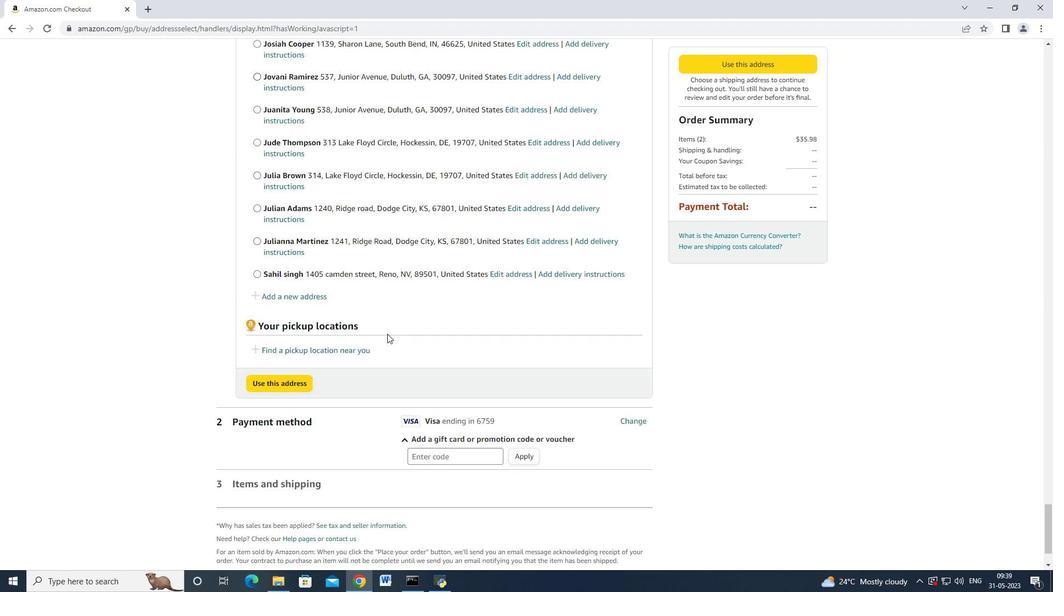 
Action: Mouse scrolled (387, 332) with delta (0, 0)
Screenshot: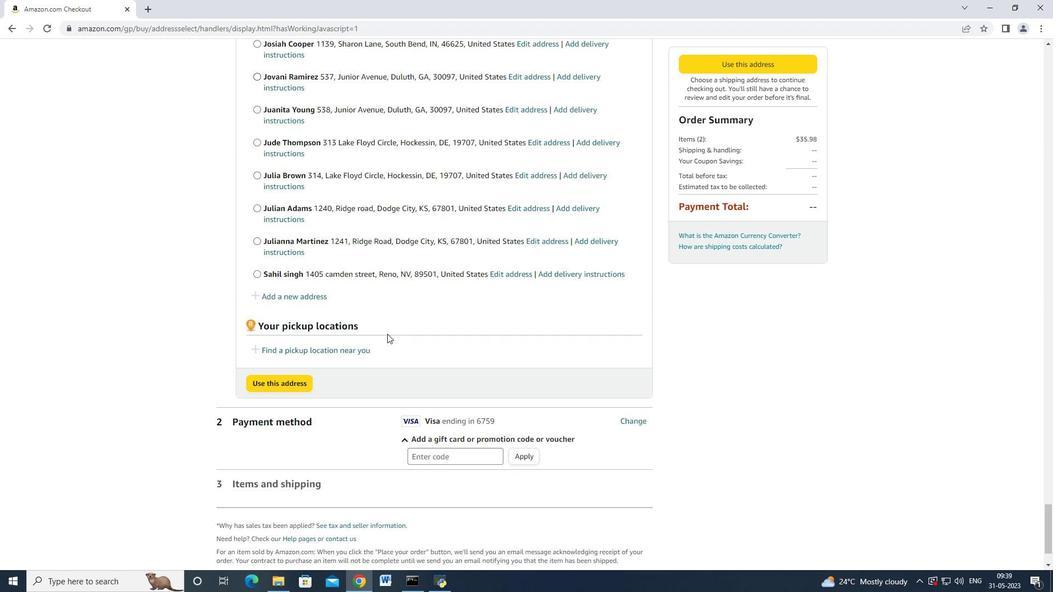 
Action: Mouse scrolled (387, 332) with delta (0, 0)
Screenshot: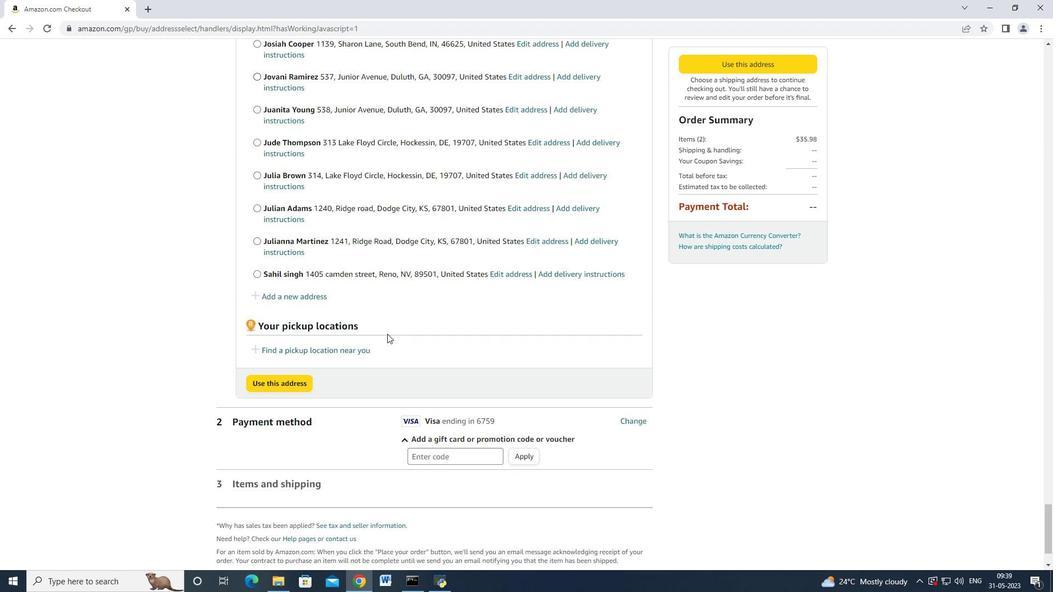 
Action: Mouse moved to (387, 332)
Screenshot: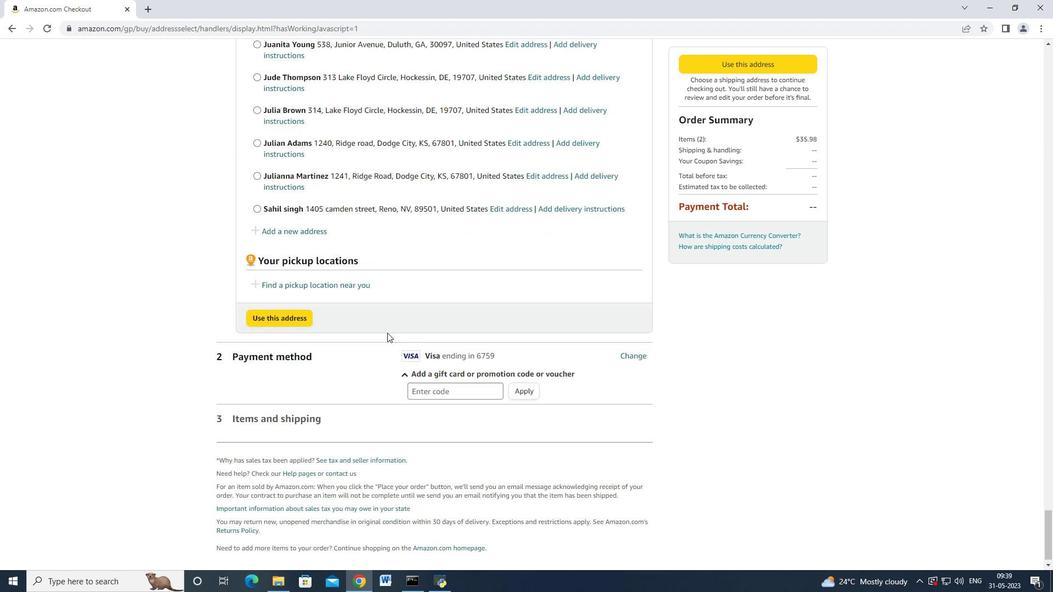 
Action: Mouse scrolled (387, 332) with delta (0, 0)
Screenshot: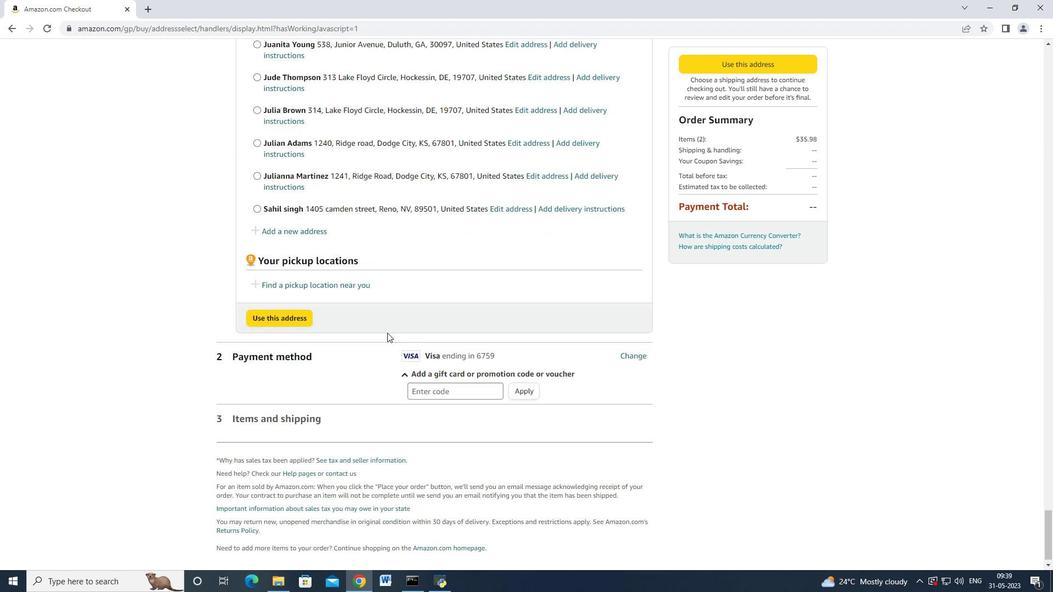 
Action: Mouse scrolled (387, 332) with delta (0, 0)
Screenshot: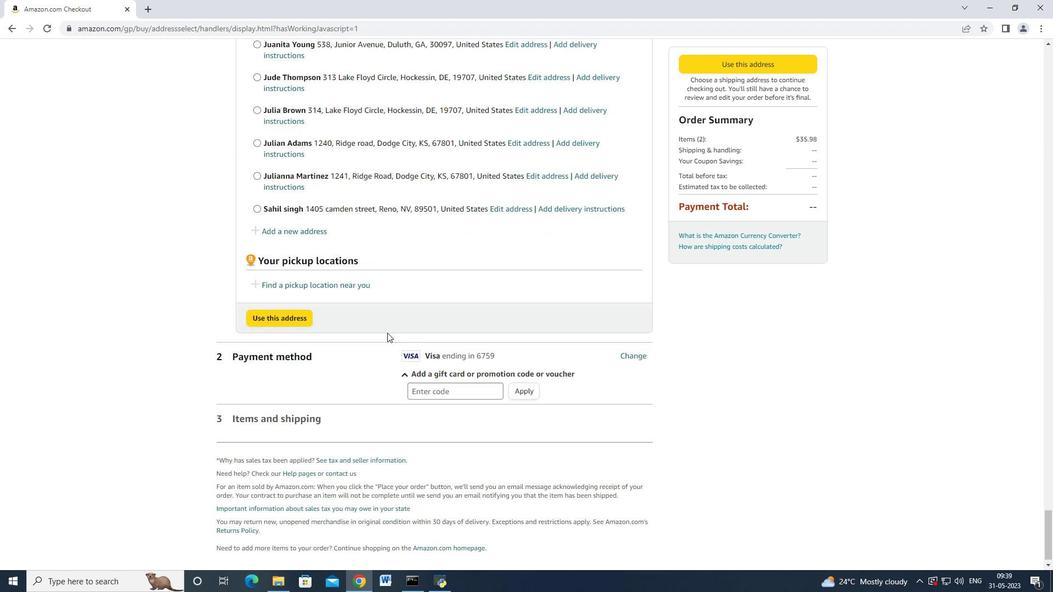 
Action: Mouse scrolled (387, 332) with delta (0, 0)
Screenshot: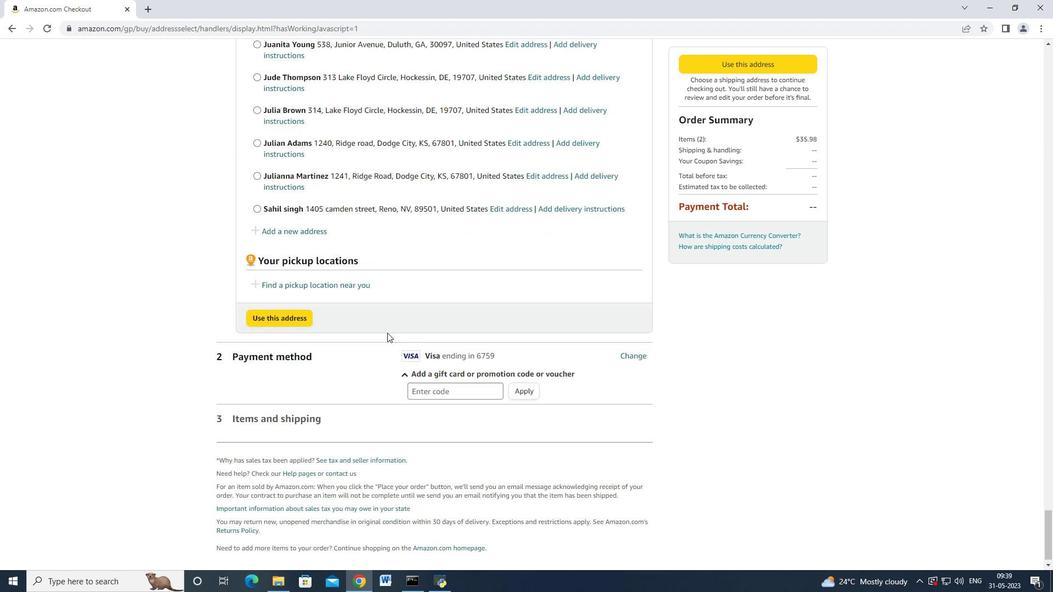 
Action: Mouse moved to (387, 332)
Screenshot: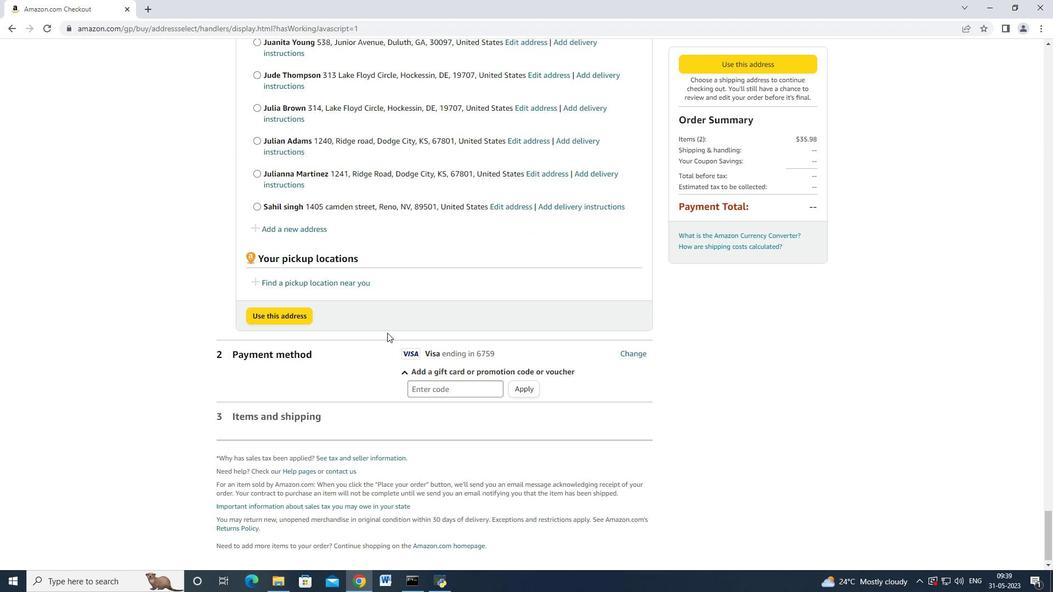 
Action: Mouse scrolled (387, 331) with delta (0, 0)
Screenshot: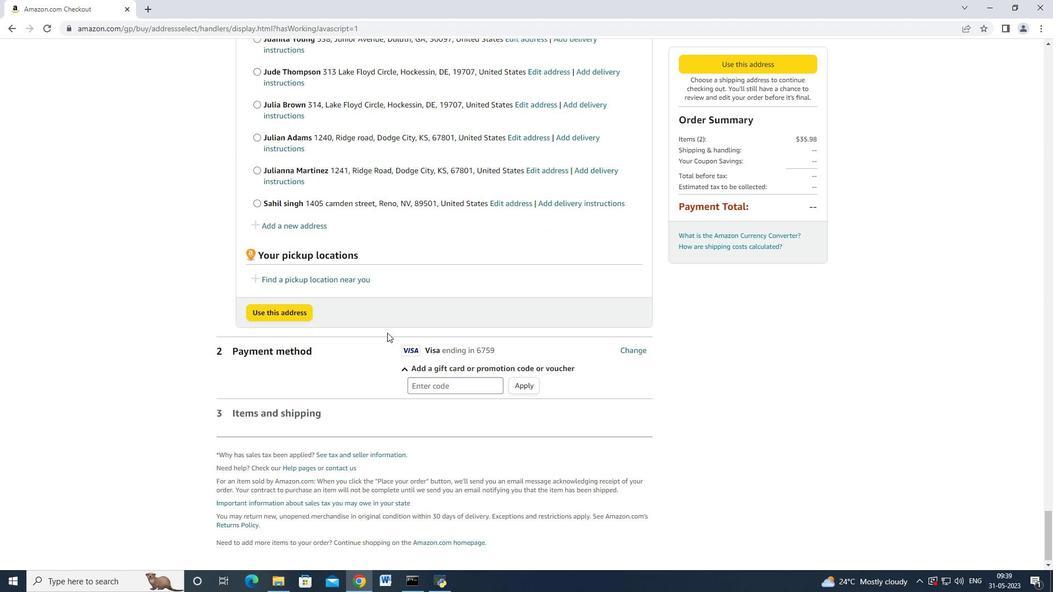 
Action: Mouse moved to (386, 332)
Screenshot: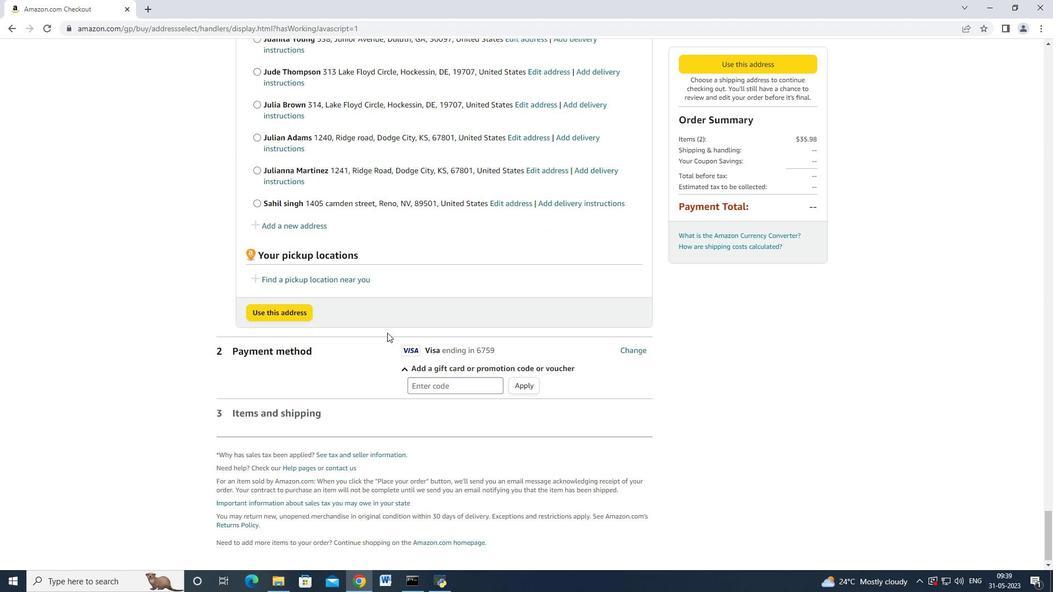 
Action: Mouse scrolled (386, 332) with delta (0, 0)
Screenshot: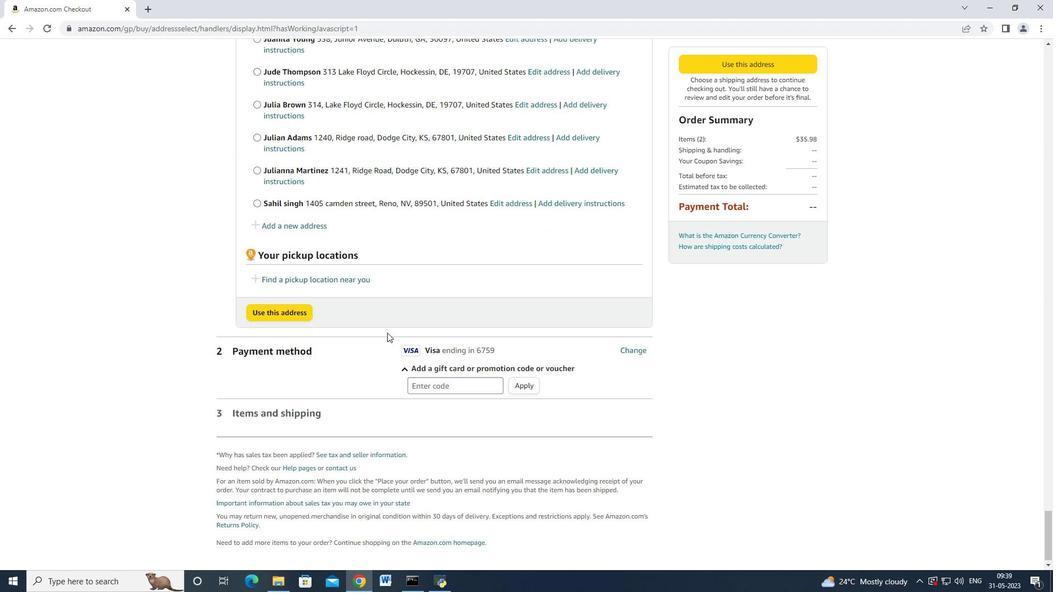 
Action: Mouse moved to (386, 332)
Screenshot: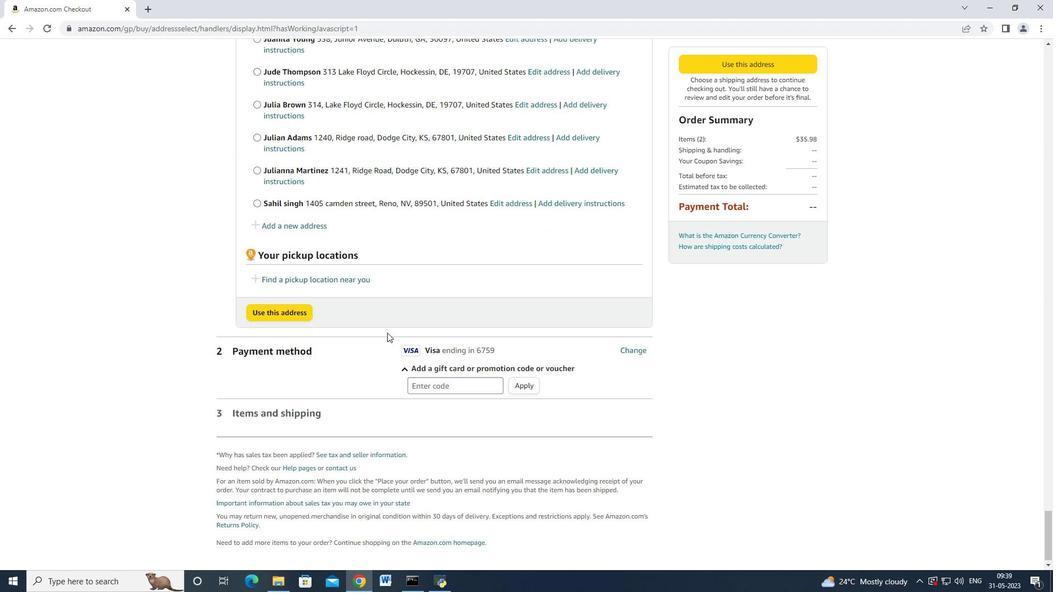 
Action: Mouse scrolled (386, 332) with delta (0, 0)
Screenshot: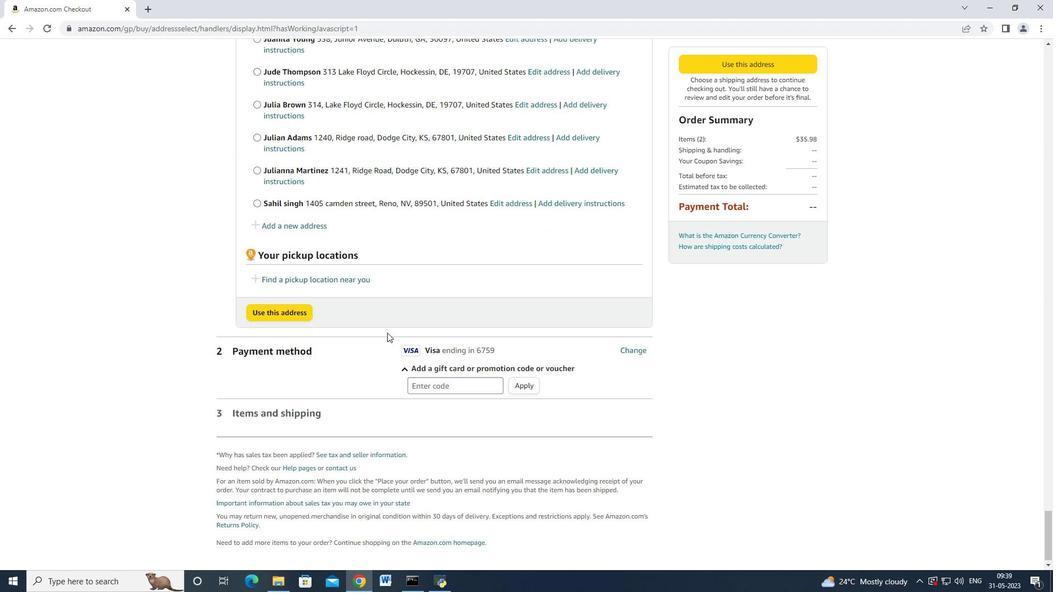 
Action: Mouse scrolled (386, 332) with delta (0, 0)
Screenshot: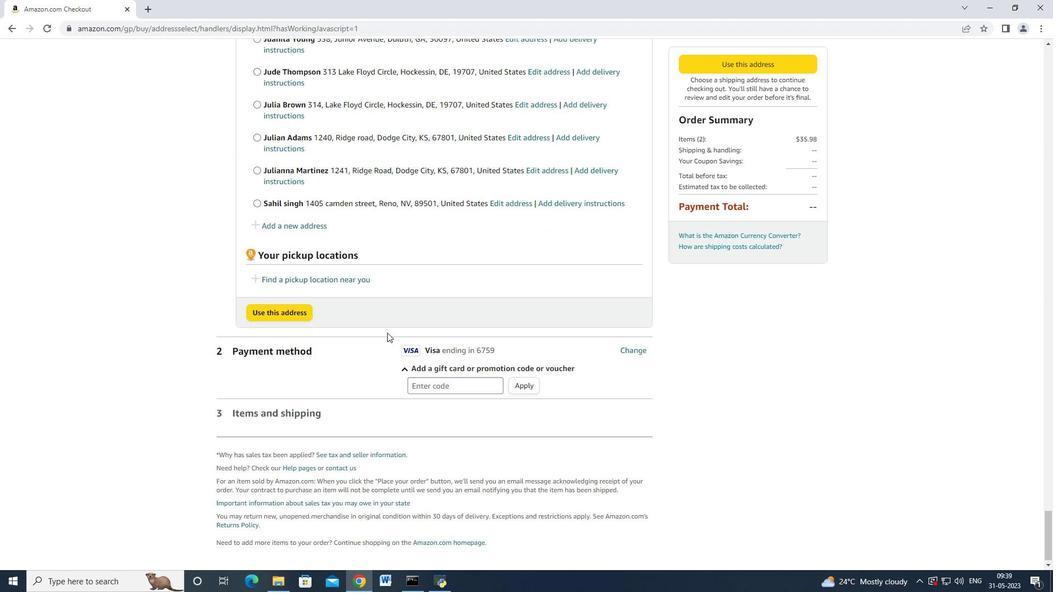 
Action: Mouse moved to (386, 333)
Screenshot: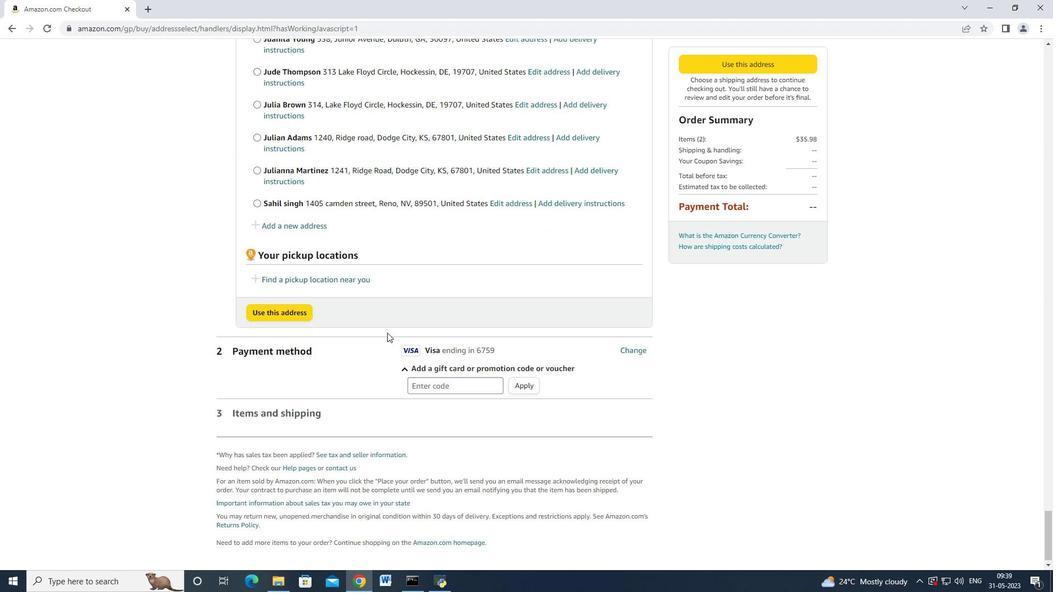 
Action: Mouse scrolled (386, 332) with delta (0, -1)
Screenshot: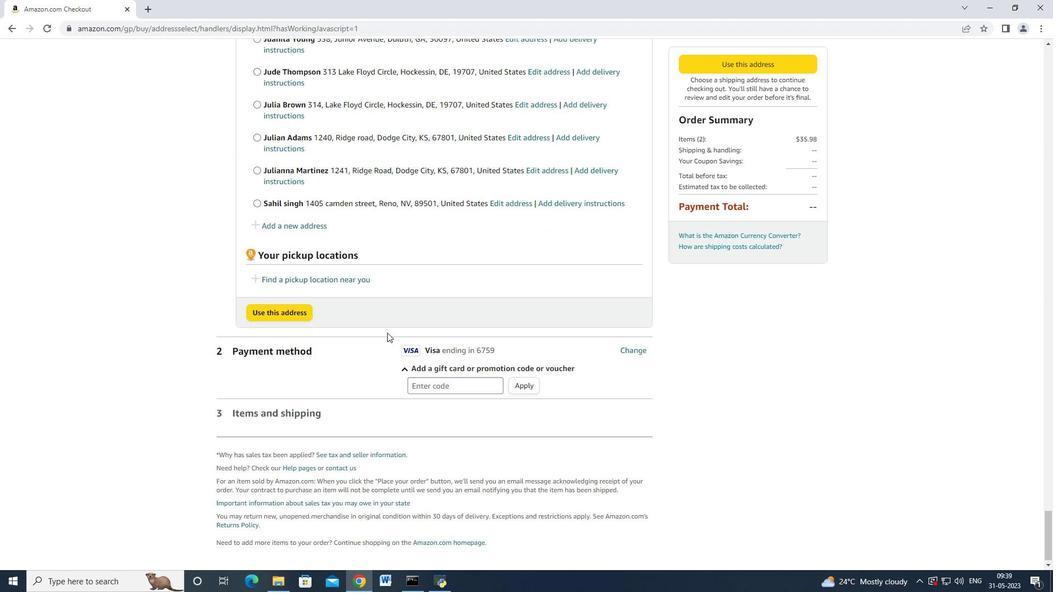 
Action: Mouse moved to (385, 333)
Screenshot: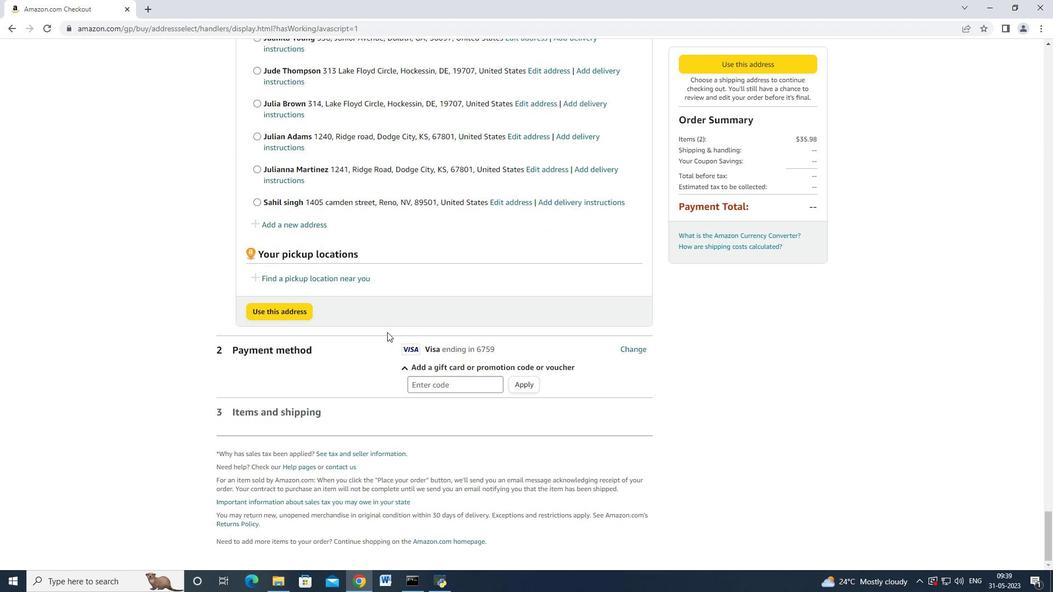 
Action: Mouse scrolled (385, 332) with delta (0, 0)
Screenshot: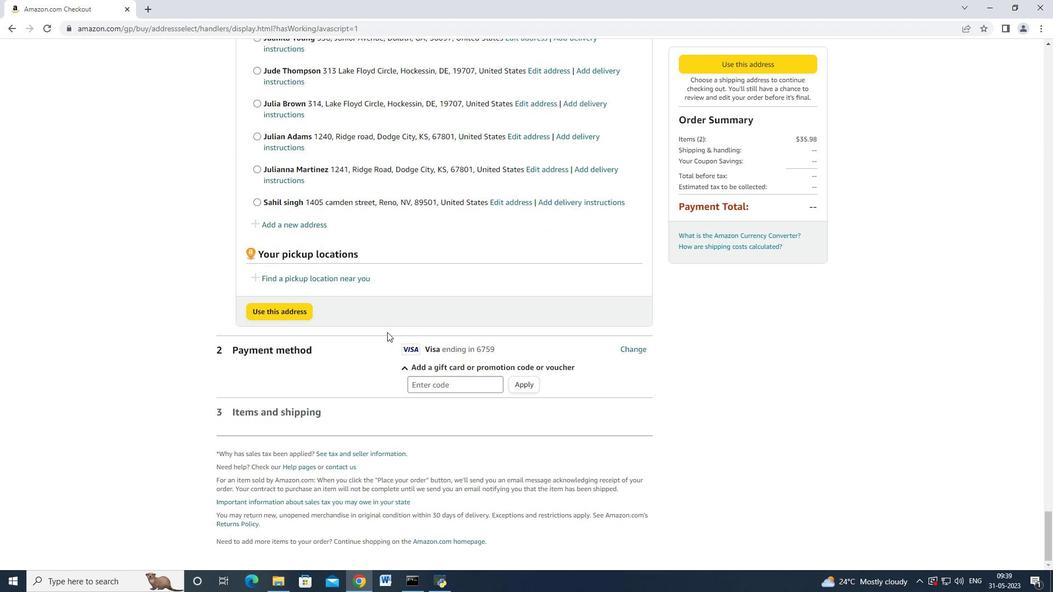 
Action: Mouse moved to (385, 333)
Screenshot: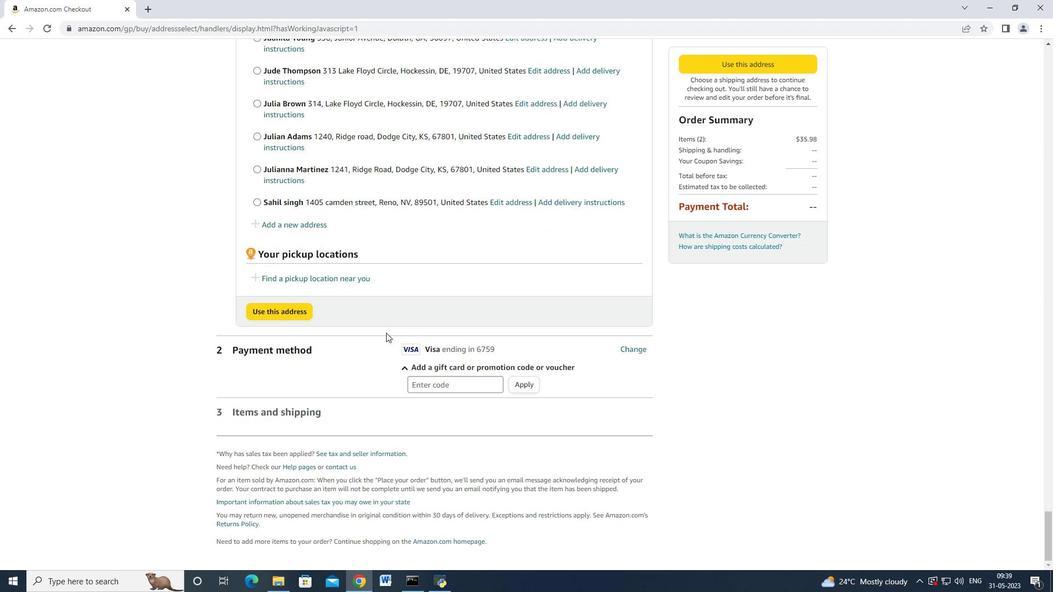 
Action: Mouse scrolled (385, 332) with delta (0, 0)
Screenshot: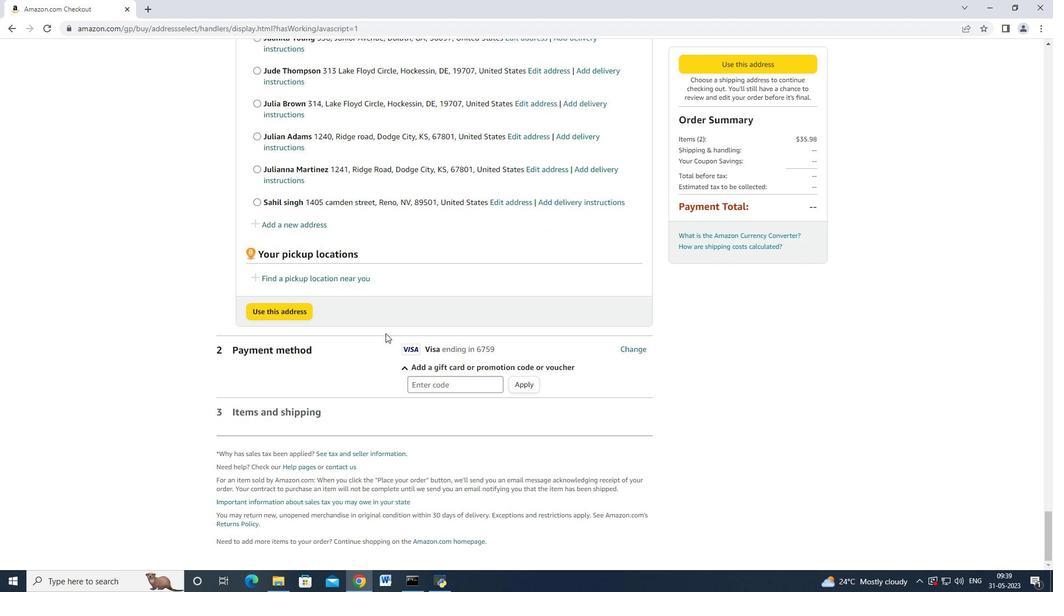 
Action: Mouse scrolled (385, 332) with delta (0, 0)
Screenshot: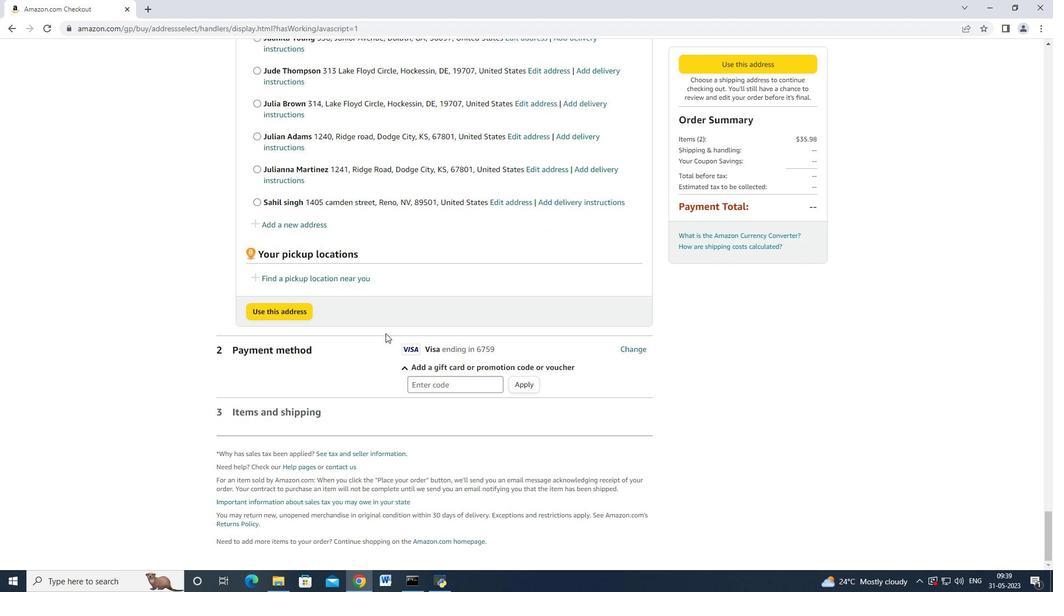 
Action: Mouse scrolled (385, 332) with delta (0, 0)
Screenshot: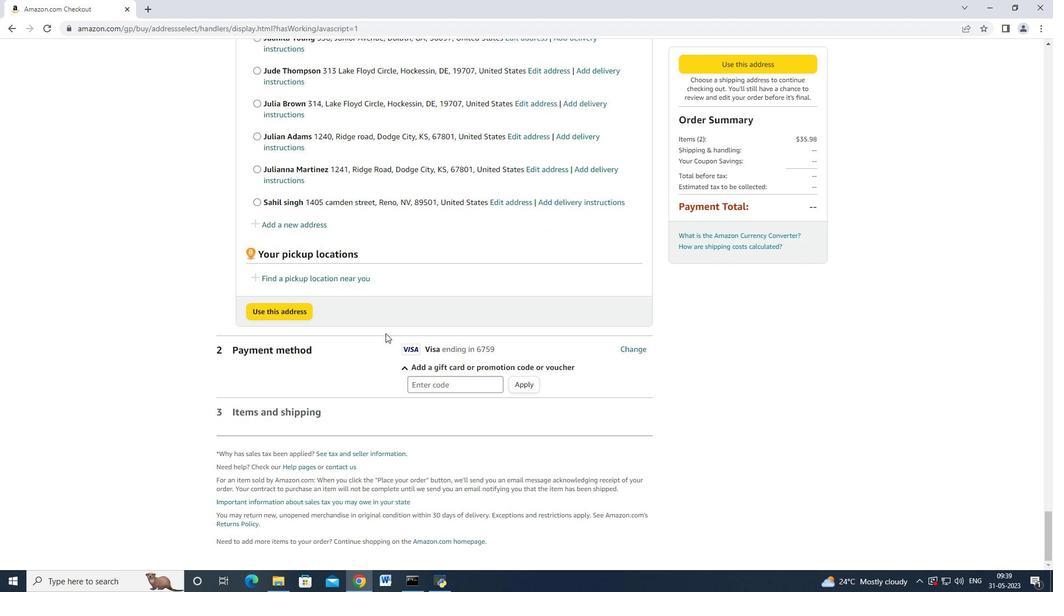 
Action: Mouse scrolled (385, 332) with delta (0, 0)
Screenshot: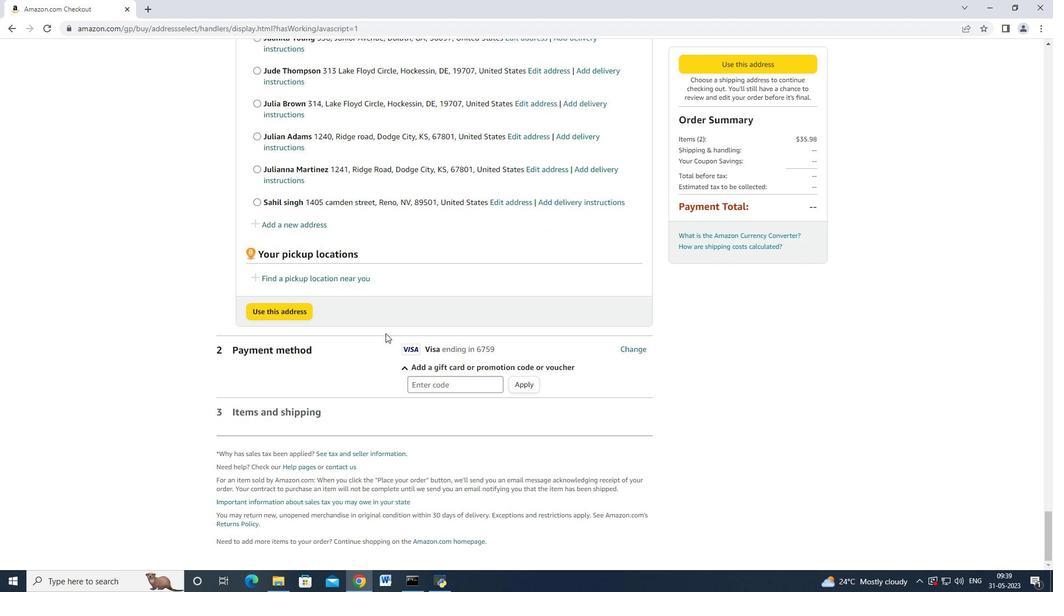 
Action: Mouse scrolled (385, 332) with delta (0, 0)
Screenshot: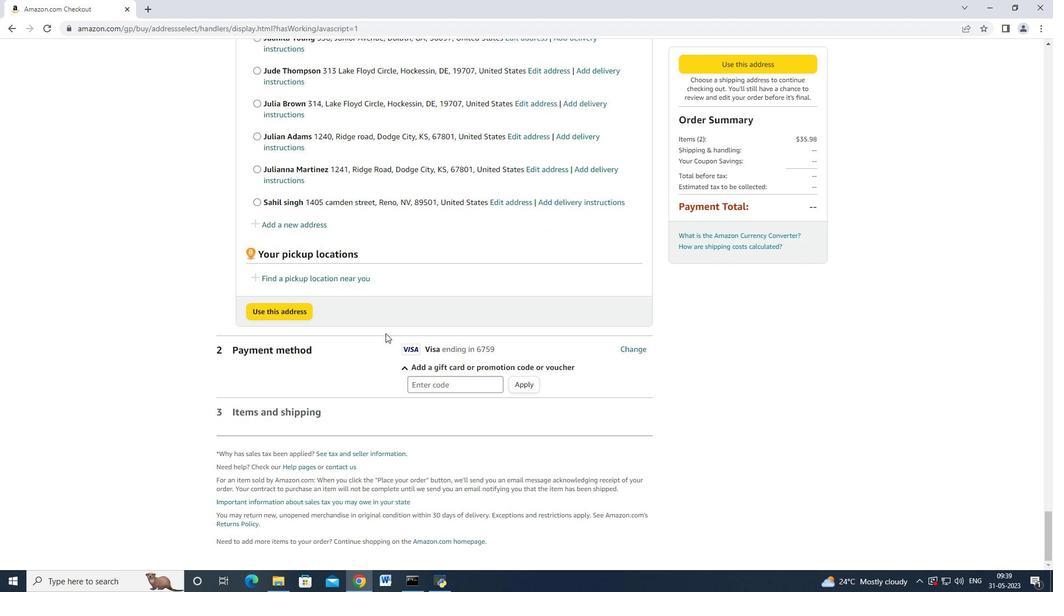 
Action: Mouse scrolled (385, 332) with delta (0, 0)
Screenshot: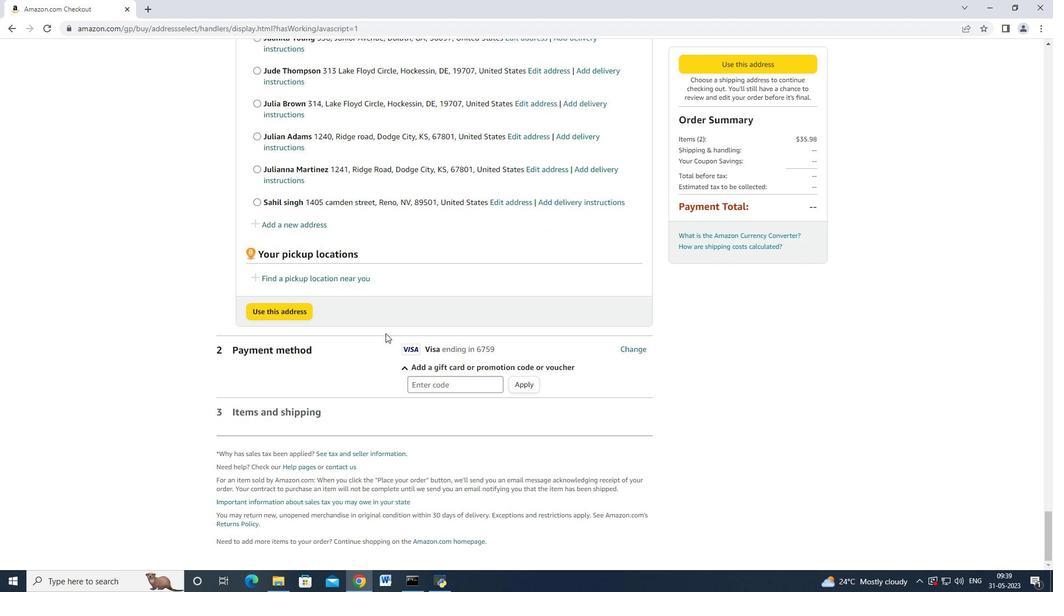 
Action: Mouse moved to (385, 333)
Screenshot: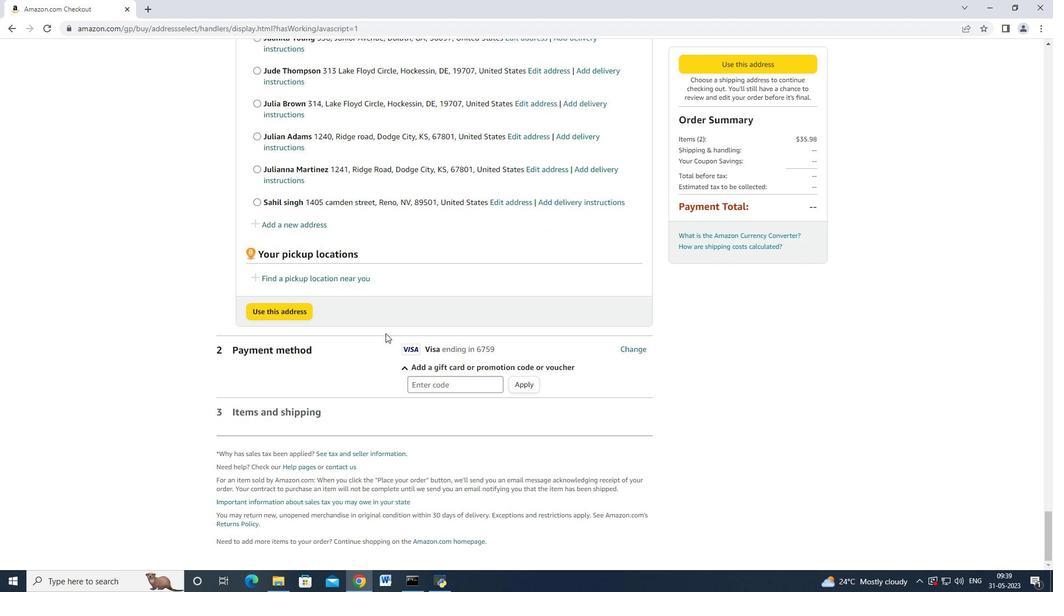 
Action: Mouse scrolled (385, 332) with delta (0, 0)
Screenshot: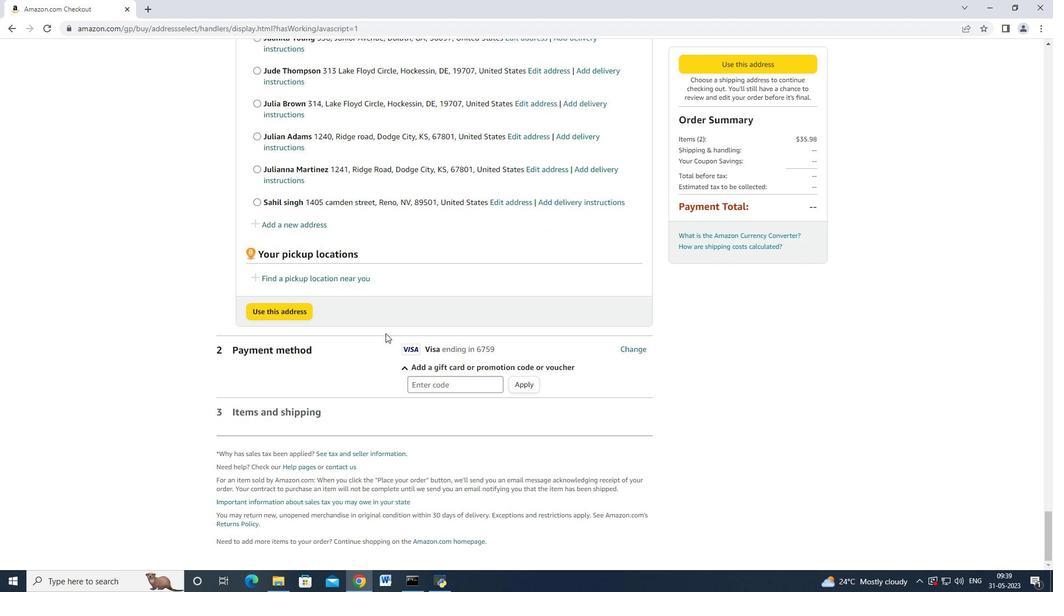 
Action: Mouse moved to (307, 224)
Screenshot: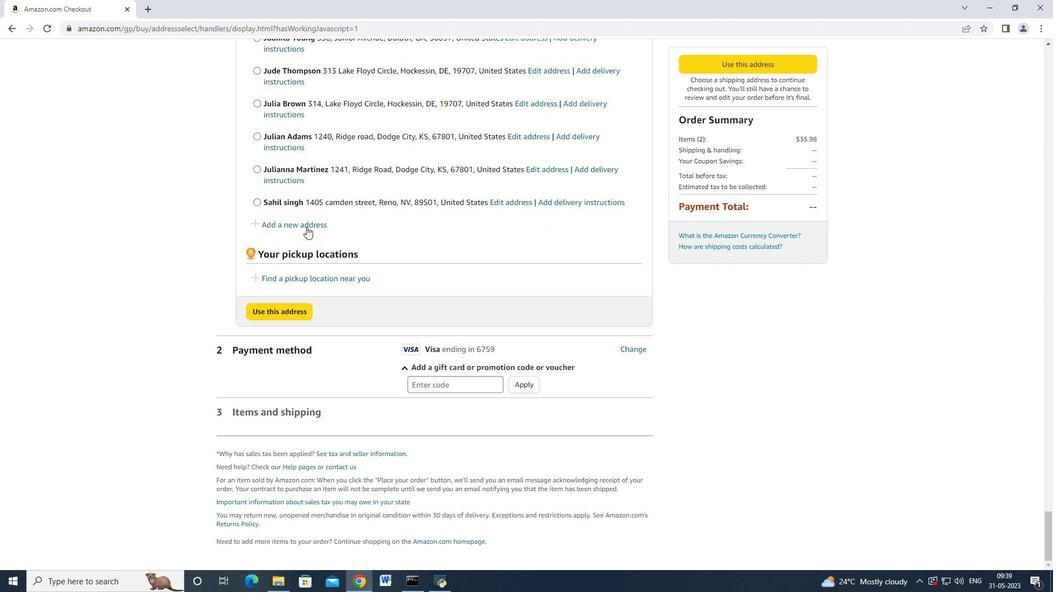 
Action: Mouse pressed left at (307, 224)
Screenshot: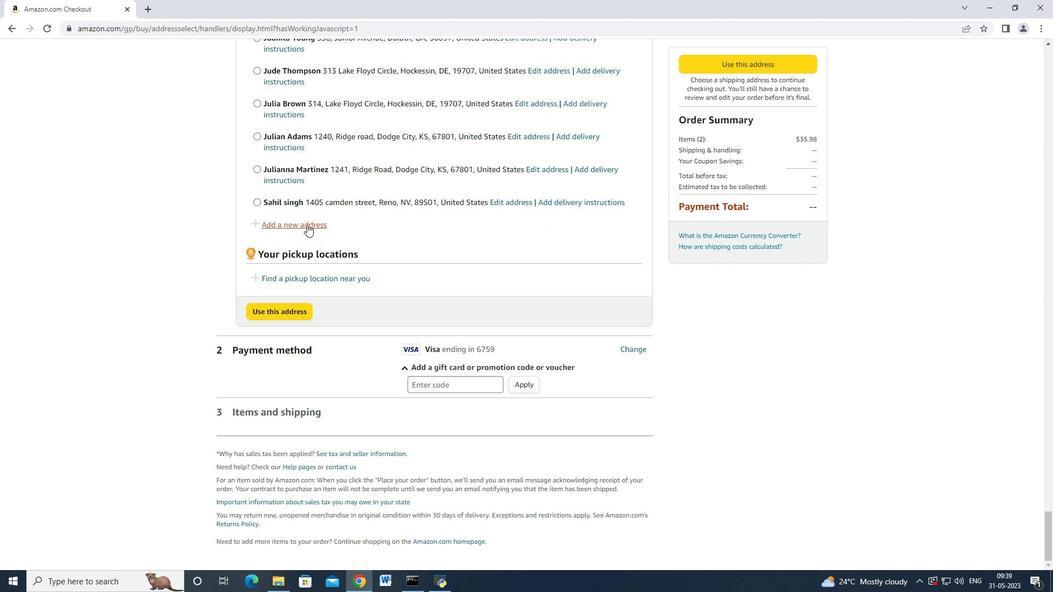 
Action: Mouse moved to (381, 269)
Screenshot: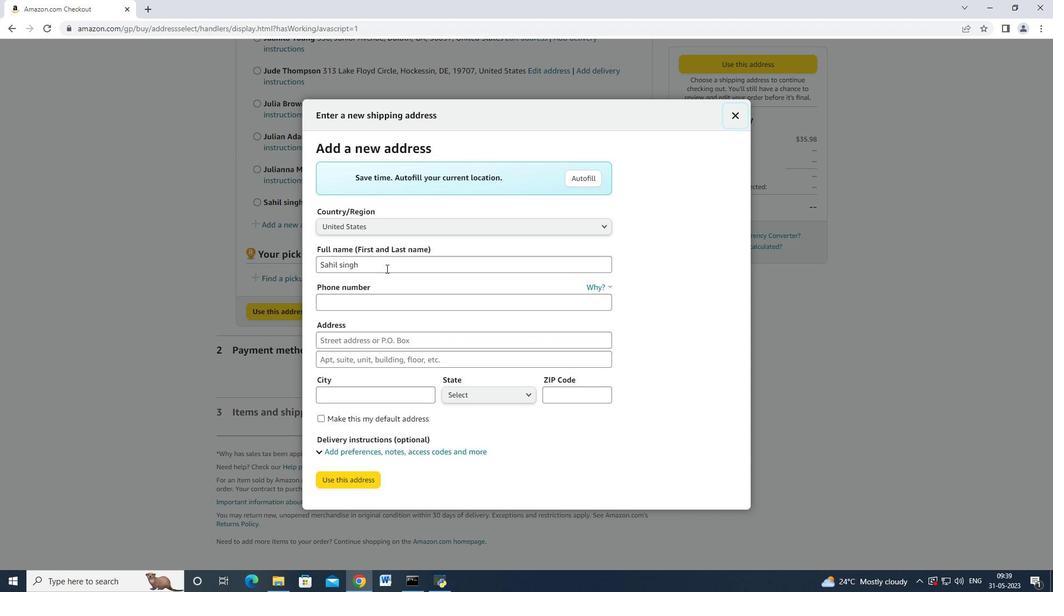 
Action: Mouse pressed left at (381, 269)
Screenshot: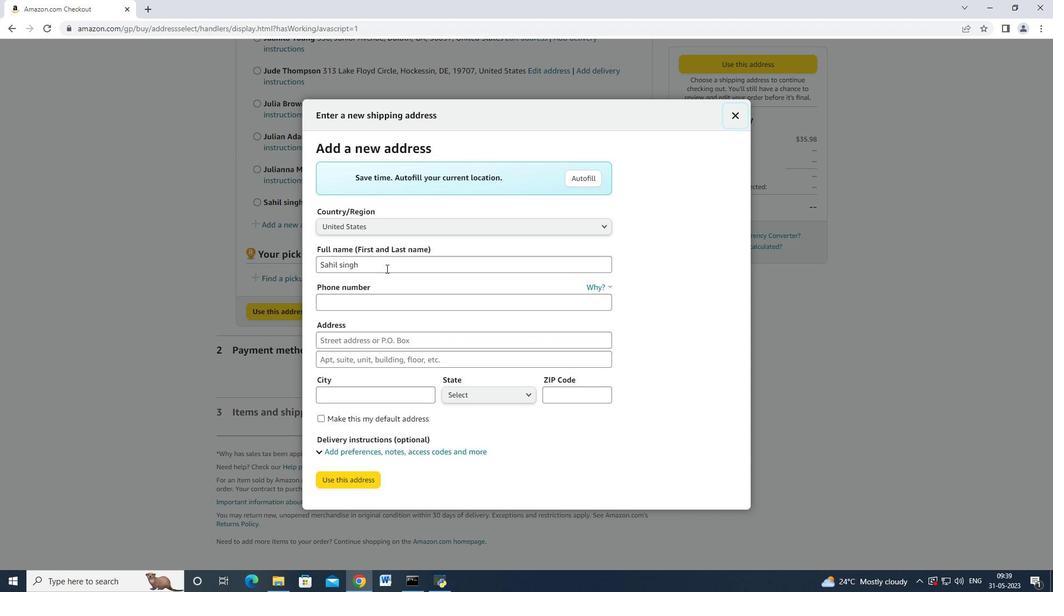 
Action: Mouse moved to (329, 259)
